 Task: Set up alerts for new listings in Lincoln, Nebraska, that have a home gym or fitness room, and track the availability of properties that meet this criterion.
Action: Mouse moved to (452, 234)
Screenshot: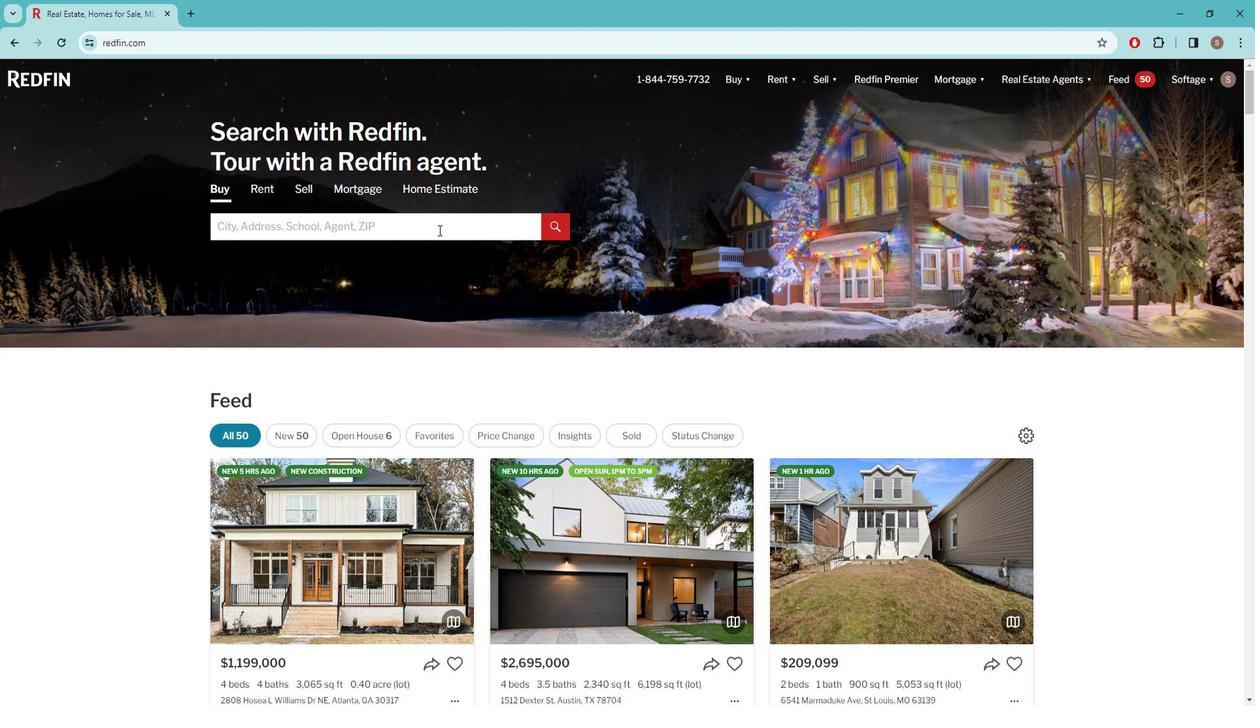 
Action: Mouse pressed left at (452, 234)
Screenshot: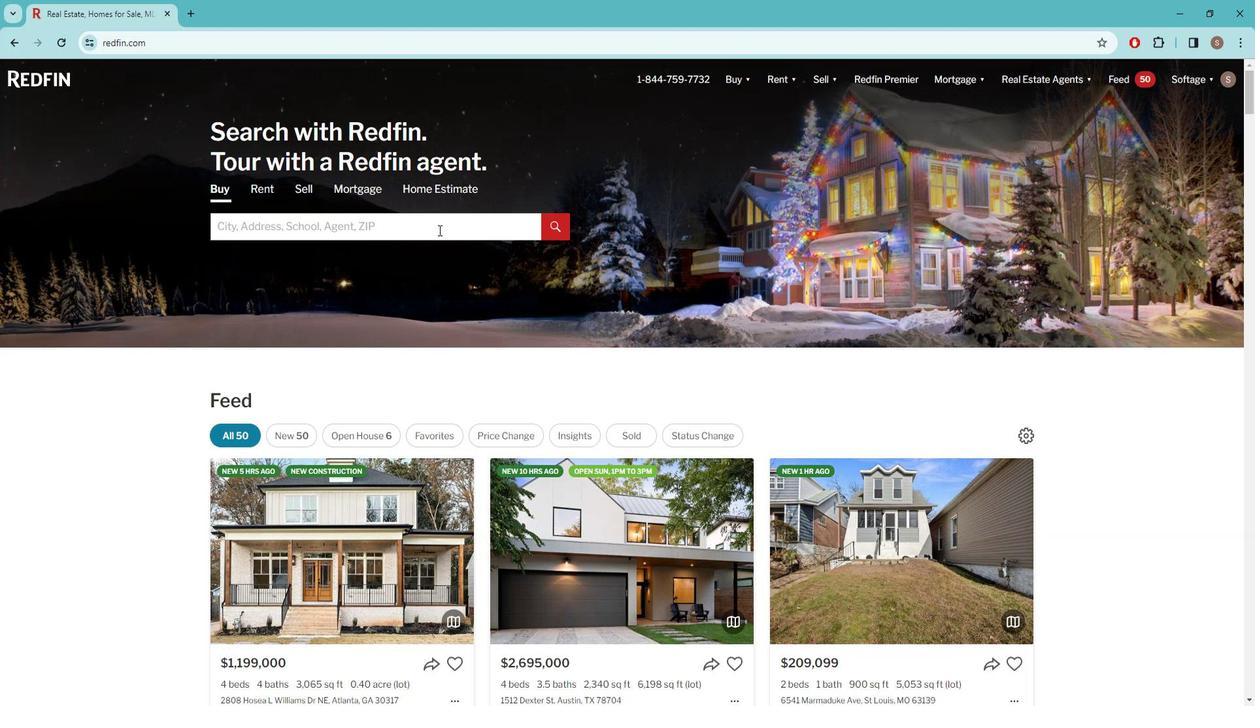 
Action: Key pressed l<Key.caps_lock>INCOLN,<Key.space><Key.caps_lock>n<Key.caps_lock>EBRASKA
Screenshot: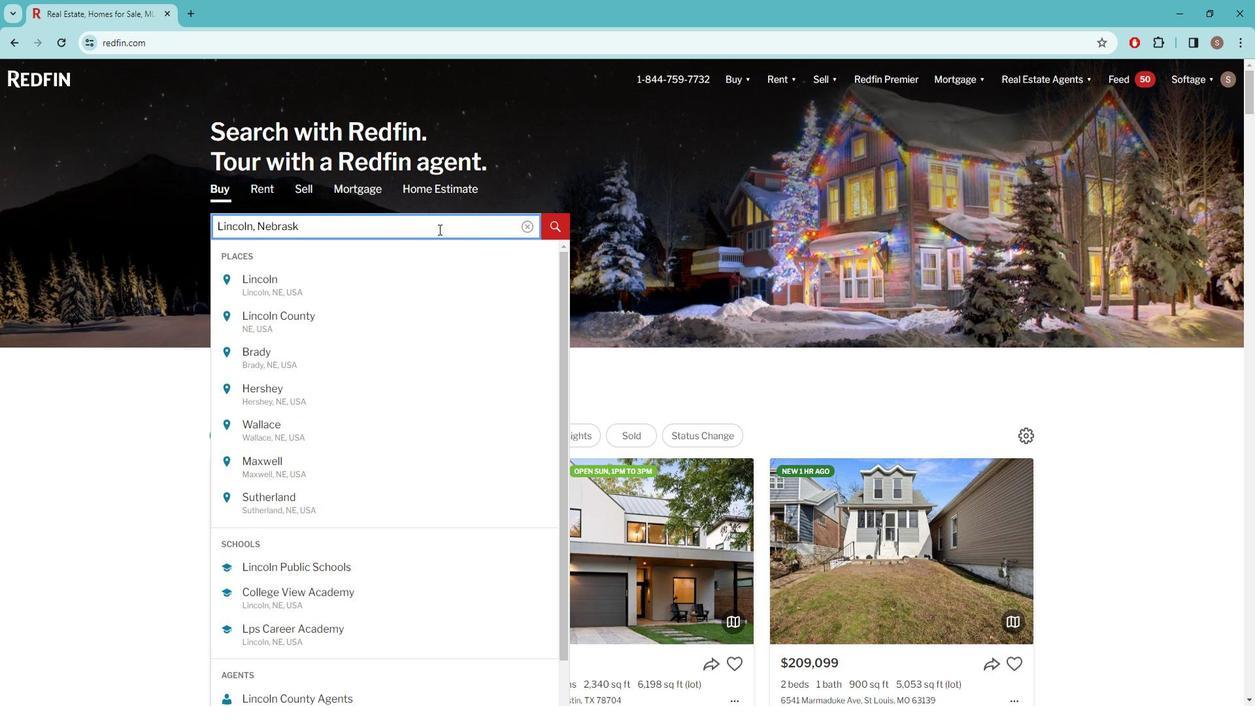 
Action: Mouse moved to (424, 283)
Screenshot: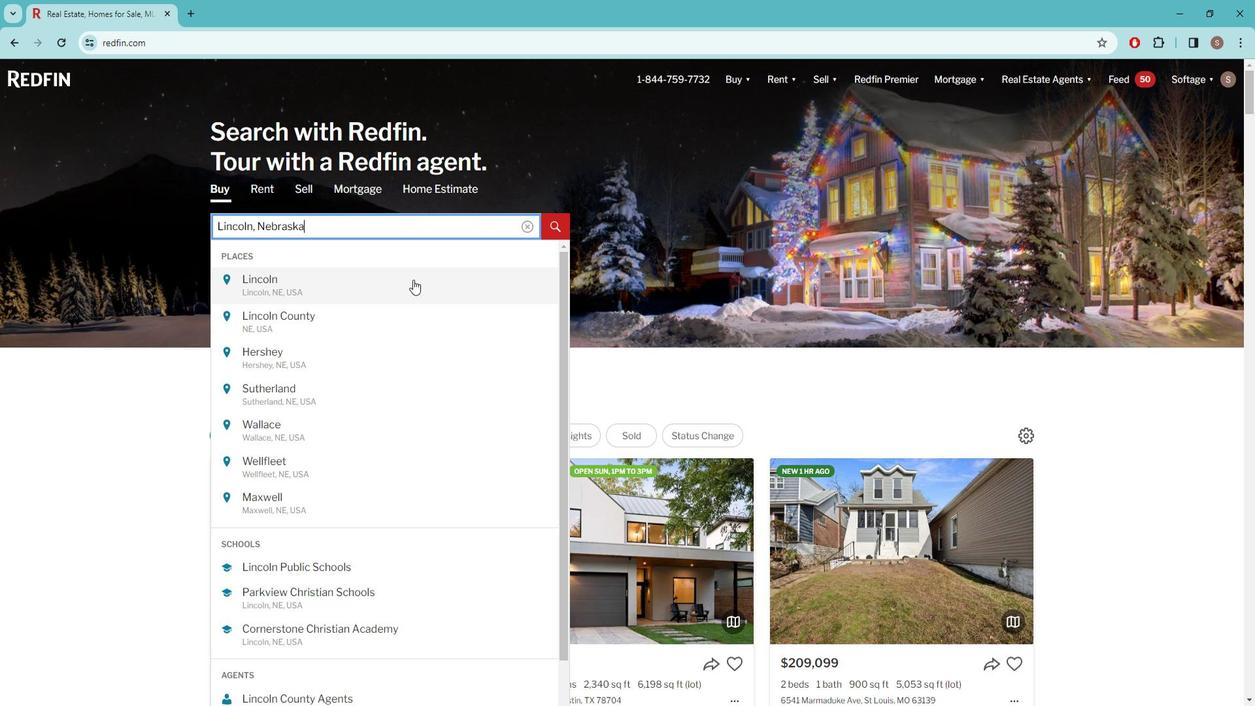 
Action: Mouse pressed left at (424, 283)
Screenshot: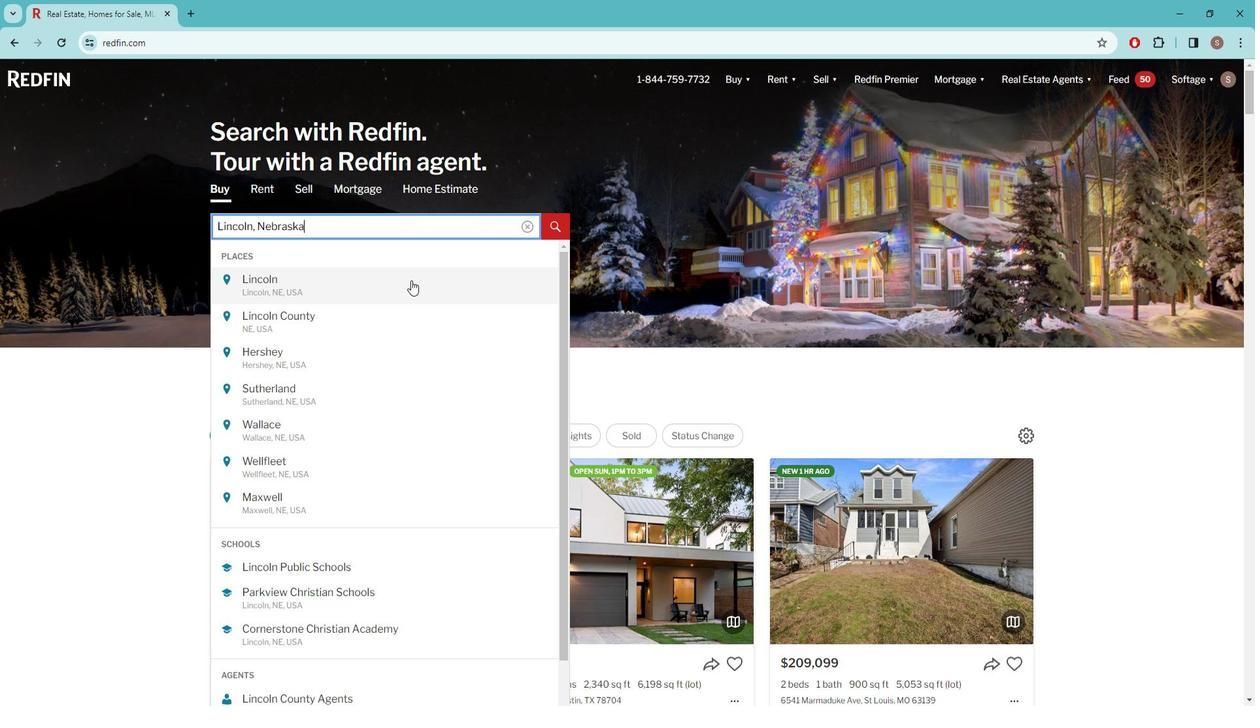
Action: Mouse moved to (1110, 171)
Screenshot: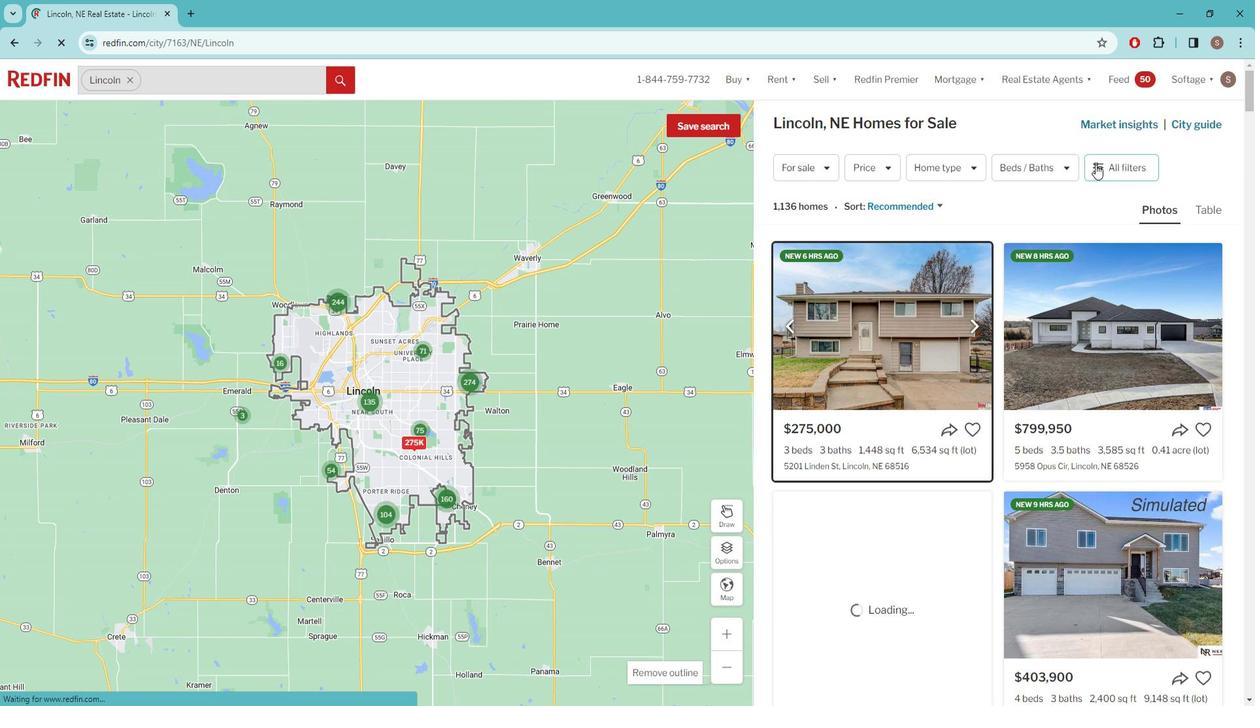
Action: Mouse pressed left at (1110, 171)
Screenshot: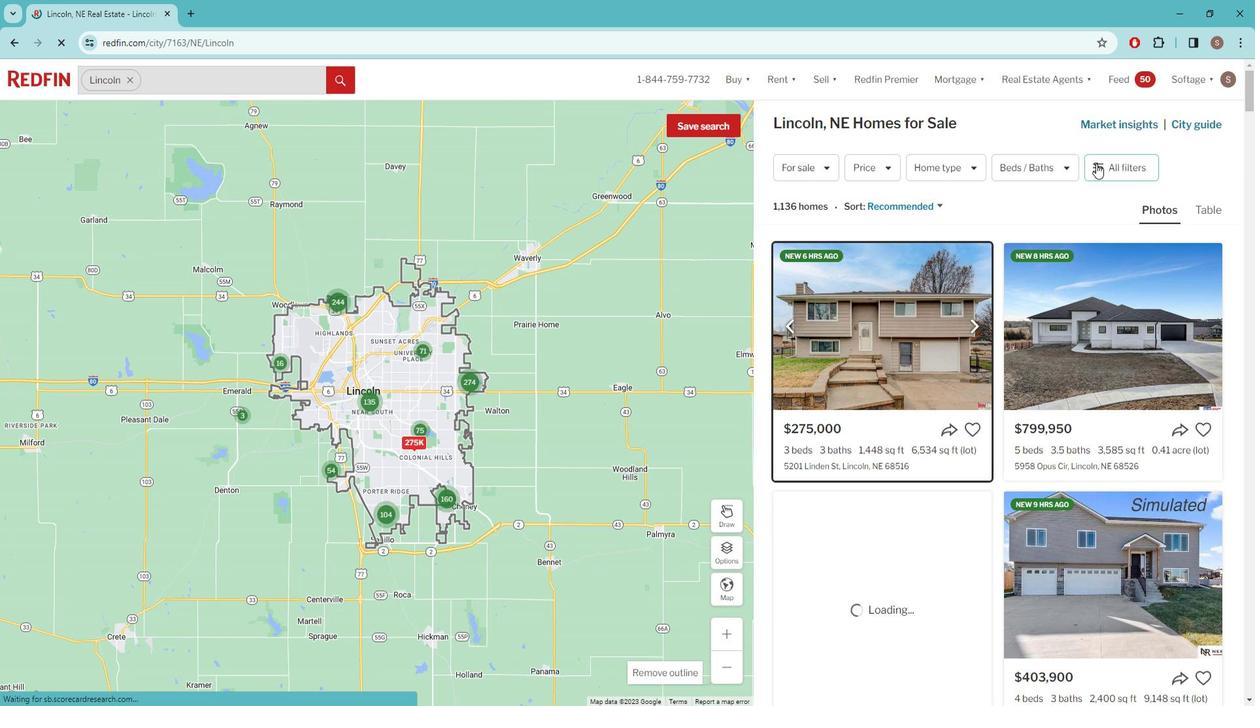 
Action: Mouse pressed left at (1110, 171)
Screenshot: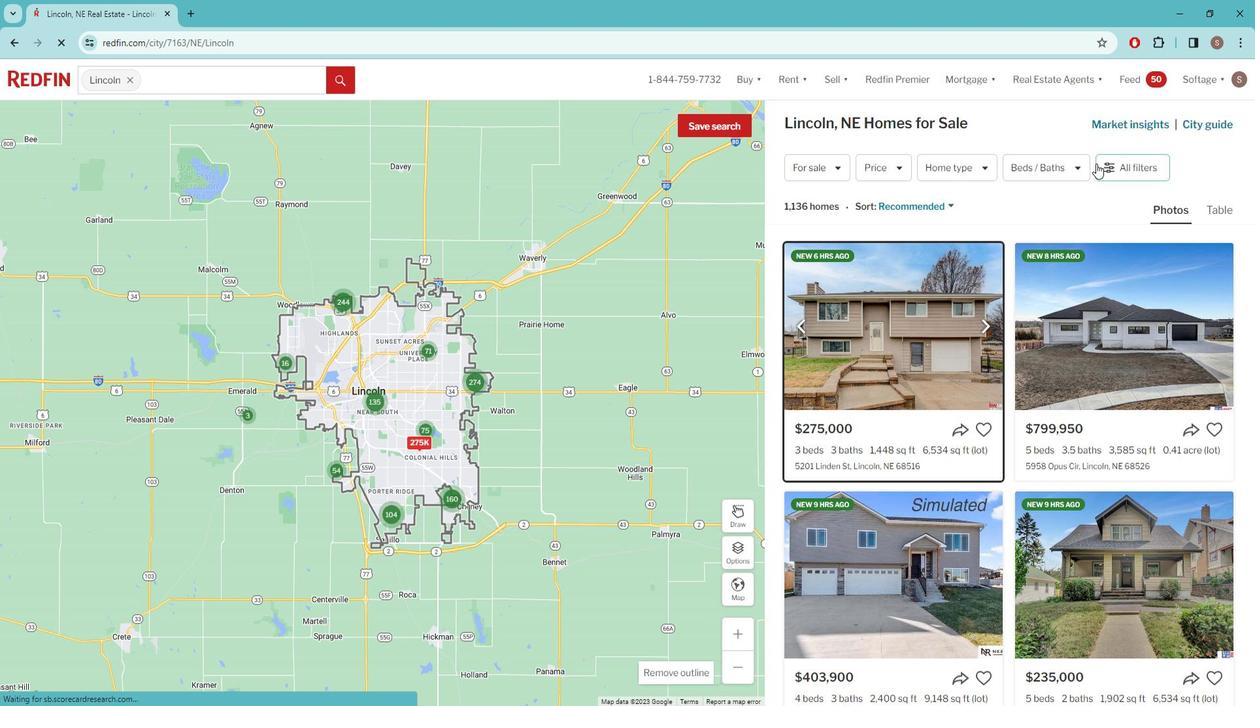 
Action: Mouse moved to (1119, 170)
Screenshot: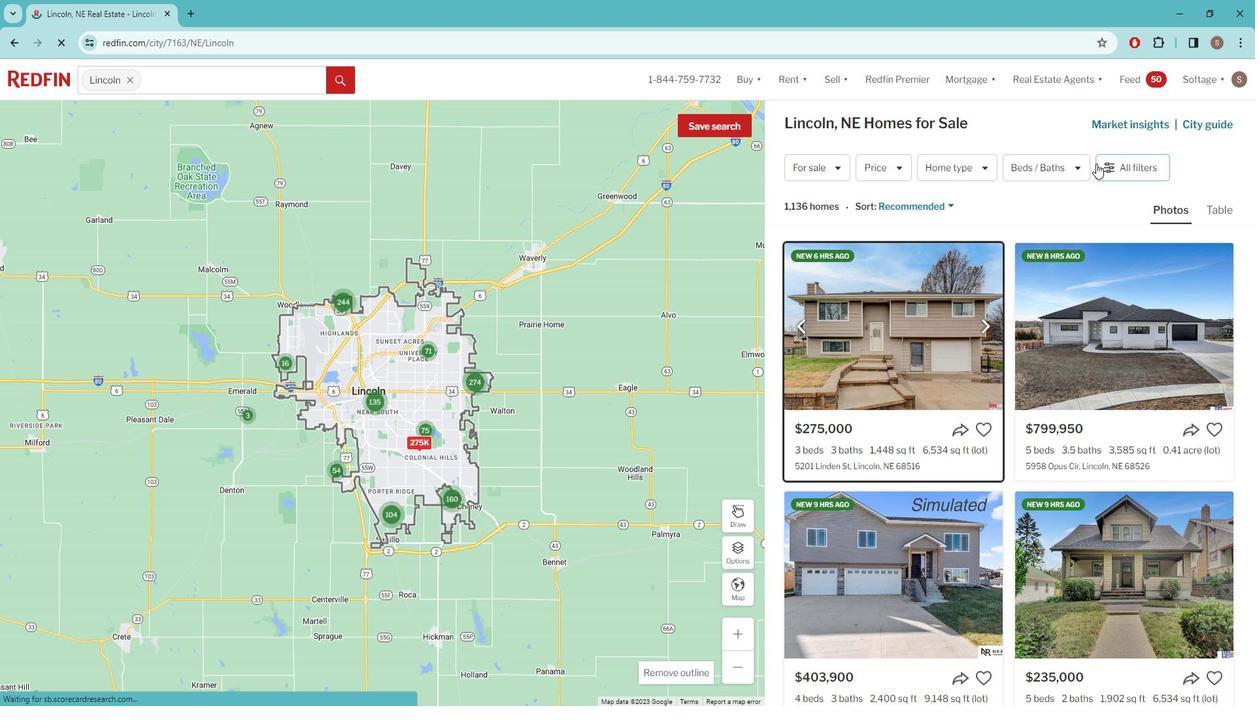 
Action: Mouse pressed left at (1119, 170)
Screenshot: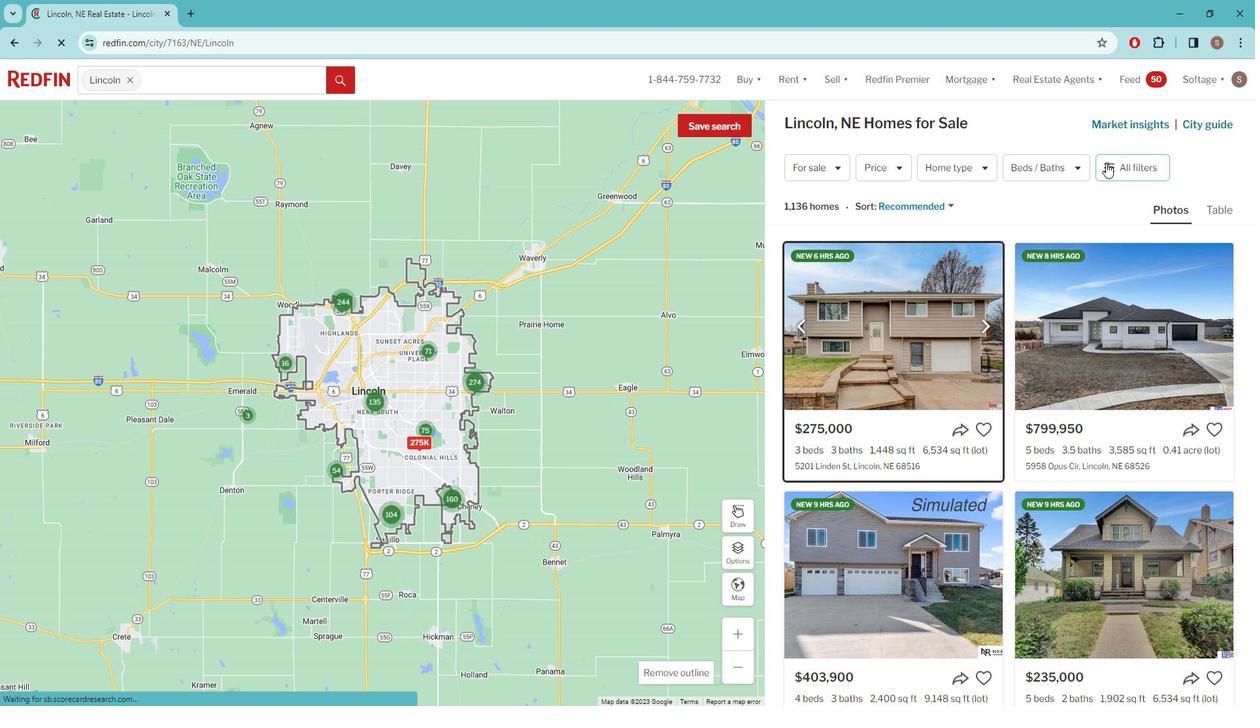 
Action: Mouse moved to (1121, 171)
Screenshot: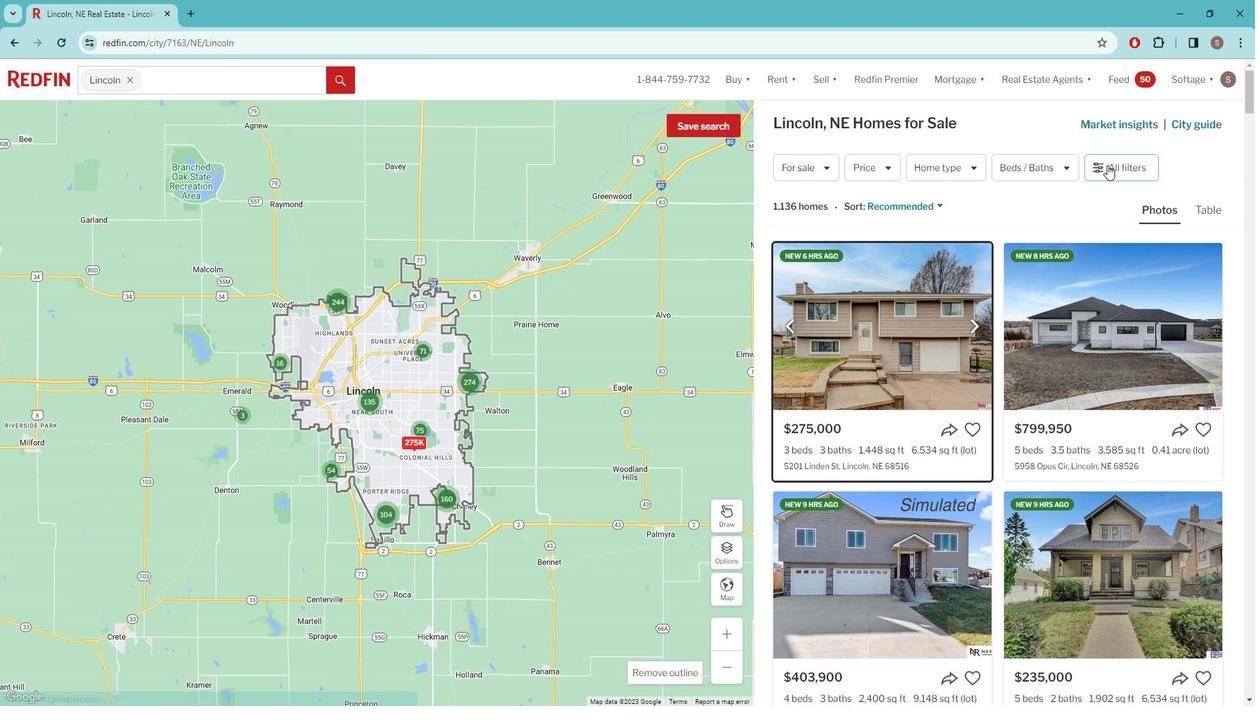 
Action: Mouse pressed left at (1121, 171)
Screenshot: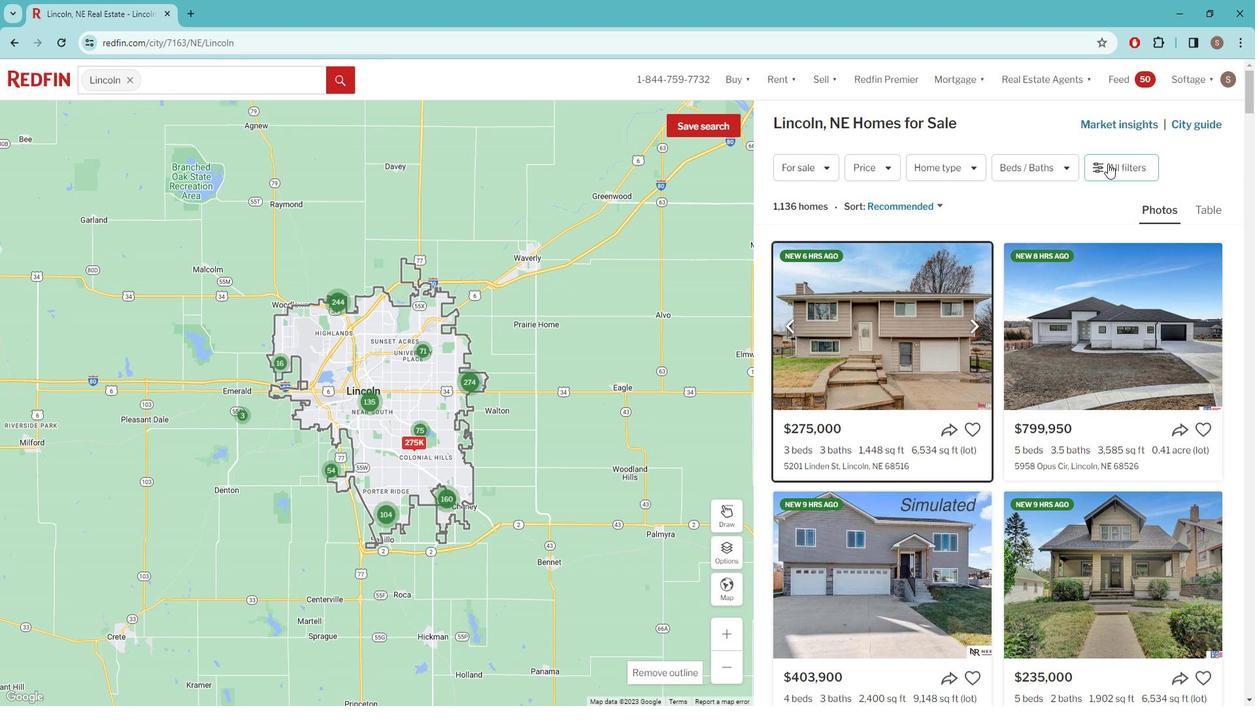 
Action: Mouse moved to (1119, 170)
Screenshot: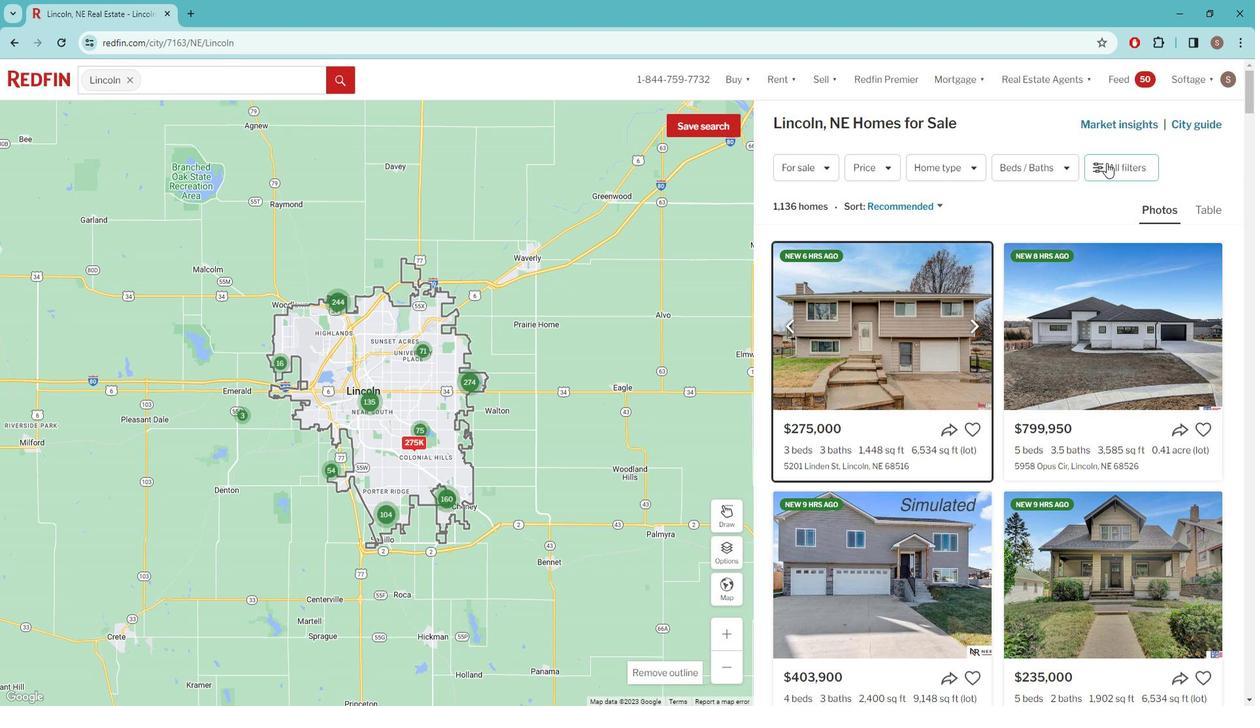 
Action: Mouse pressed left at (1119, 170)
Screenshot: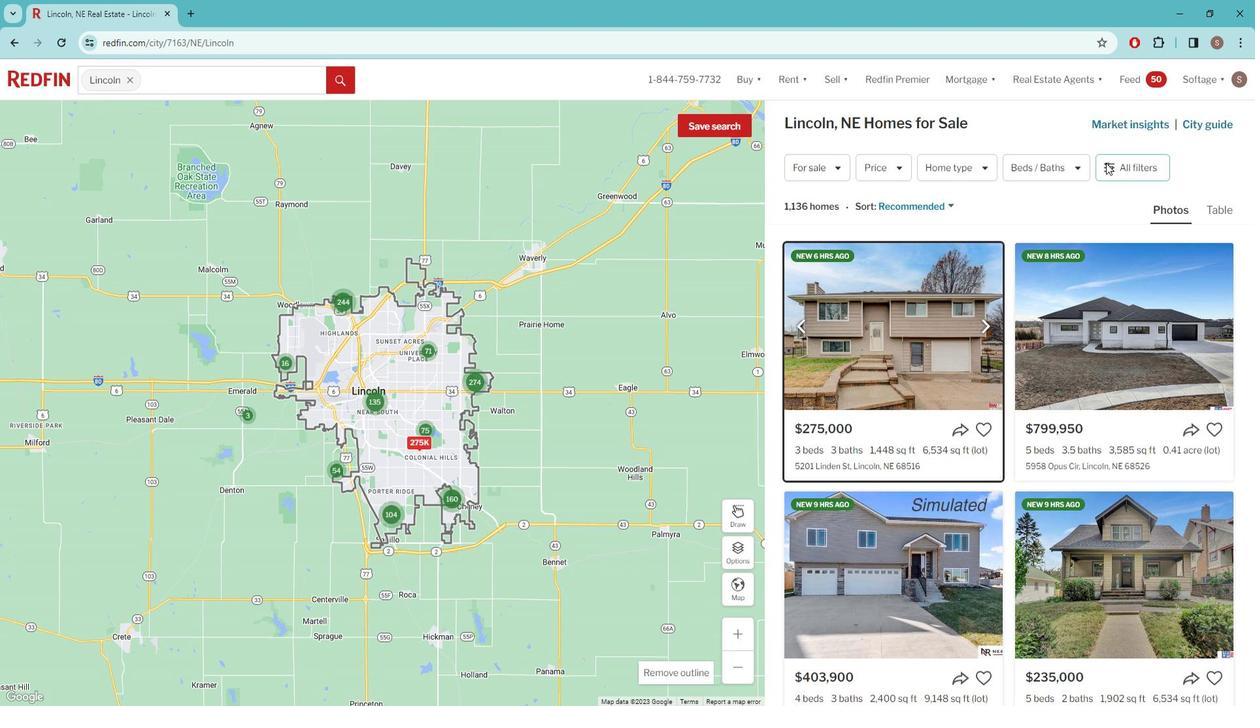 
Action: Mouse moved to (1086, 232)
Screenshot: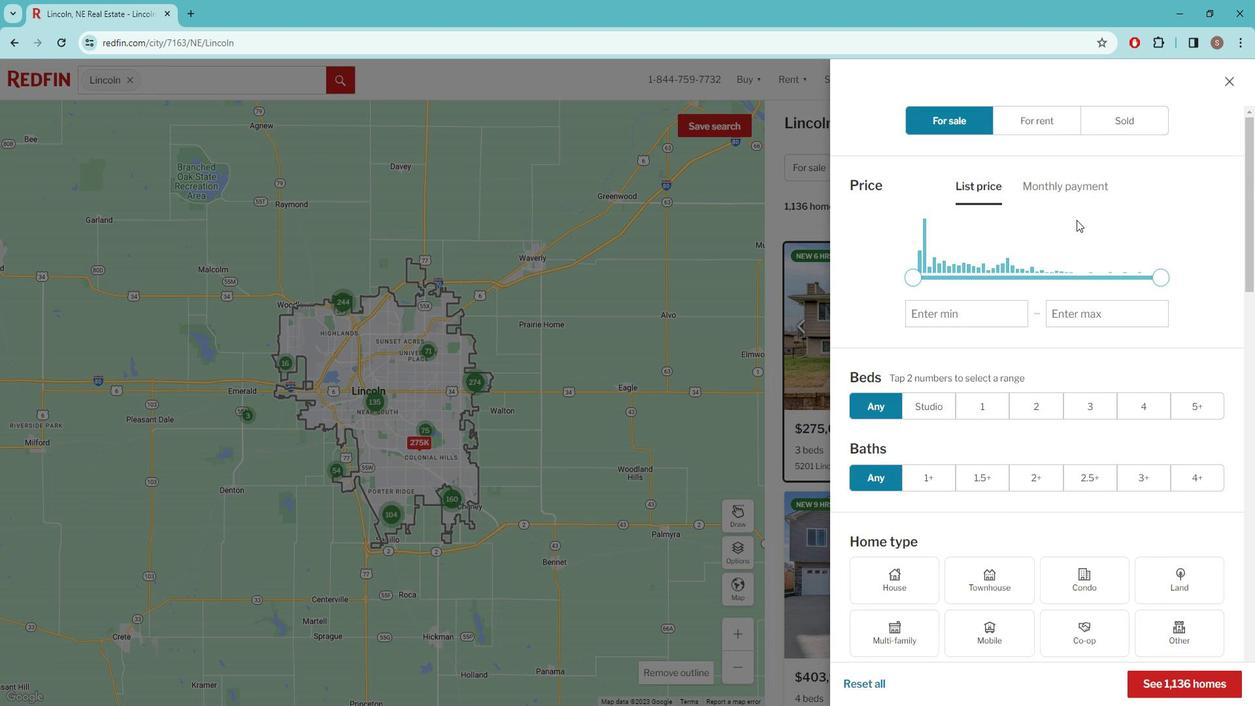 
Action: Mouse scrolled (1086, 231) with delta (0, 0)
Screenshot: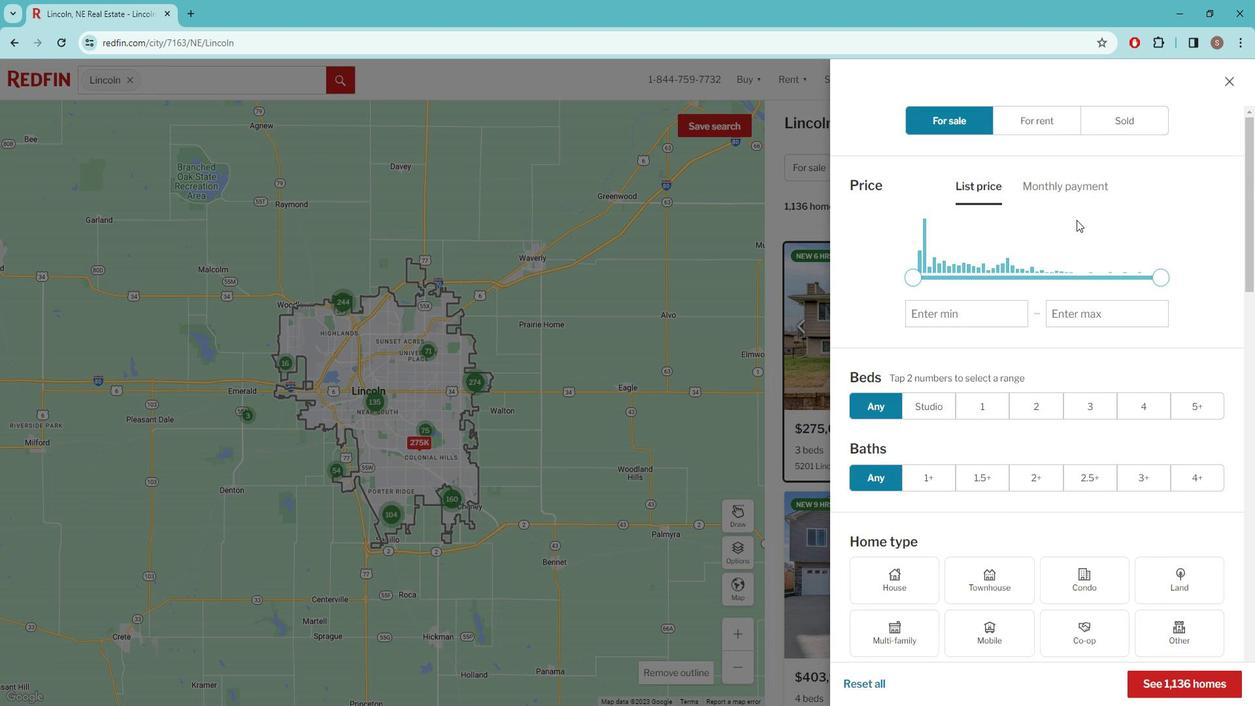 
Action: Mouse moved to (1085, 232)
Screenshot: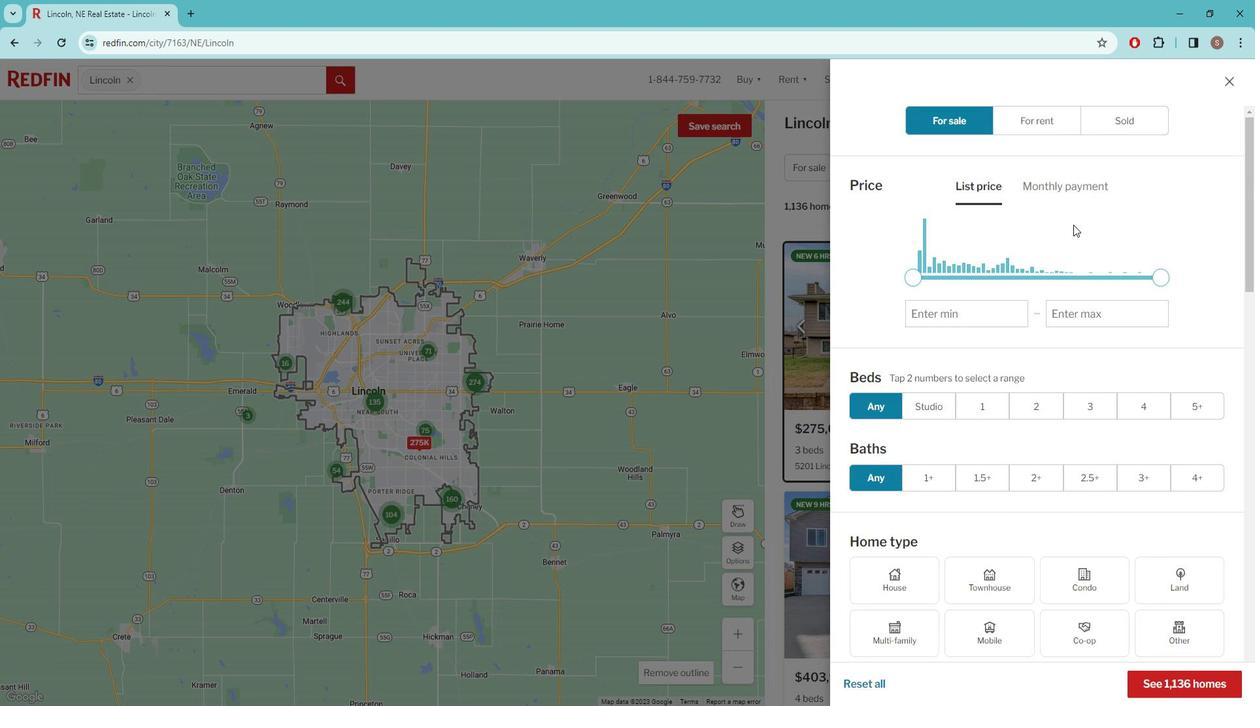 
Action: Mouse scrolled (1085, 232) with delta (0, 0)
Screenshot: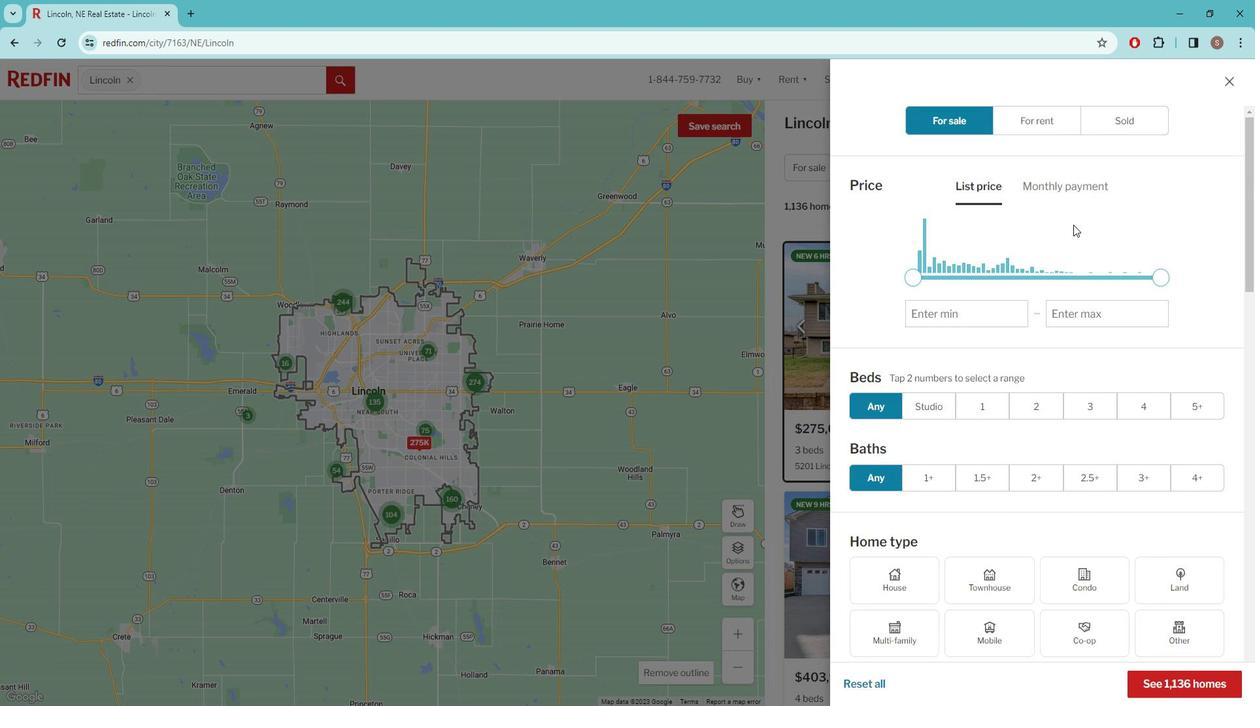 
Action: Mouse moved to (1056, 243)
Screenshot: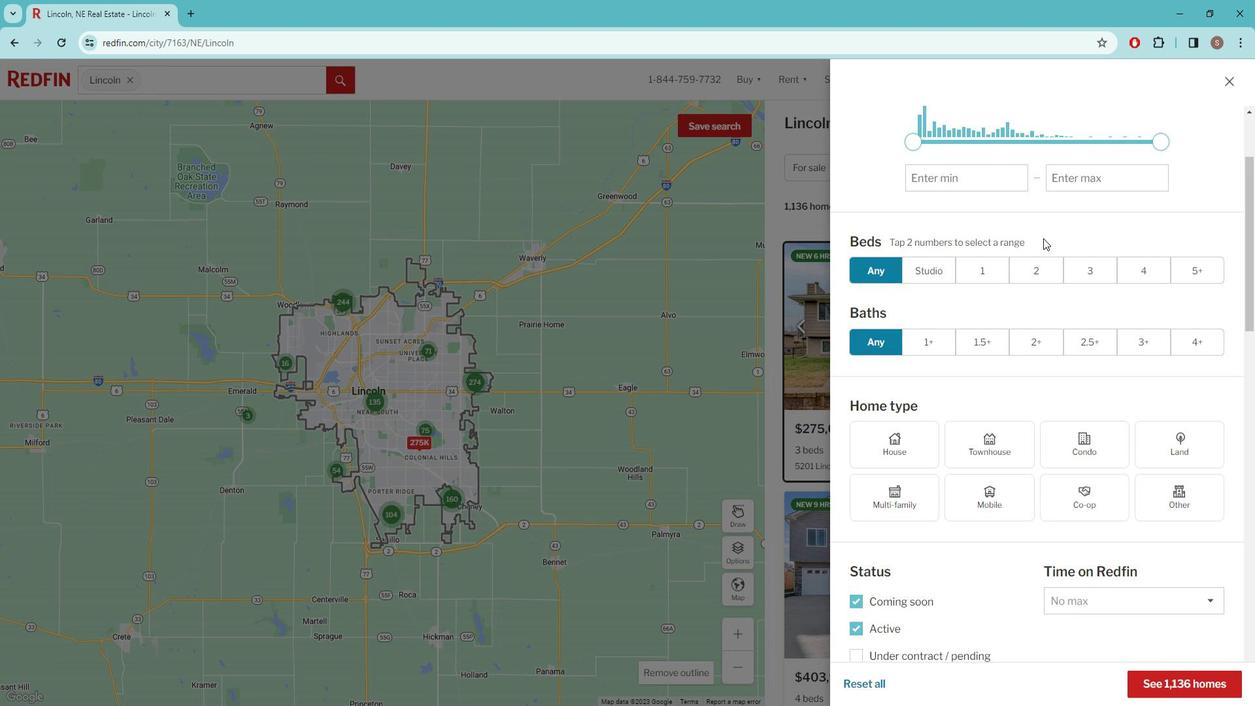 
Action: Mouse scrolled (1056, 242) with delta (0, 0)
Screenshot: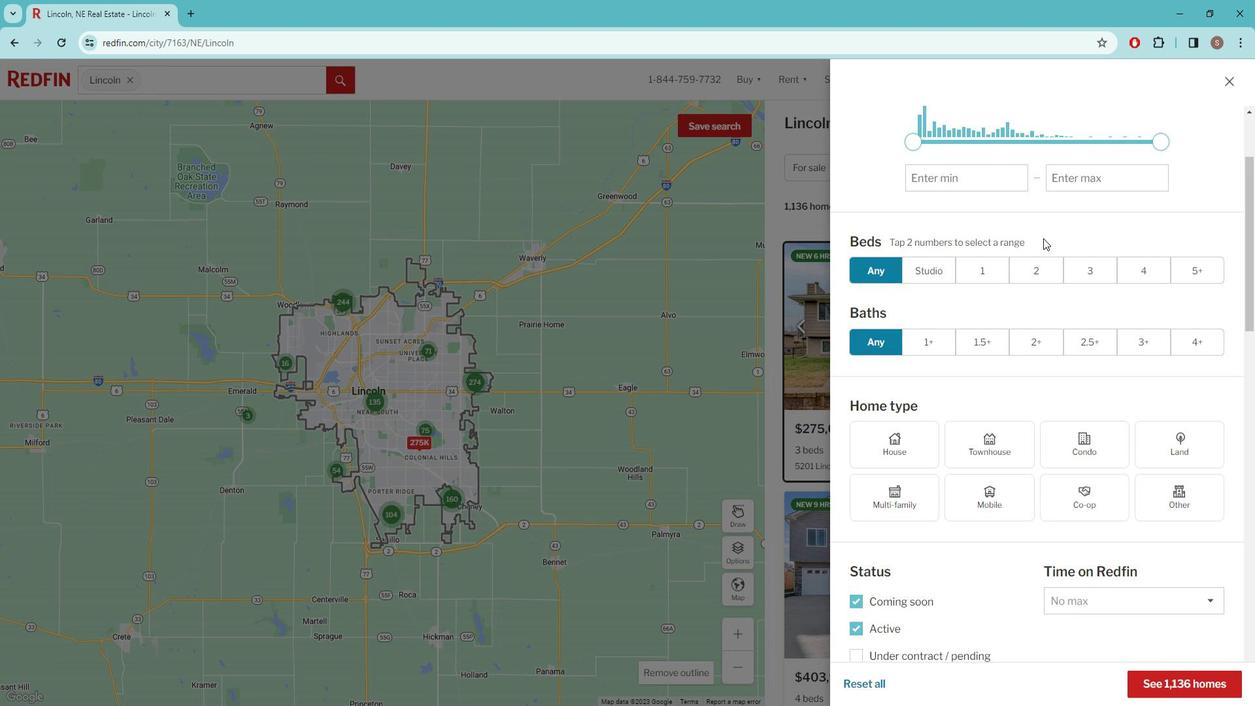 
Action: Mouse moved to (1039, 243)
Screenshot: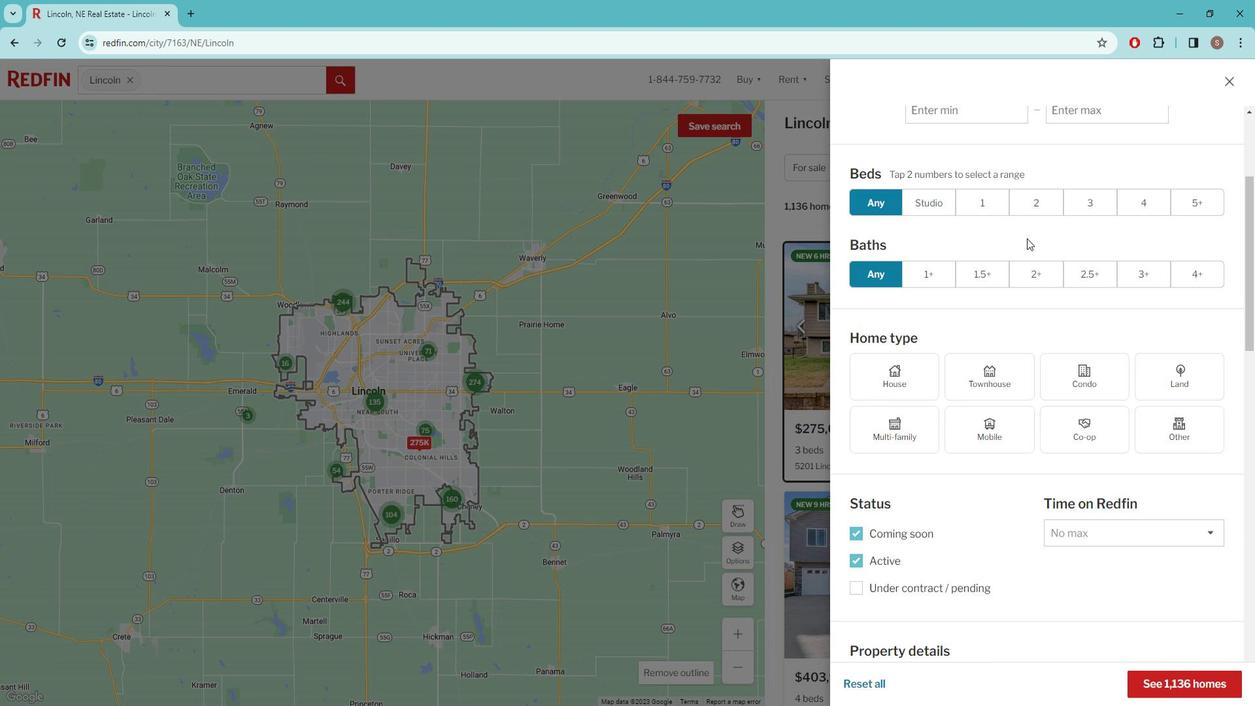 
Action: Mouse scrolled (1039, 242) with delta (0, 0)
Screenshot: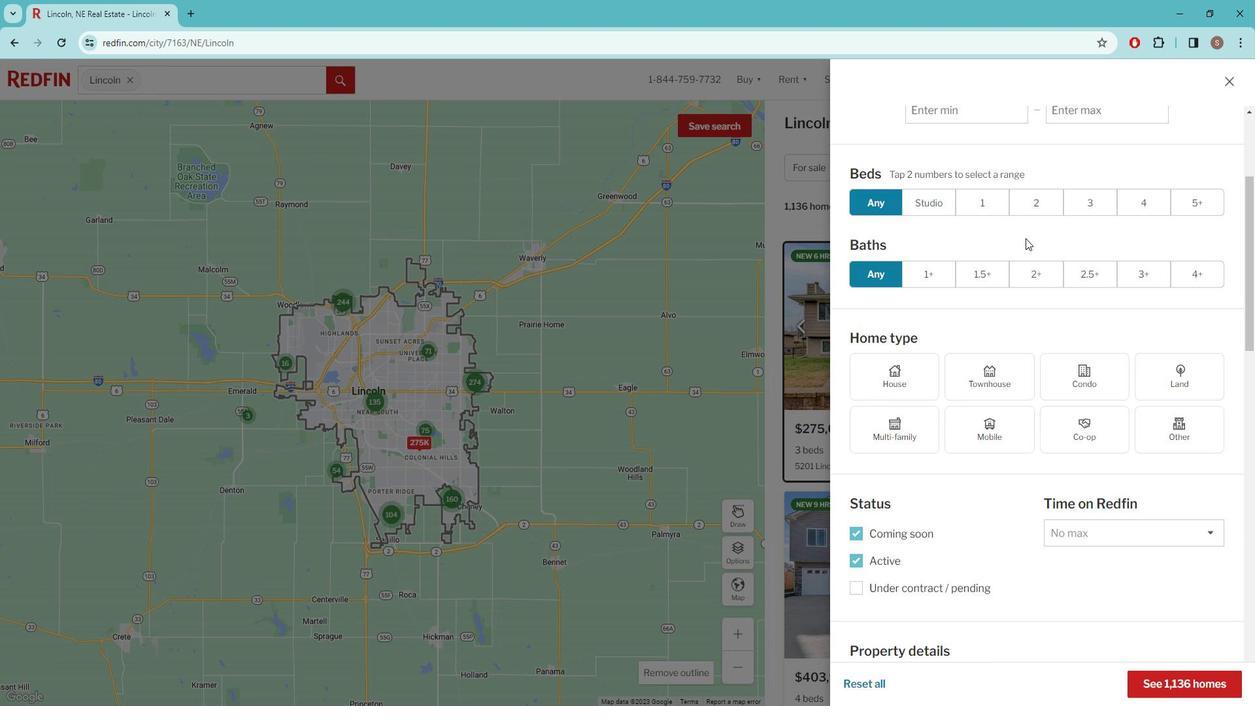 
Action: Mouse scrolled (1039, 242) with delta (0, 0)
Screenshot: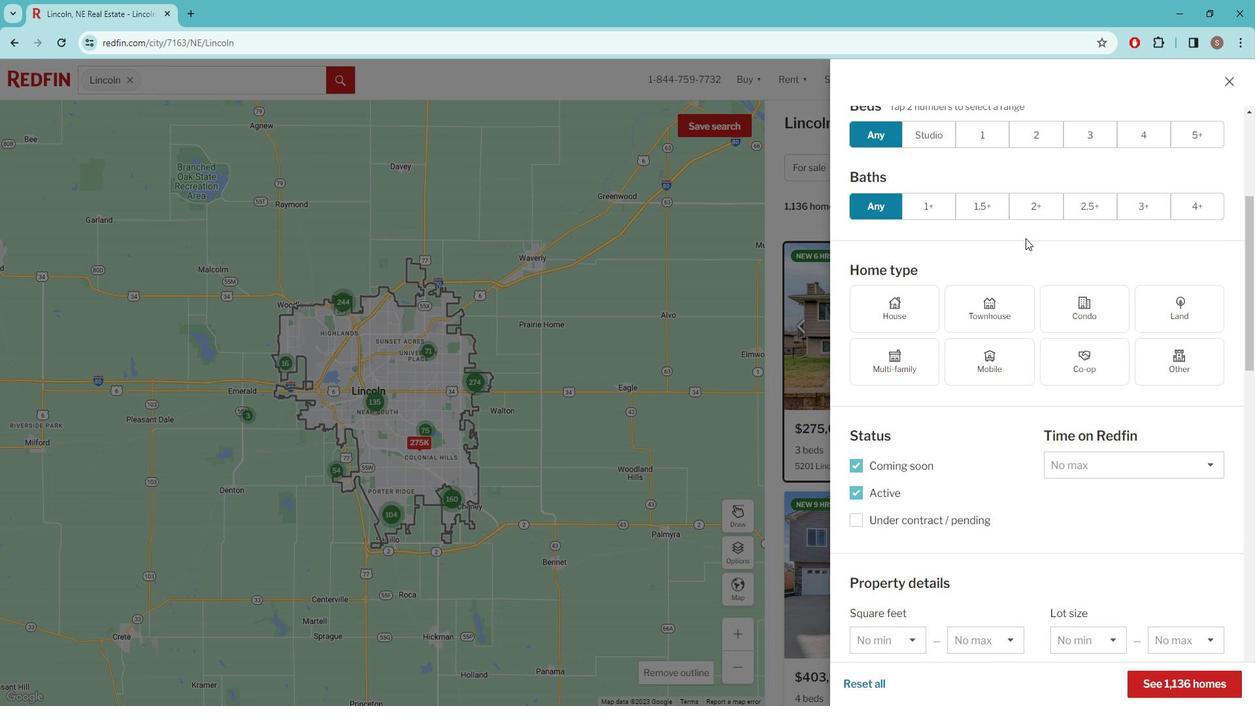 
Action: Mouse scrolled (1039, 242) with delta (0, 0)
Screenshot: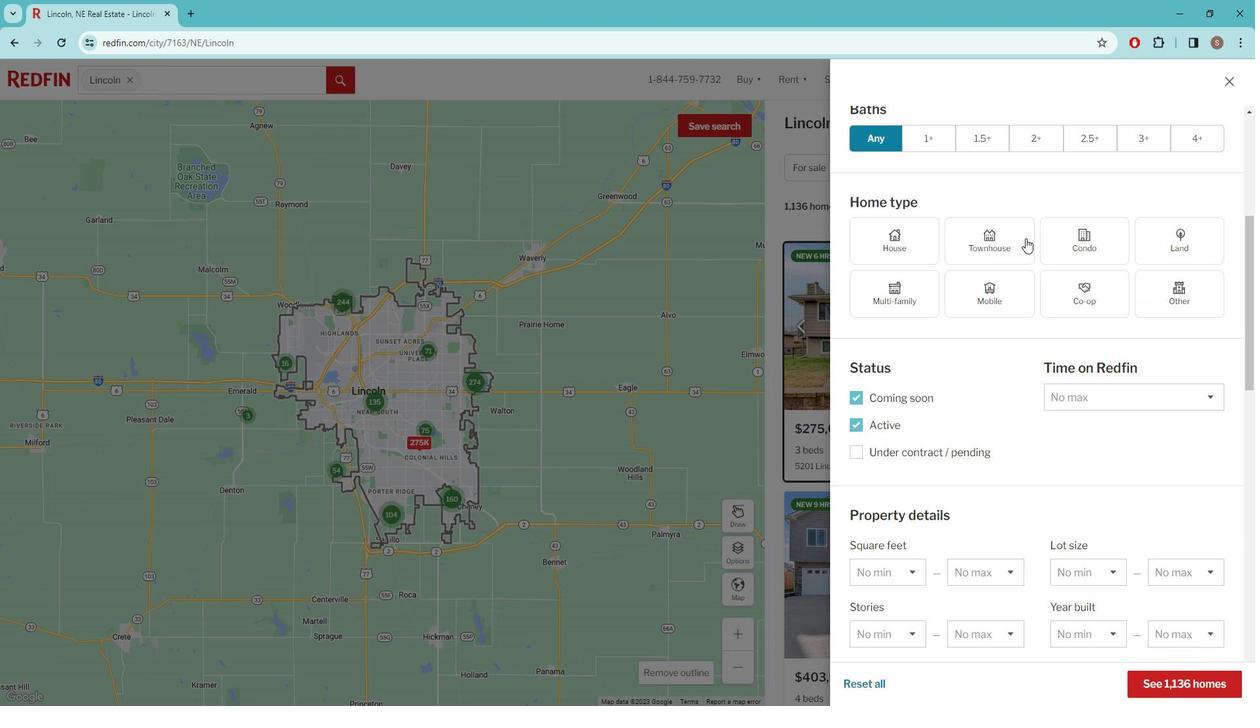 
Action: Mouse scrolled (1039, 242) with delta (0, 0)
Screenshot: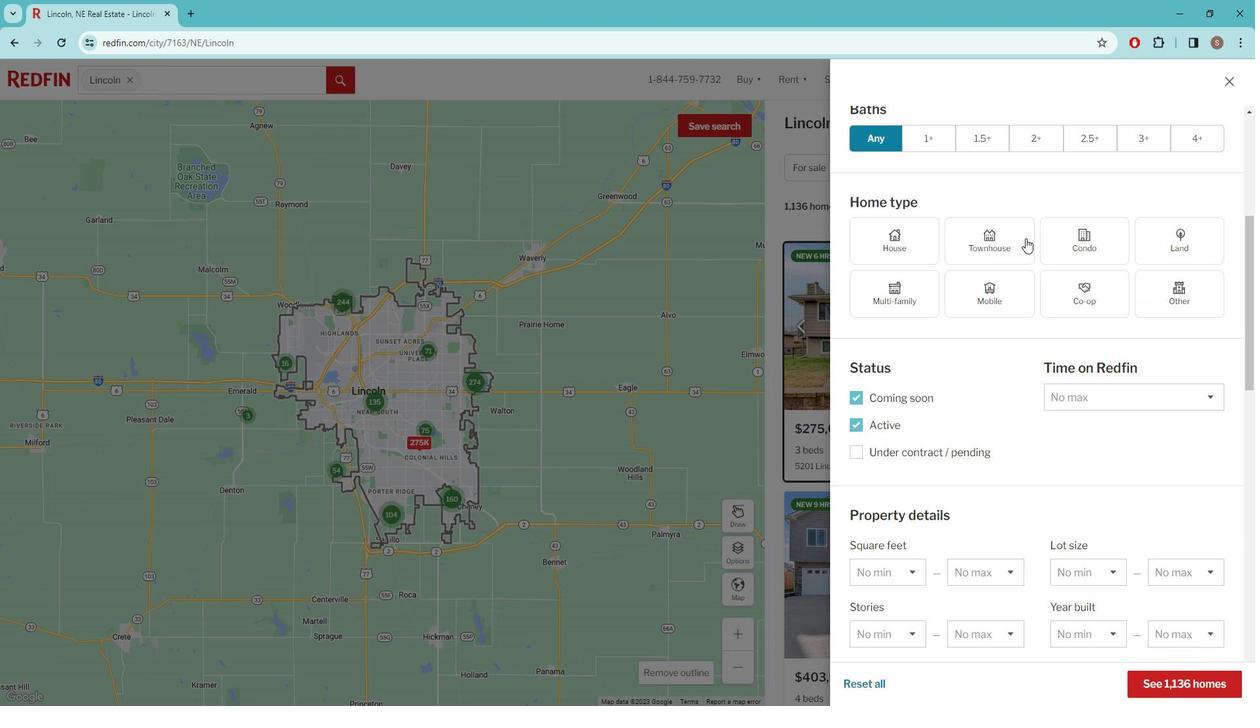 
Action: Mouse scrolled (1039, 242) with delta (0, 0)
Screenshot: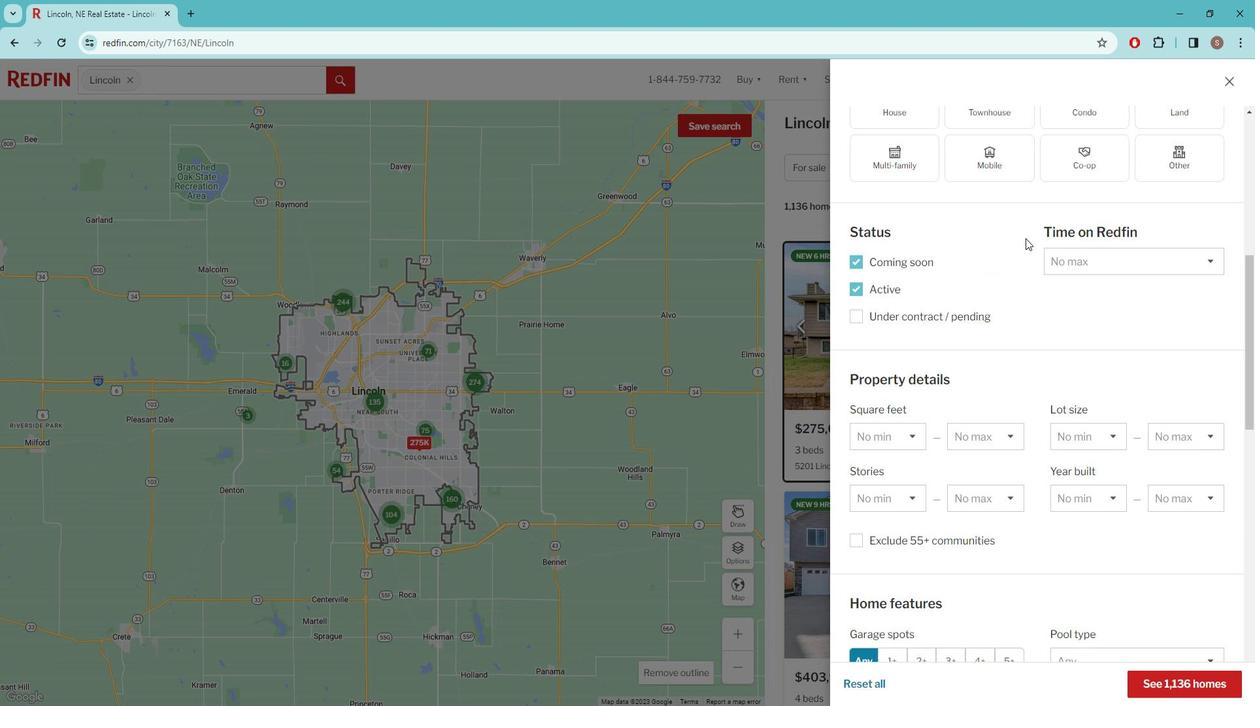 
Action: Mouse scrolled (1039, 242) with delta (0, 0)
Screenshot: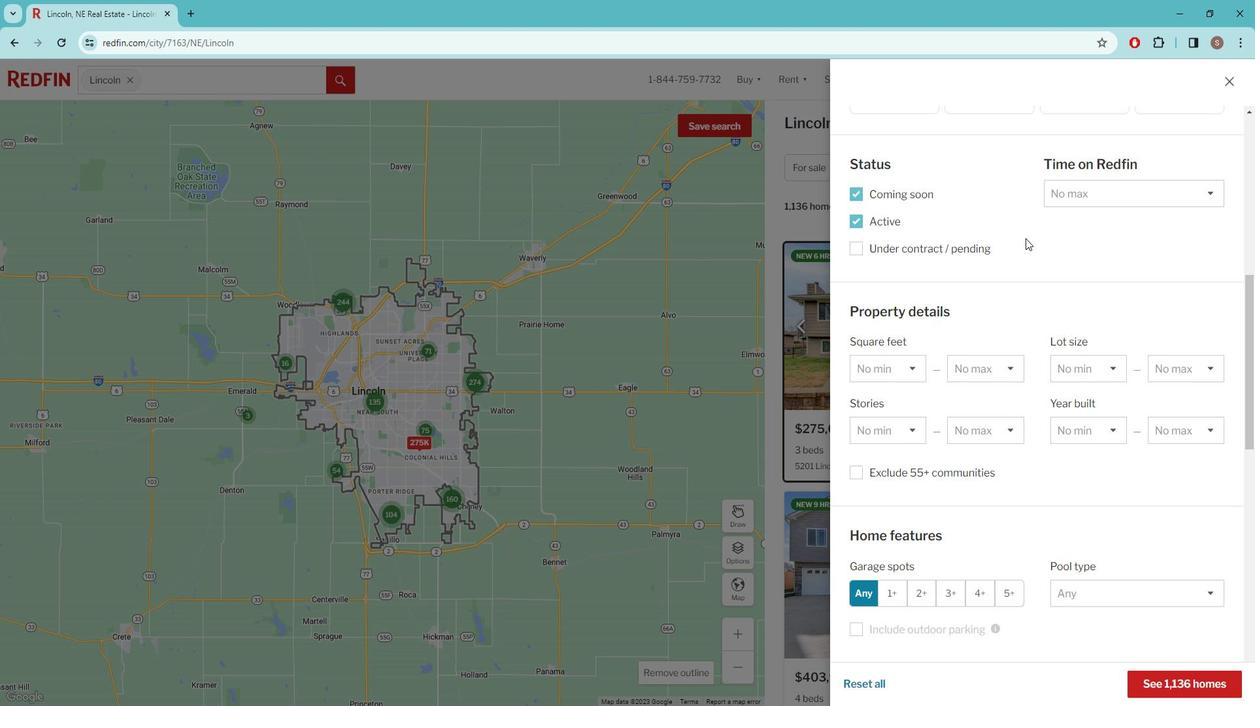 
Action: Mouse scrolled (1039, 242) with delta (0, 0)
Screenshot: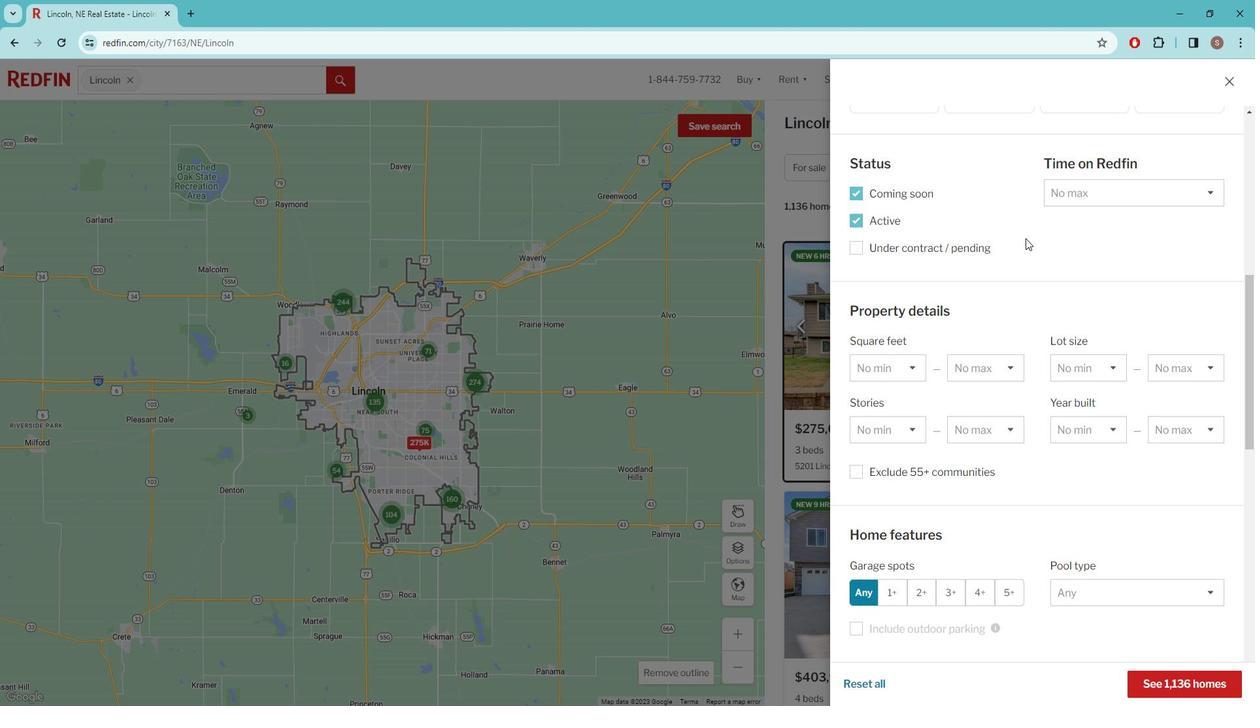 
Action: Mouse scrolled (1039, 243) with delta (0, 0)
Screenshot: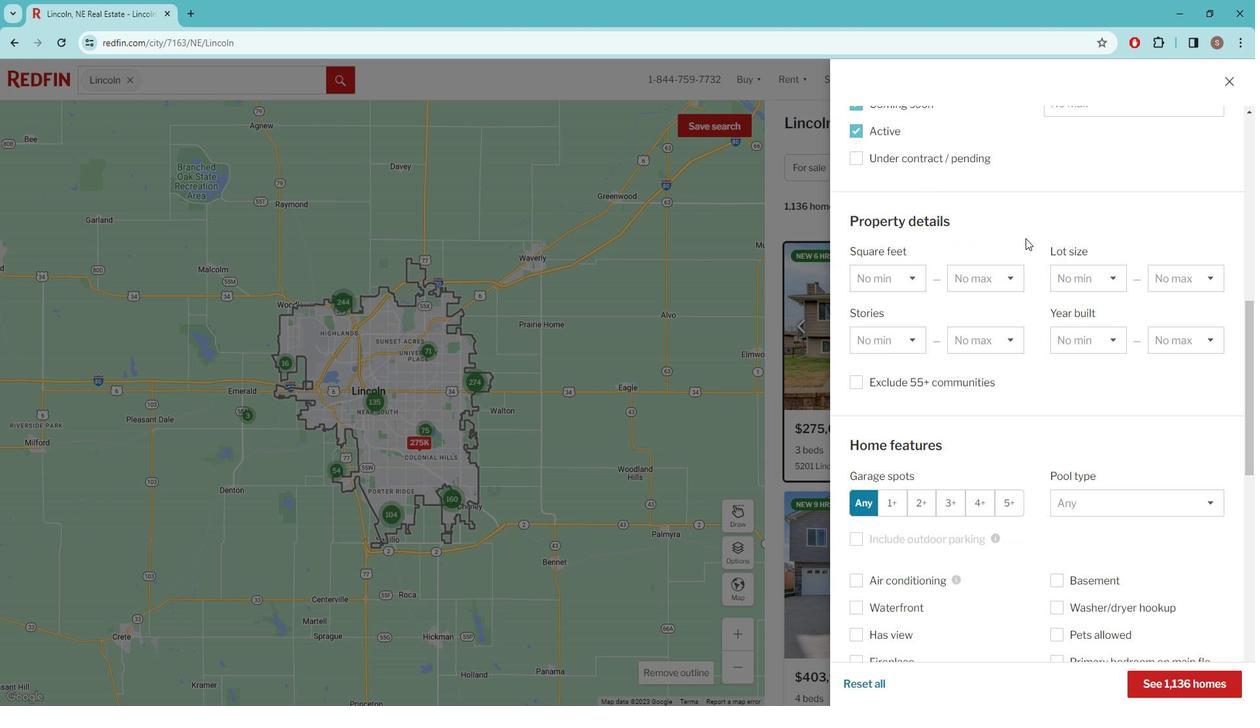 
Action: Mouse scrolled (1039, 242) with delta (0, 0)
Screenshot: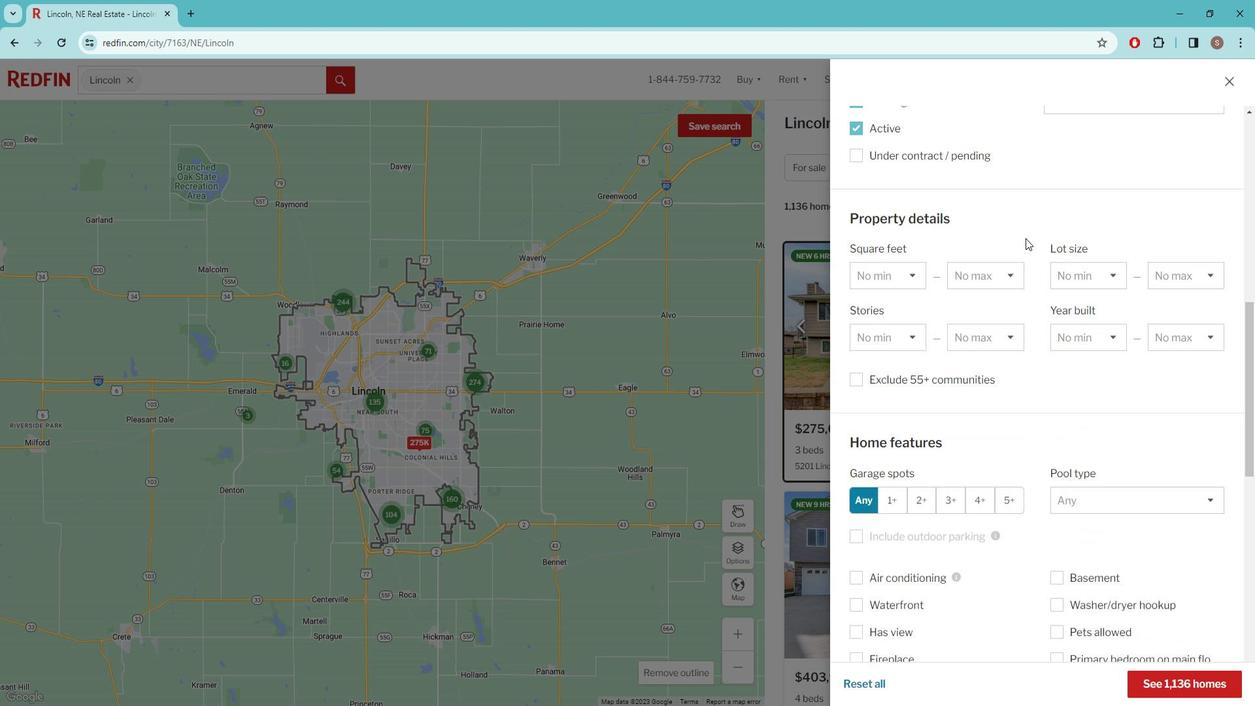 
Action: Mouse moved to (1018, 297)
Screenshot: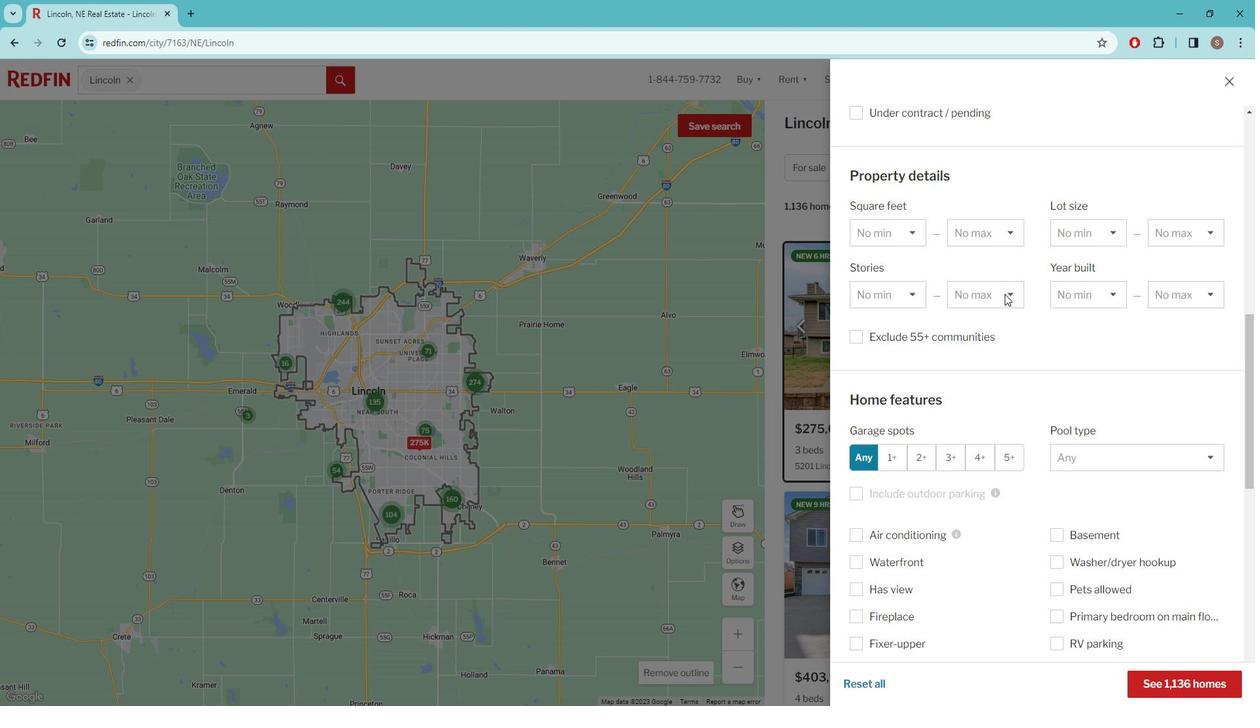 
Action: Mouse scrolled (1018, 296) with delta (0, 0)
Screenshot: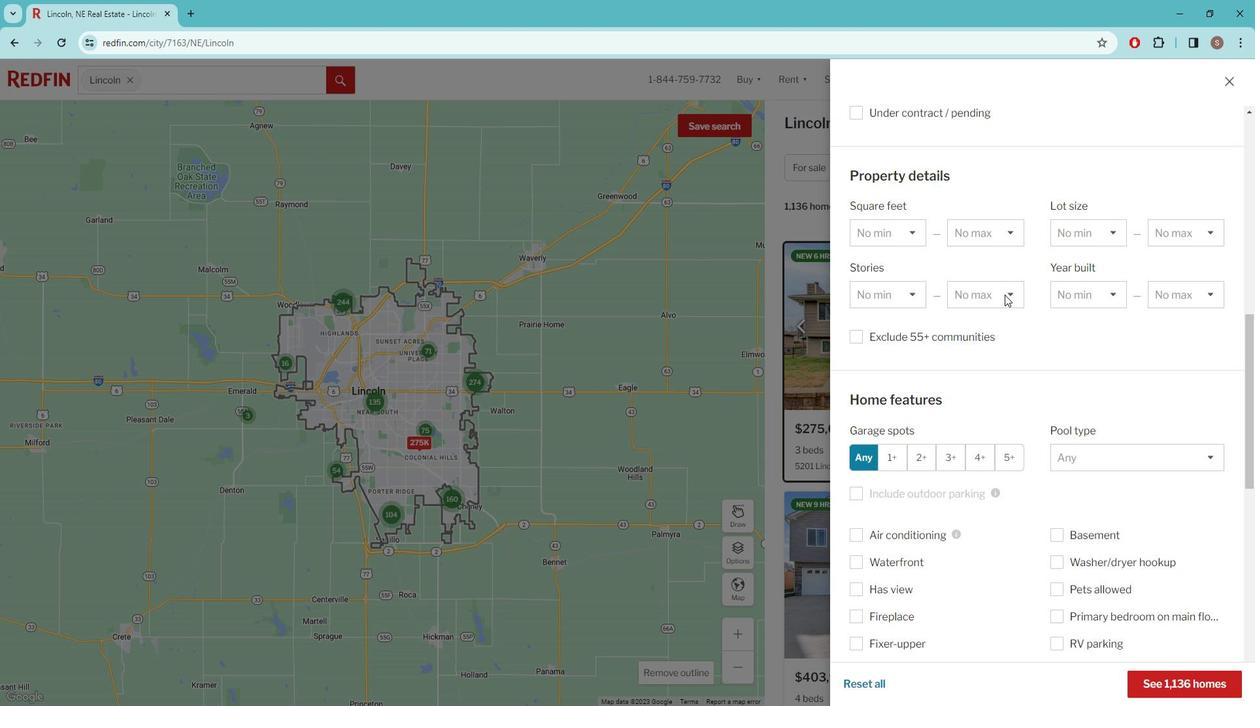 
Action: Mouse scrolled (1018, 296) with delta (0, 0)
Screenshot: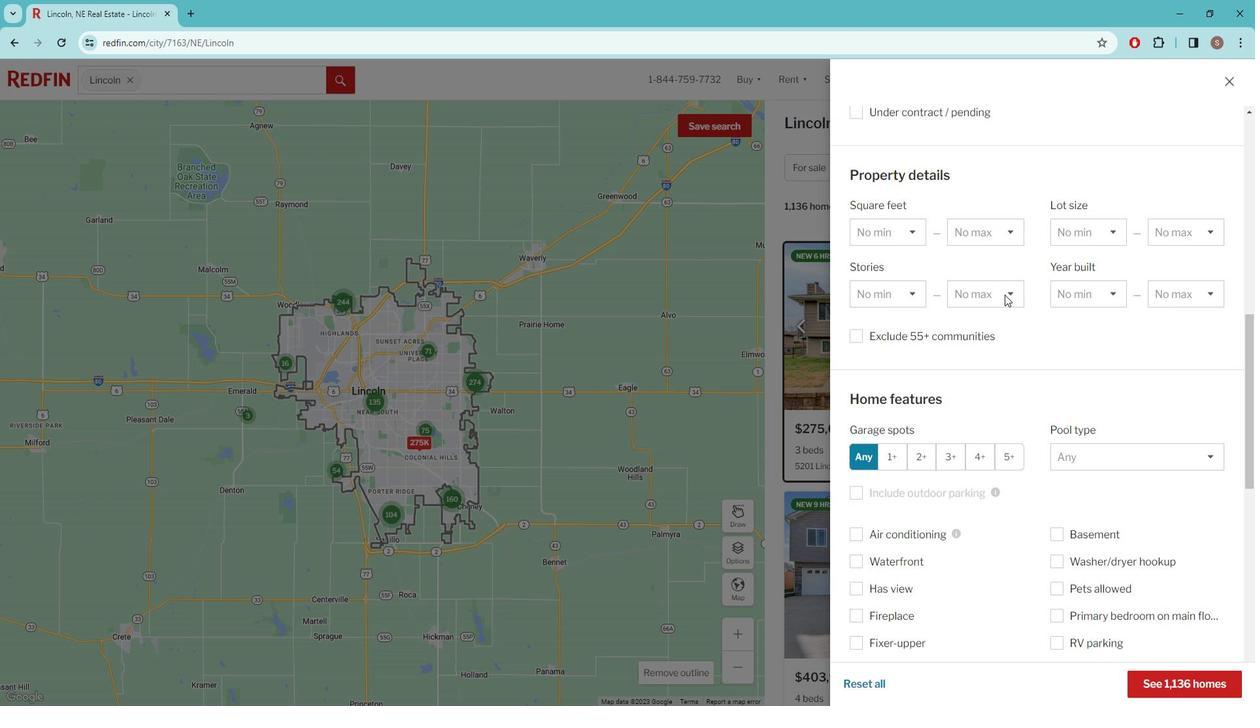 
Action: Mouse scrolled (1018, 296) with delta (0, 0)
Screenshot: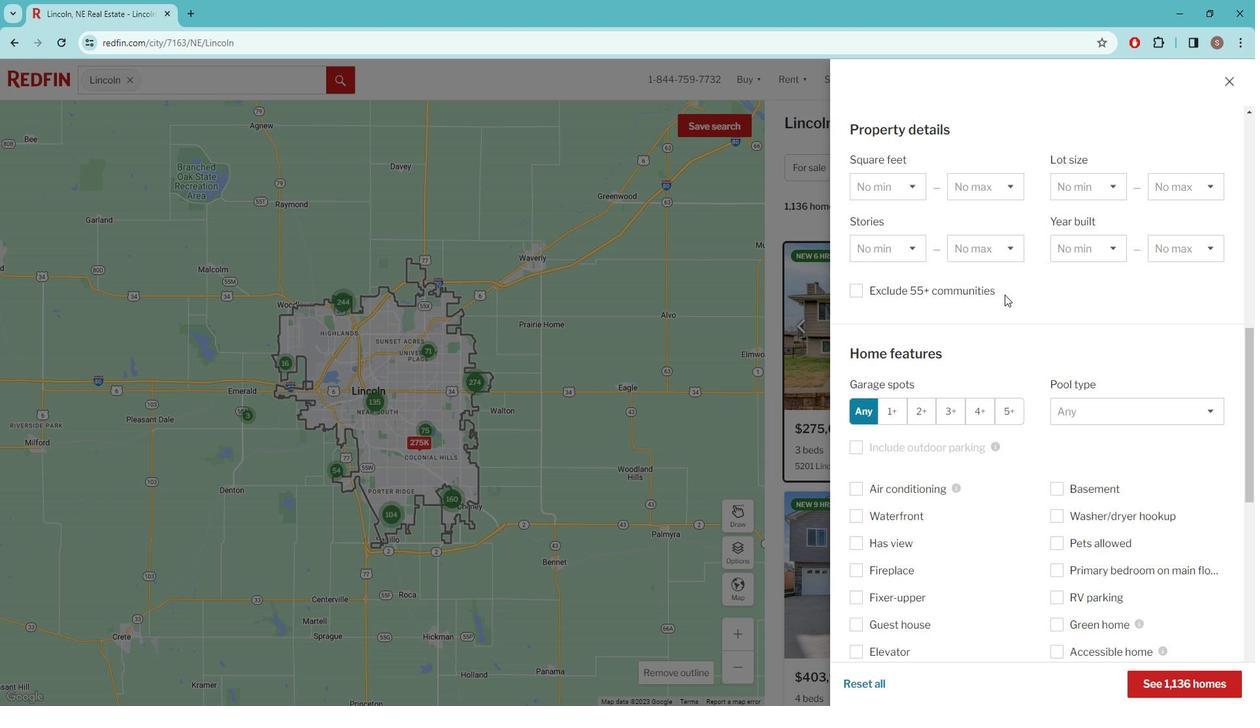 
Action: Mouse moved to (1018, 321)
Screenshot: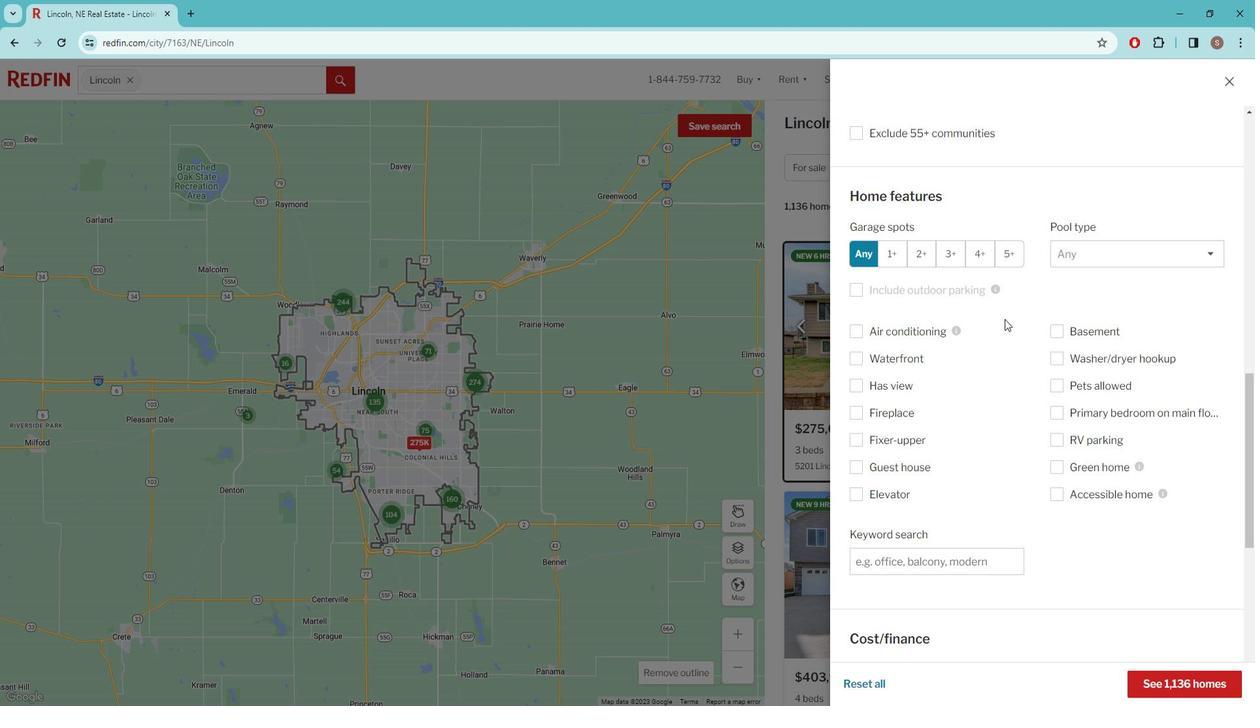 
Action: Mouse scrolled (1018, 320) with delta (0, 0)
Screenshot: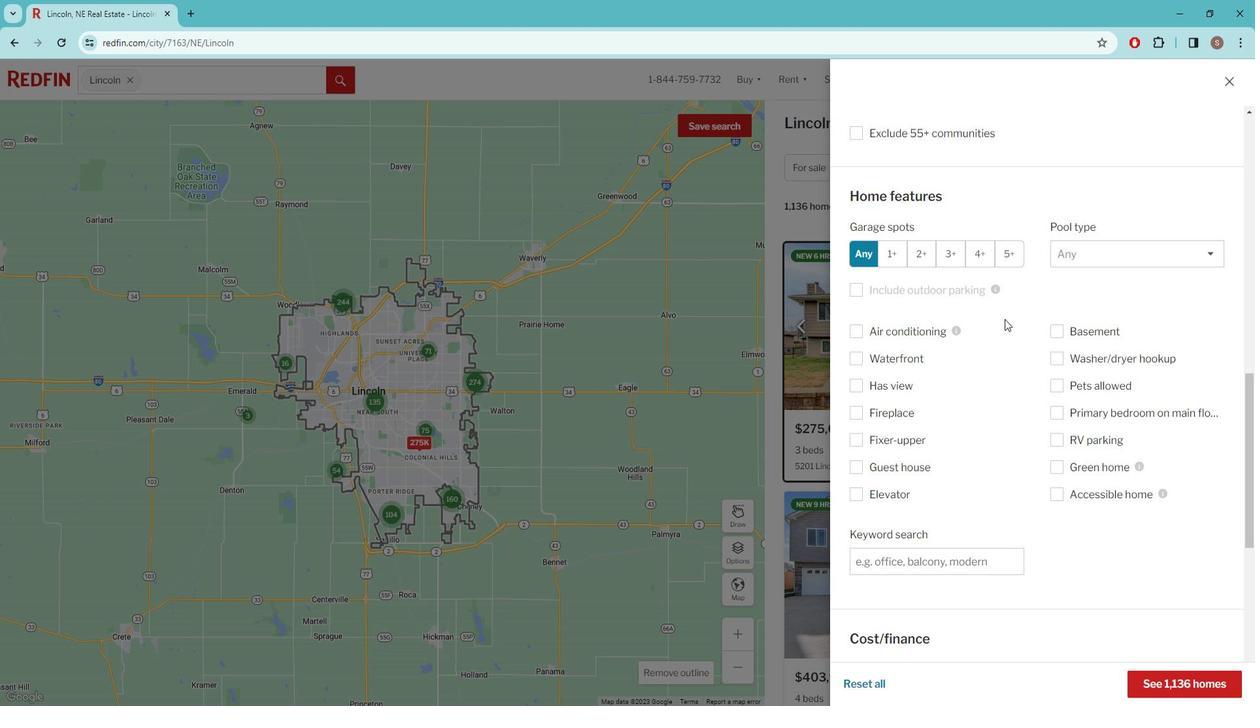 
Action: Mouse moved to (946, 490)
Screenshot: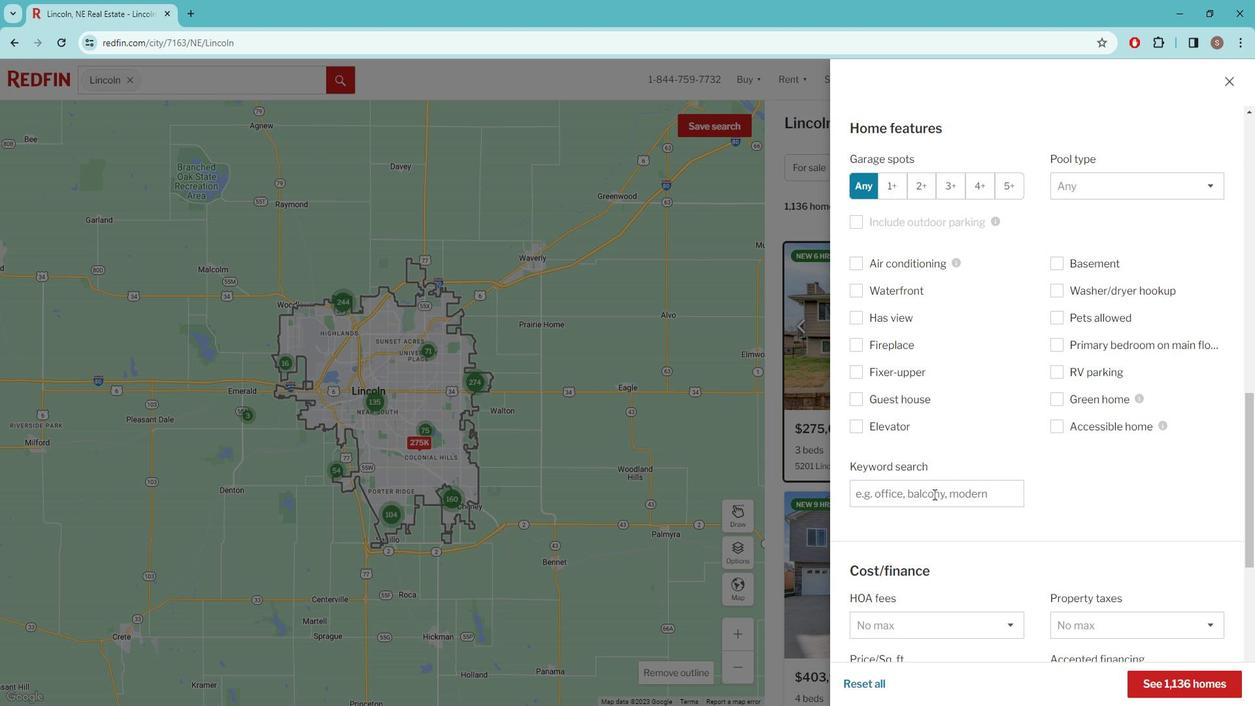
Action: Mouse pressed left at (946, 490)
Screenshot: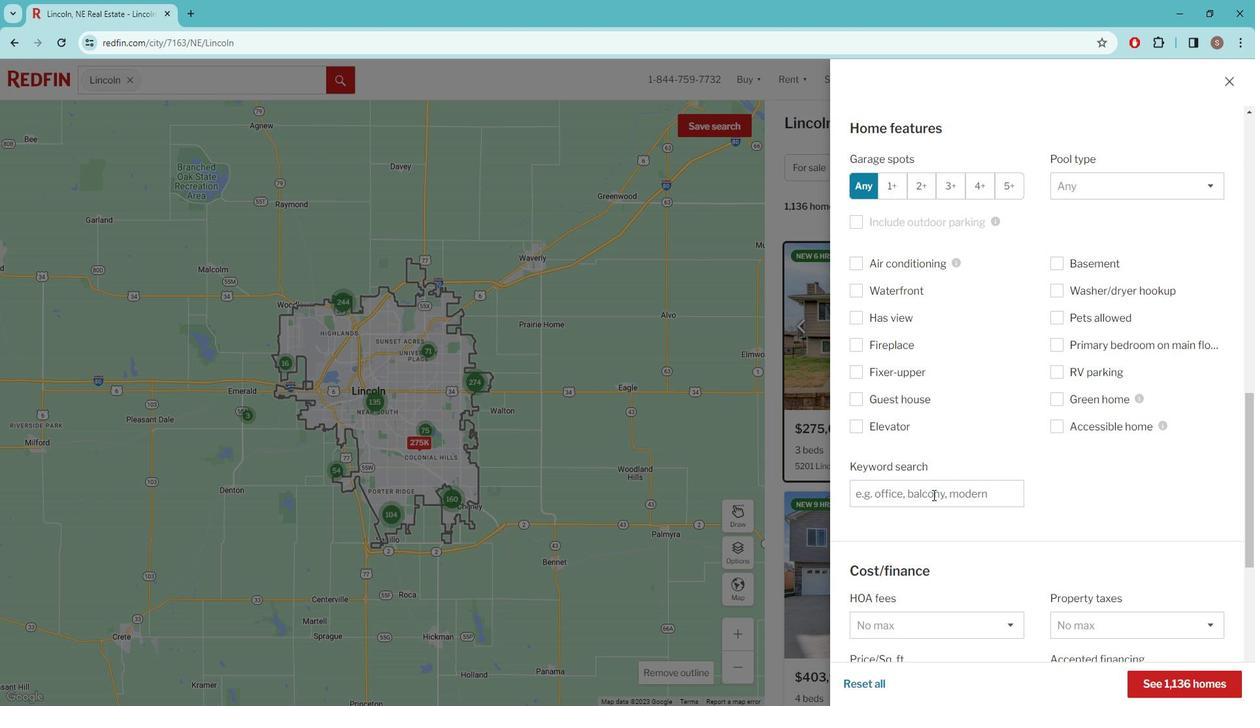 
Action: Key pressed <Key.caps_lock>h<Key.caps_lock>OME<Key.space>GYM<Key.space>
Screenshot: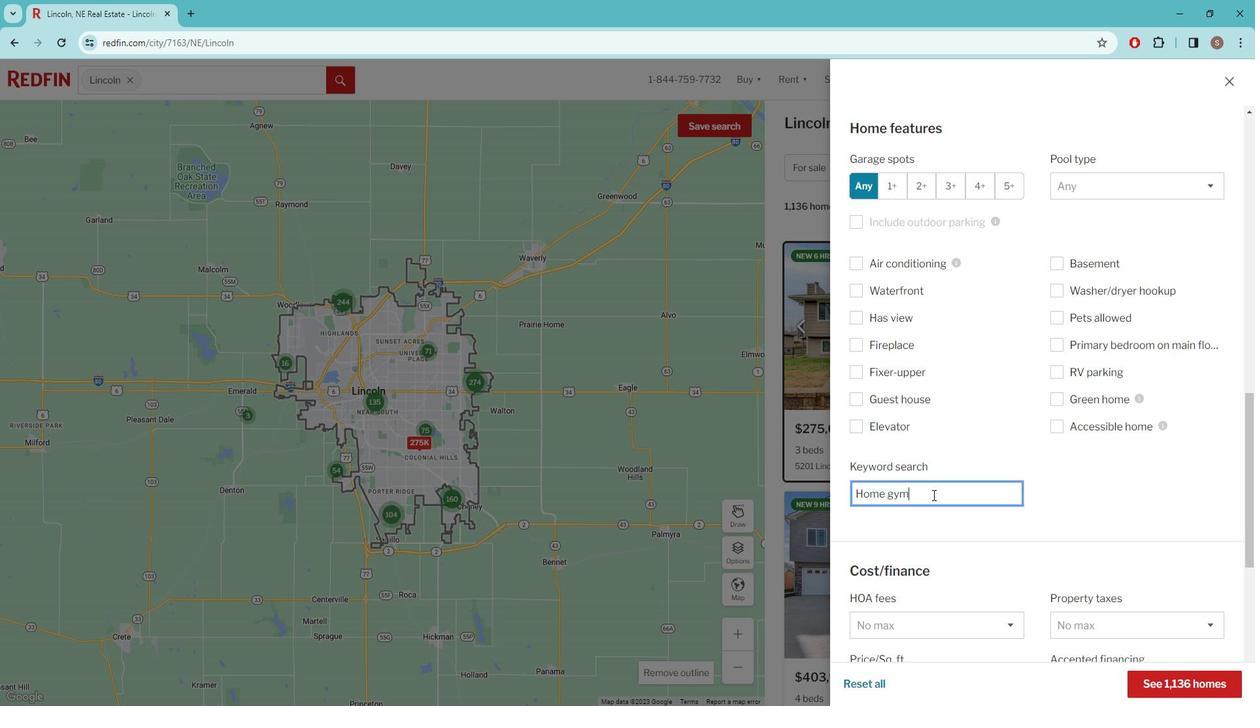 
Action: Mouse scrolled (946, 489) with delta (0, 0)
Screenshot: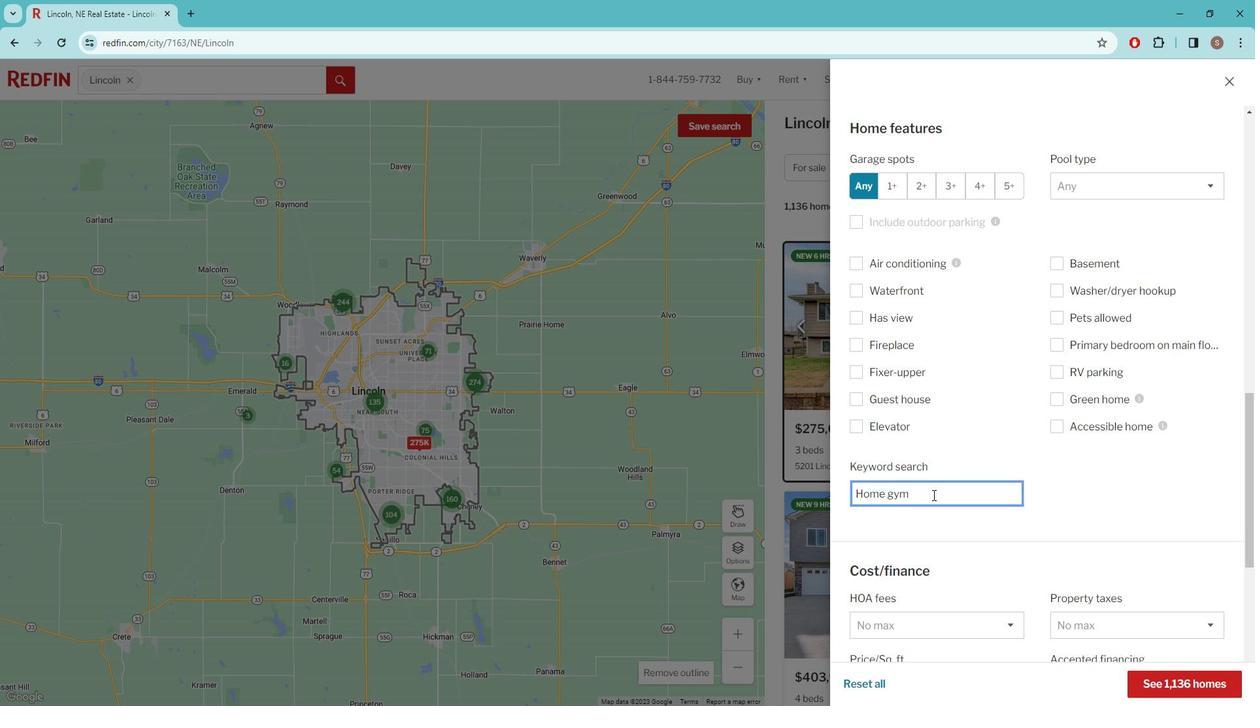 
Action: Mouse scrolled (946, 489) with delta (0, 0)
Screenshot: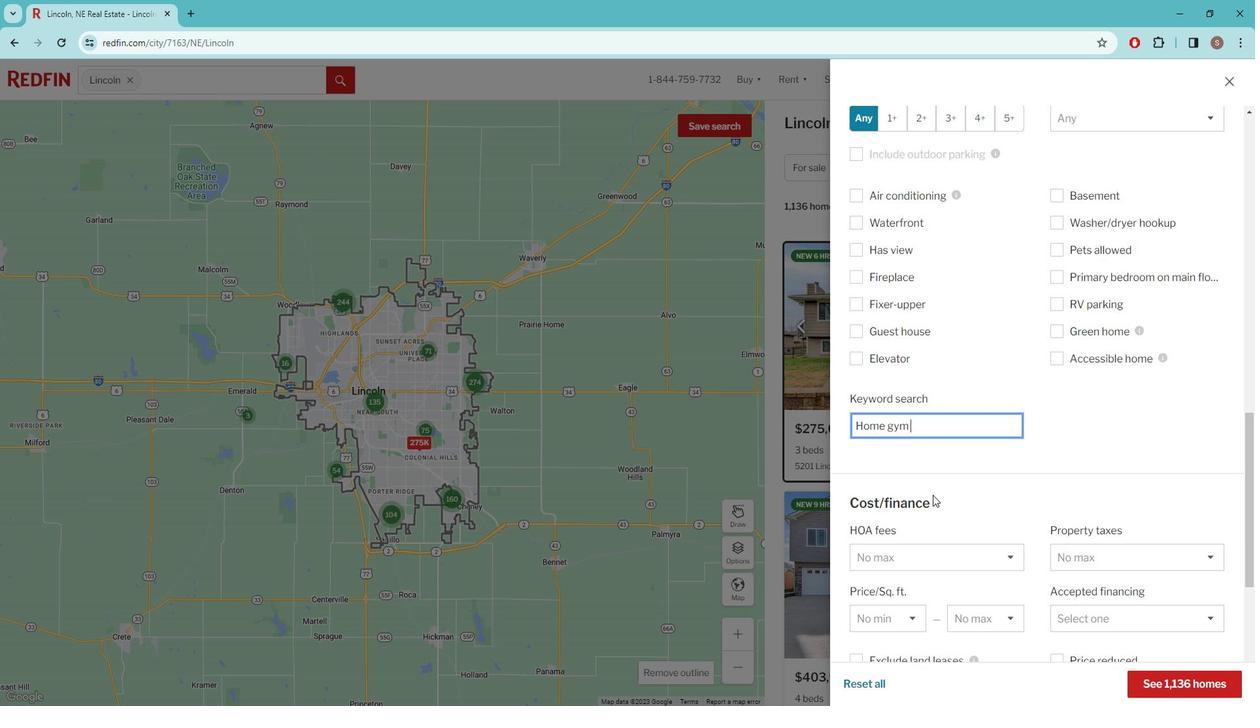 
Action: Mouse scrolled (946, 489) with delta (0, 0)
Screenshot: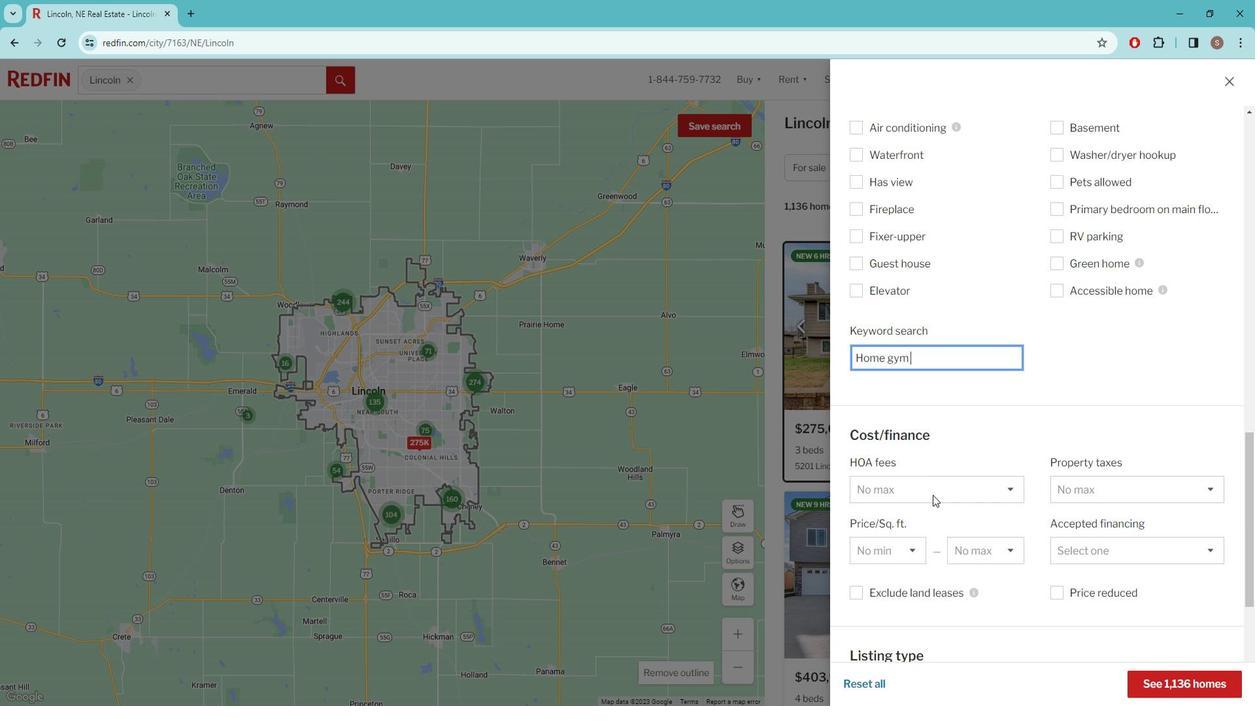
Action: Mouse scrolled (946, 489) with delta (0, 0)
Screenshot: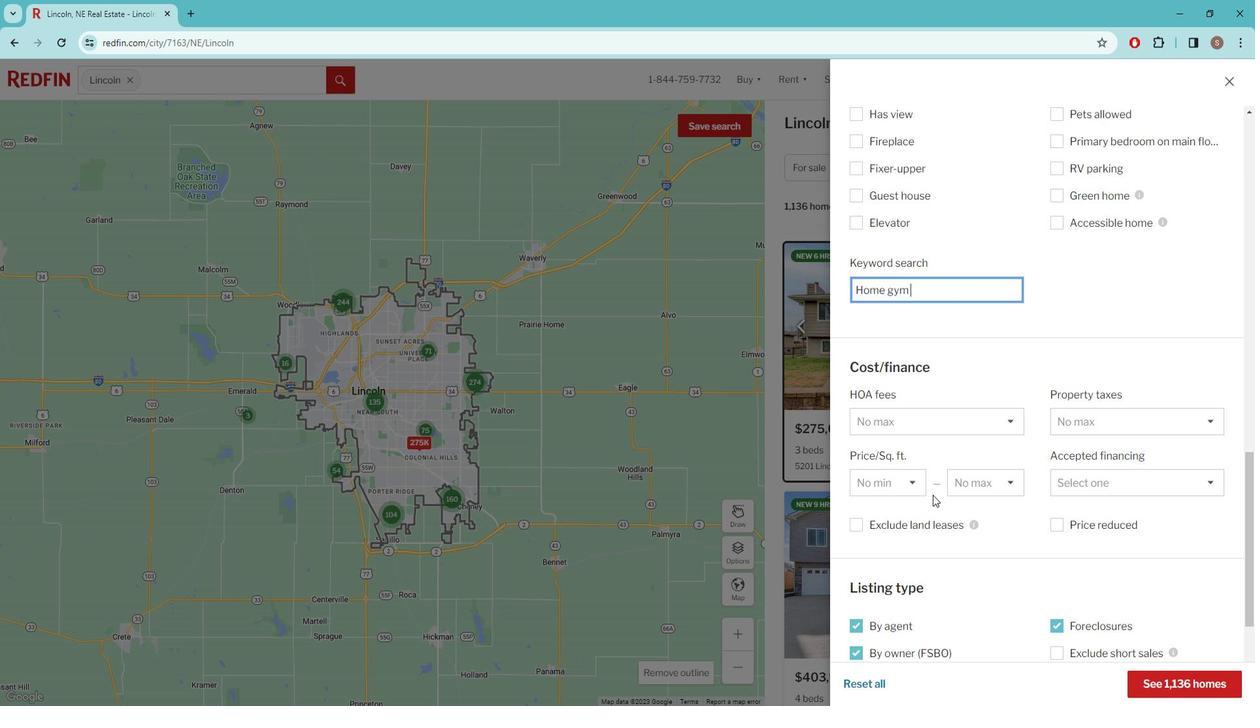 
Action: Mouse scrolled (946, 489) with delta (0, 0)
Screenshot: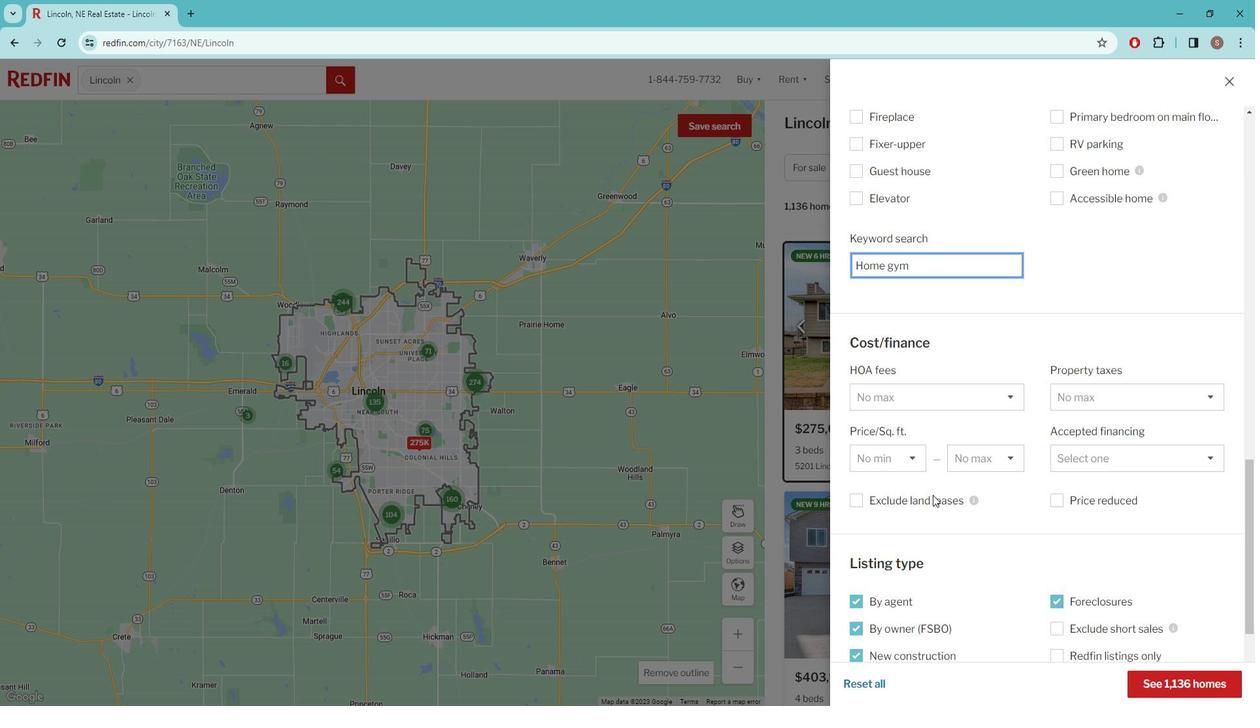 
Action: Mouse scrolled (946, 489) with delta (0, 0)
Screenshot: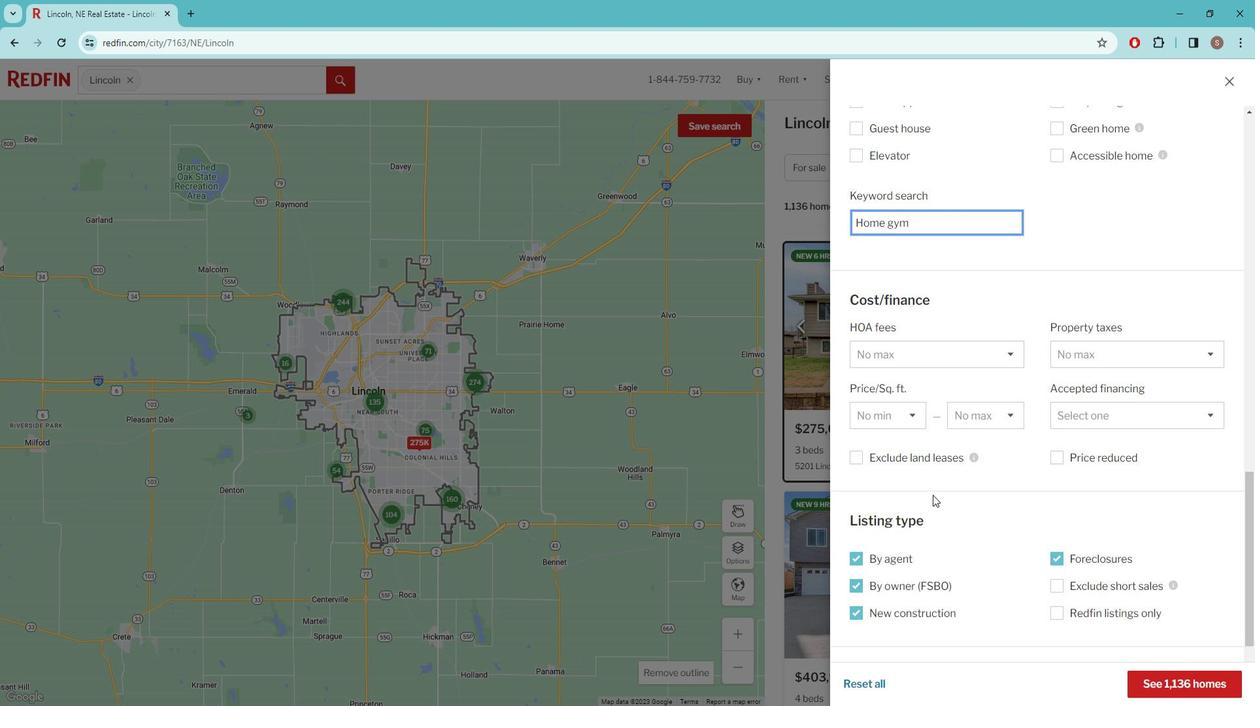 
Action: Mouse scrolled (946, 489) with delta (0, 0)
Screenshot: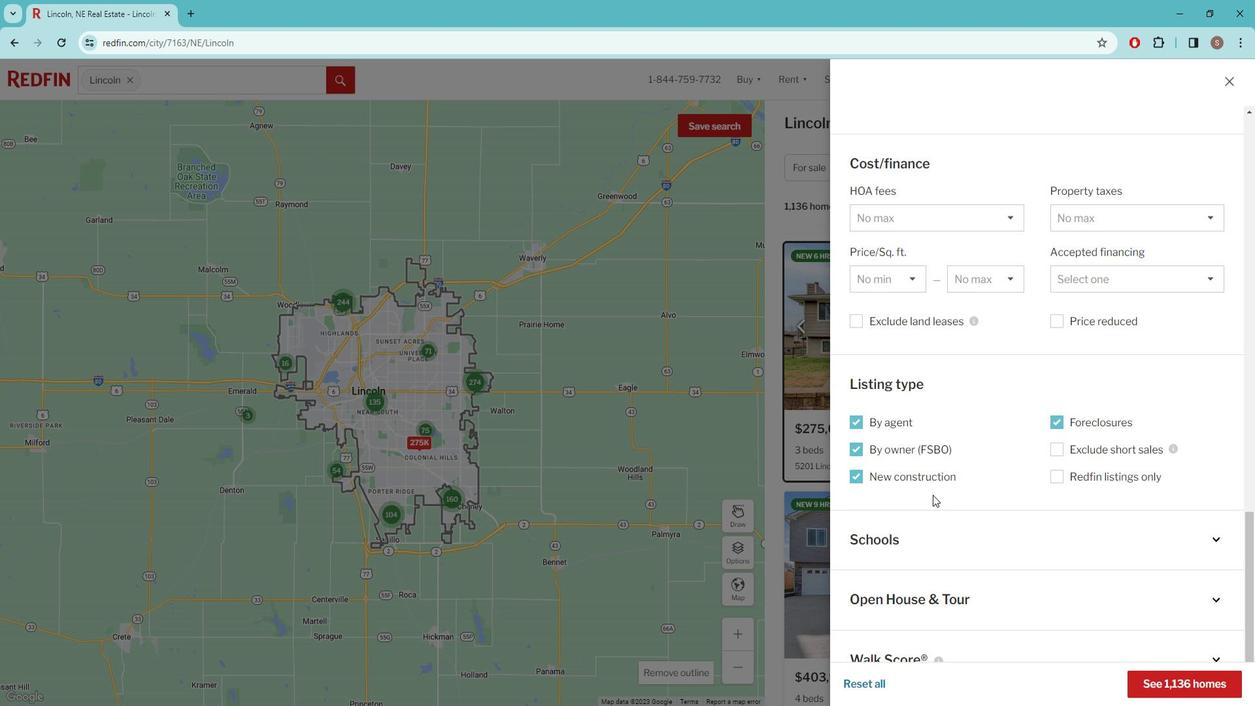 
Action: Mouse scrolled (946, 489) with delta (0, 0)
Screenshot: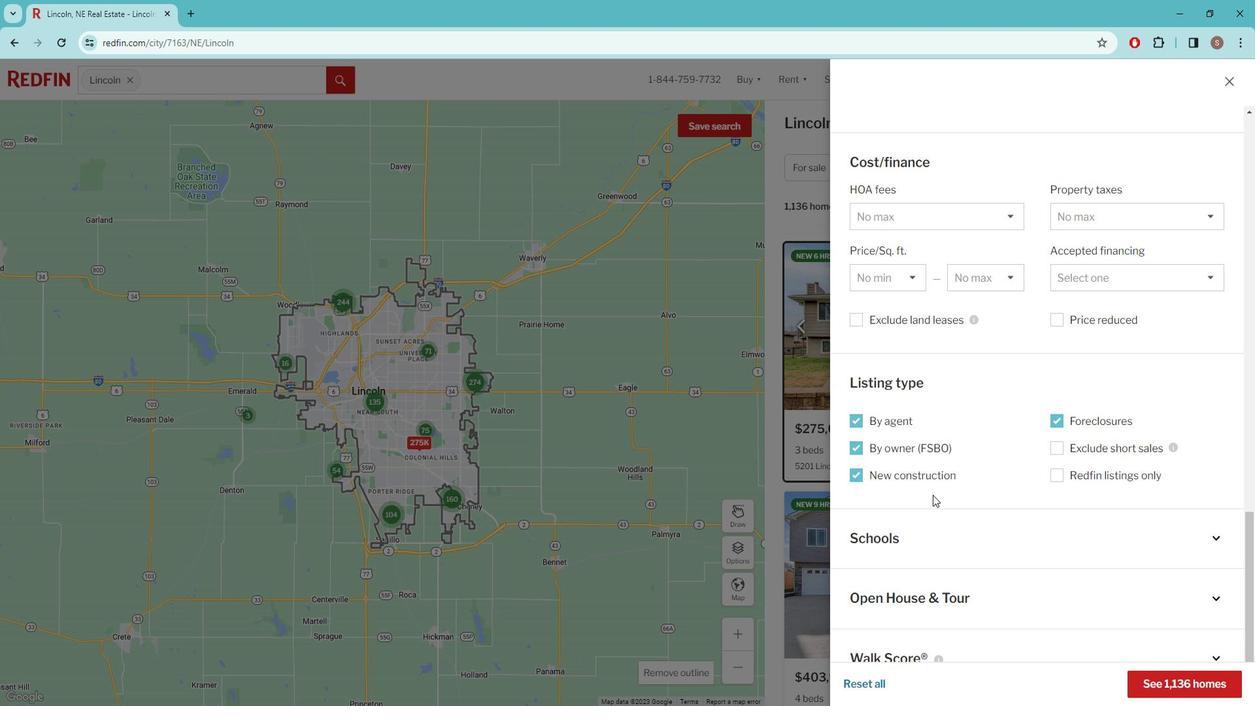 
Action: Mouse scrolled (946, 489) with delta (0, 0)
Screenshot: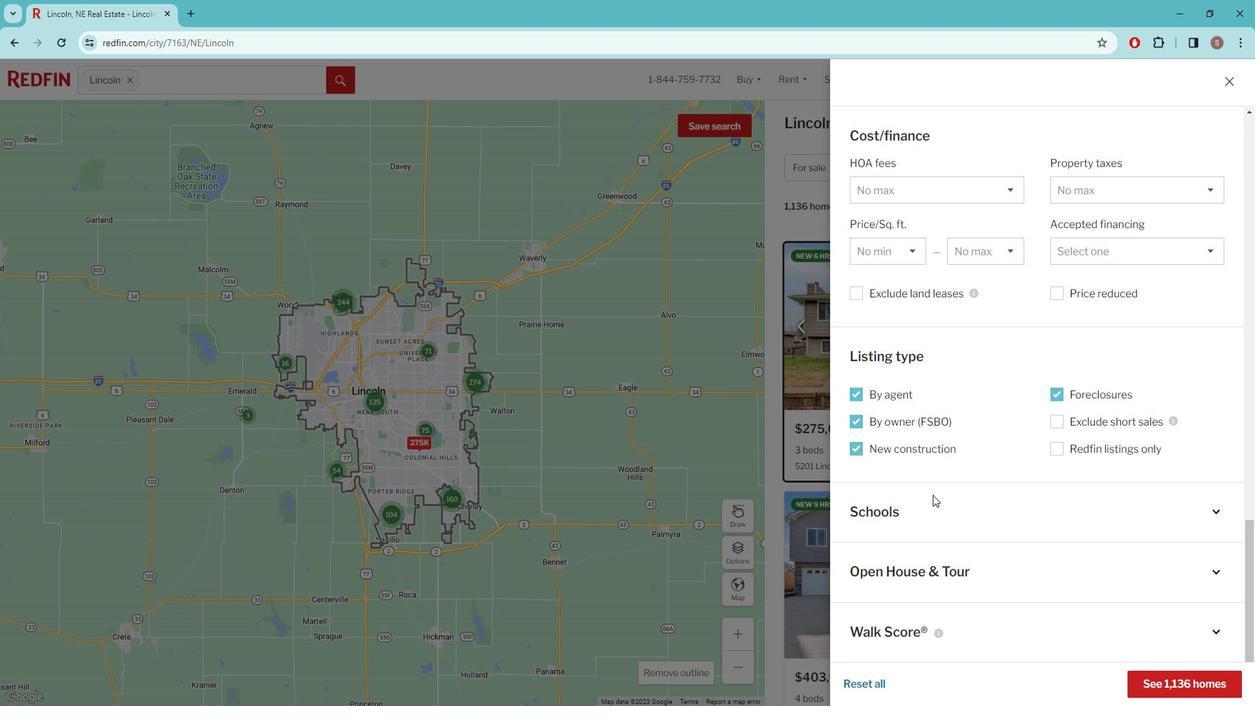
Action: Mouse scrolled (946, 489) with delta (0, 0)
Screenshot: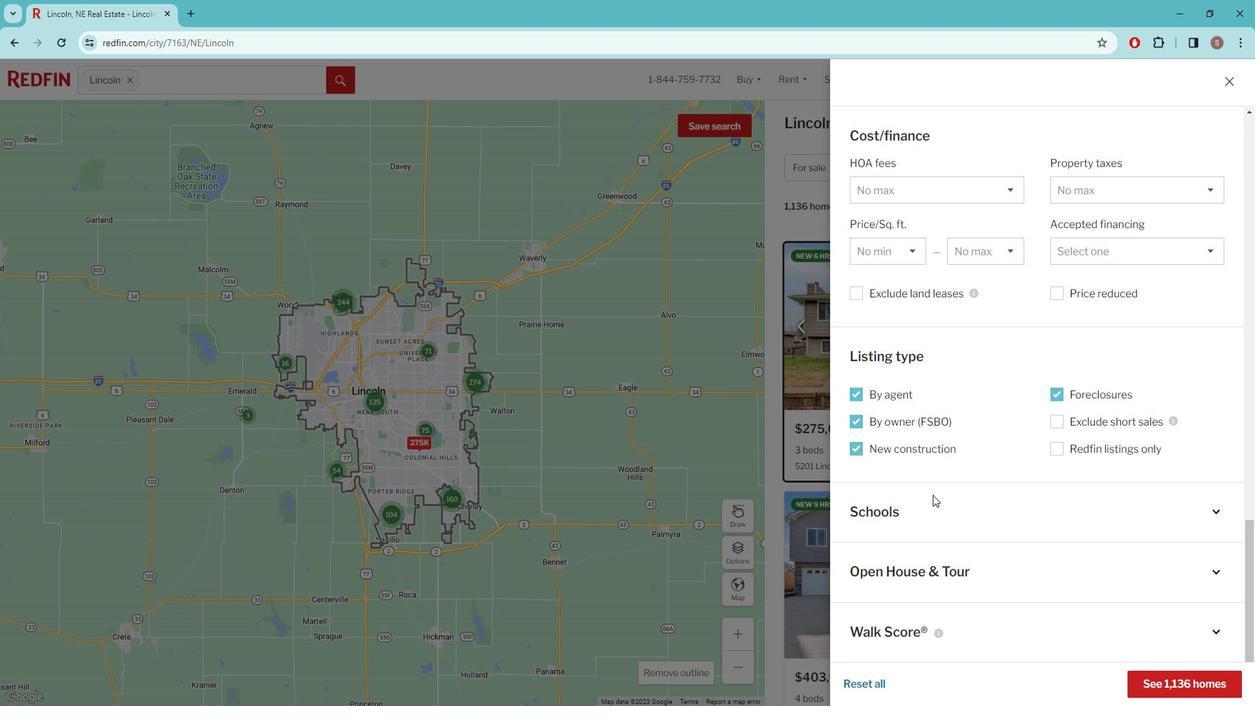 
Action: Mouse moved to (1184, 665)
Screenshot: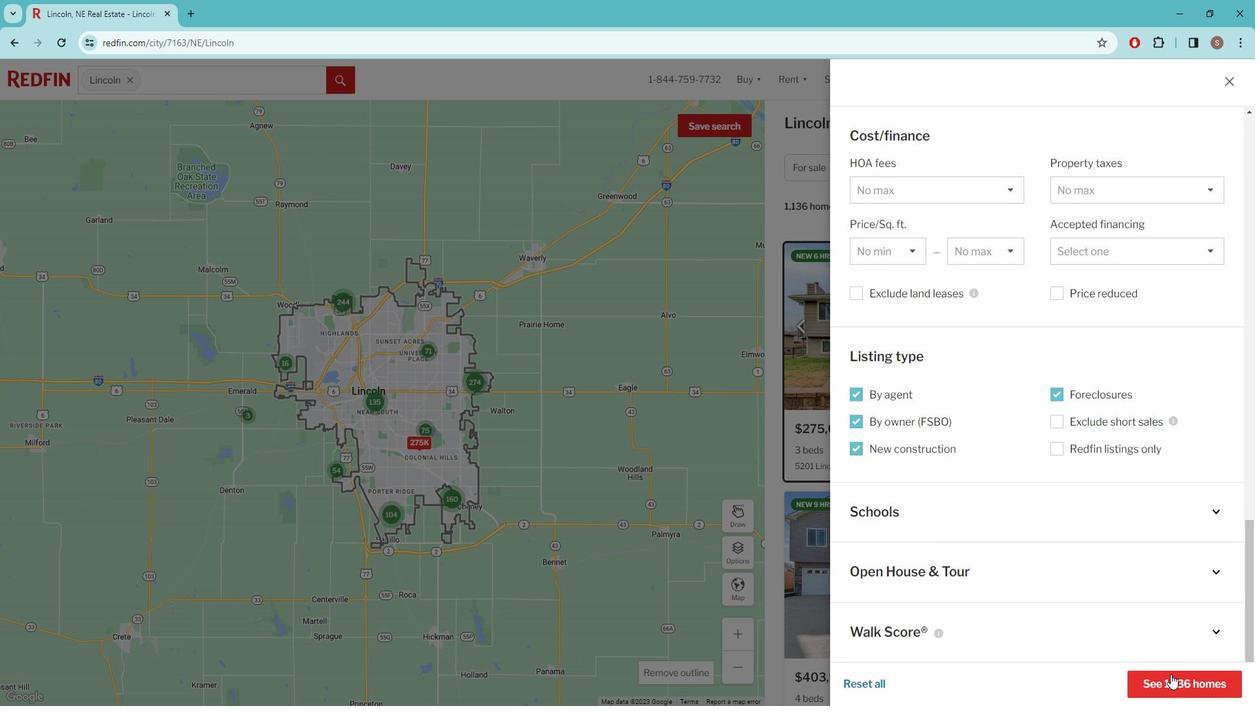 
Action: Mouse pressed left at (1184, 665)
Screenshot: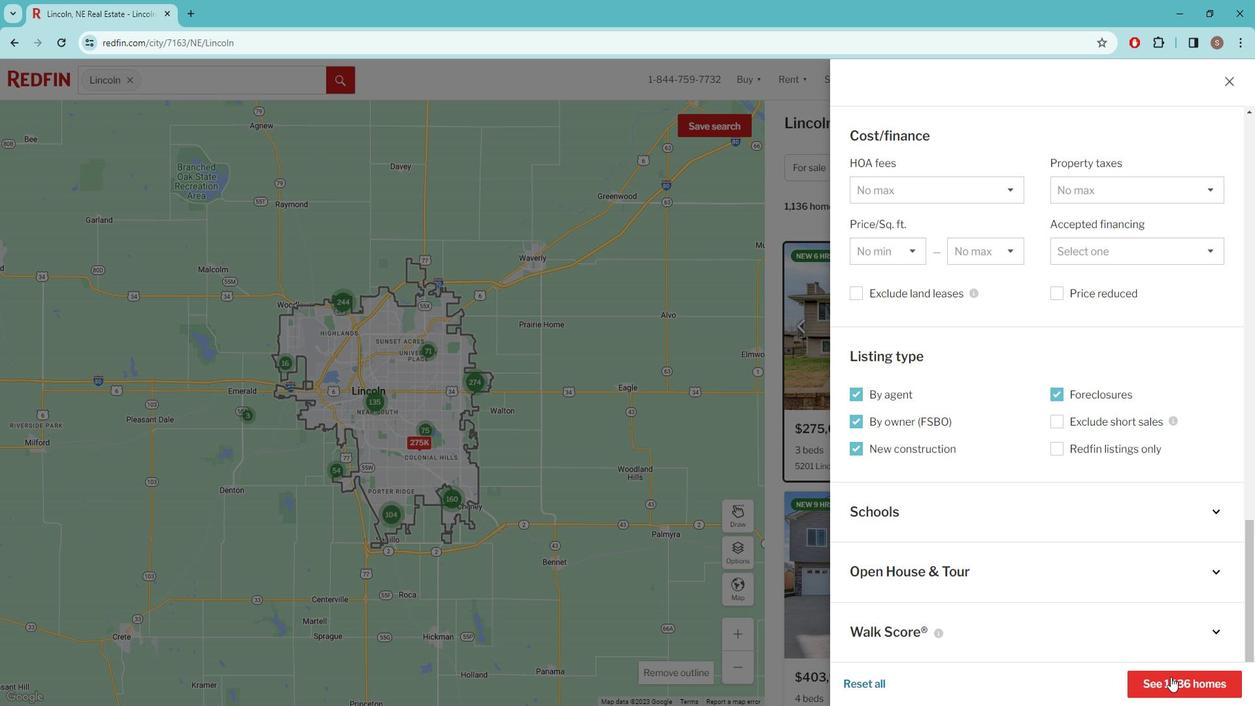 
Action: Mouse moved to (922, 431)
Screenshot: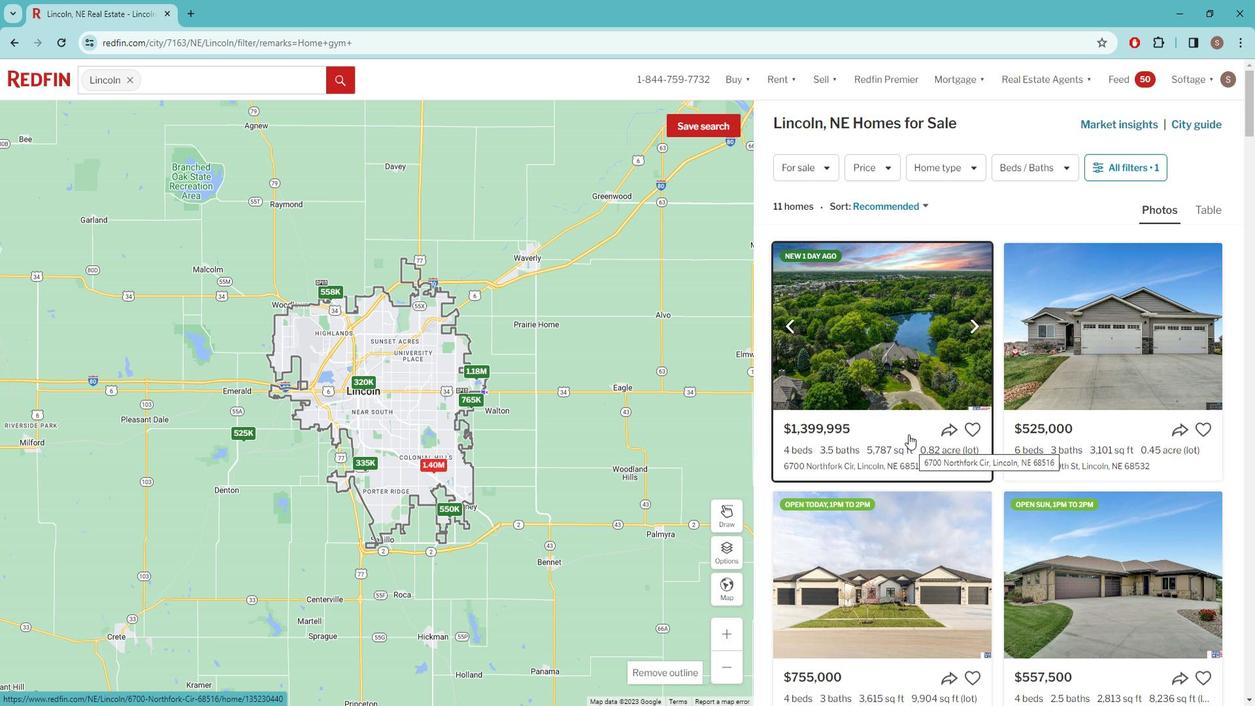 
Action: Mouse pressed left at (922, 431)
Screenshot: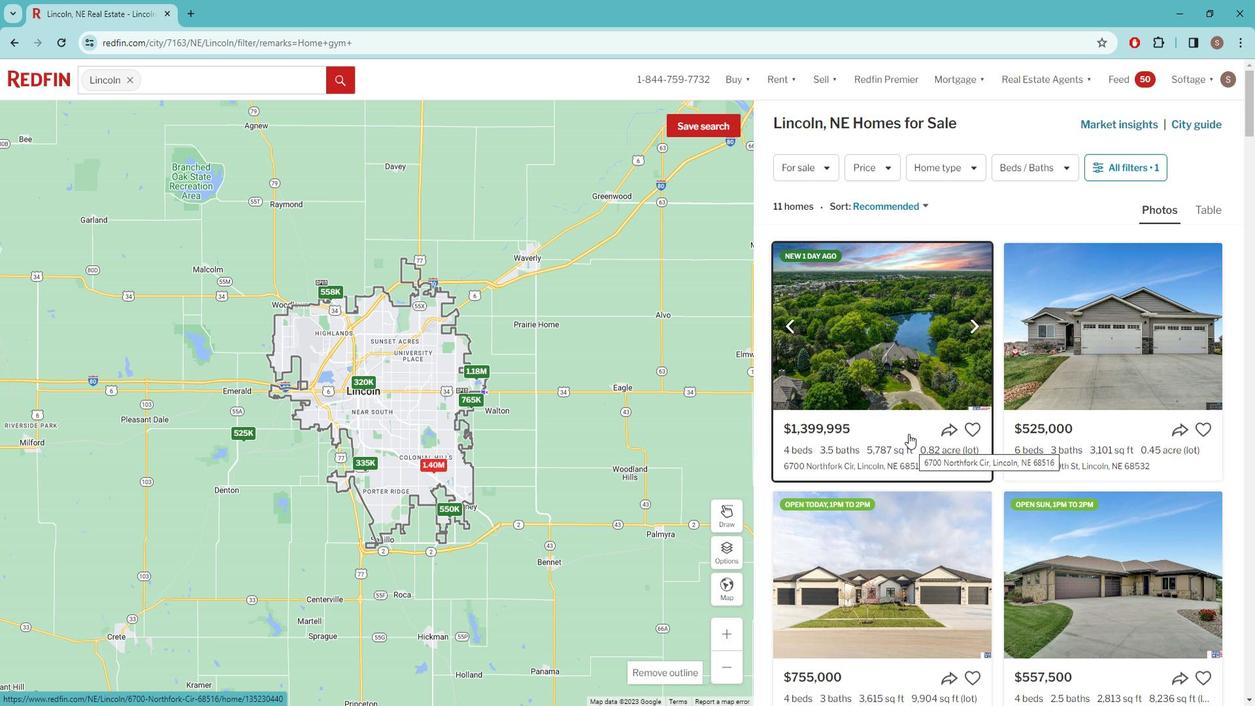 
Action: Mouse moved to (511, 336)
Screenshot: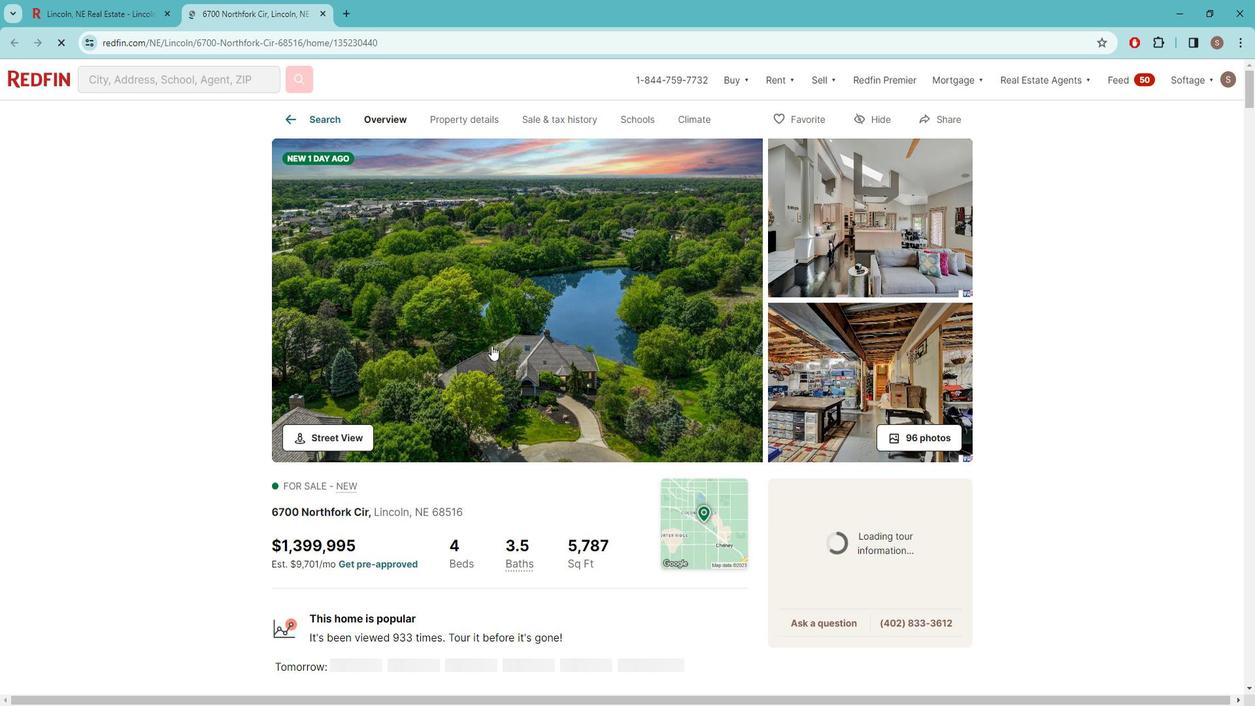 
Action: Mouse pressed left at (511, 336)
Screenshot: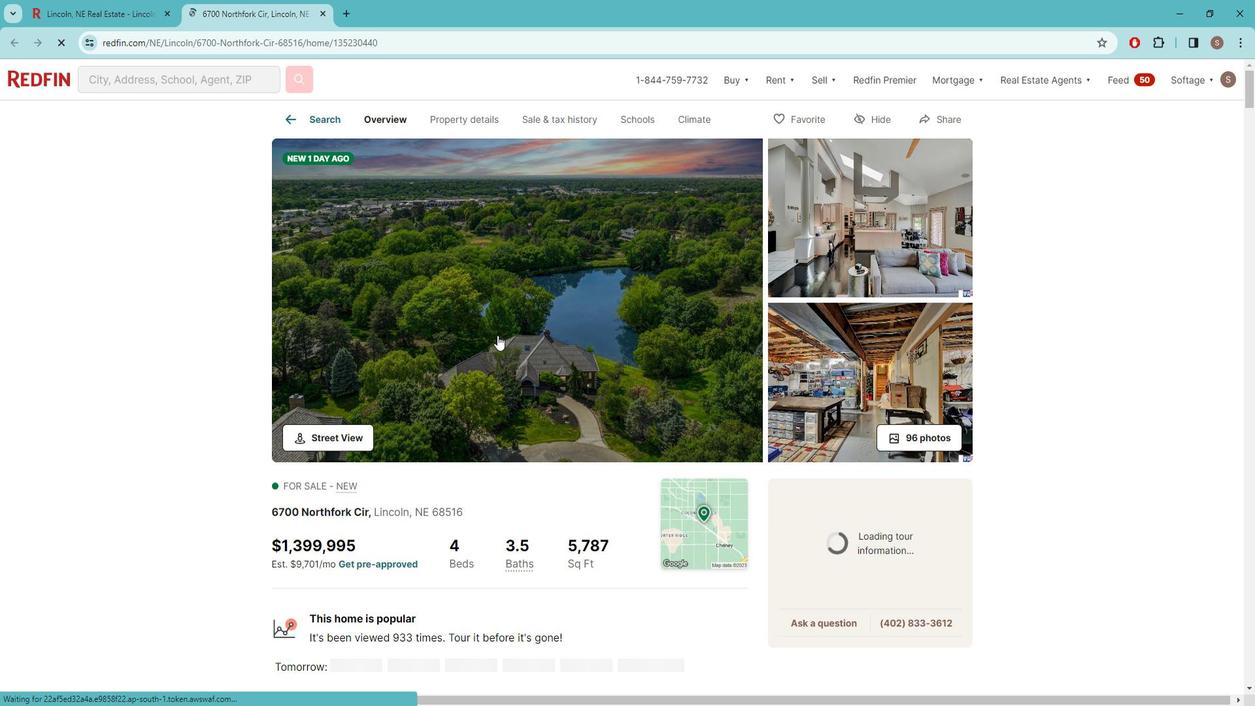 
Action: Mouse moved to (1185, 379)
Screenshot: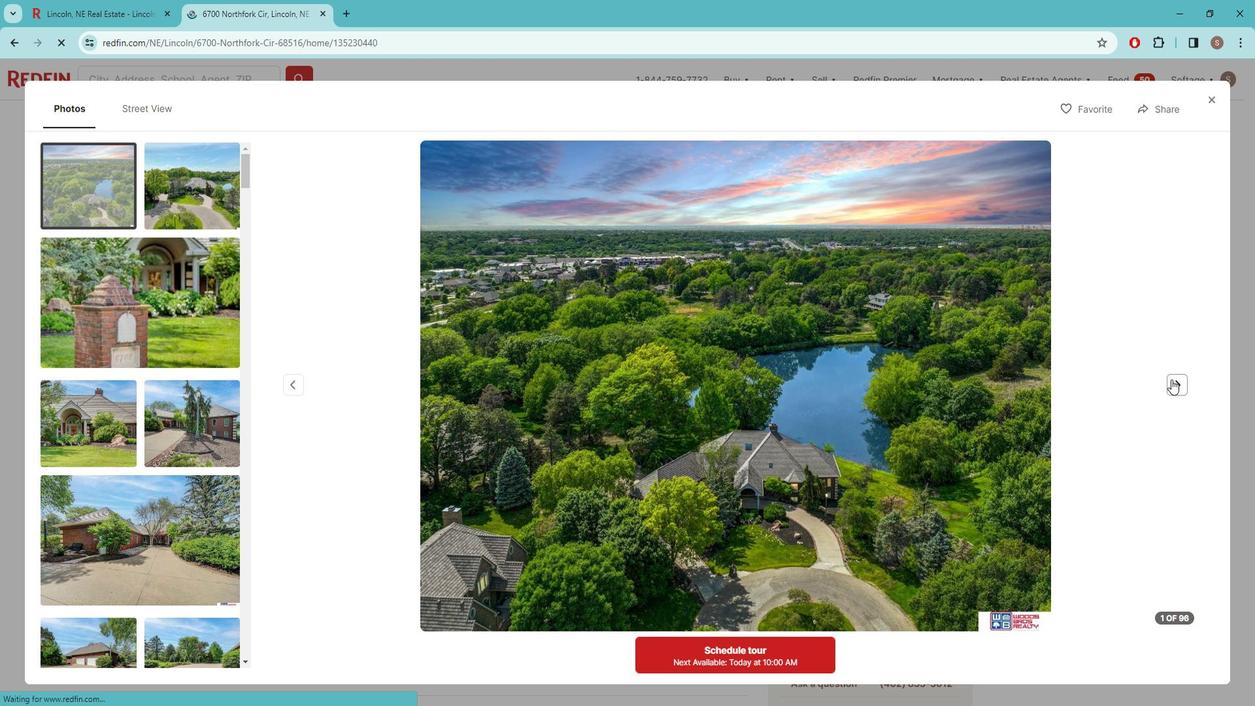 
Action: Mouse pressed left at (1185, 379)
Screenshot: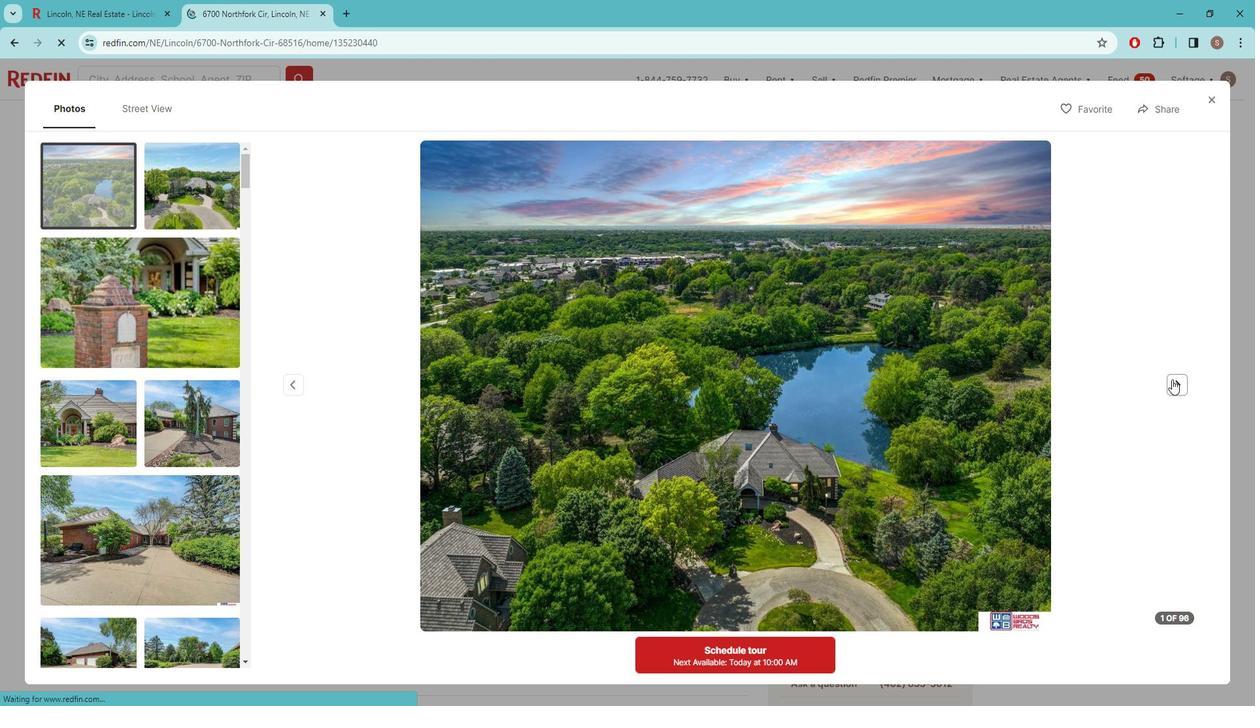 
Action: Mouse moved to (1185, 379)
Screenshot: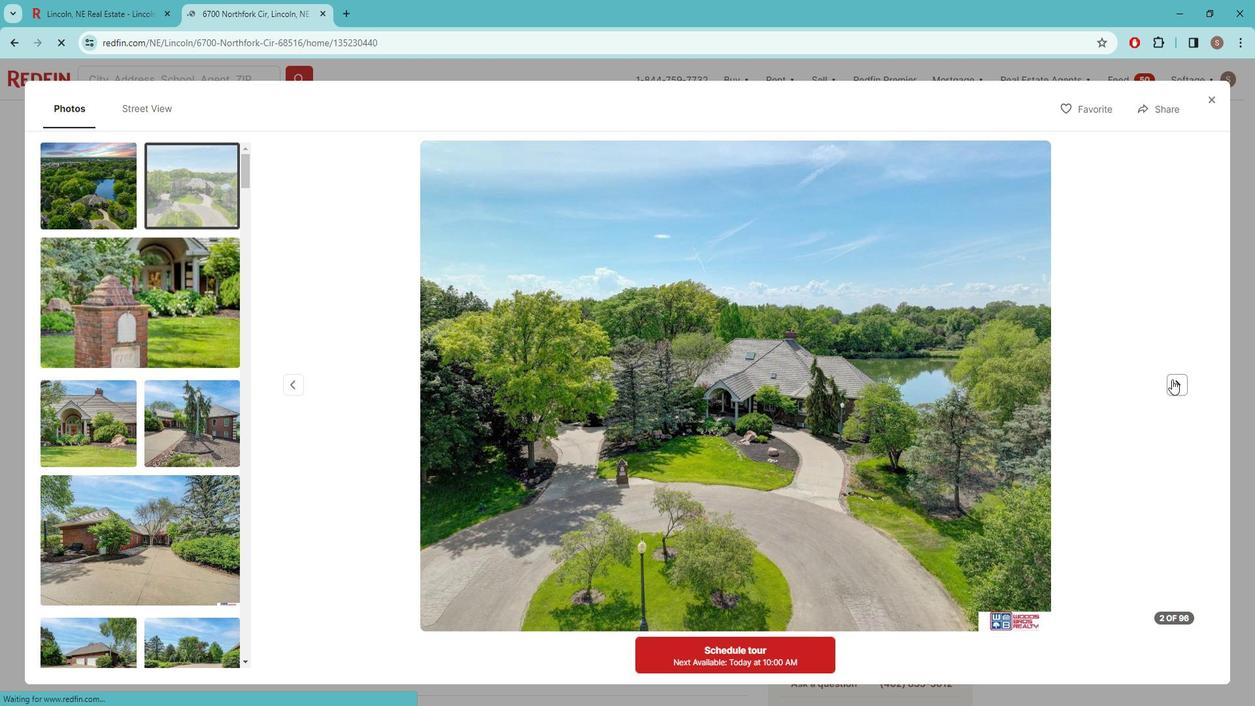
Action: Mouse pressed left at (1185, 379)
Screenshot: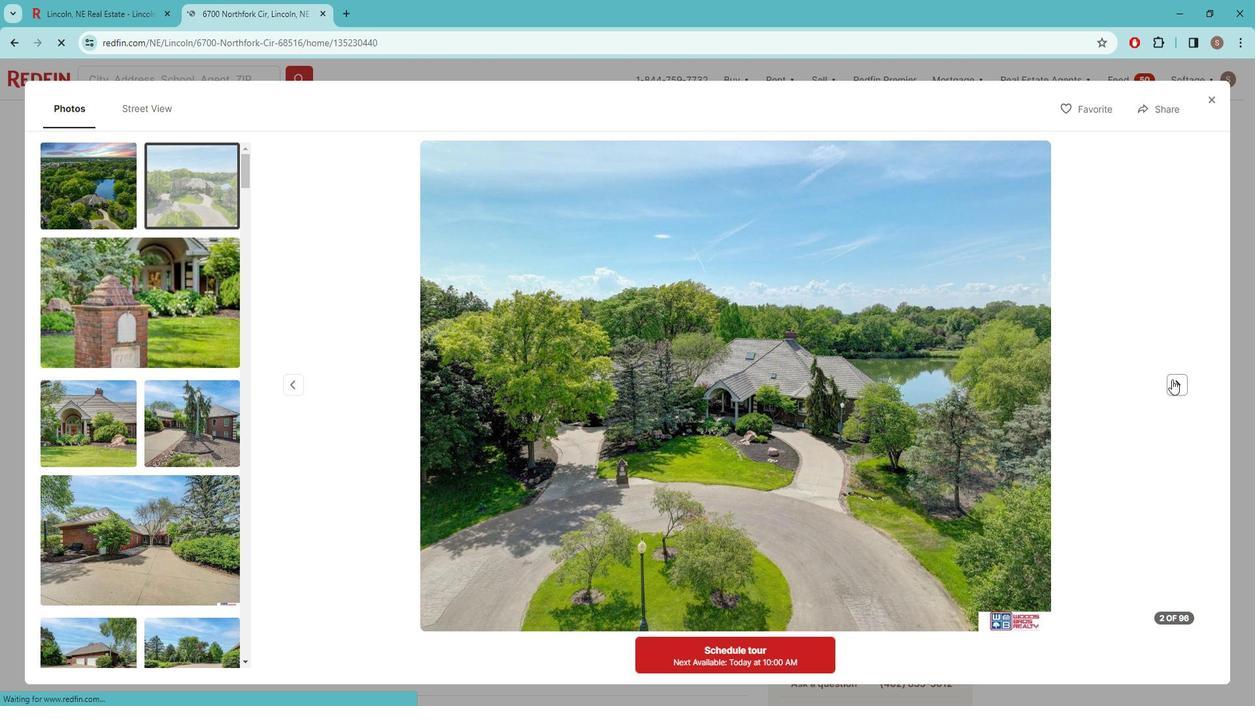
Action: Mouse pressed left at (1185, 379)
Screenshot: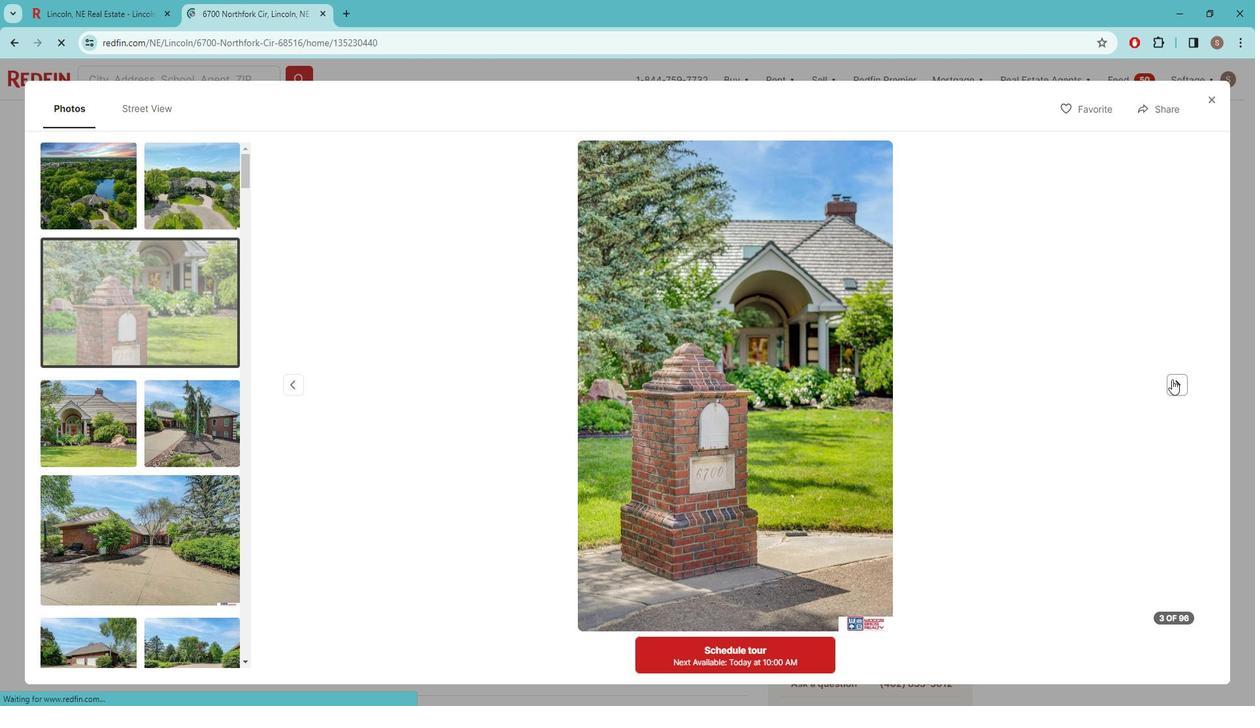 
Action: Mouse pressed left at (1185, 379)
Screenshot: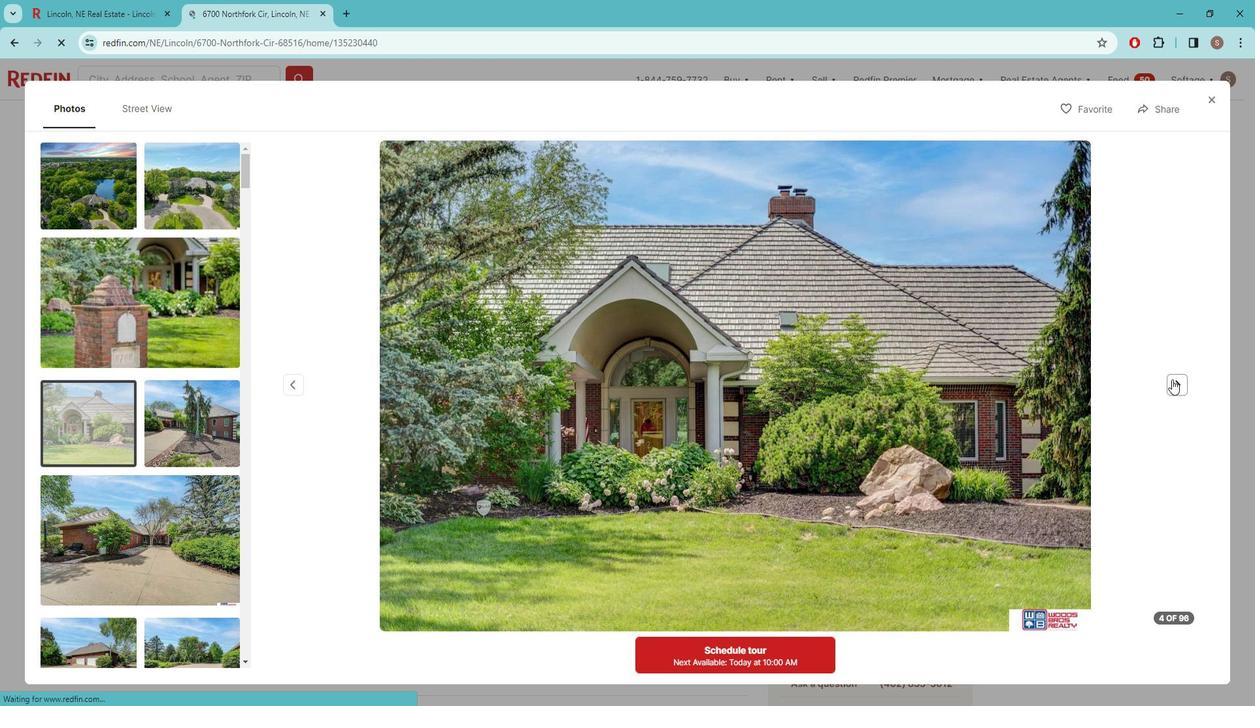 
Action: Mouse pressed left at (1185, 379)
Screenshot: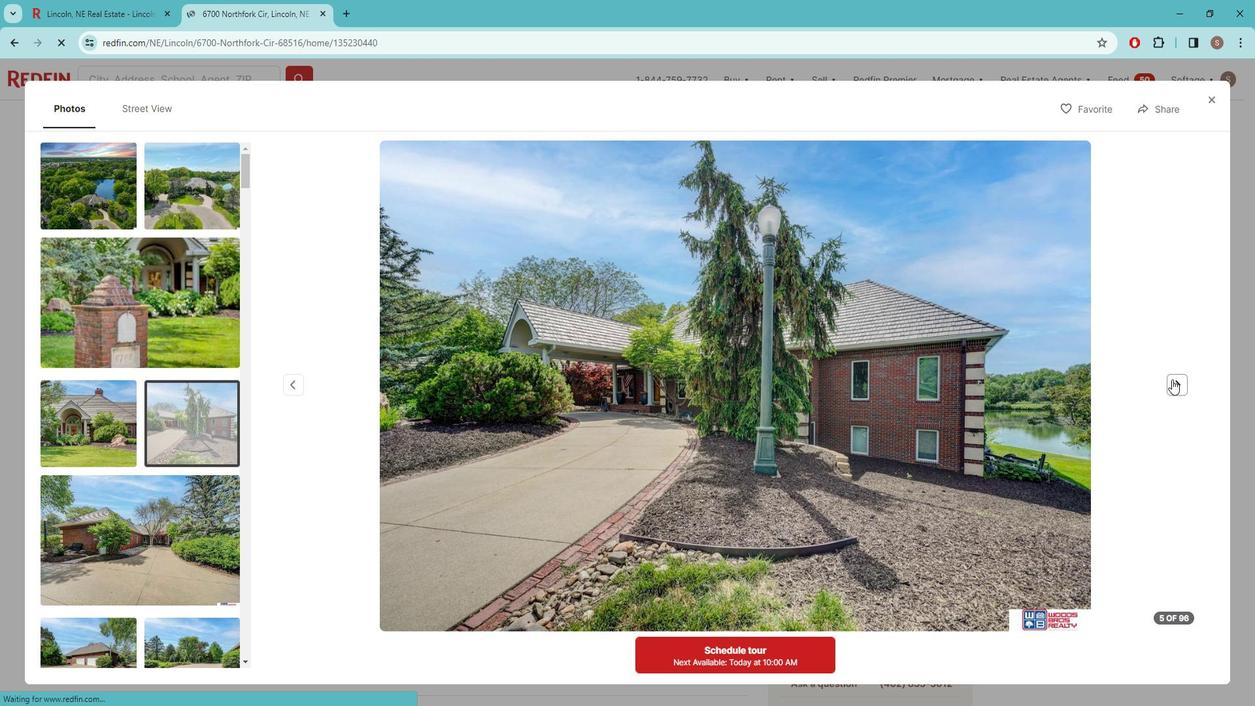 
Action: Mouse pressed left at (1185, 379)
Screenshot: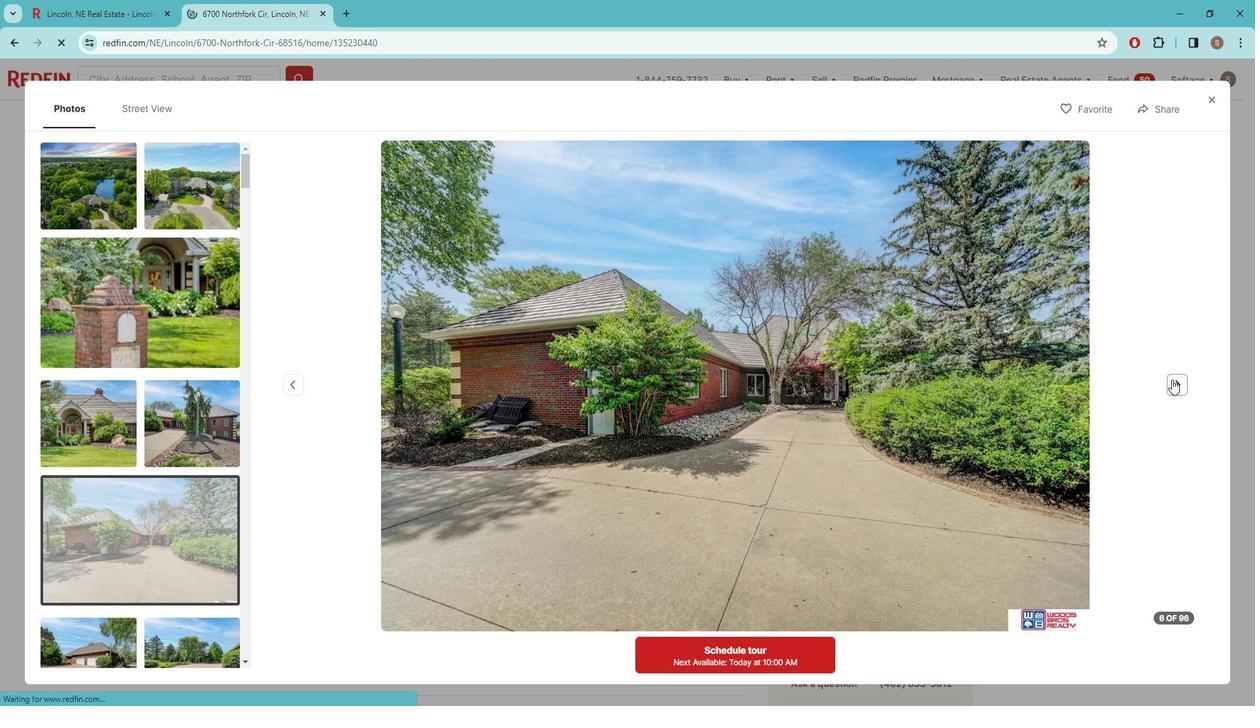
Action: Mouse pressed left at (1185, 379)
Screenshot: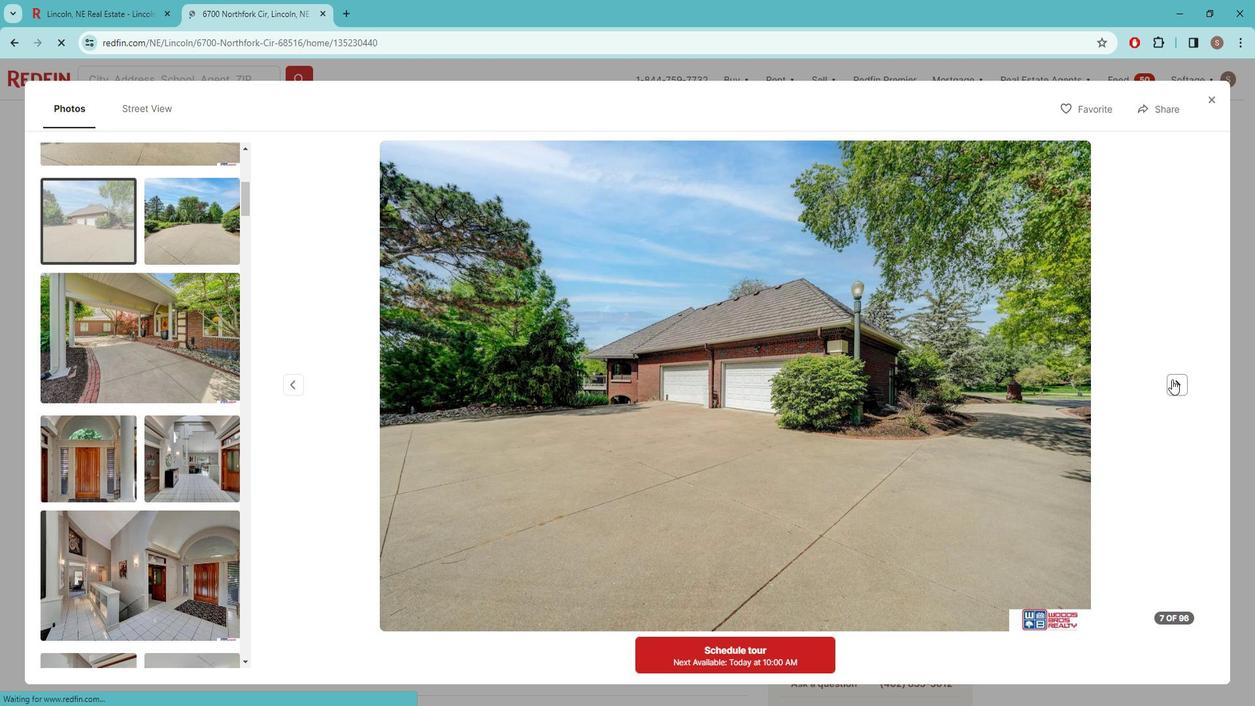 
Action: Mouse pressed left at (1185, 379)
Screenshot: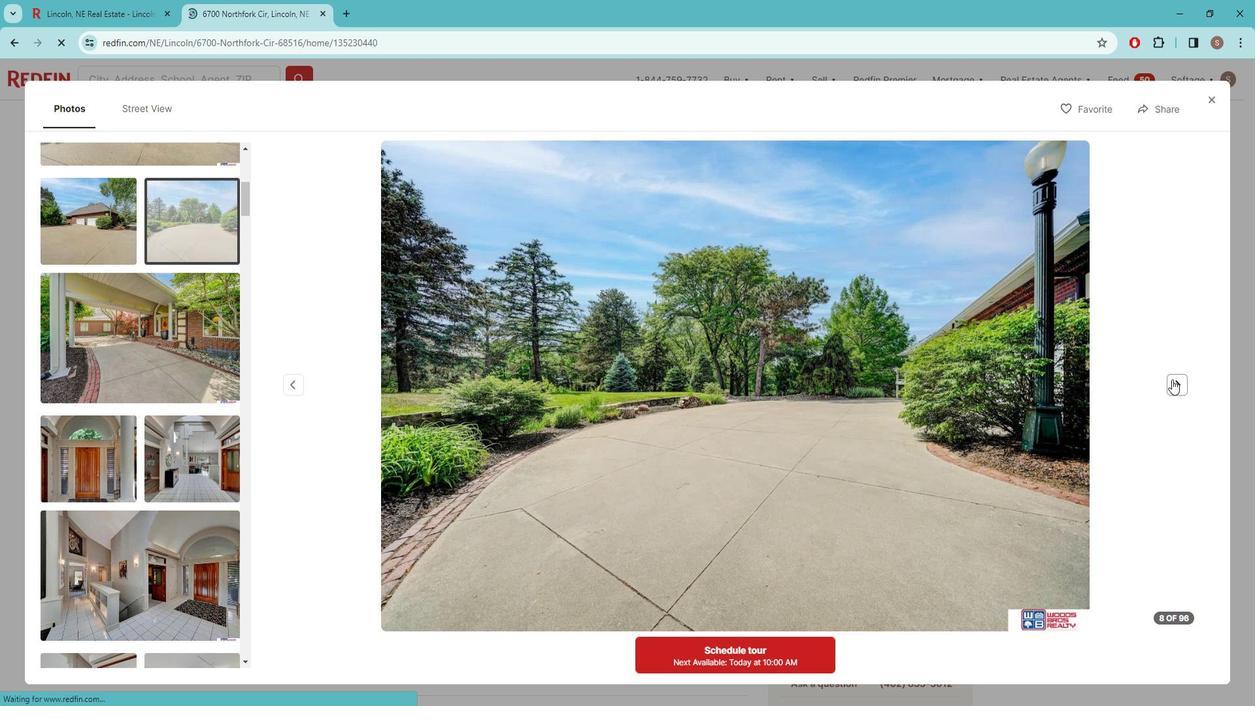 
Action: Mouse pressed left at (1185, 379)
Screenshot: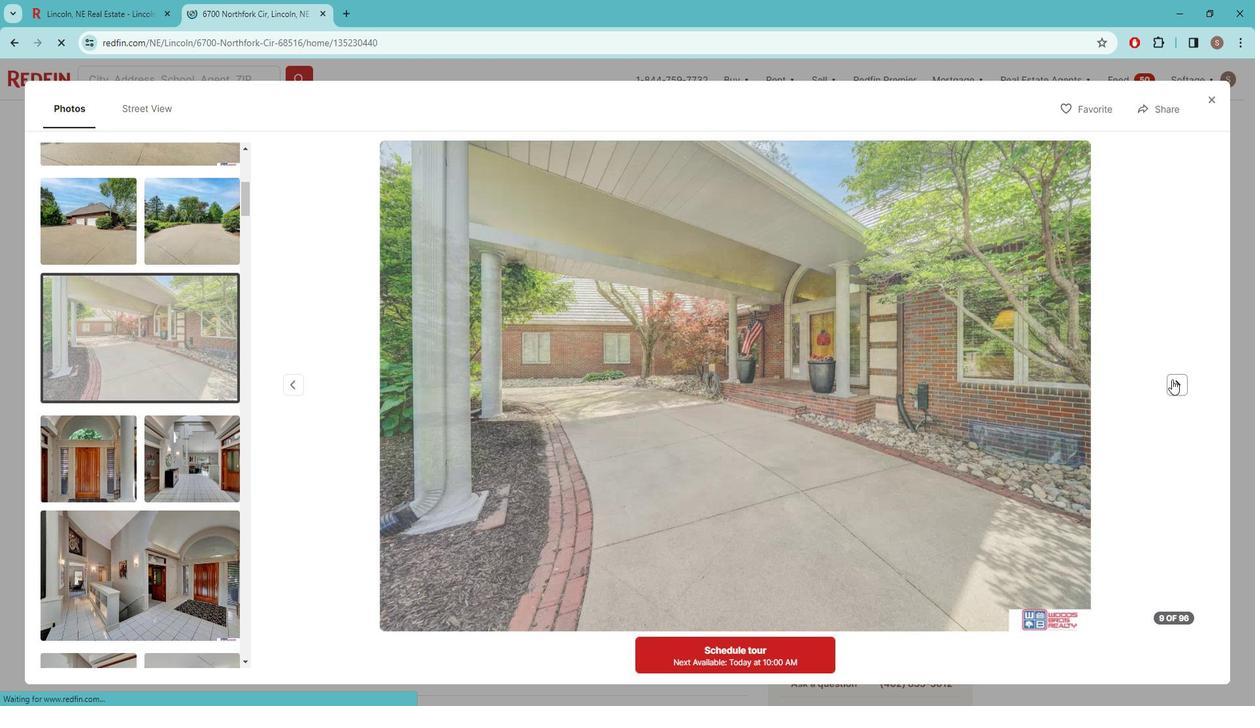 
Action: Mouse pressed left at (1185, 379)
Screenshot: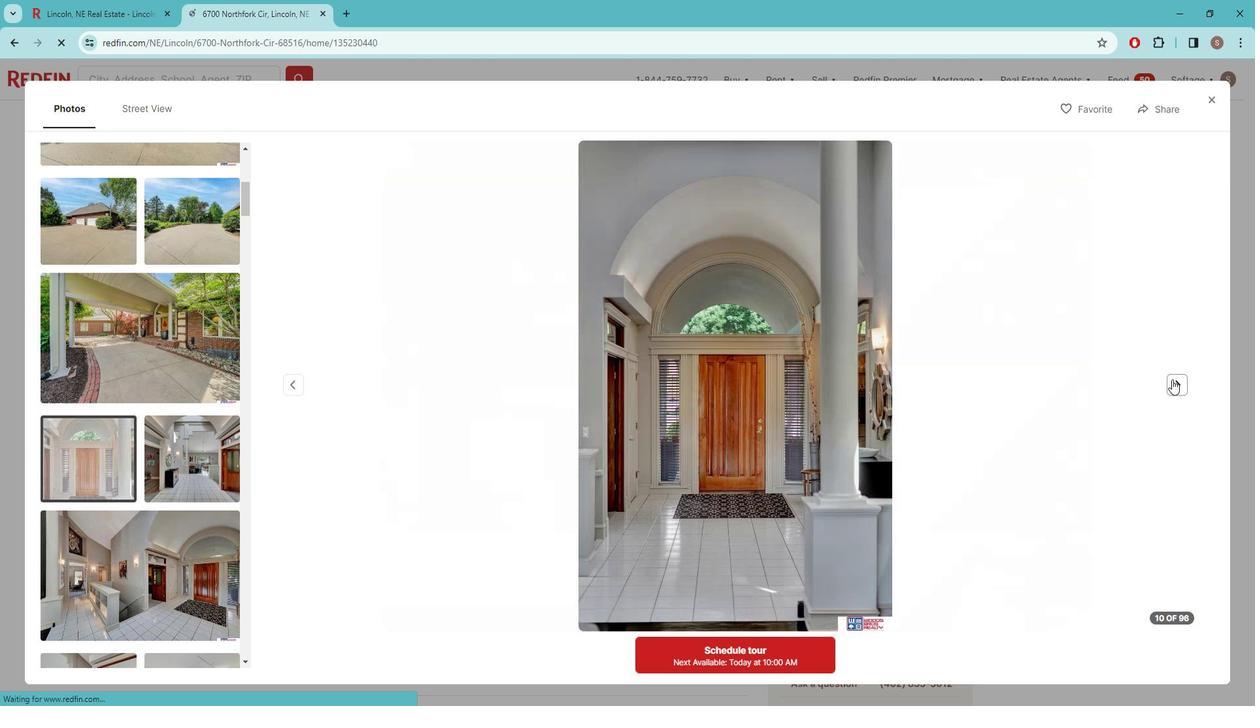 
Action: Mouse pressed left at (1185, 379)
Screenshot: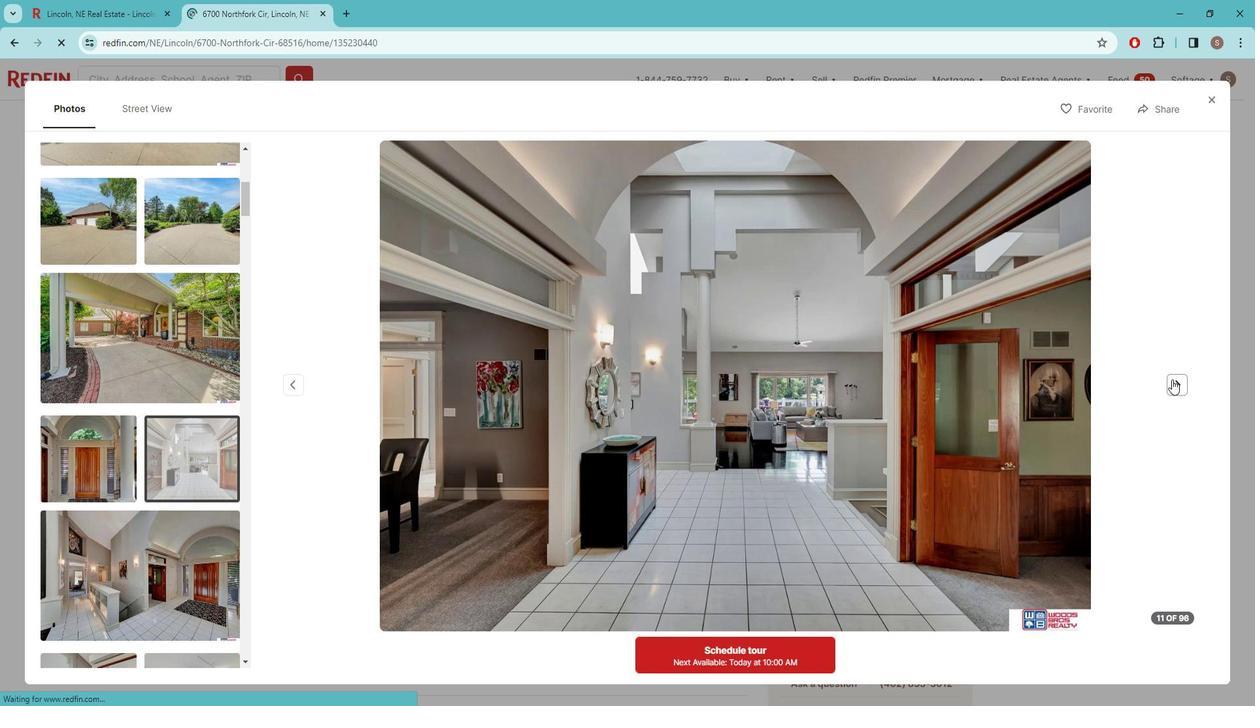 
Action: Mouse pressed left at (1185, 379)
Screenshot: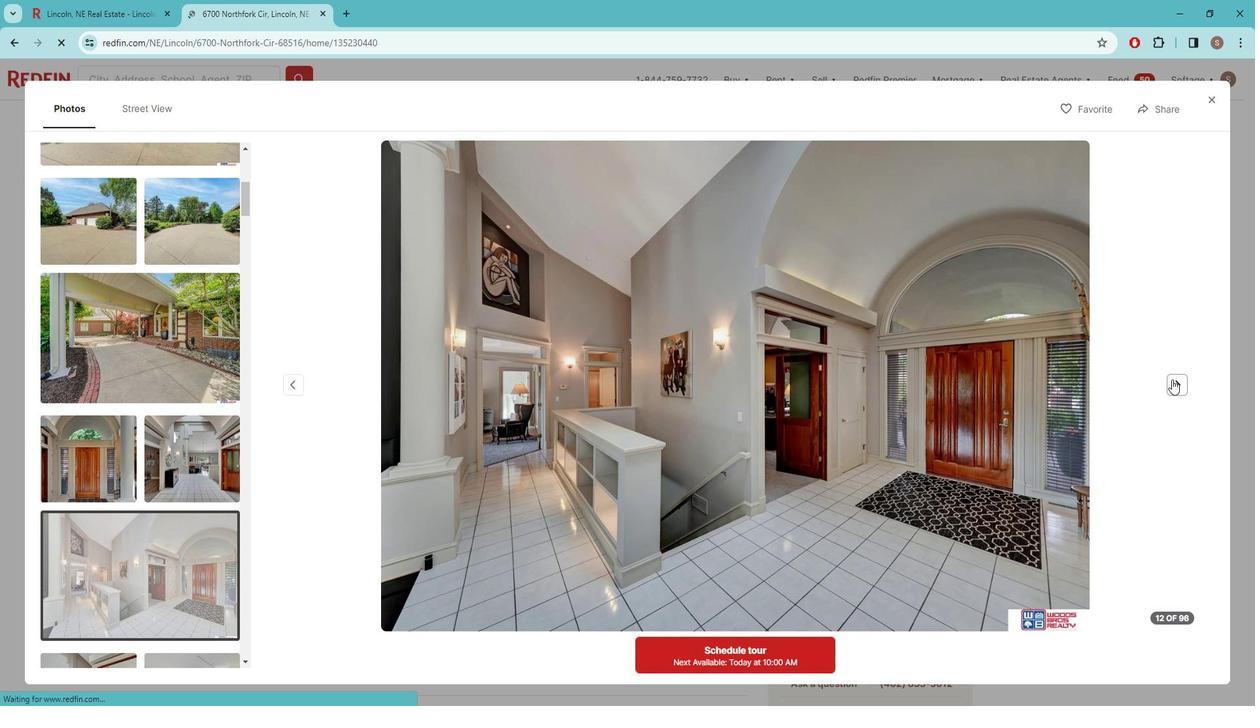 
Action: Mouse pressed left at (1185, 379)
Screenshot: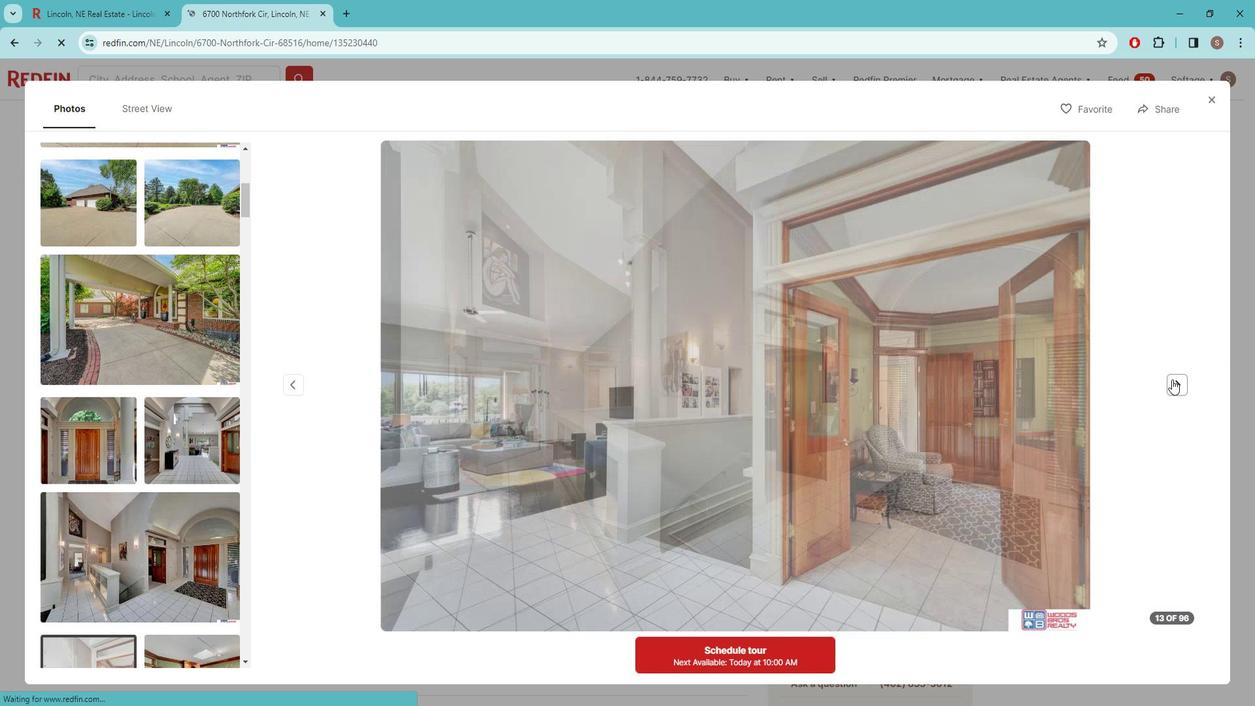 
Action: Mouse pressed left at (1185, 379)
Screenshot: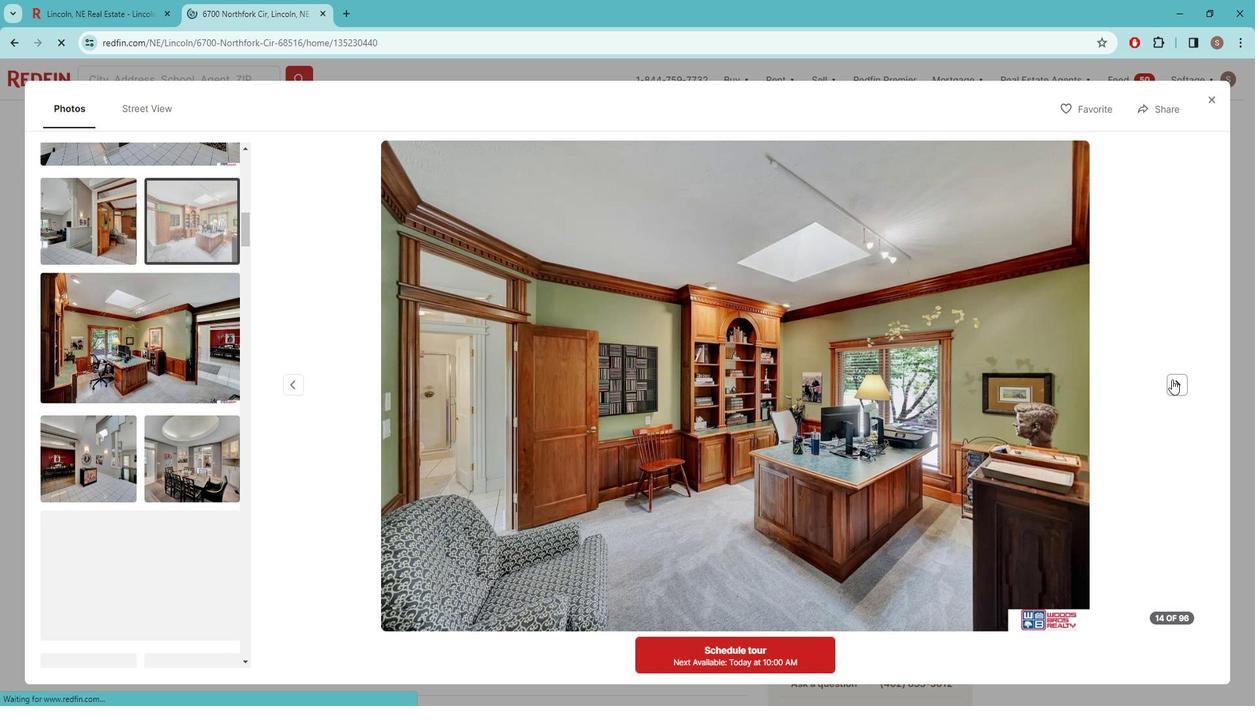 
Action: Mouse pressed left at (1185, 379)
Screenshot: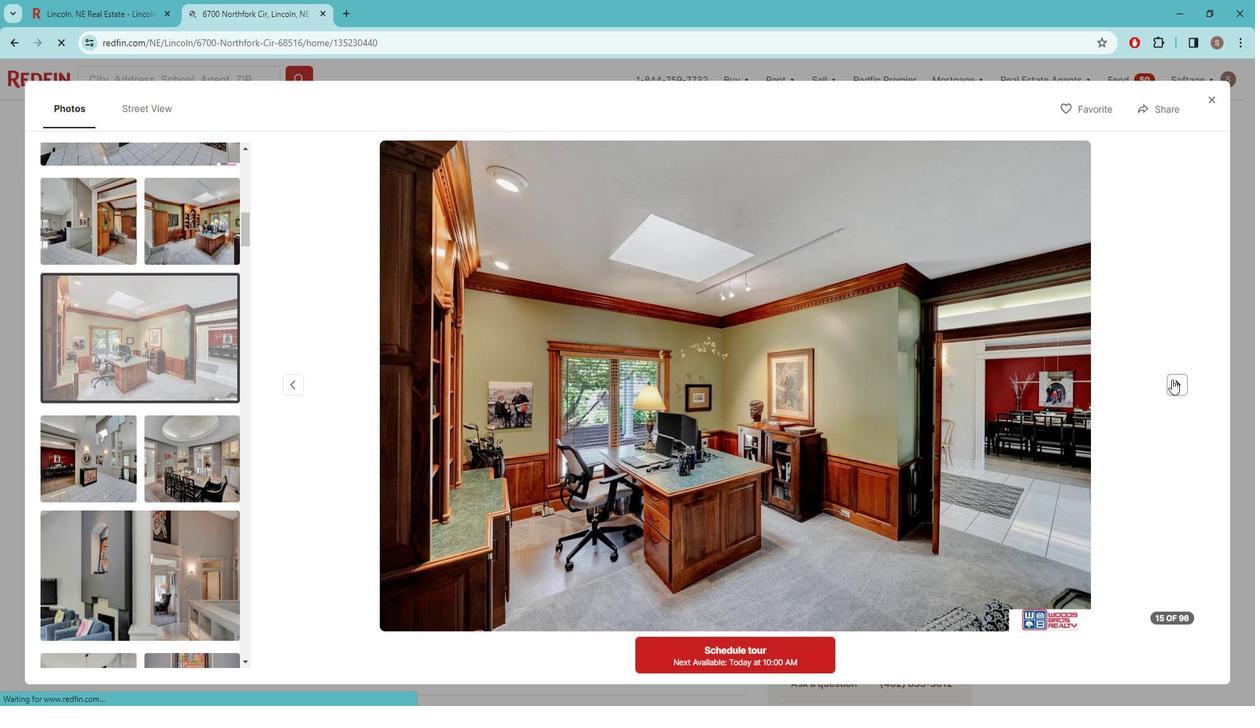
Action: Mouse pressed left at (1185, 379)
Screenshot: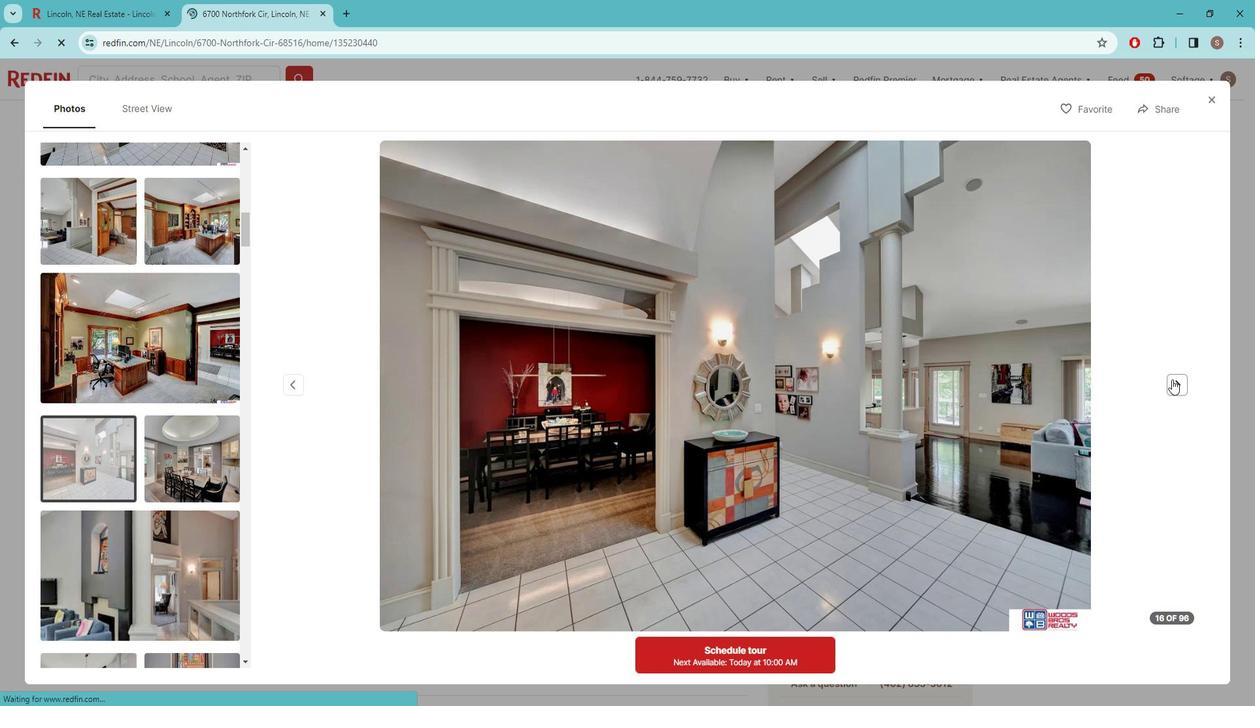 
Action: Mouse pressed left at (1185, 379)
Screenshot: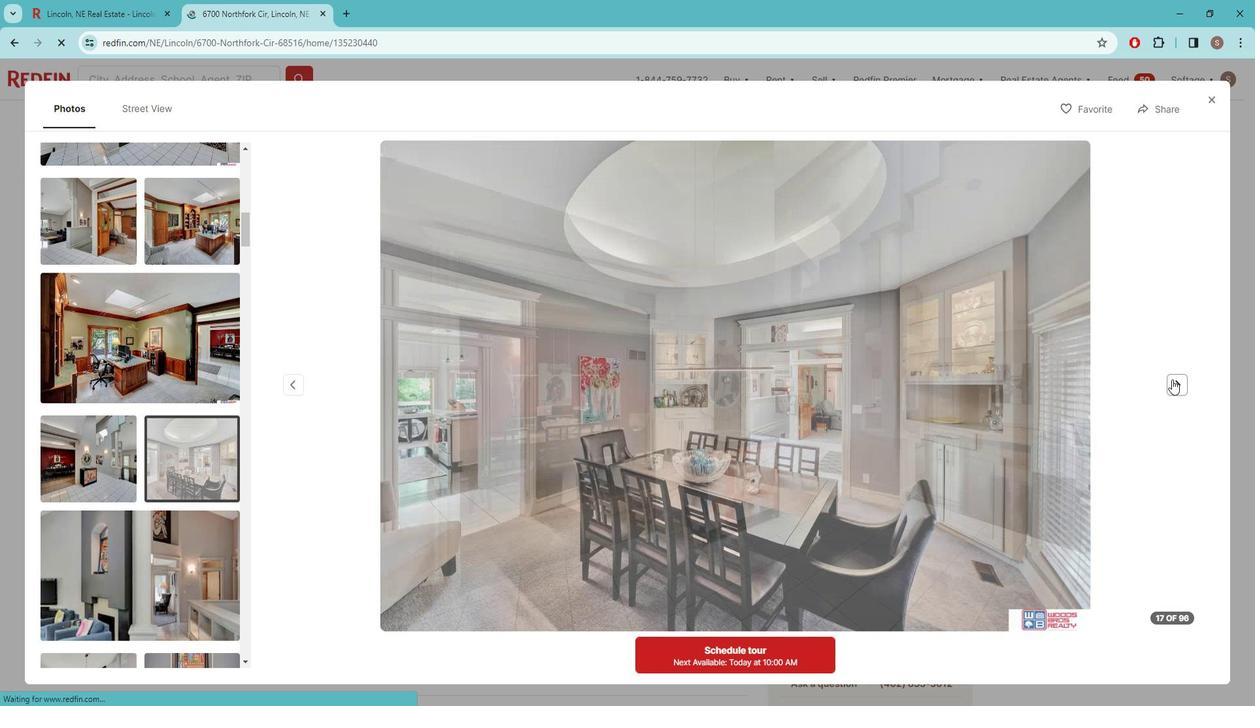 
Action: Mouse pressed left at (1185, 379)
Screenshot: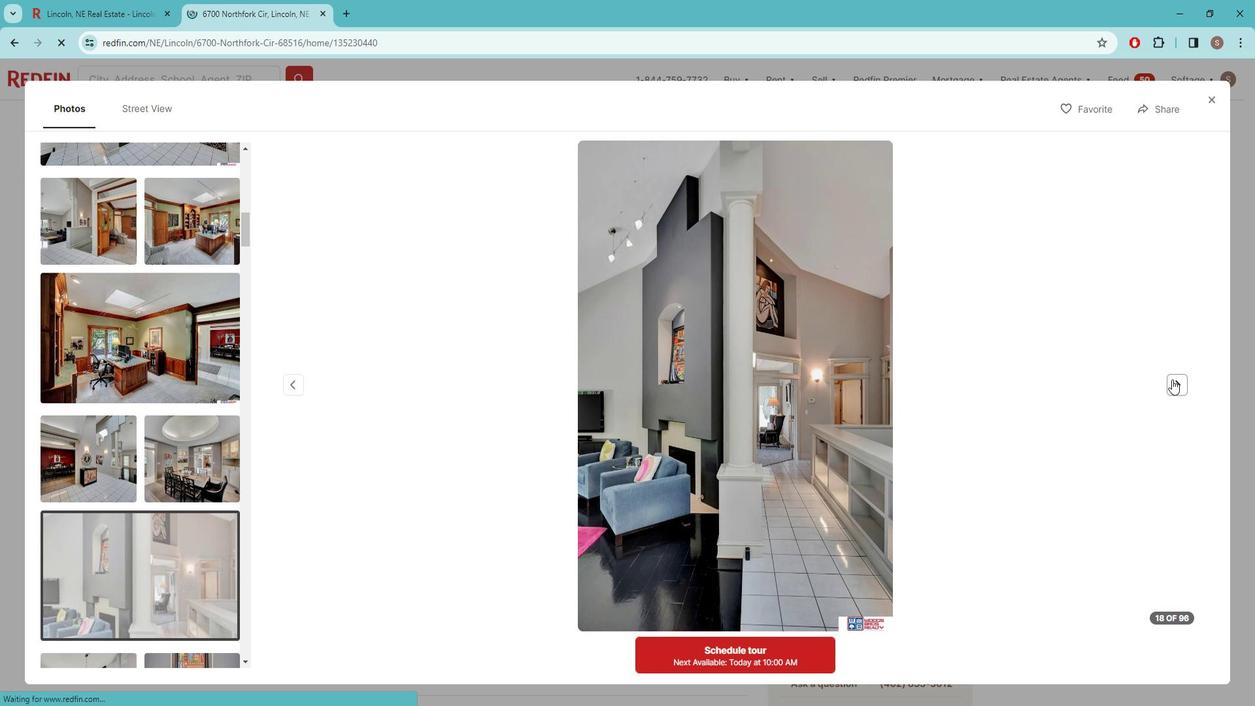 
Action: Mouse pressed left at (1185, 379)
Screenshot: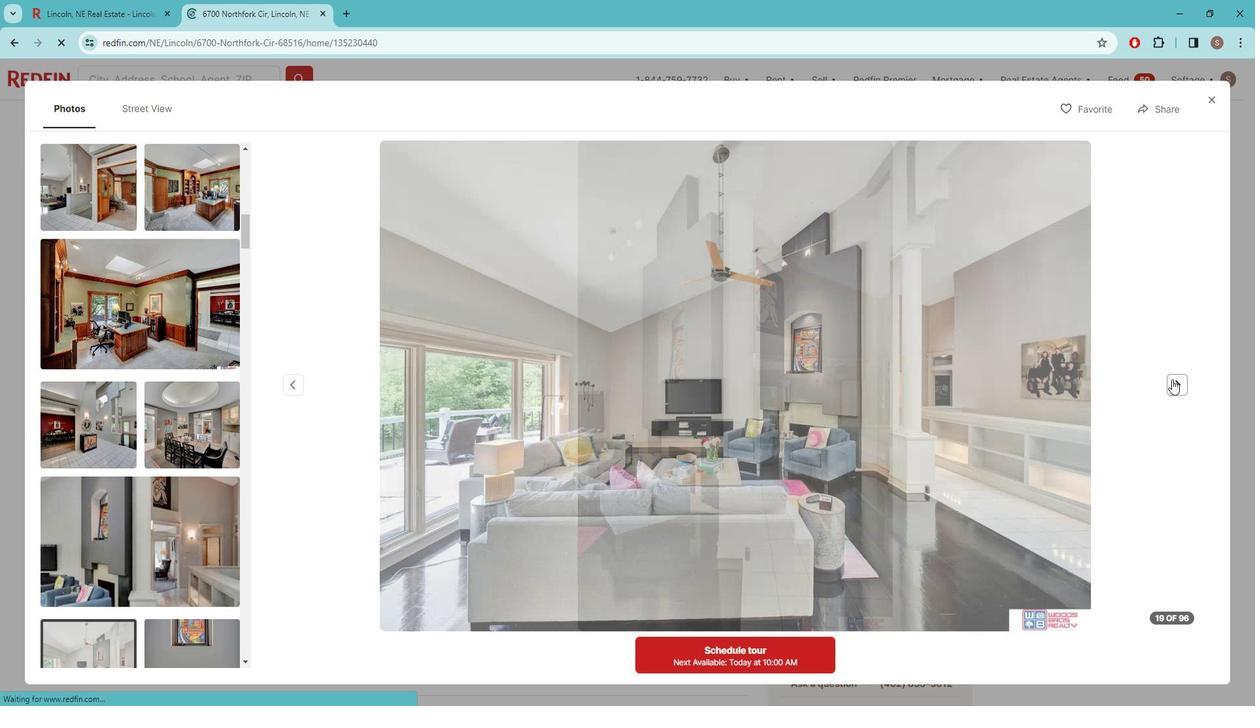 
Action: Mouse pressed left at (1185, 379)
Screenshot: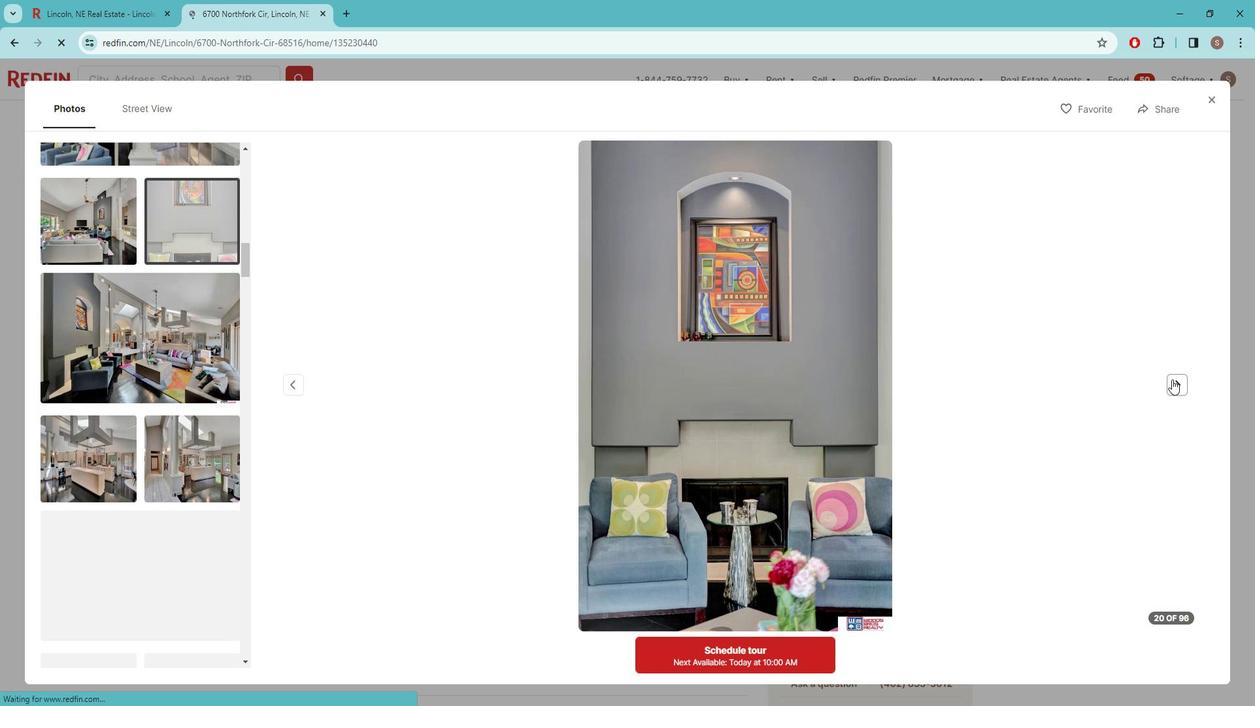
Action: Mouse pressed left at (1185, 379)
Screenshot: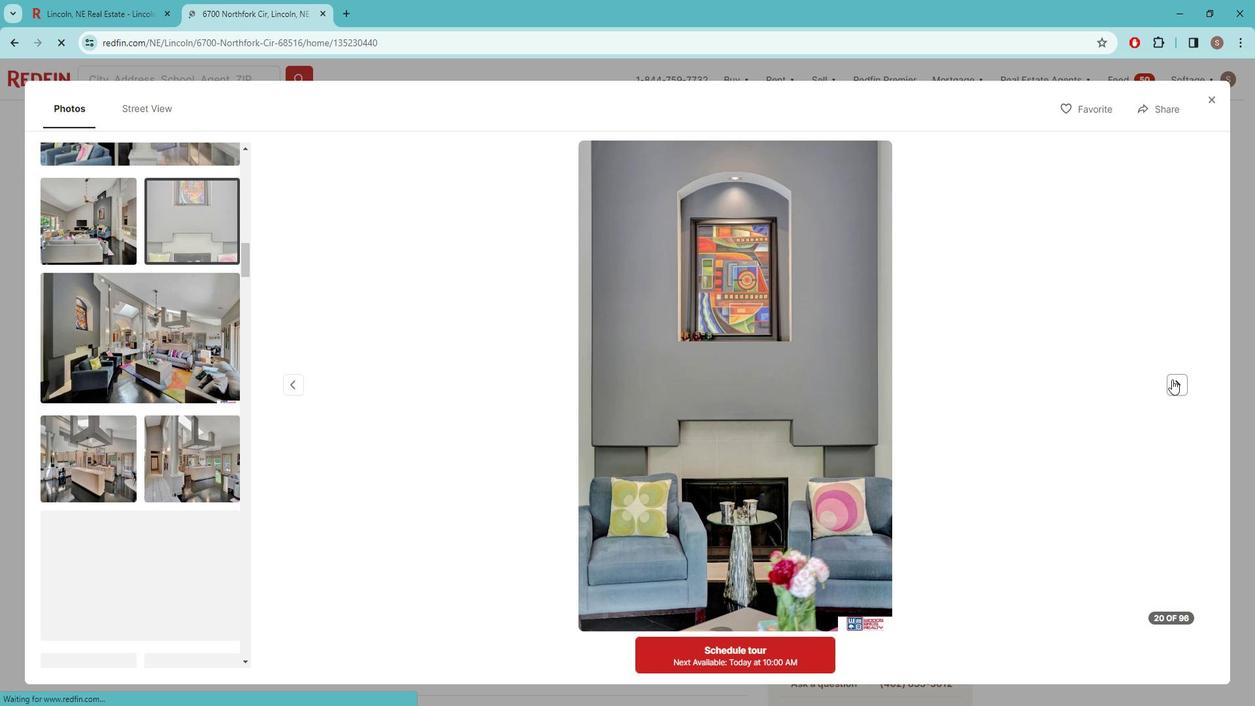 
Action: Mouse pressed left at (1185, 379)
Screenshot: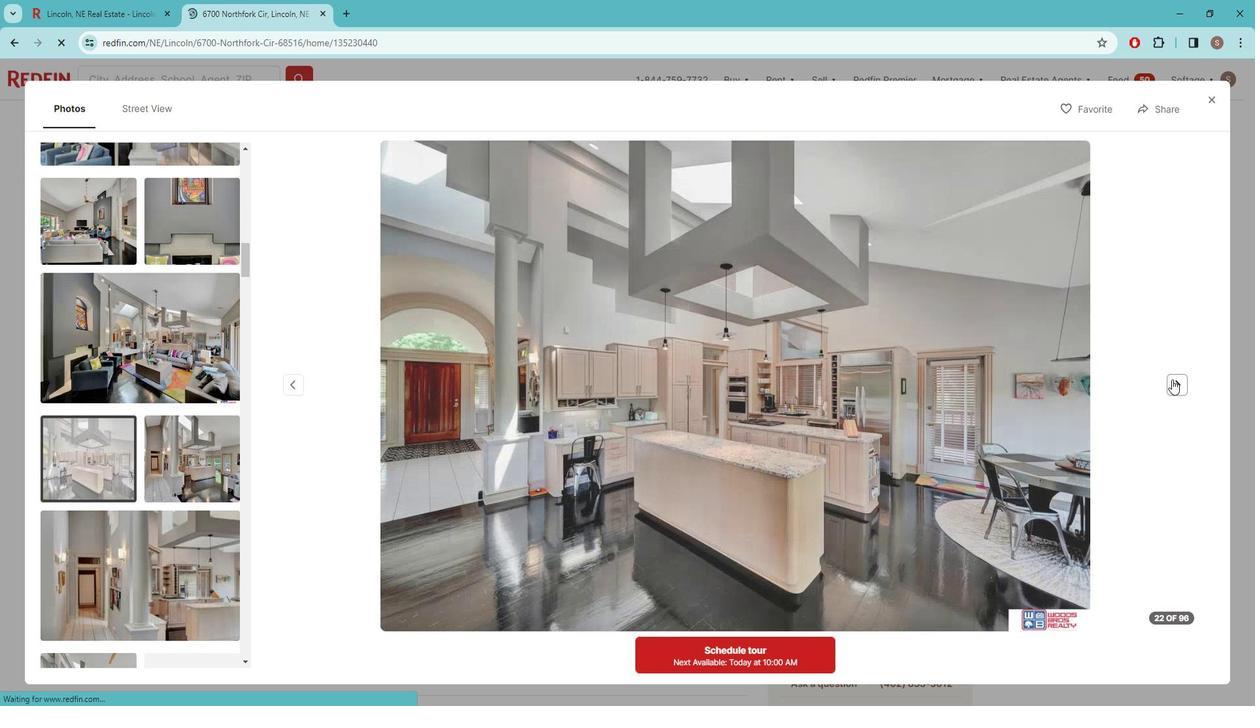 
Action: Mouse pressed left at (1185, 379)
Screenshot: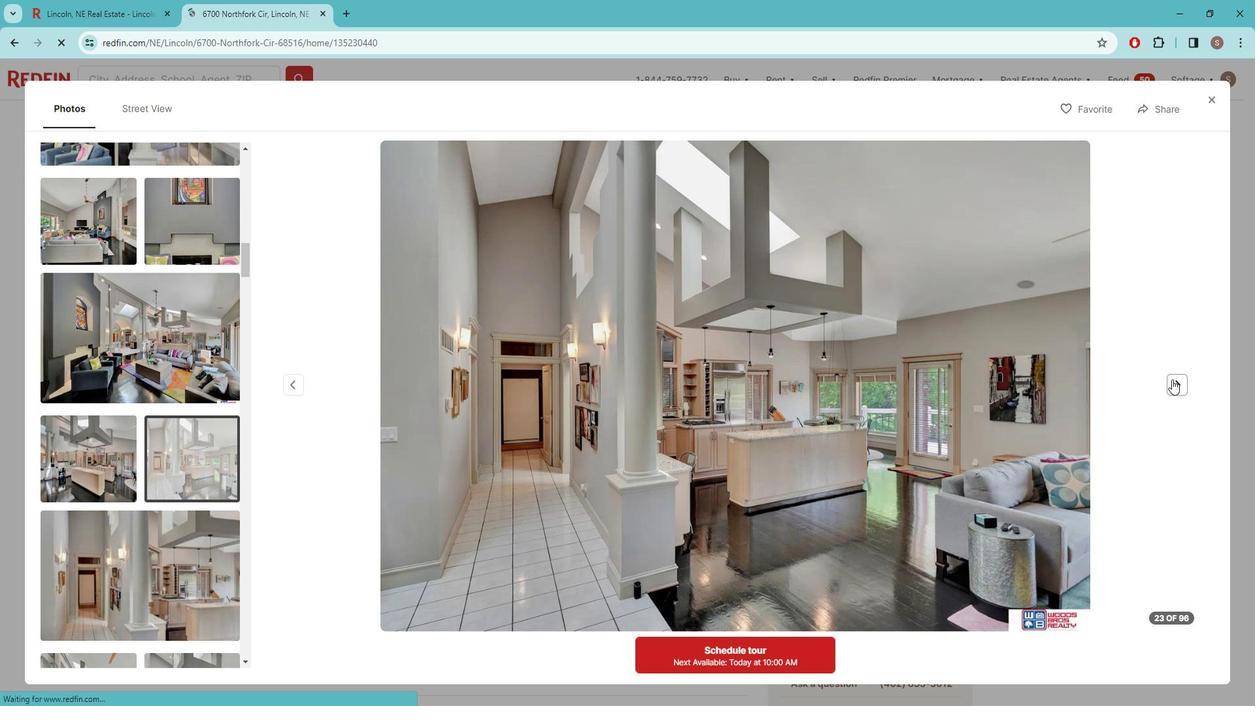 
Action: Mouse pressed left at (1185, 379)
Screenshot: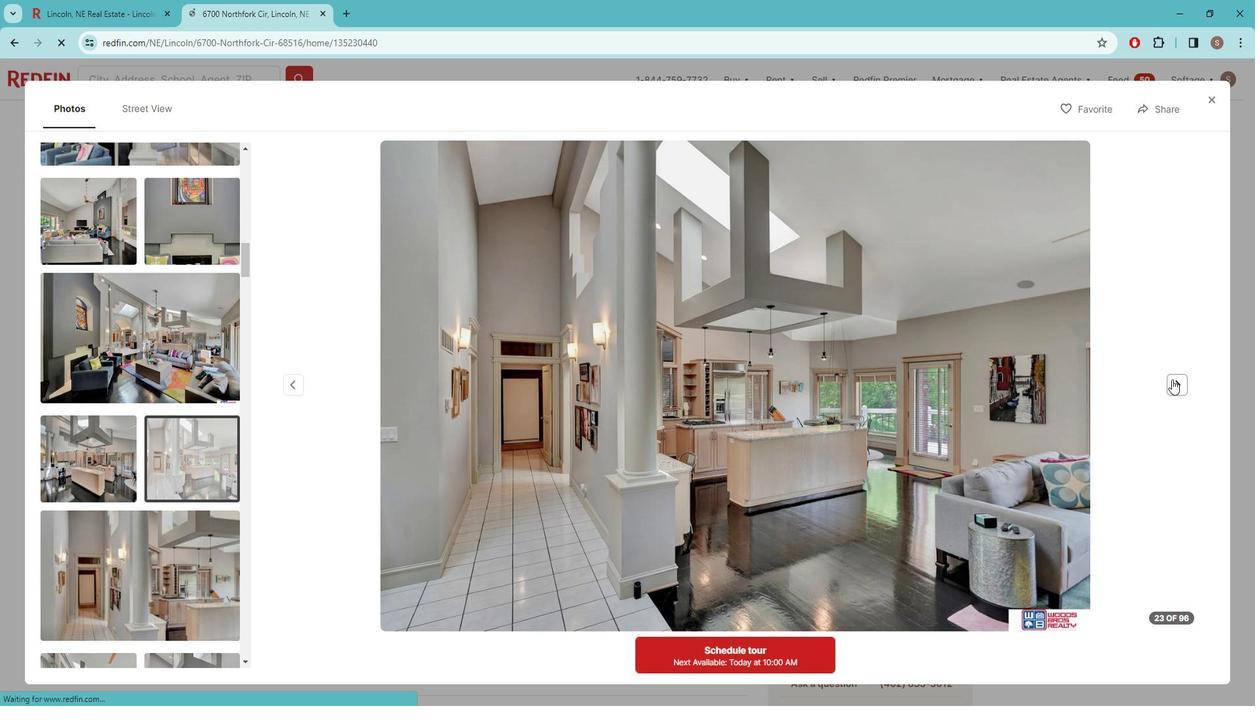 
Action: Mouse pressed left at (1185, 379)
Screenshot: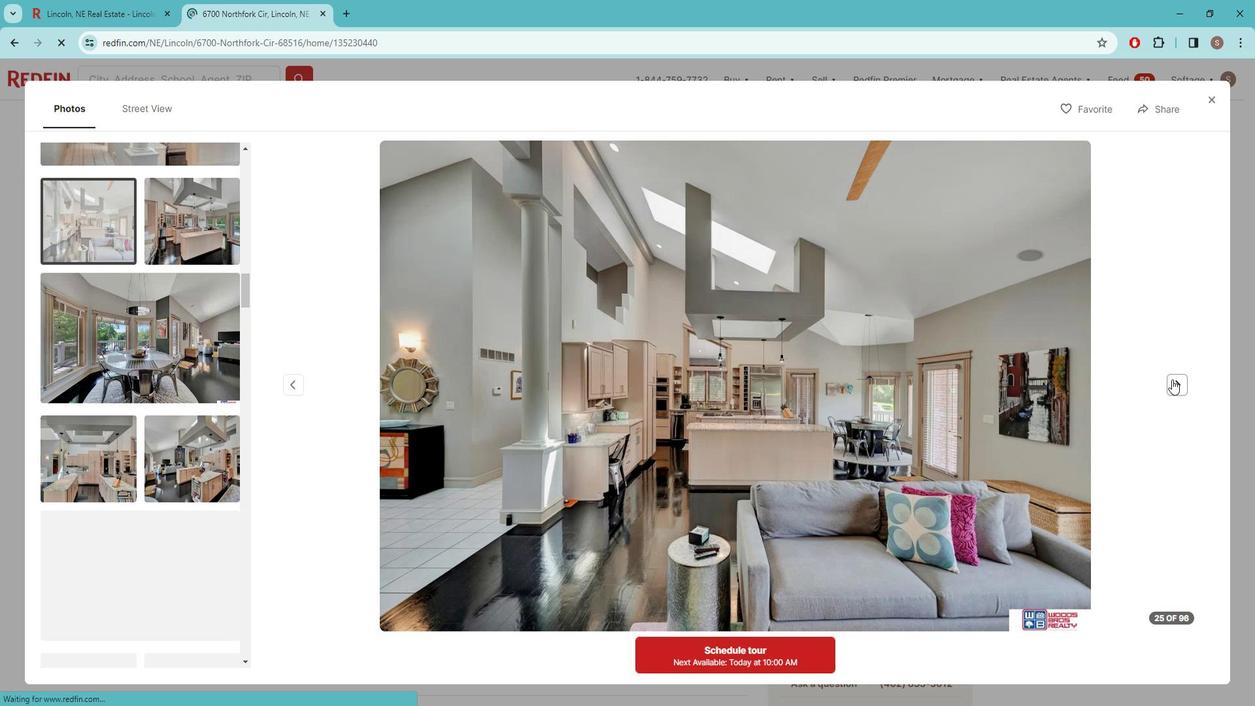 
Action: Mouse pressed left at (1185, 379)
Screenshot: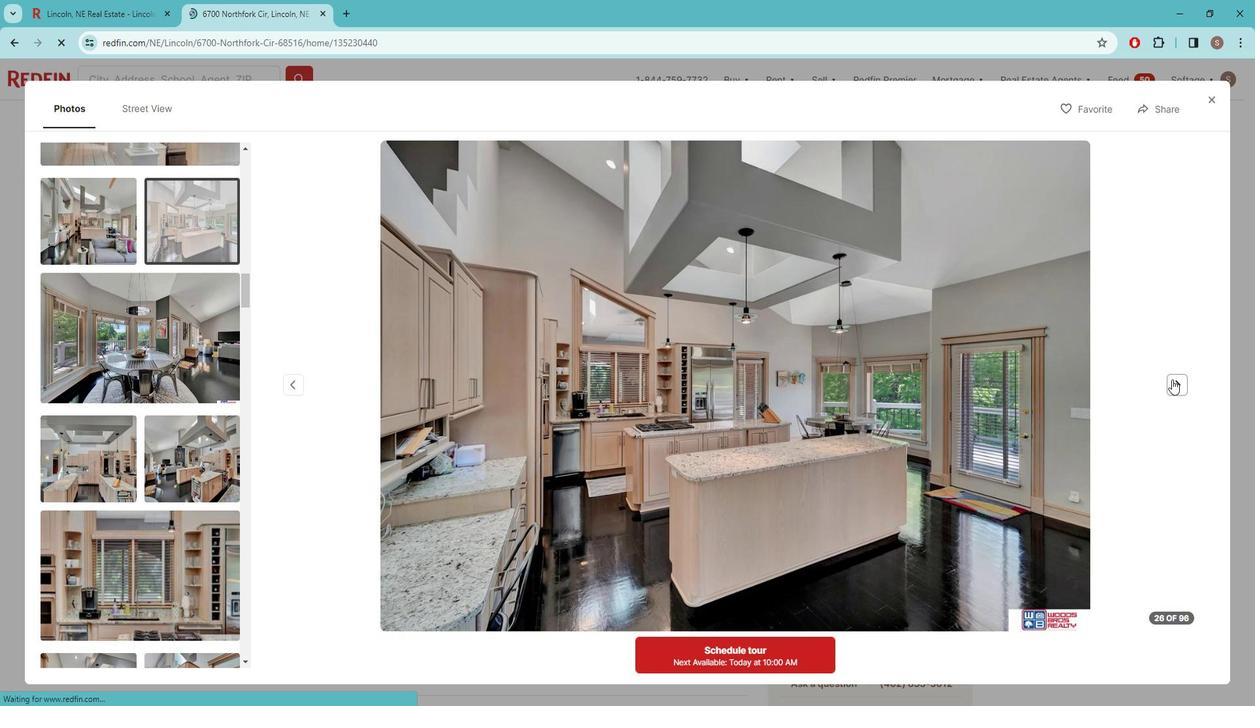 
Action: Mouse pressed left at (1185, 379)
Screenshot: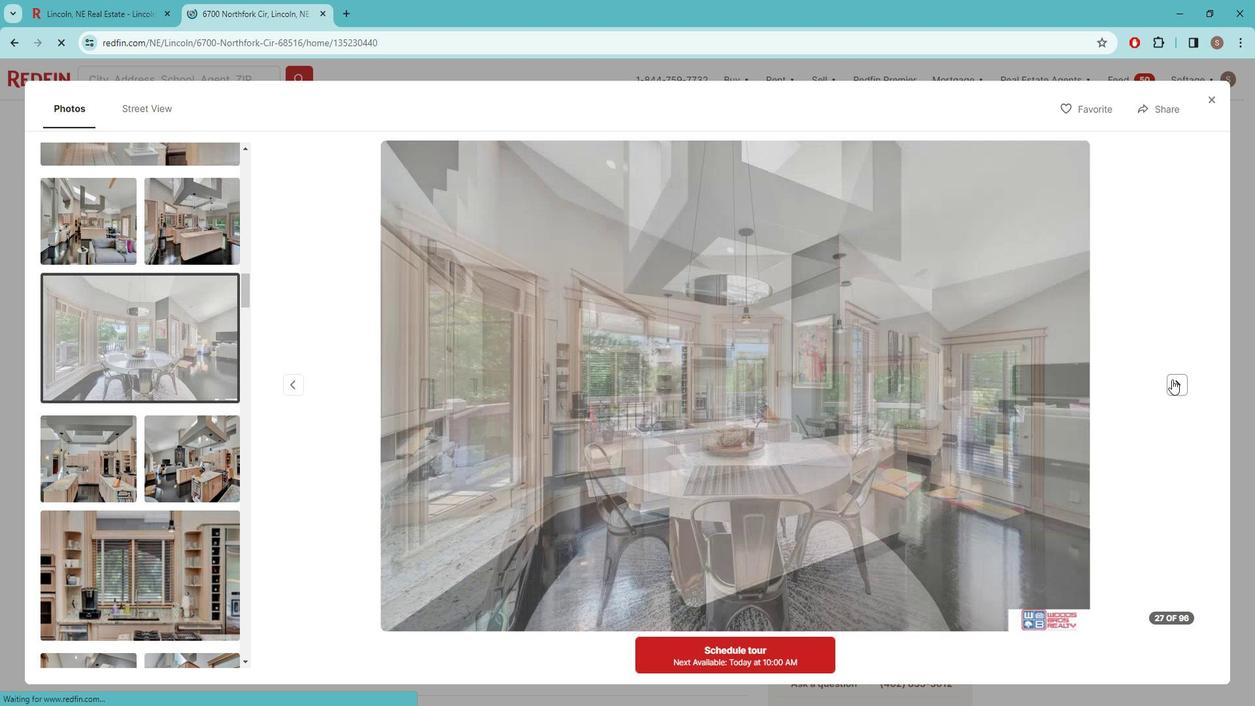 
Action: Mouse pressed left at (1185, 379)
Screenshot: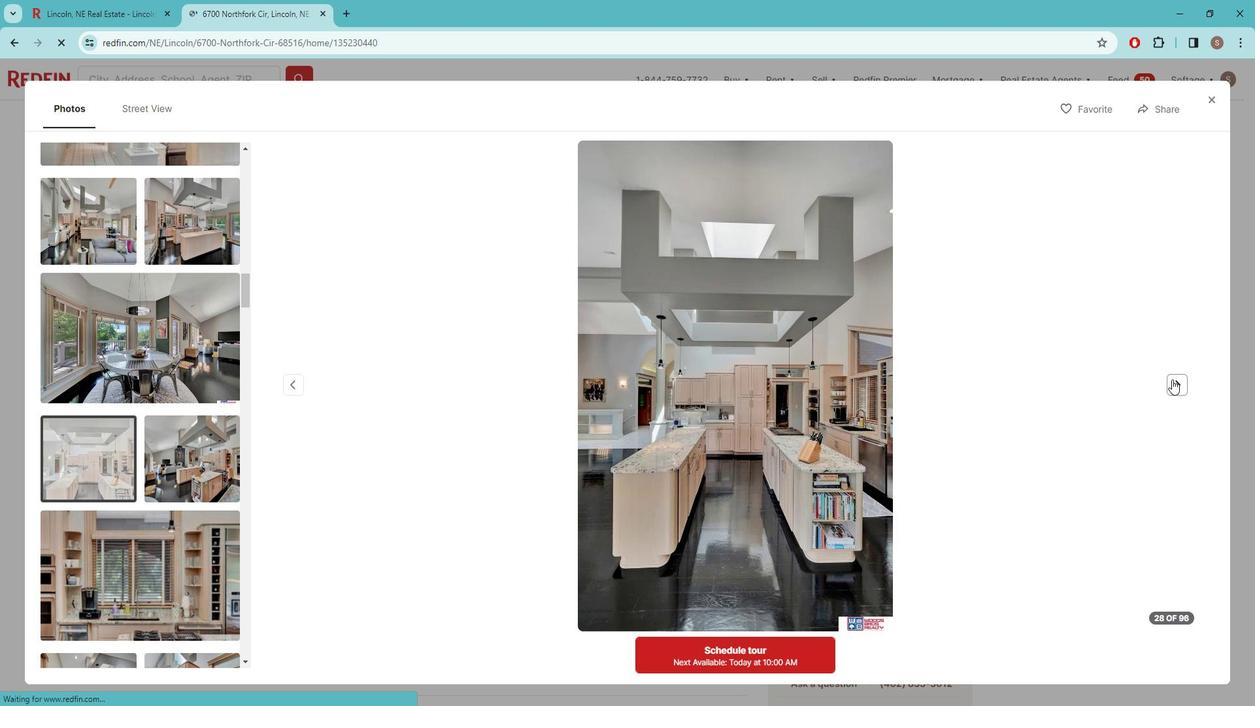 
Action: Mouse pressed left at (1185, 379)
Screenshot: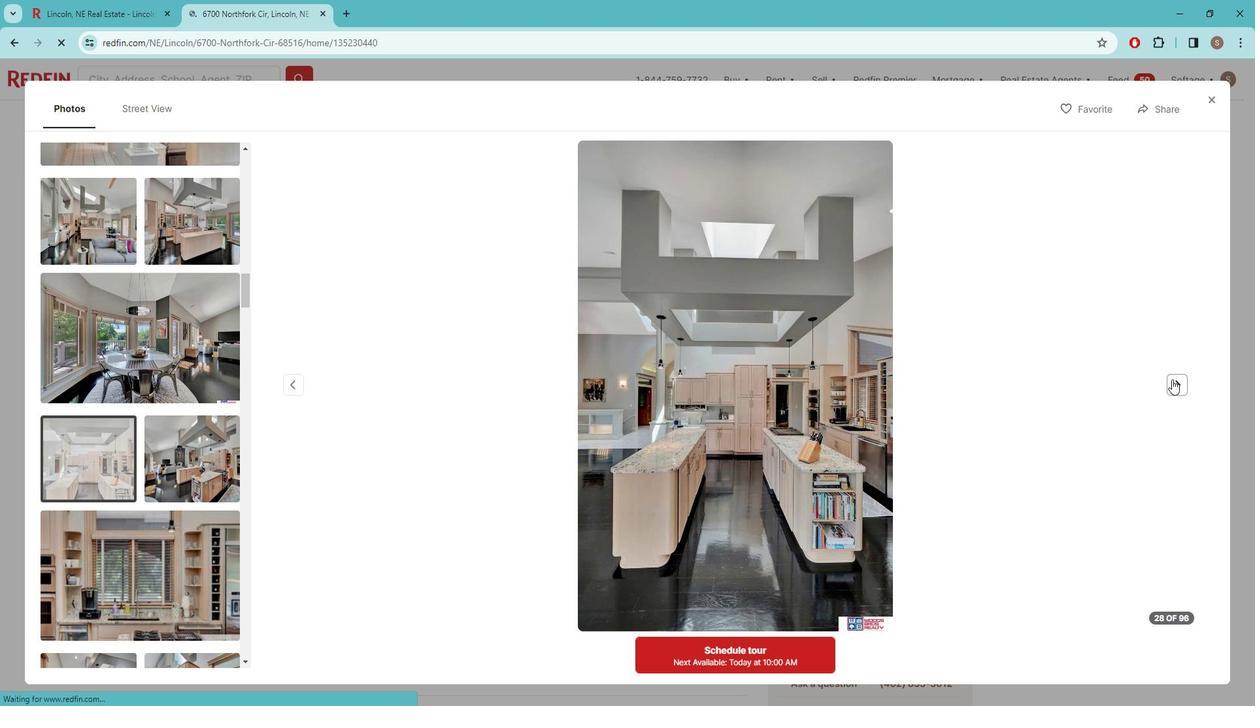 
Action: Mouse pressed left at (1185, 379)
Screenshot: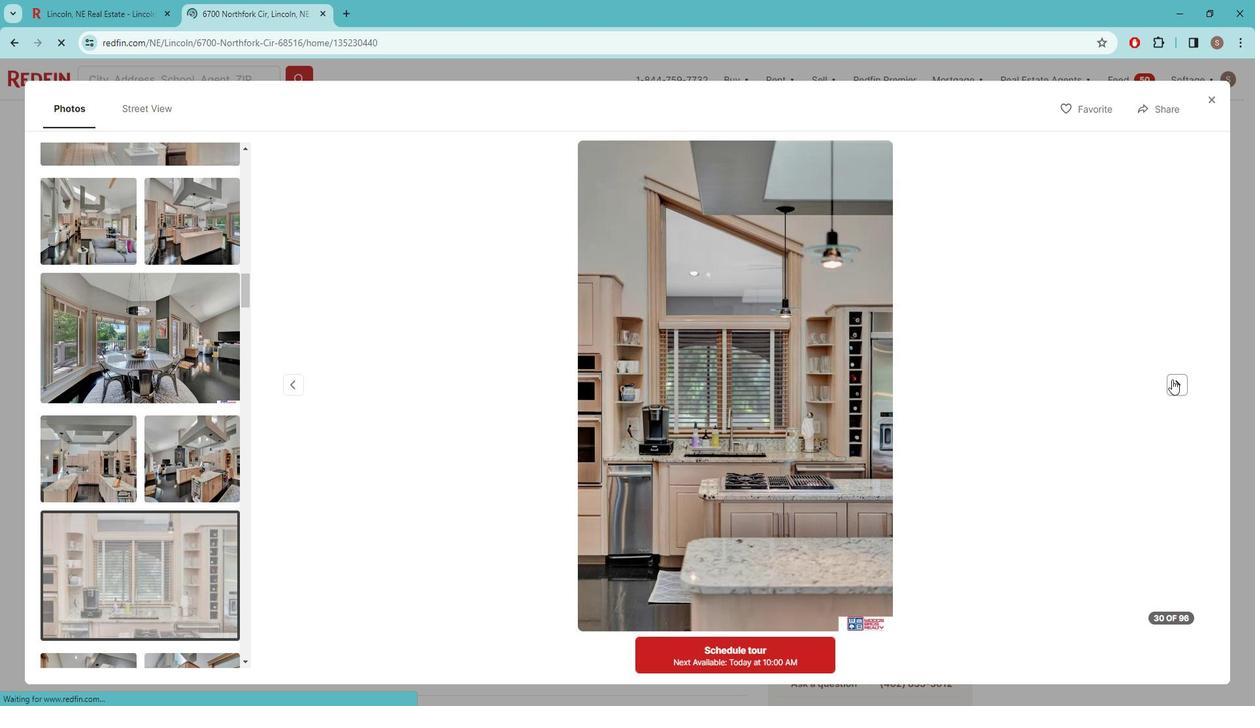 
Action: Mouse pressed left at (1185, 379)
Screenshot: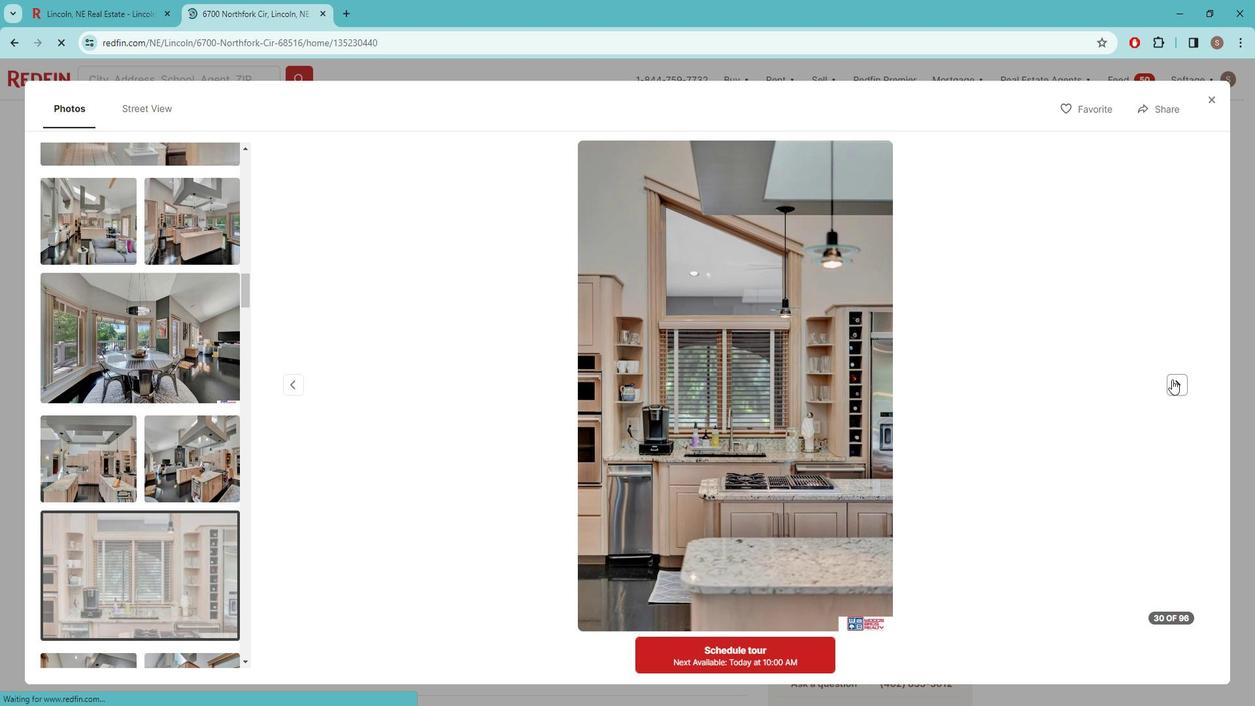 
Action: Mouse pressed left at (1185, 379)
Screenshot: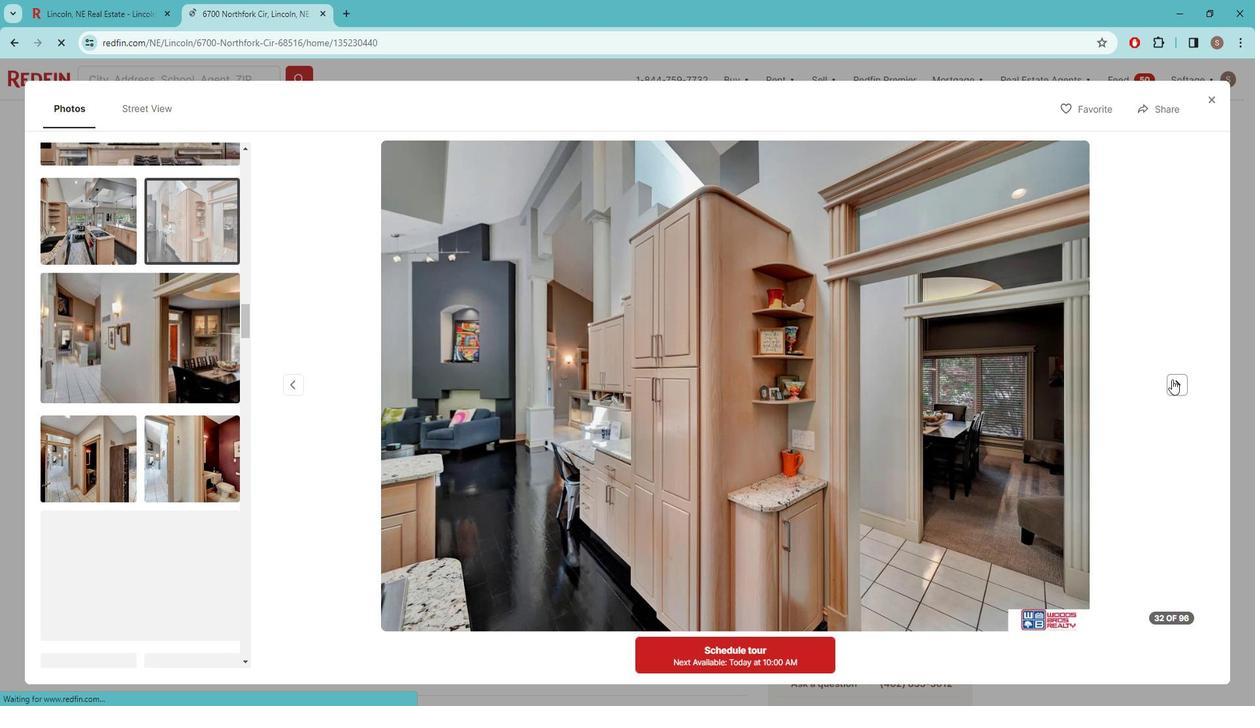 
Action: Mouse pressed left at (1185, 379)
Screenshot: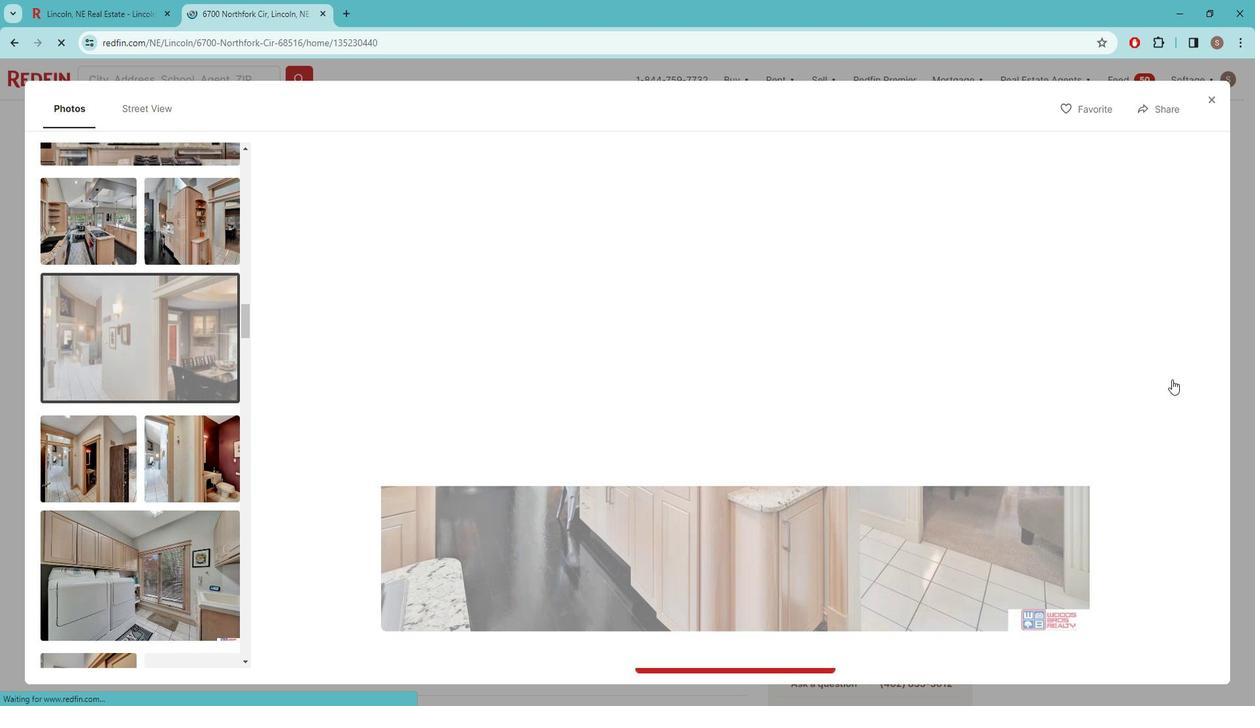 
Action: Mouse pressed left at (1185, 379)
Screenshot: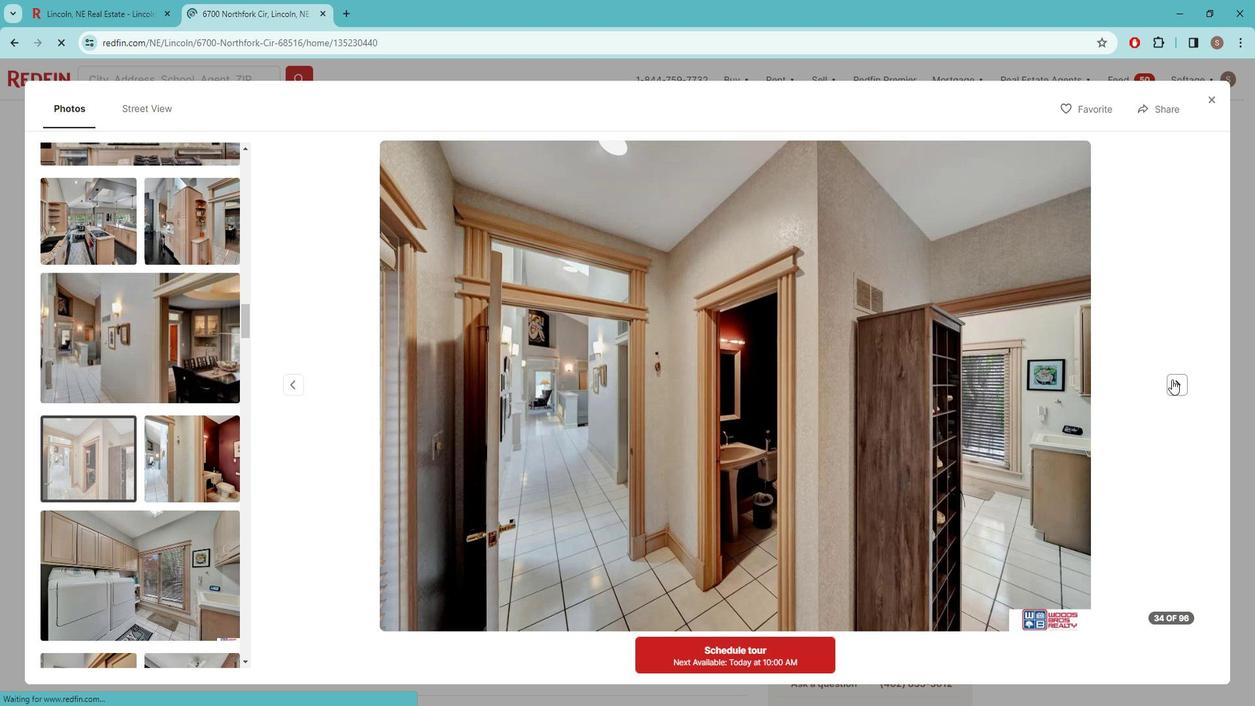 
Action: Mouse pressed left at (1185, 379)
Screenshot: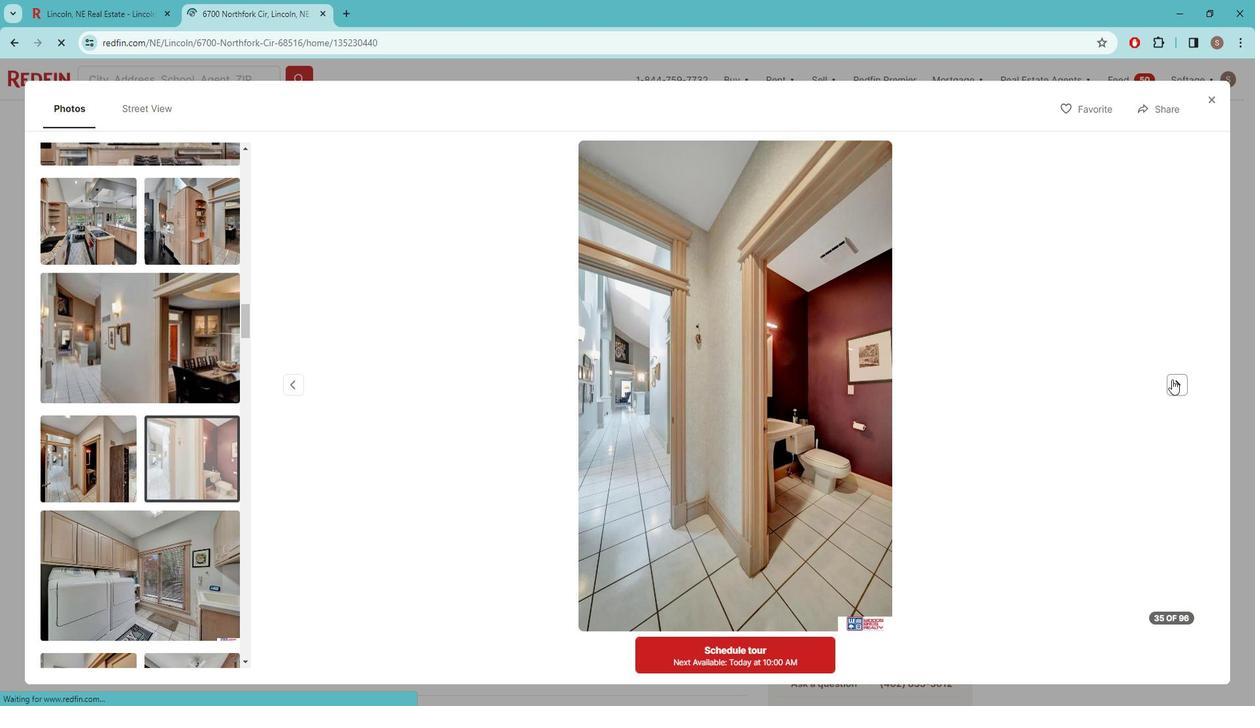 
Action: Mouse pressed left at (1185, 379)
Screenshot: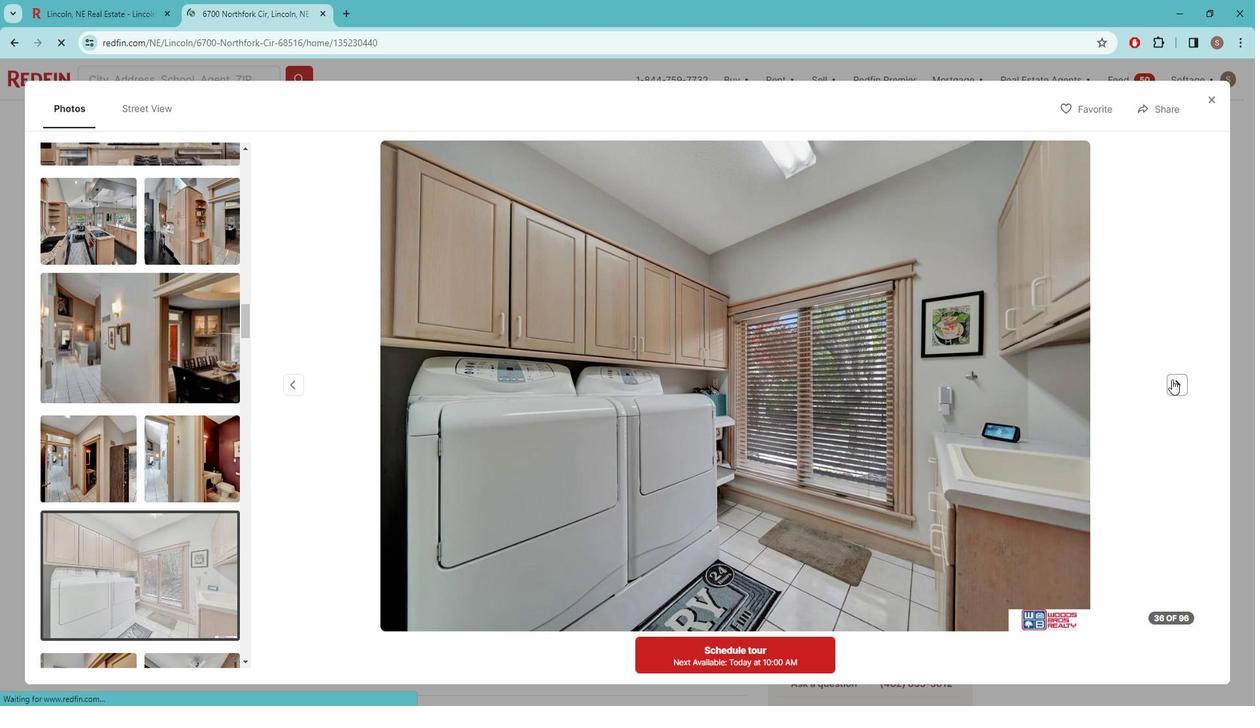 
Action: Mouse pressed left at (1185, 379)
Screenshot: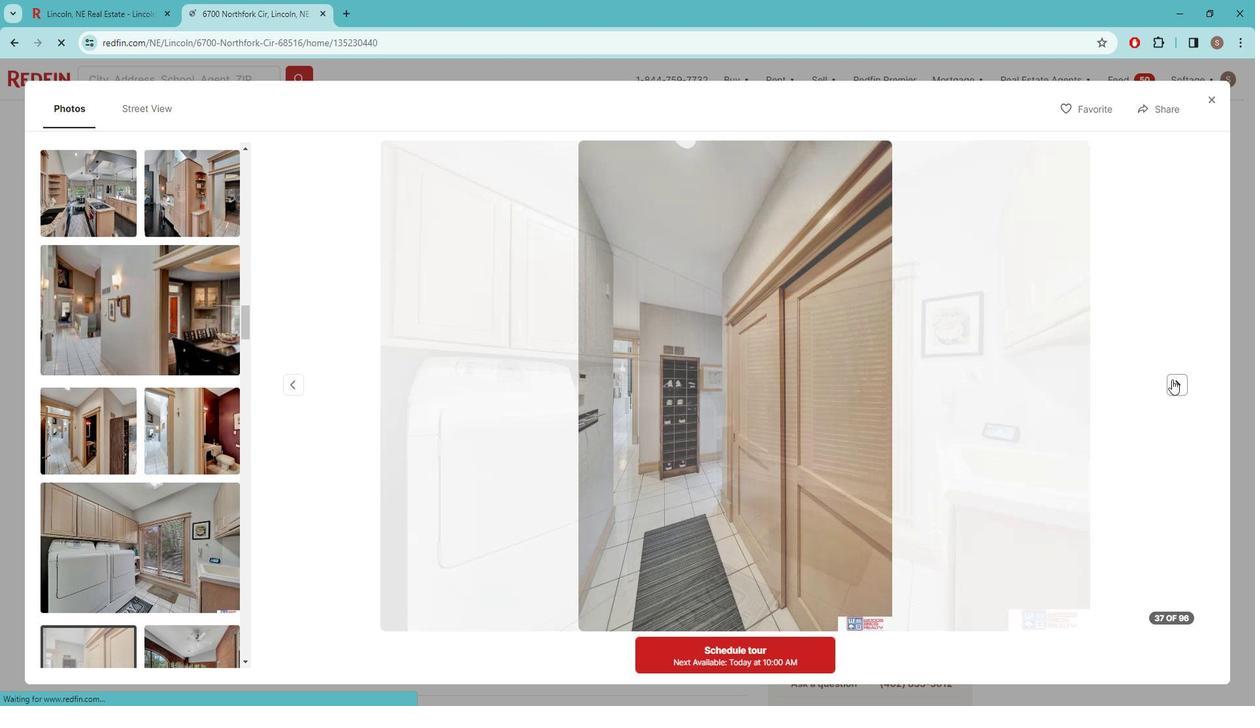 
Action: Mouse pressed left at (1185, 379)
Screenshot: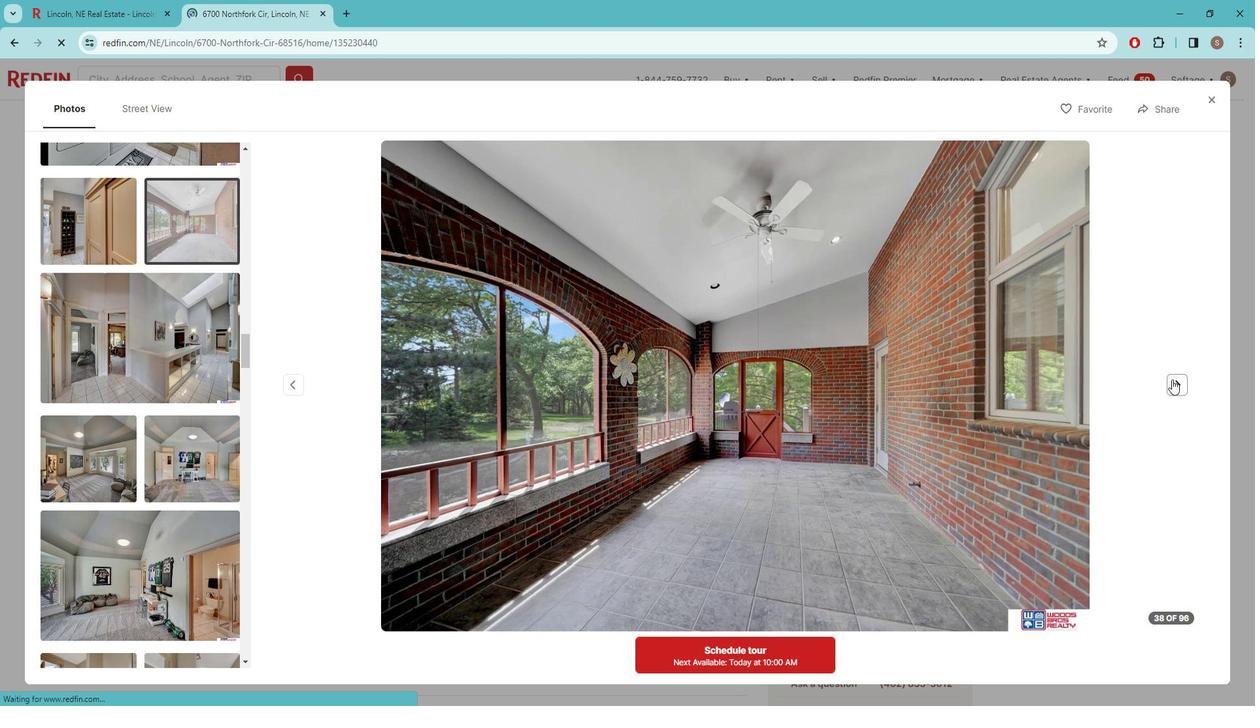 
Action: Mouse pressed left at (1185, 379)
Screenshot: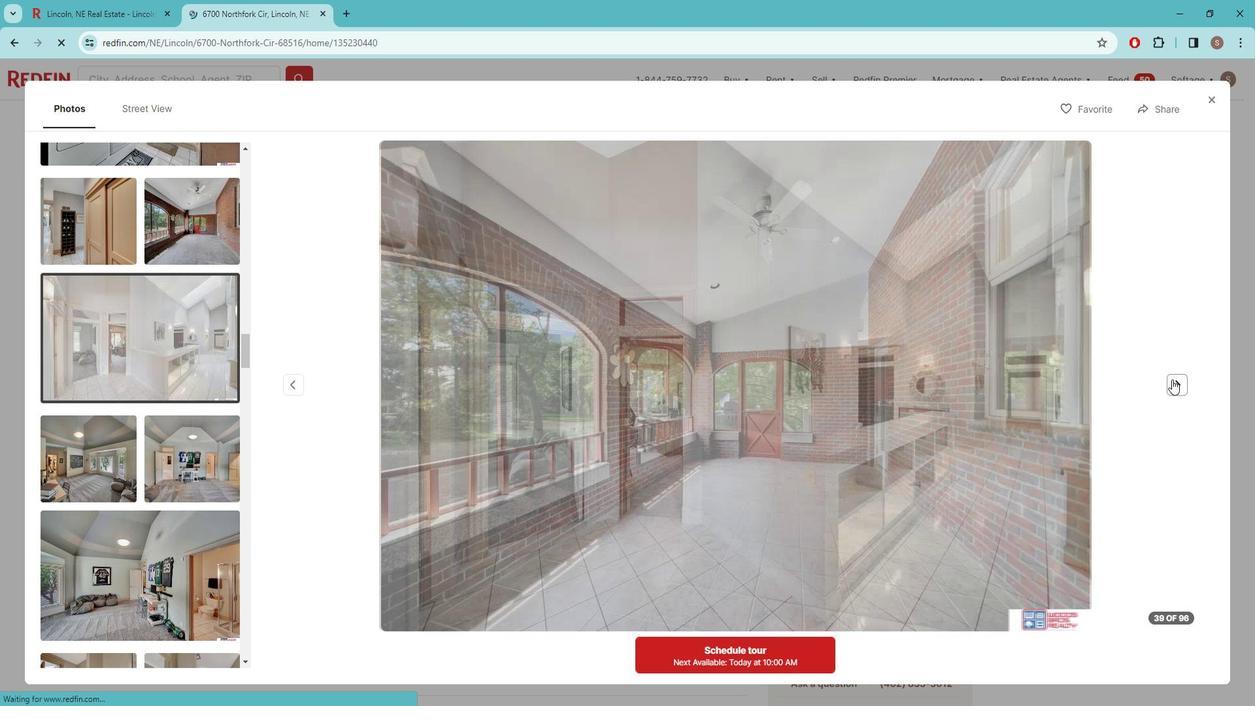 
Action: Mouse pressed left at (1185, 379)
Screenshot: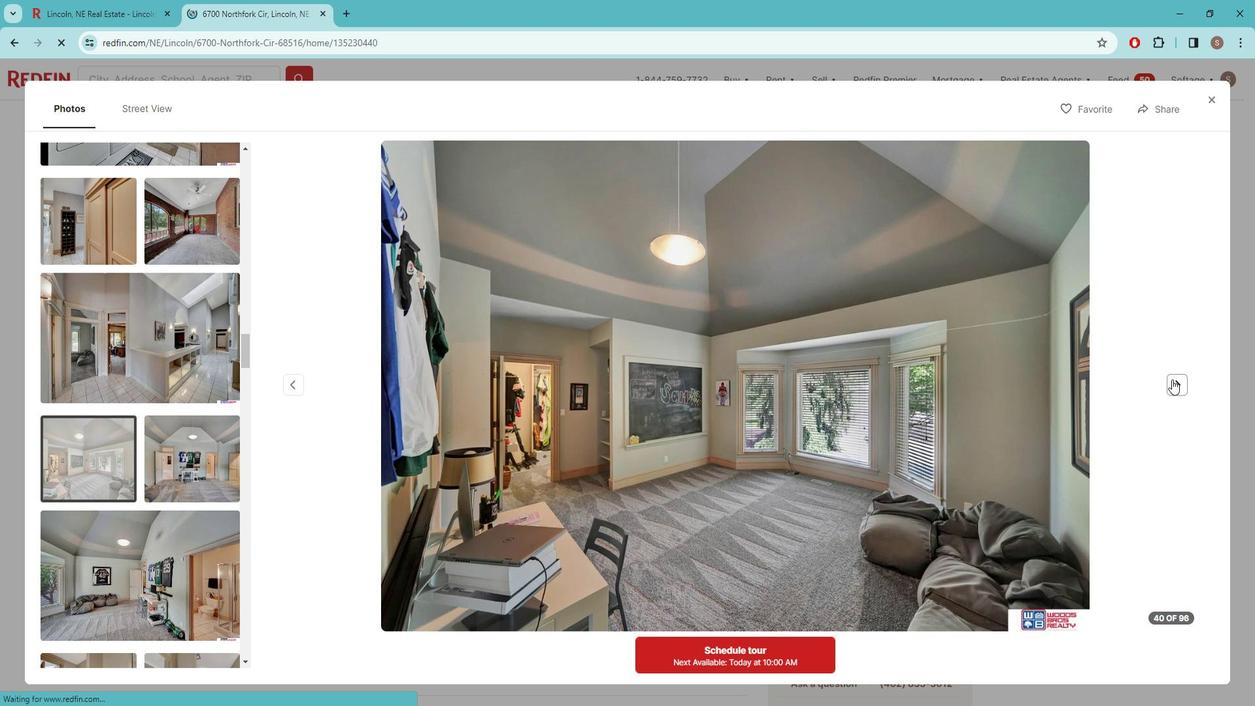 
Action: Mouse pressed left at (1185, 379)
Screenshot: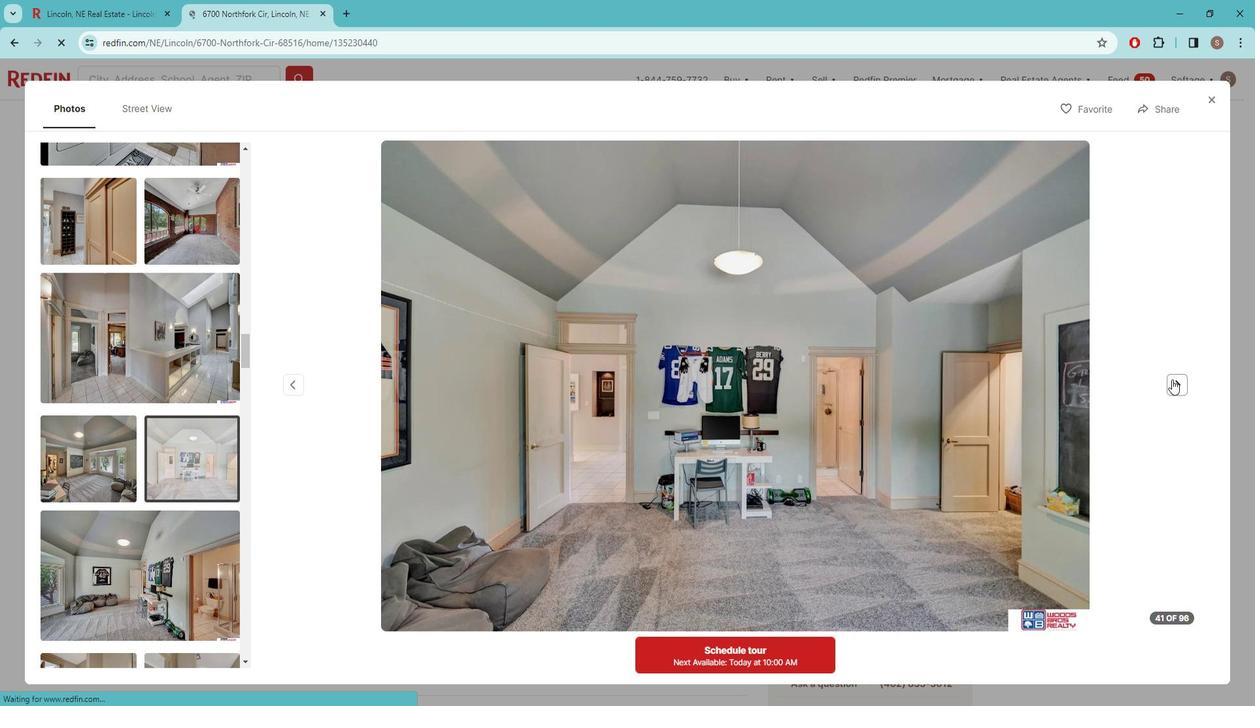 
Action: Mouse pressed left at (1185, 379)
Screenshot: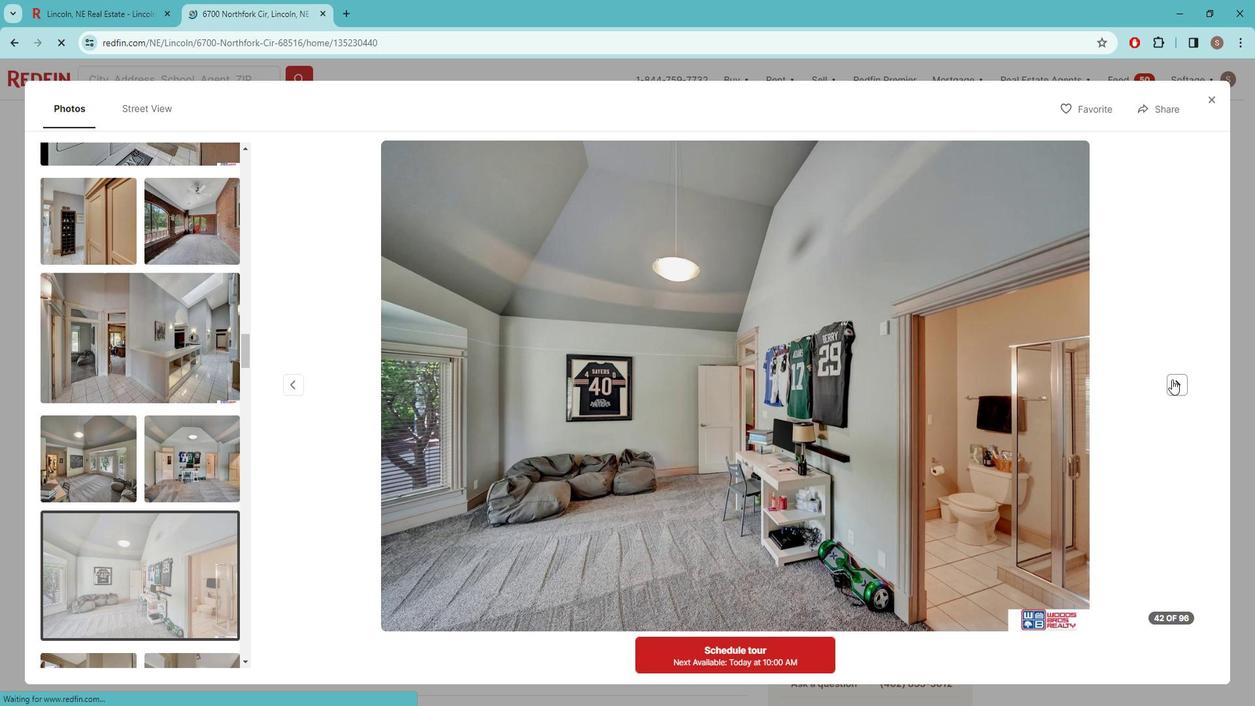 
Action: Mouse pressed left at (1185, 379)
Screenshot: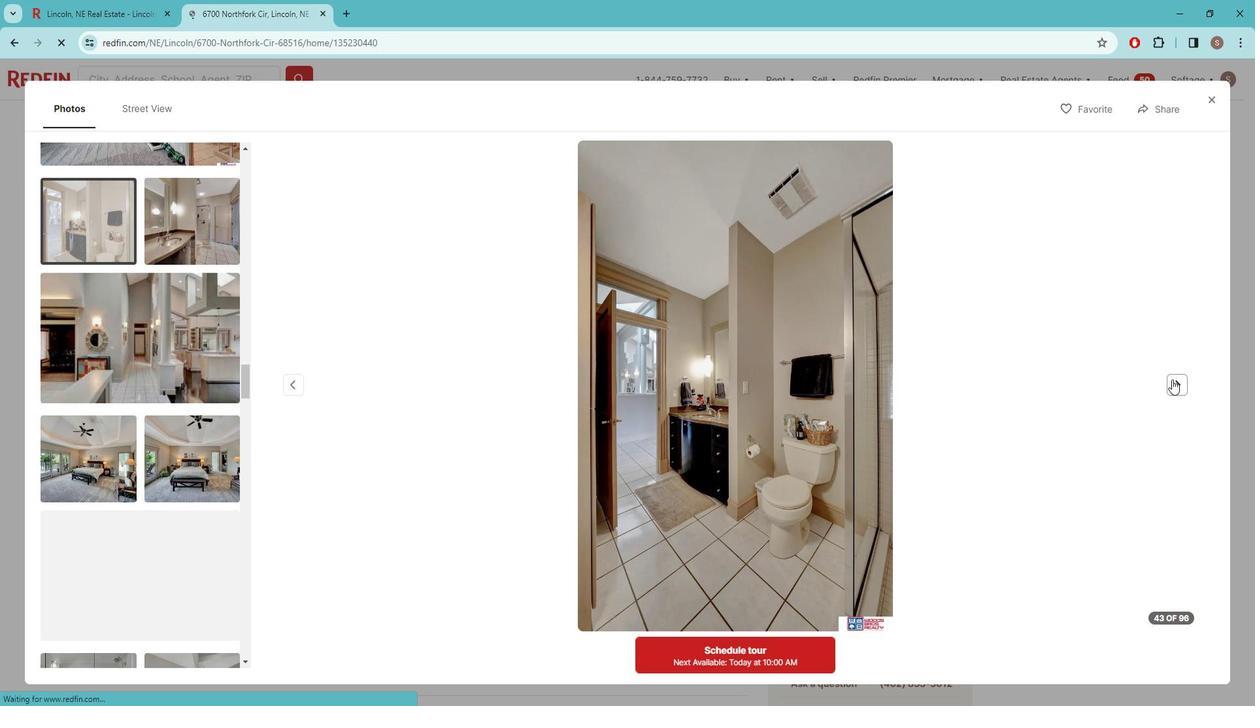 
Action: Mouse pressed left at (1185, 379)
Screenshot: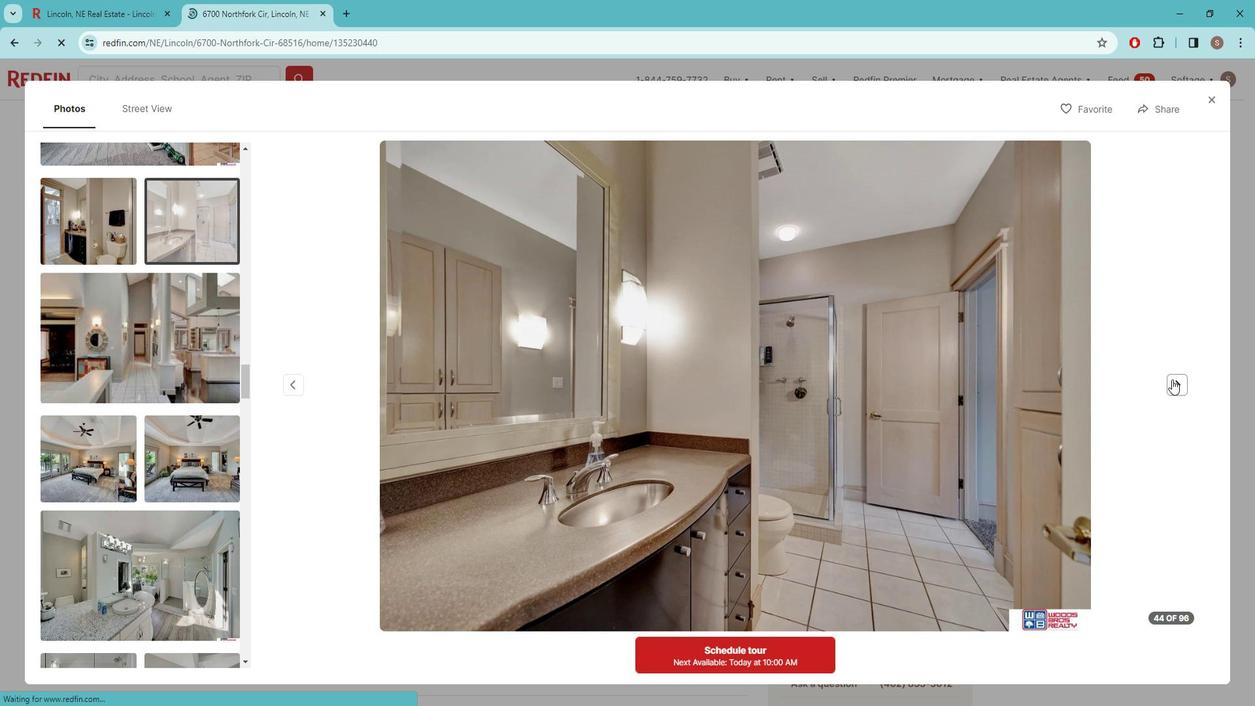
Action: Mouse pressed left at (1185, 379)
Screenshot: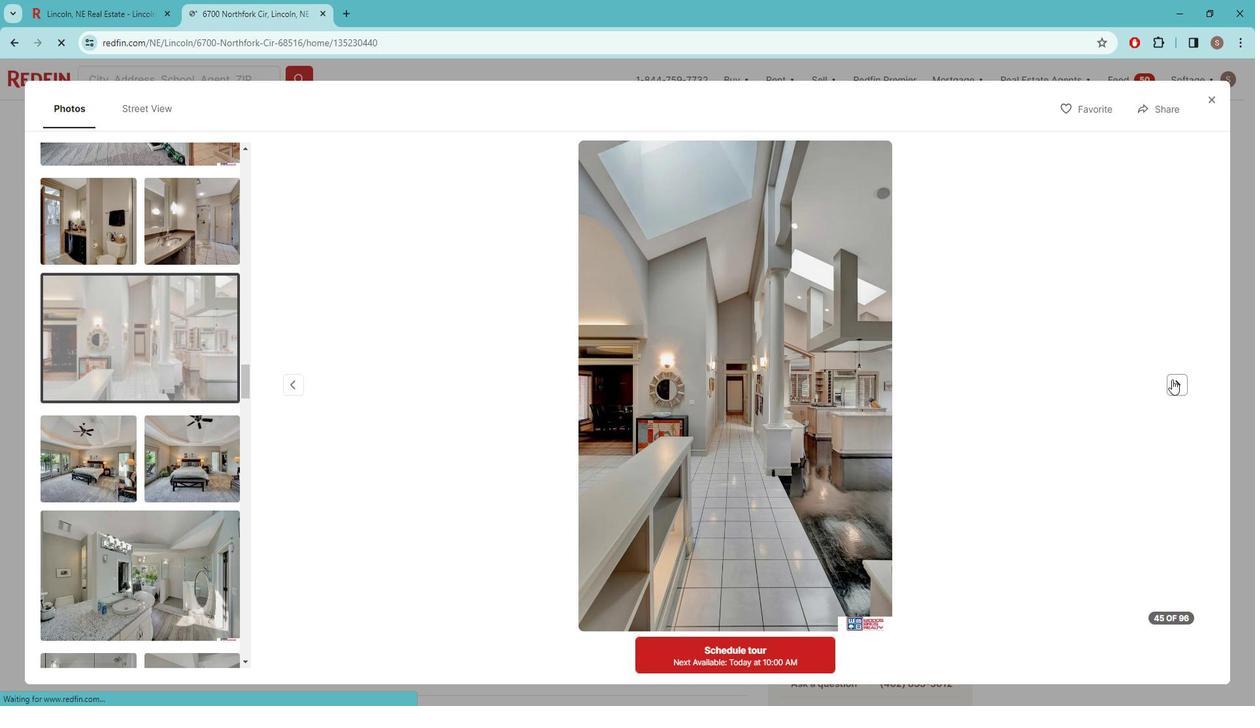 
Action: Mouse pressed left at (1185, 379)
Screenshot: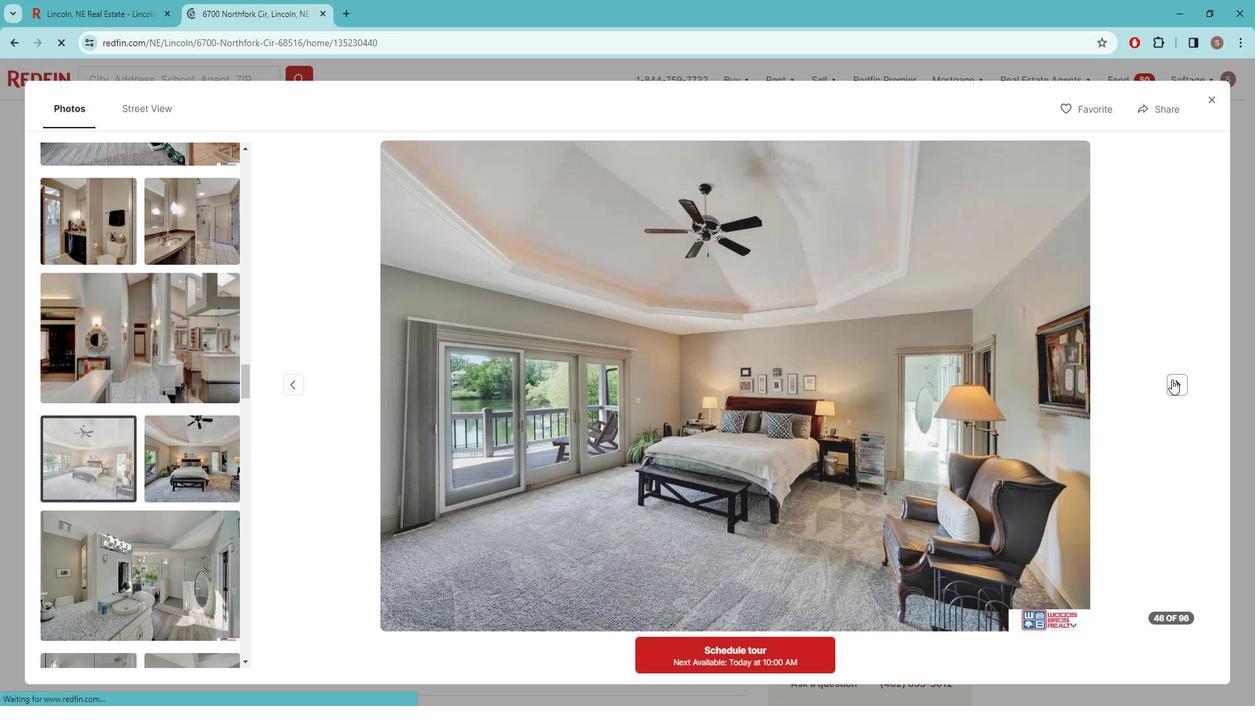 
Action: Mouse pressed left at (1185, 379)
Screenshot: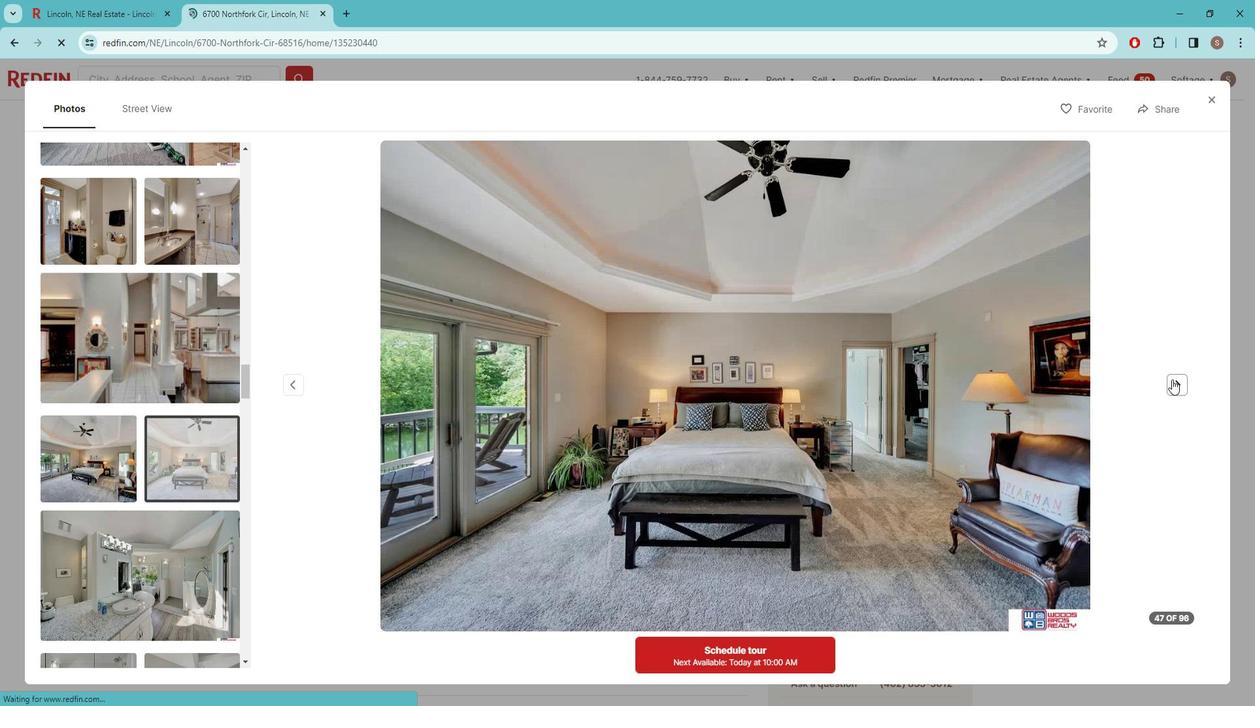 
Action: Mouse pressed left at (1185, 379)
Screenshot: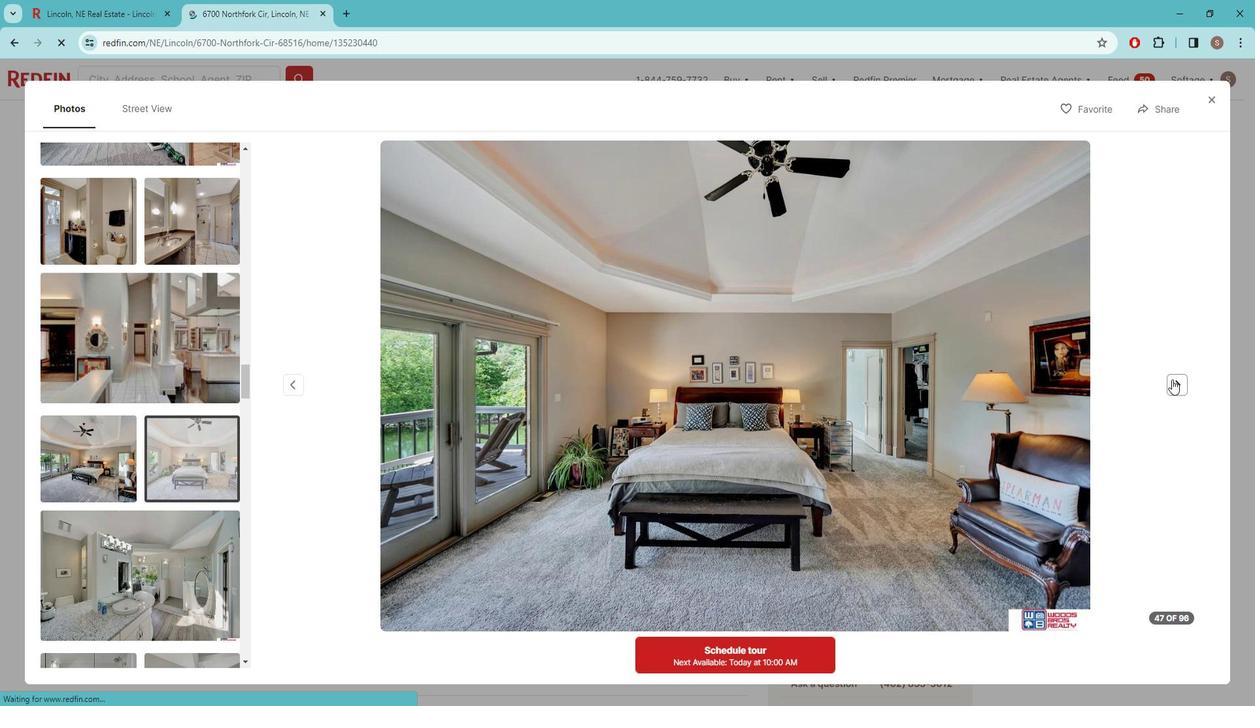 
Action: Mouse pressed left at (1185, 379)
Screenshot: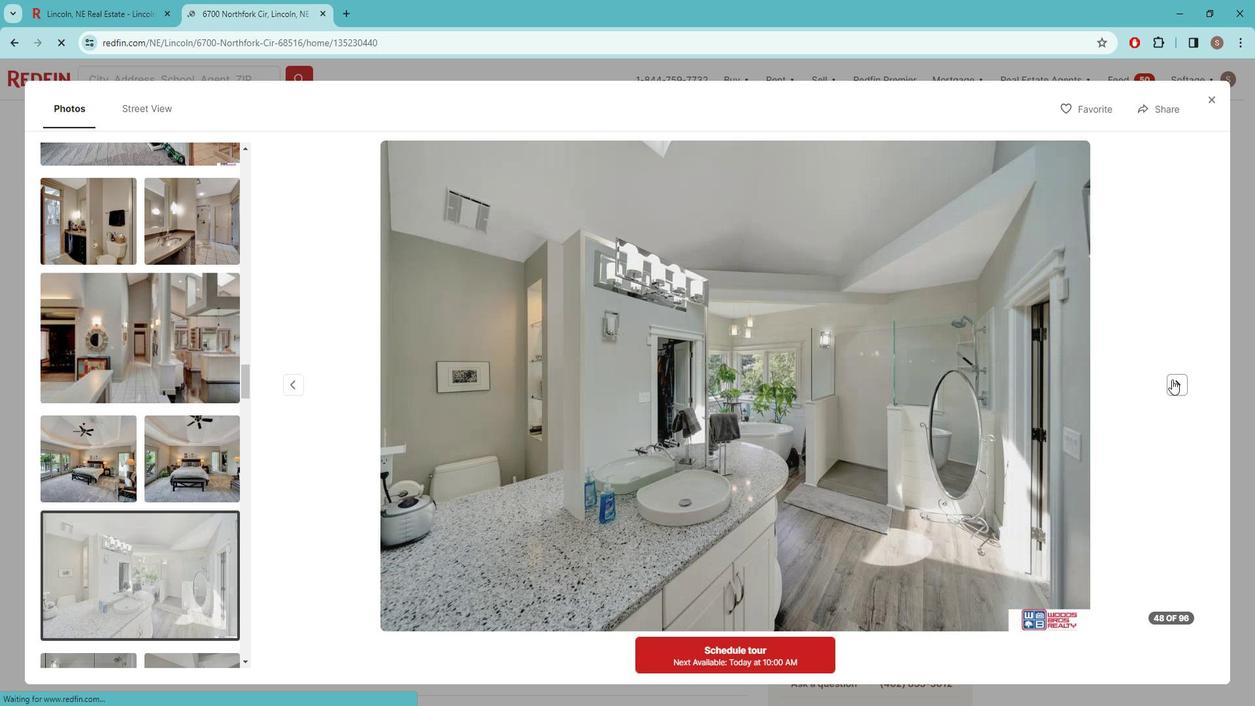 
Action: Mouse pressed left at (1185, 379)
Screenshot: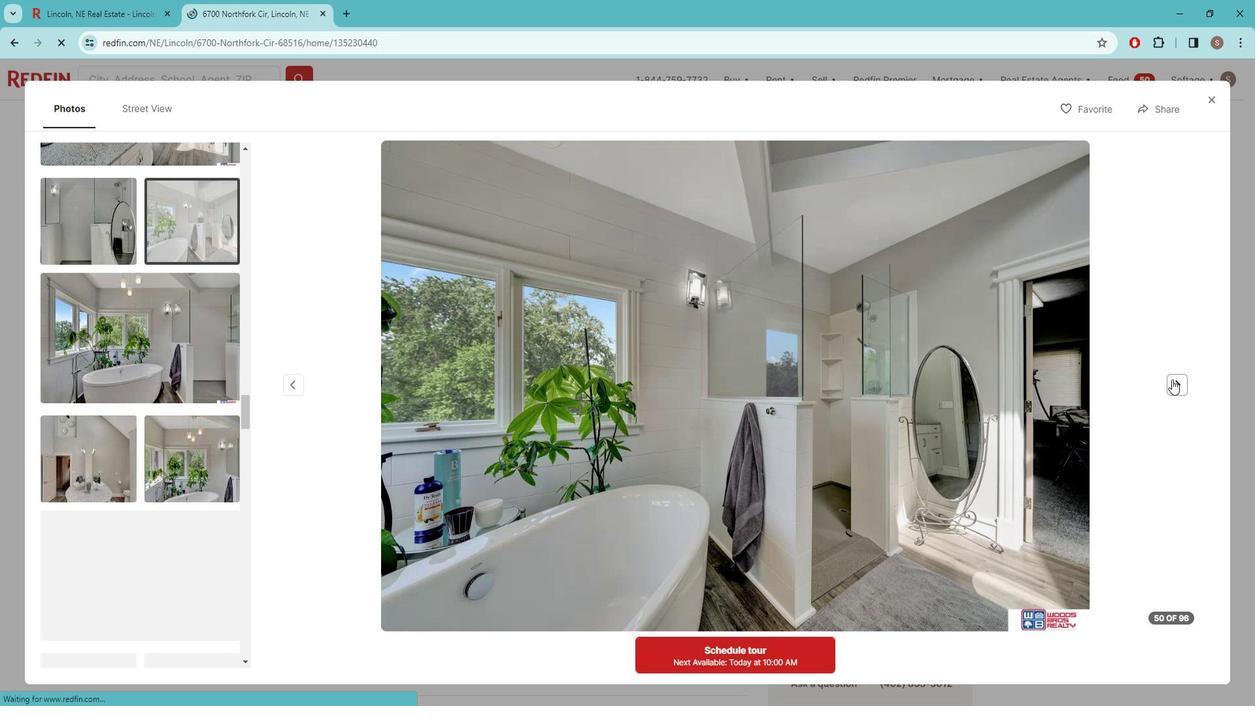 
Action: Mouse pressed left at (1185, 379)
Screenshot: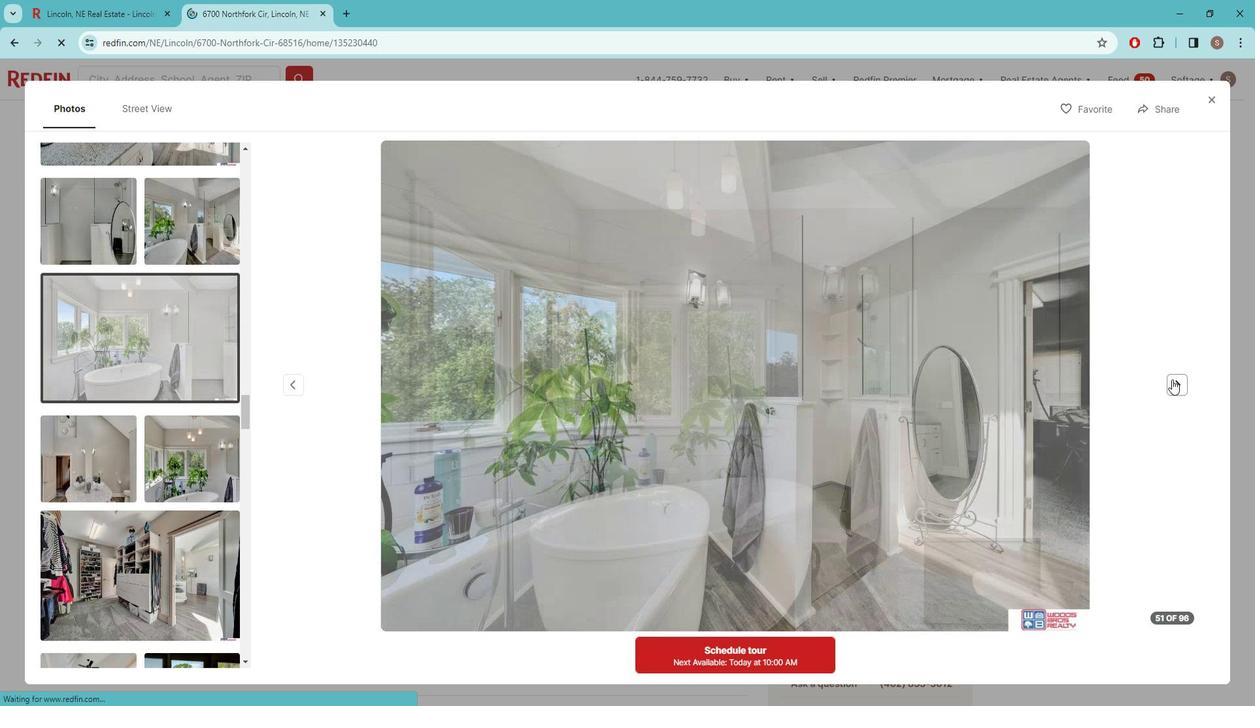 
Action: Mouse pressed left at (1185, 379)
Screenshot: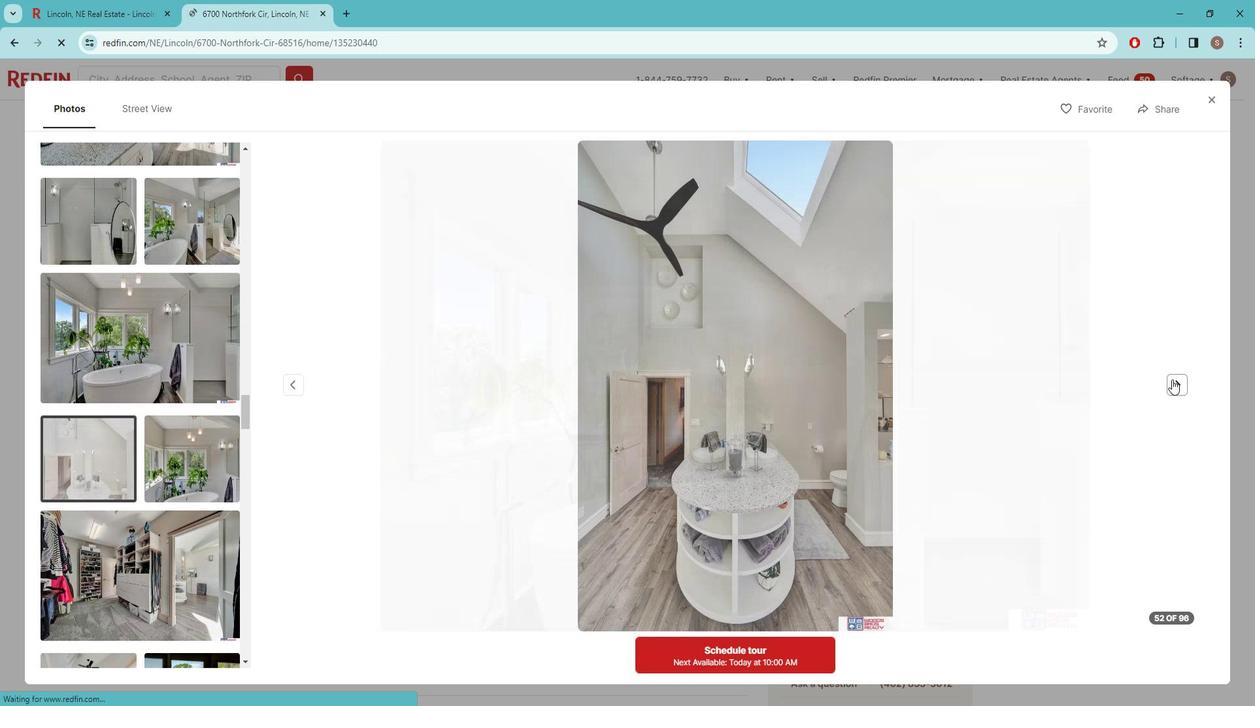 
Action: Mouse pressed left at (1185, 379)
Screenshot: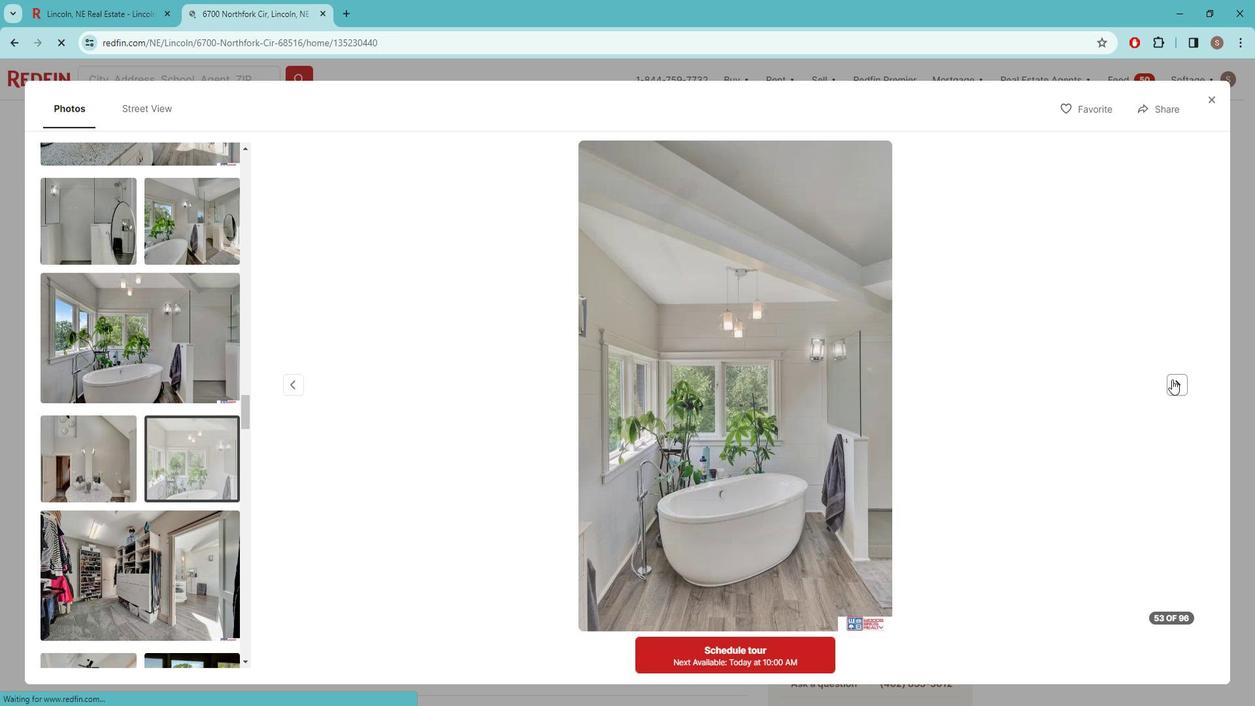 
Action: Mouse pressed left at (1185, 379)
Screenshot: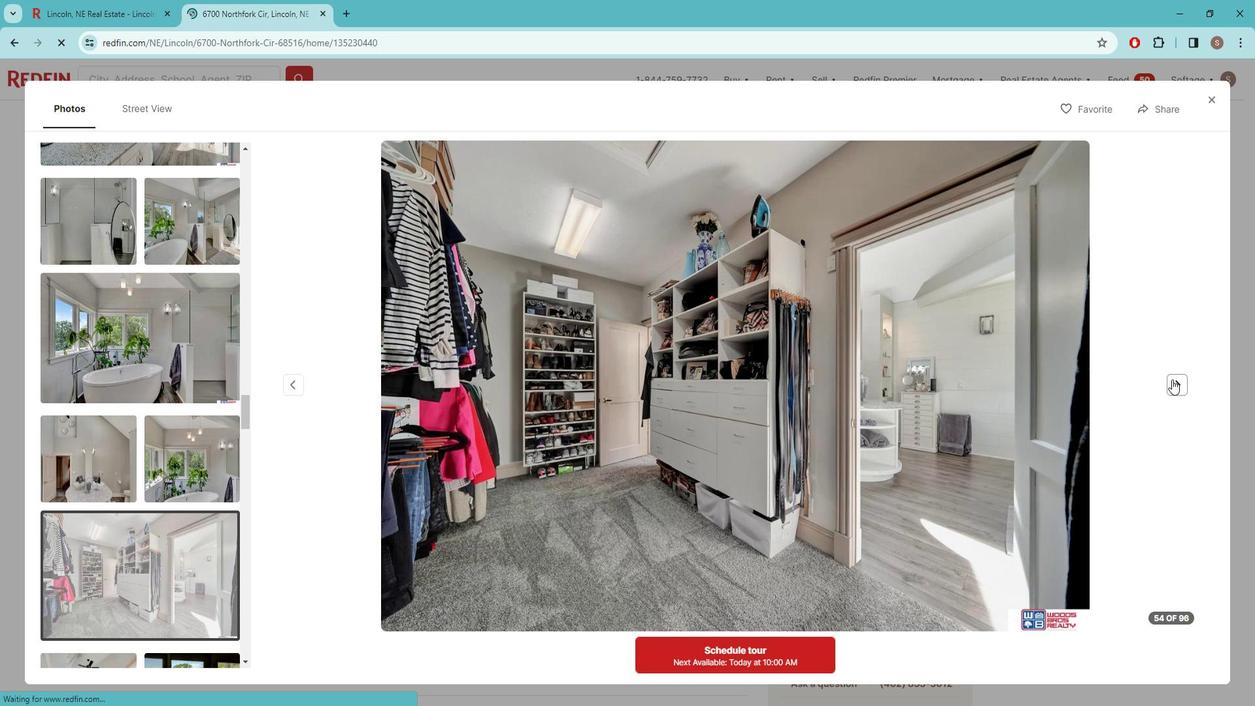 
Action: Mouse pressed left at (1185, 379)
Screenshot: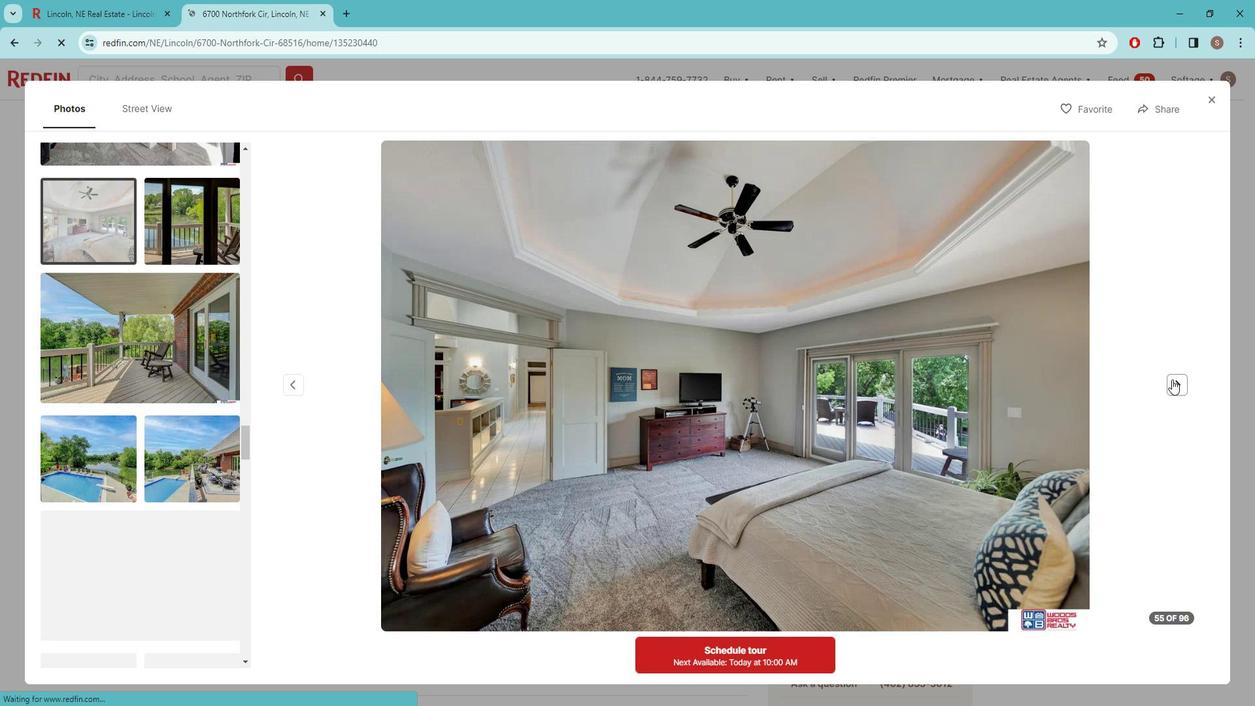 
Action: Mouse pressed left at (1185, 379)
Screenshot: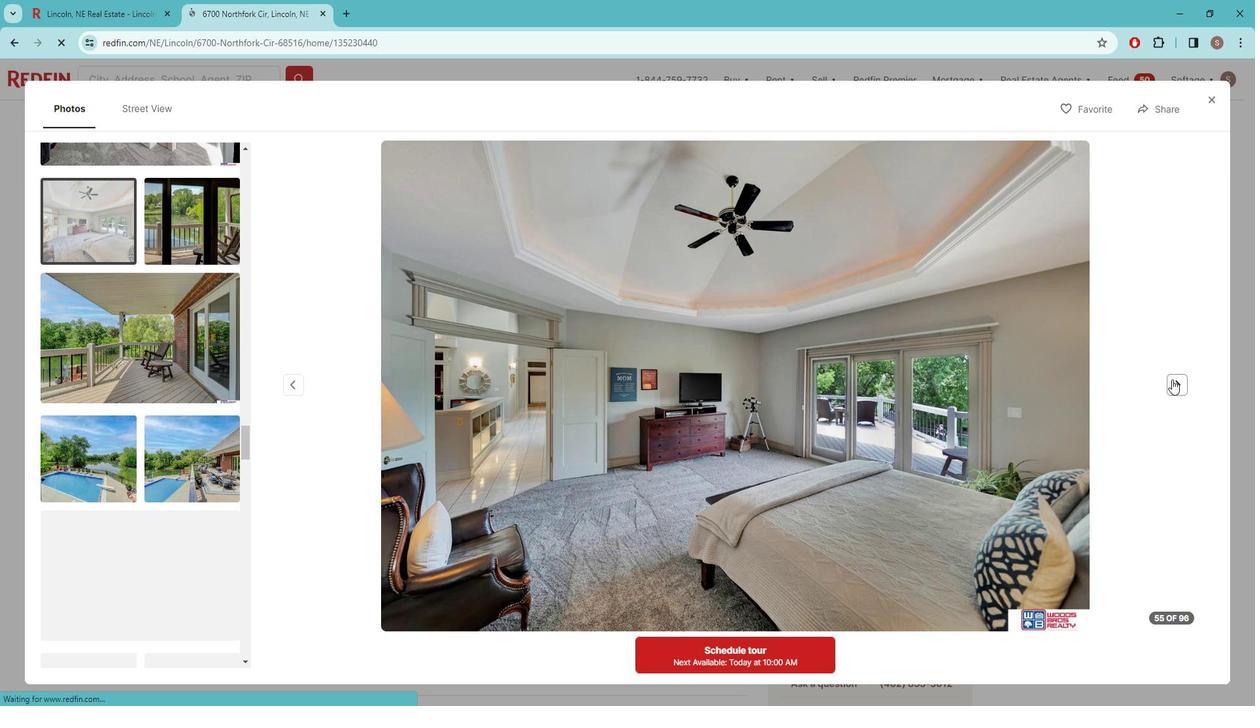 
Action: Mouse pressed left at (1185, 379)
Screenshot: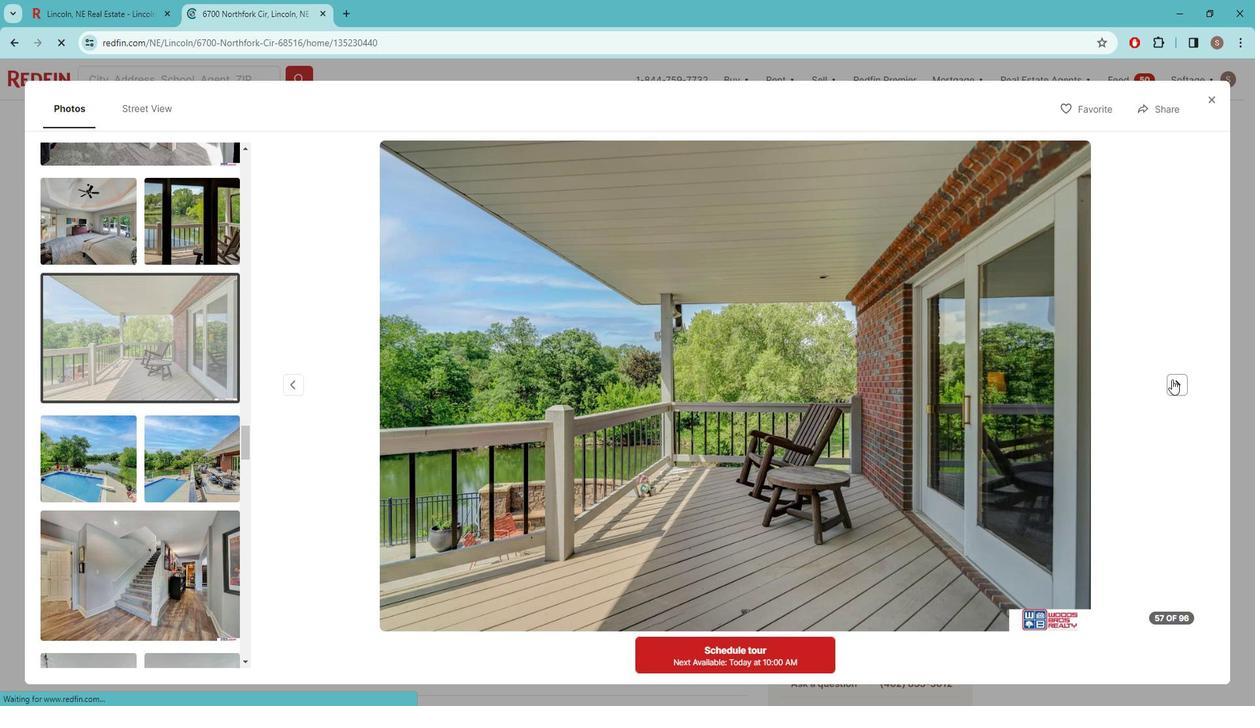 
Action: Mouse pressed left at (1185, 379)
Screenshot: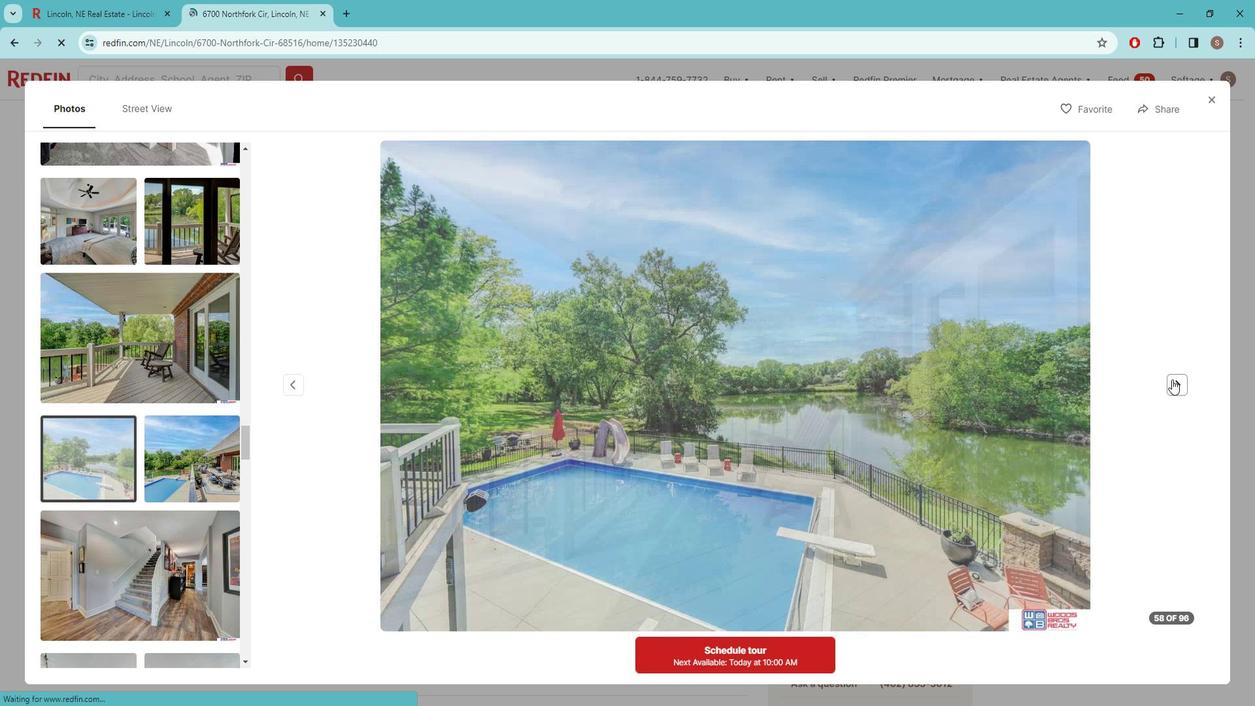 
Action: Mouse pressed left at (1185, 379)
Screenshot: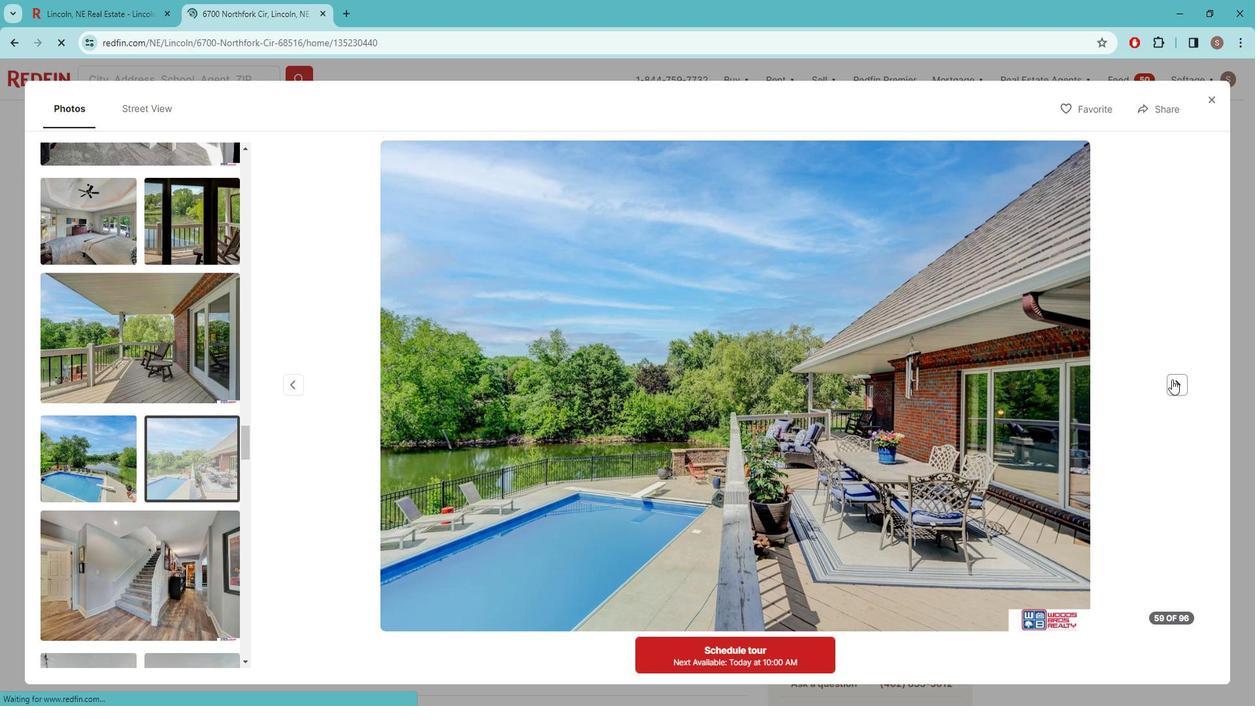
Action: Mouse pressed left at (1185, 379)
Screenshot: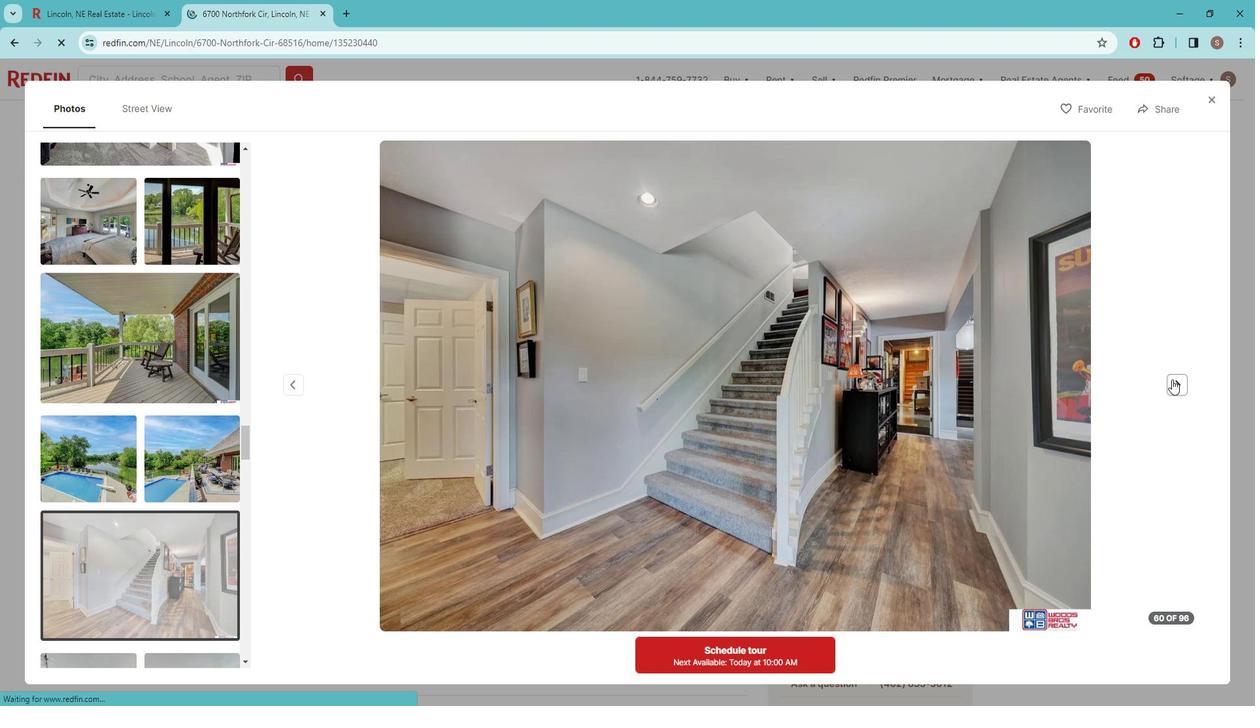 
Action: Mouse pressed left at (1185, 379)
Screenshot: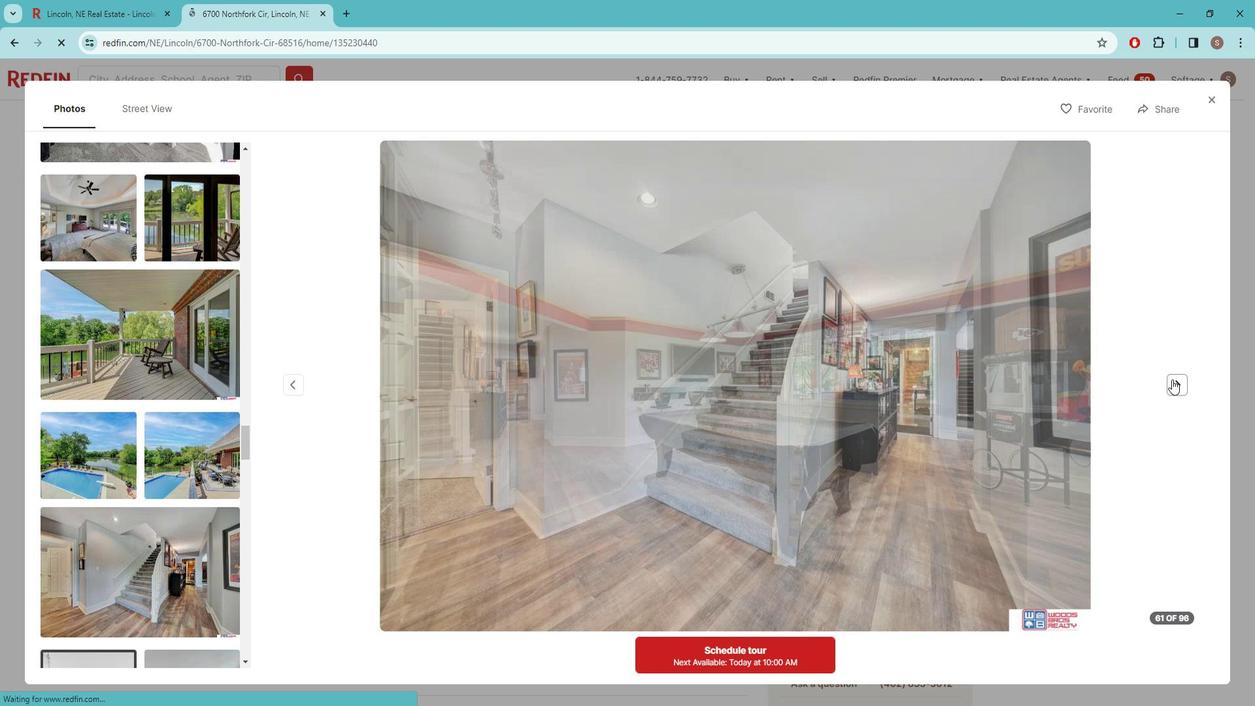 
Action: Mouse pressed left at (1185, 379)
Screenshot: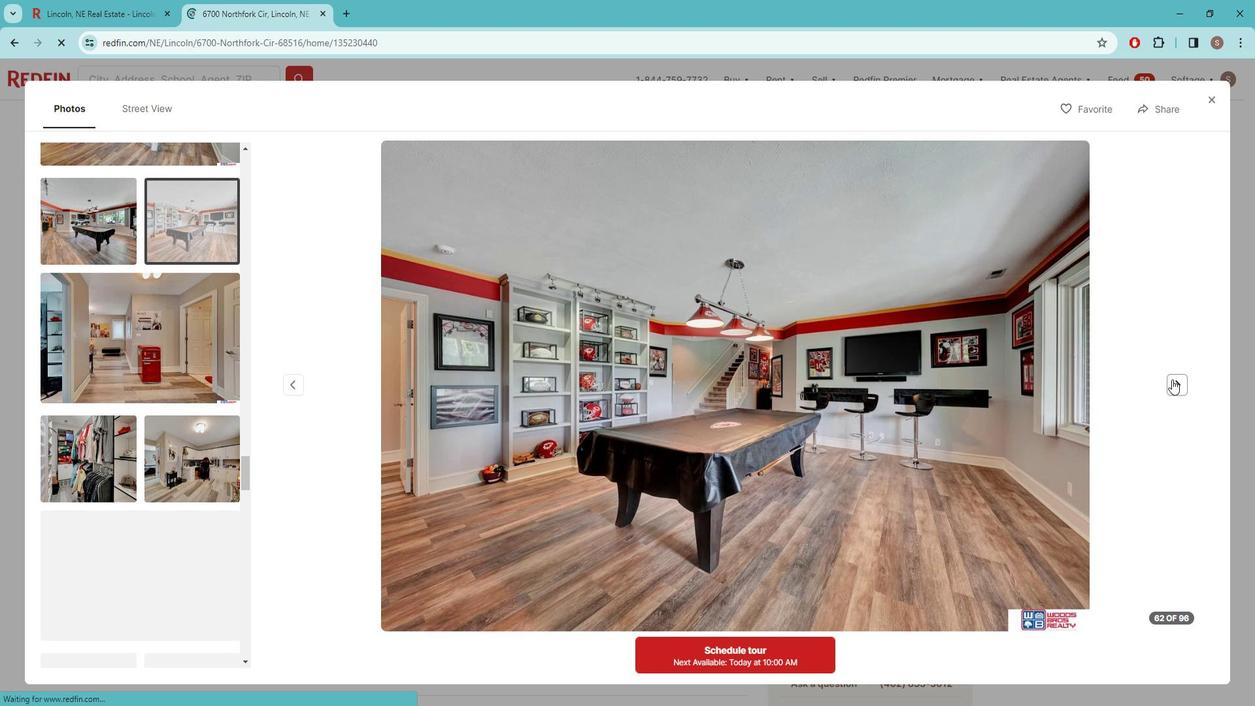 
Action: Mouse pressed left at (1185, 379)
Screenshot: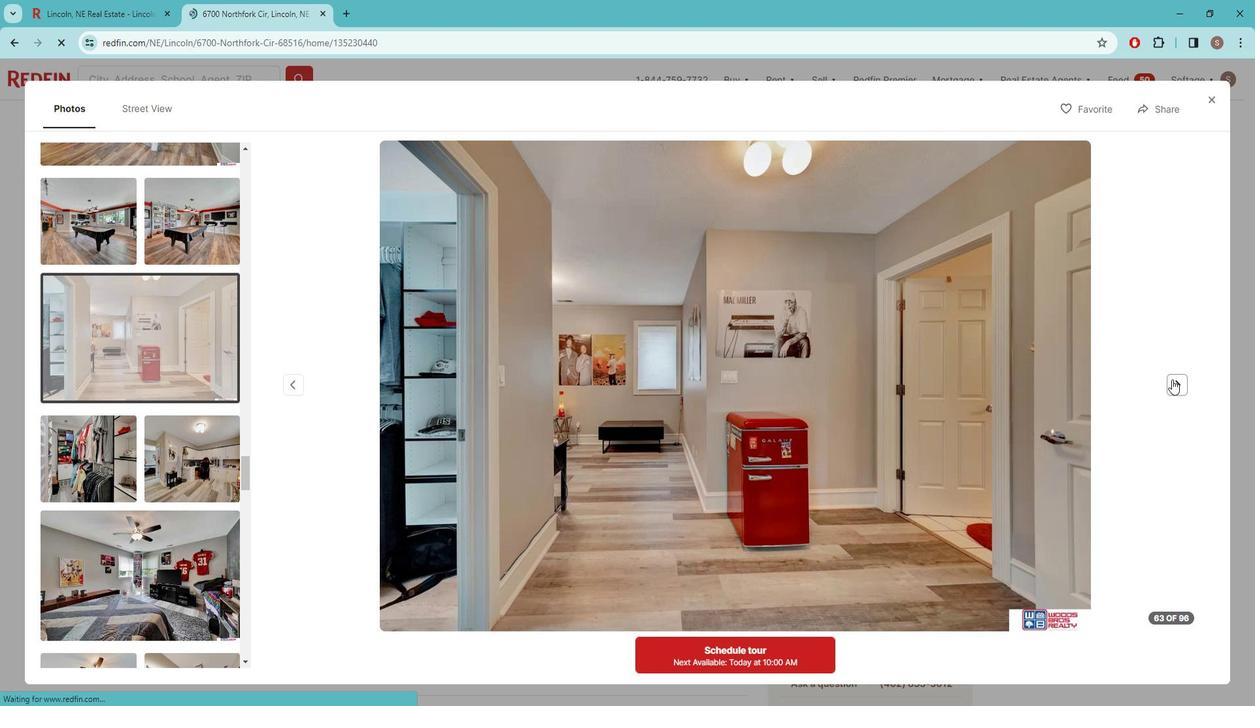 
Action: Mouse pressed left at (1185, 379)
Screenshot: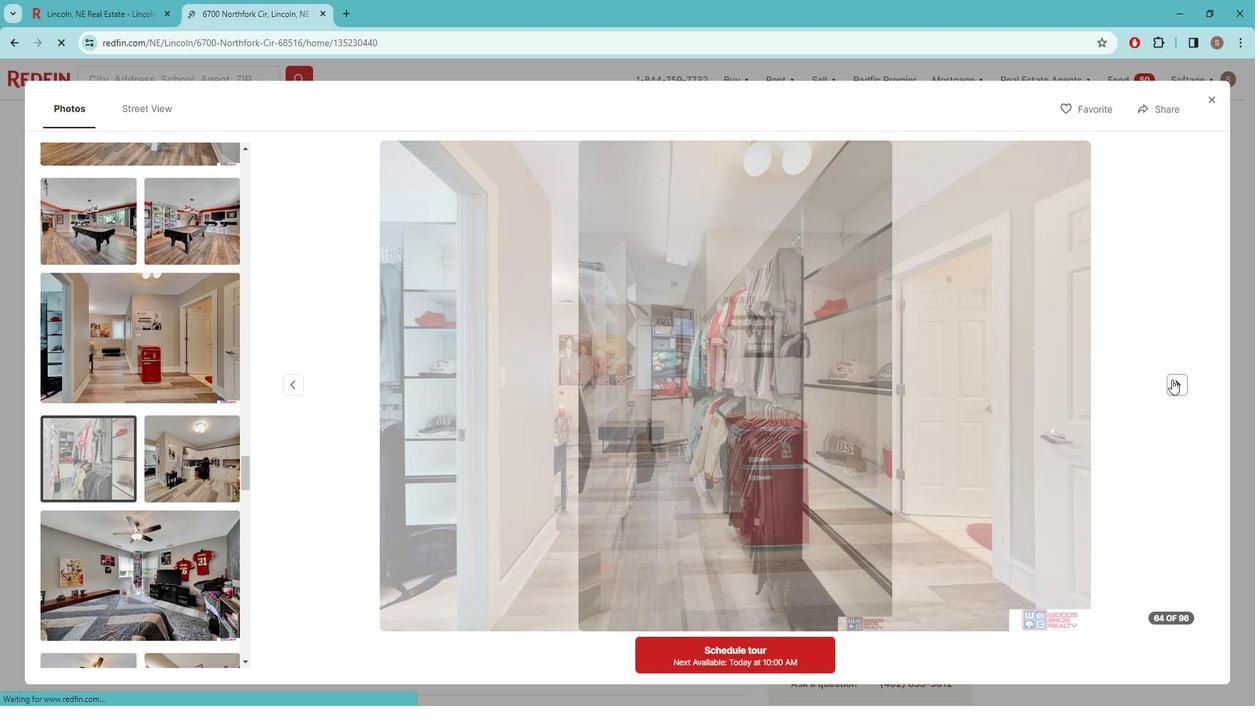 
Action: Mouse pressed left at (1185, 379)
Screenshot: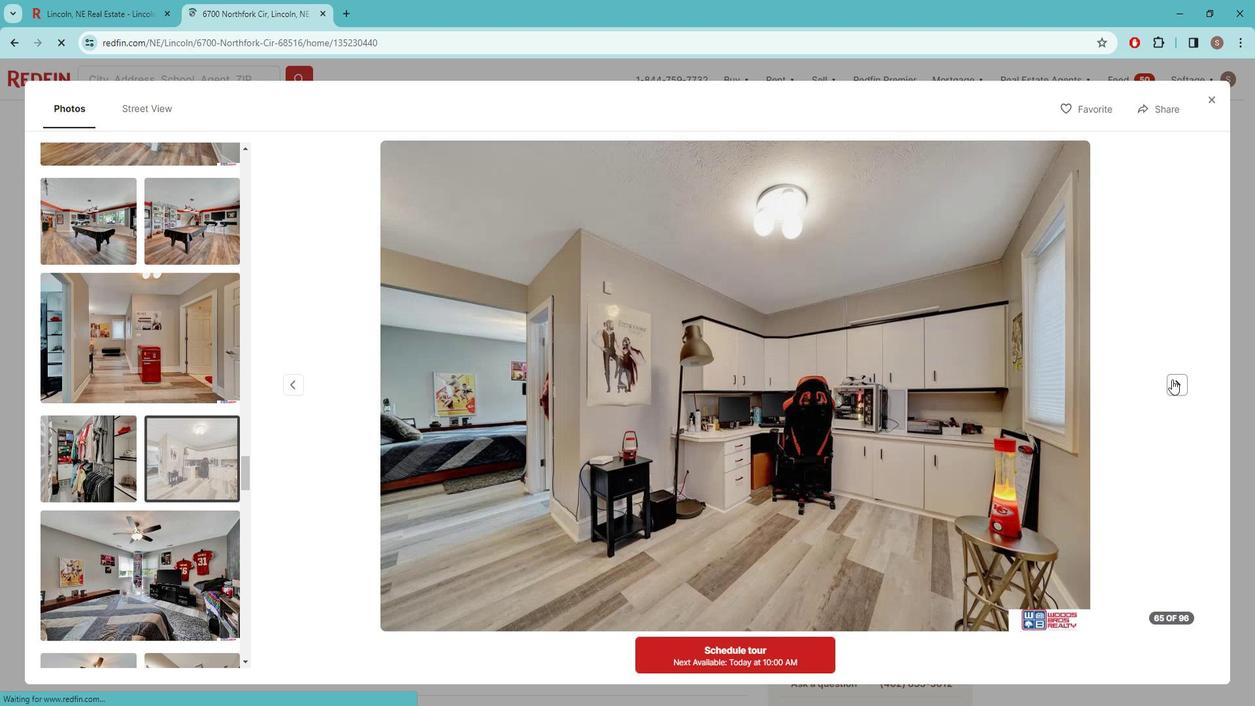 
Action: Mouse pressed left at (1185, 379)
Screenshot: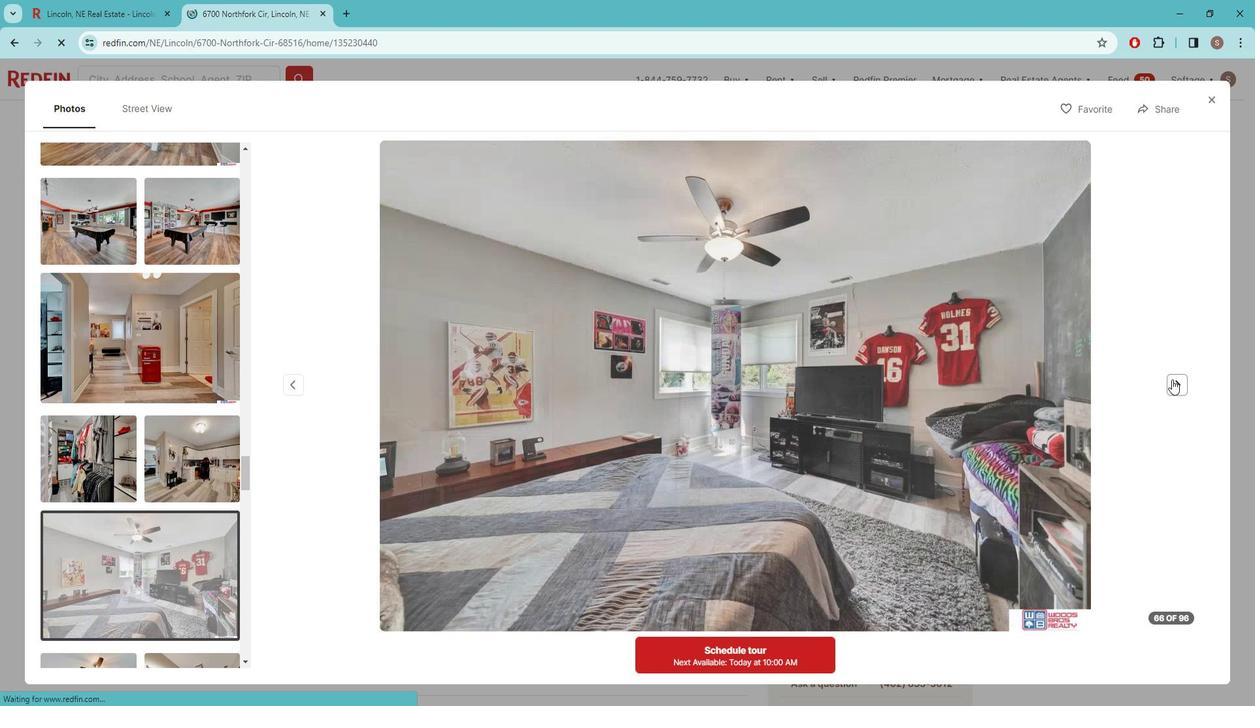 
Action: Mouse pressed left at (1185, 379)
Screenshot: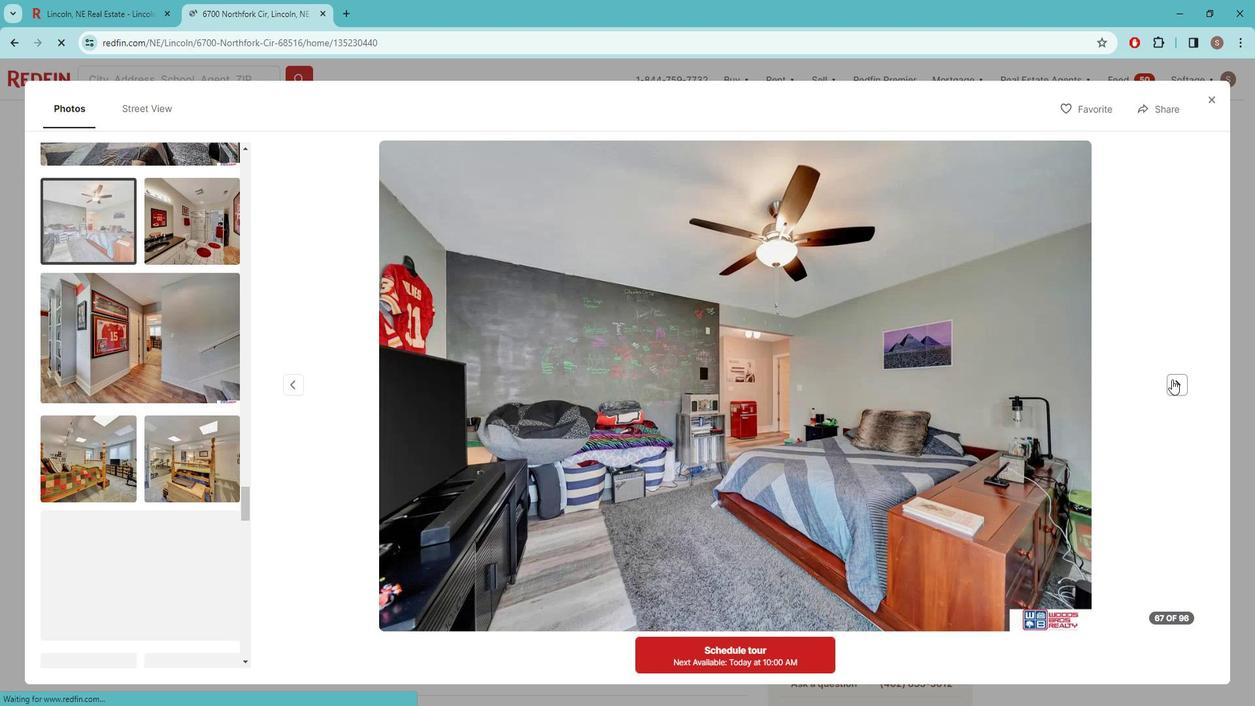 
Action: Mouse pressed left at (1185, 379)
Screenshot: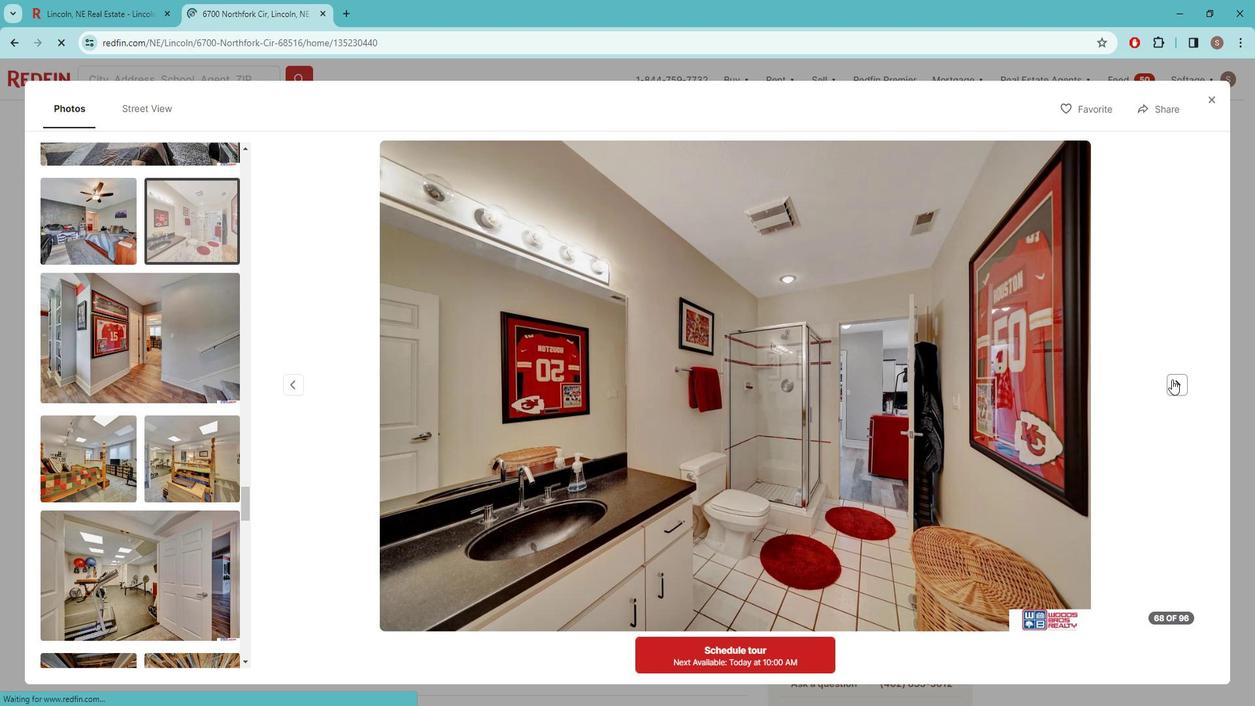 
Action: Mouse pressed left at (1185, 379)
Screenshot: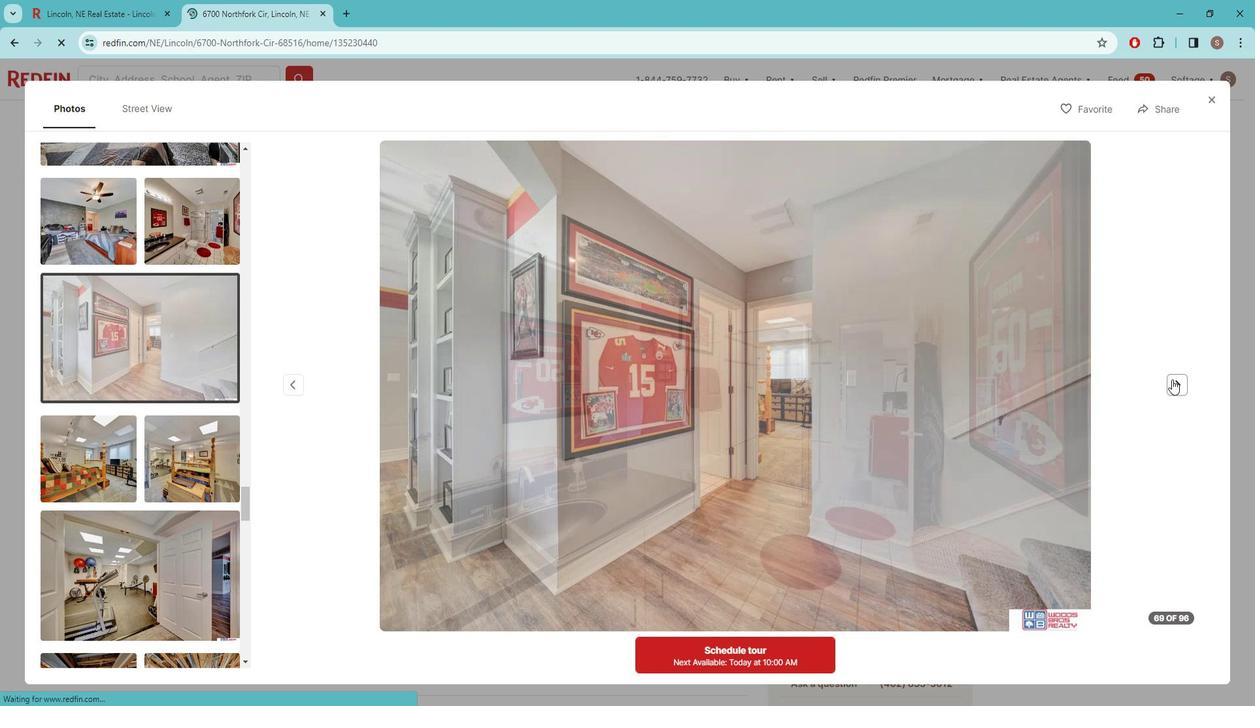 
Action: Mouse pressed left at (1185, 379)
Screenshot: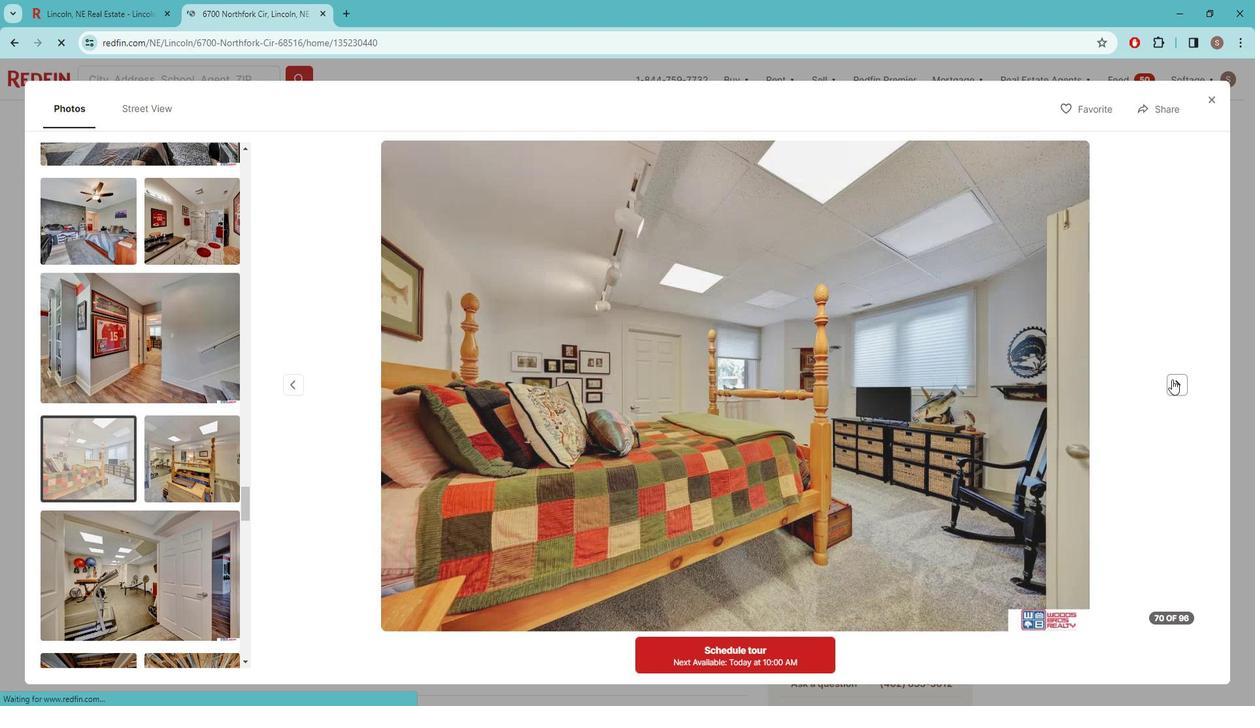 
Action: Mouse pressed left at (1185, 379)
Screenshot: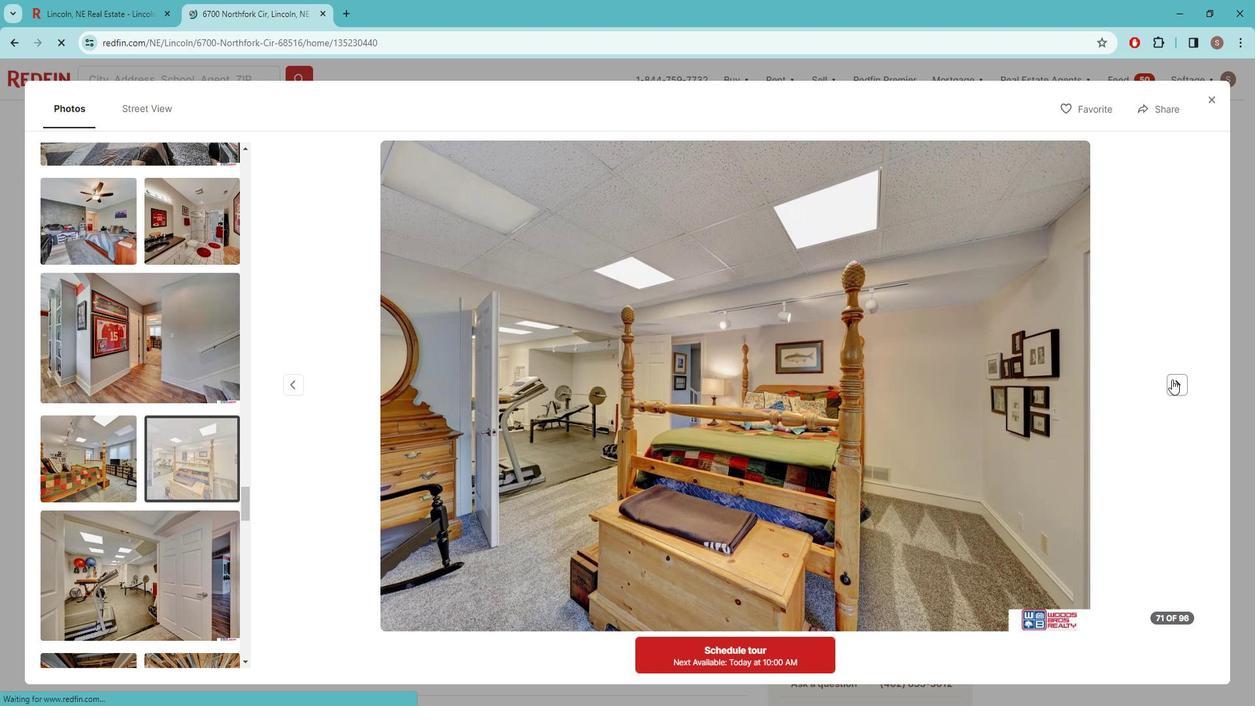 
Action: Mouse pressed left at (1185, 379)
Screenshot: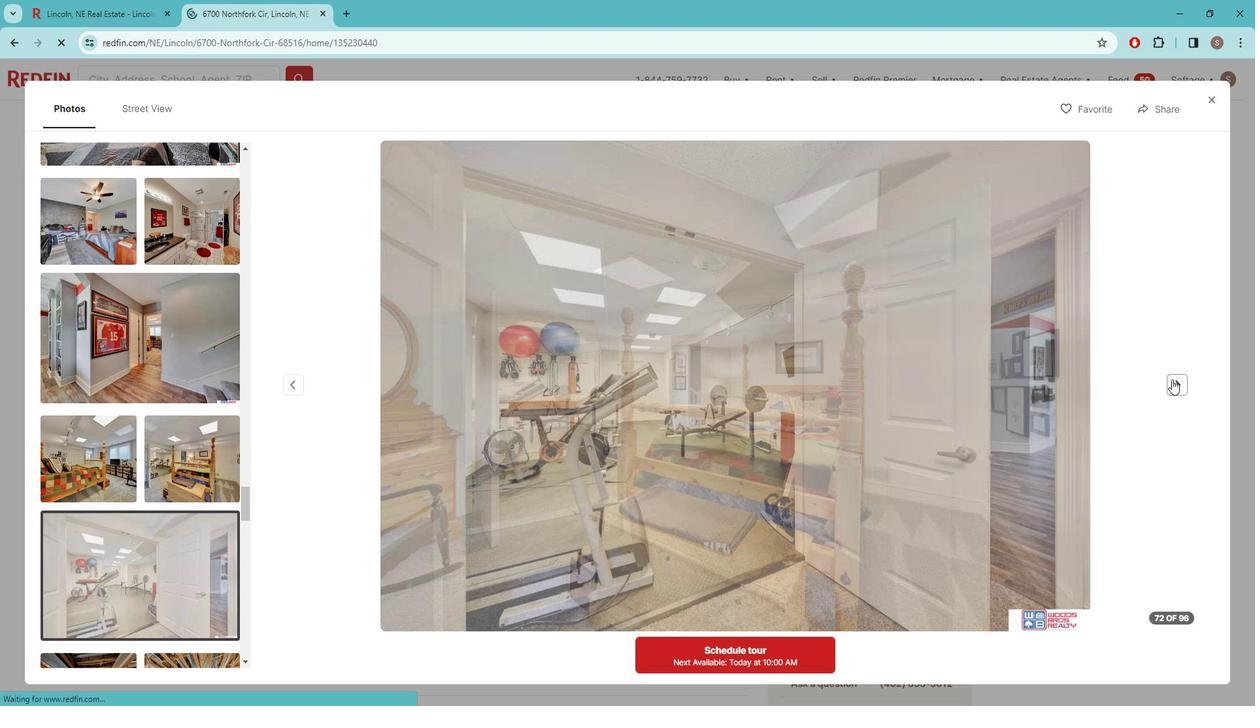 
Action: Mouse moved to (302, 377)
Screenshot: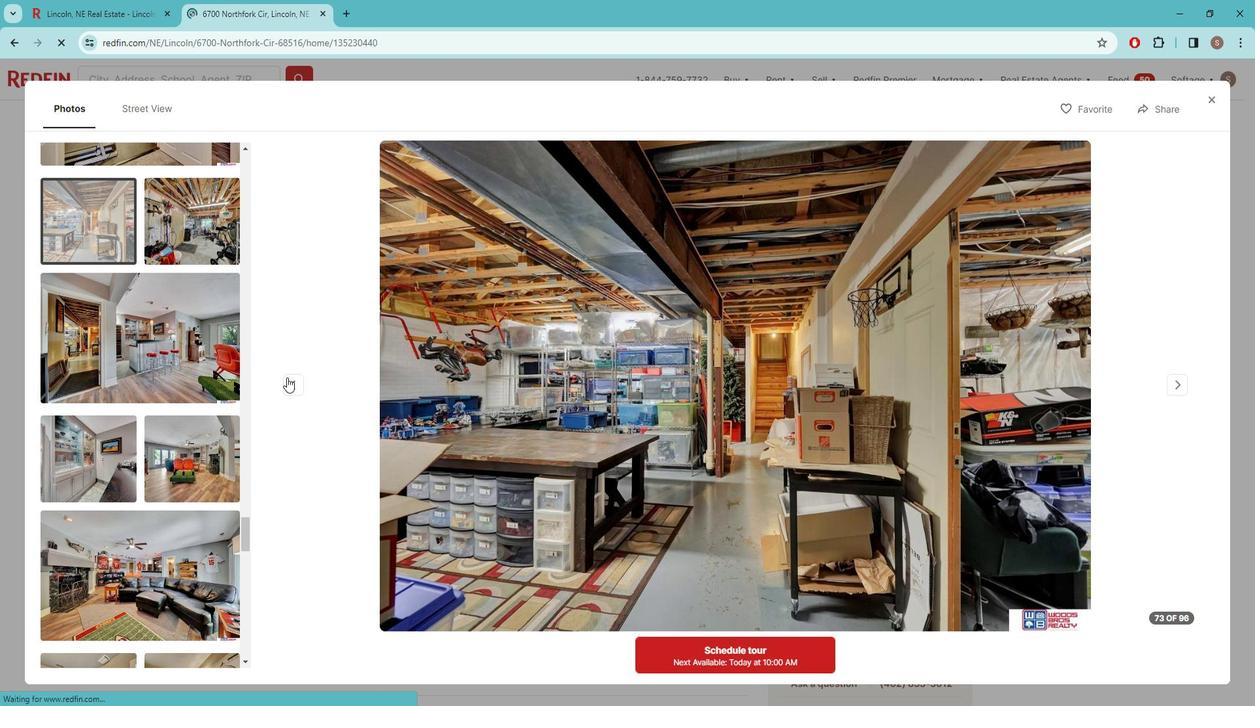 
Action: Mouse pressed left at (302, 377)
Screenshot: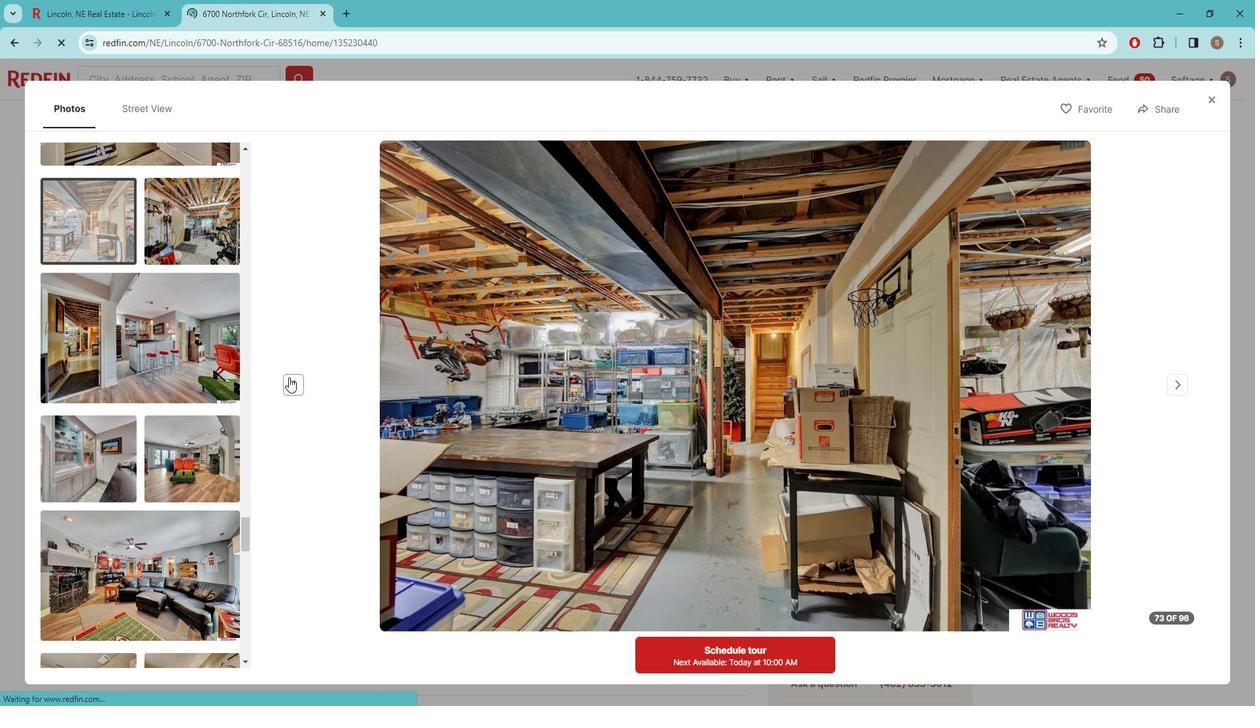 
Action: Mouse moved to (1183, 381)
Screenshot: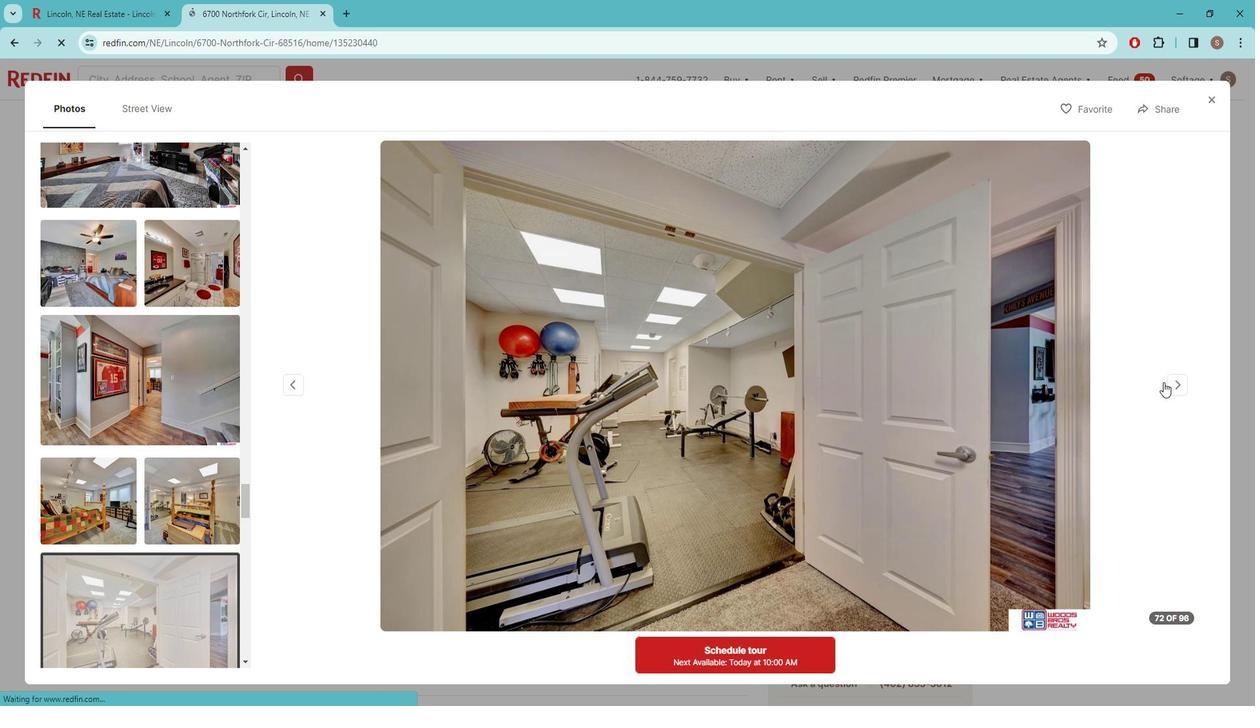 
Action: Mouse pressed left at (1183, 381)
Screenshot: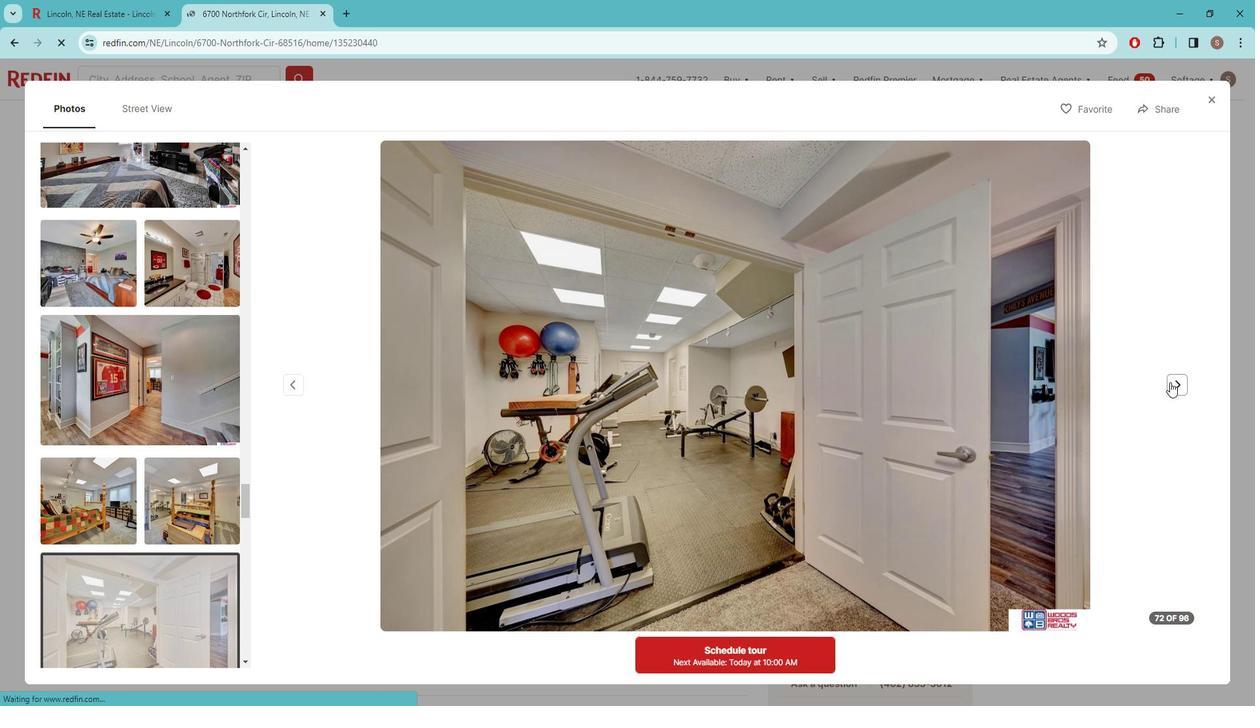 
Action: Mouse pressed left at (1183, 381)
Screenshot: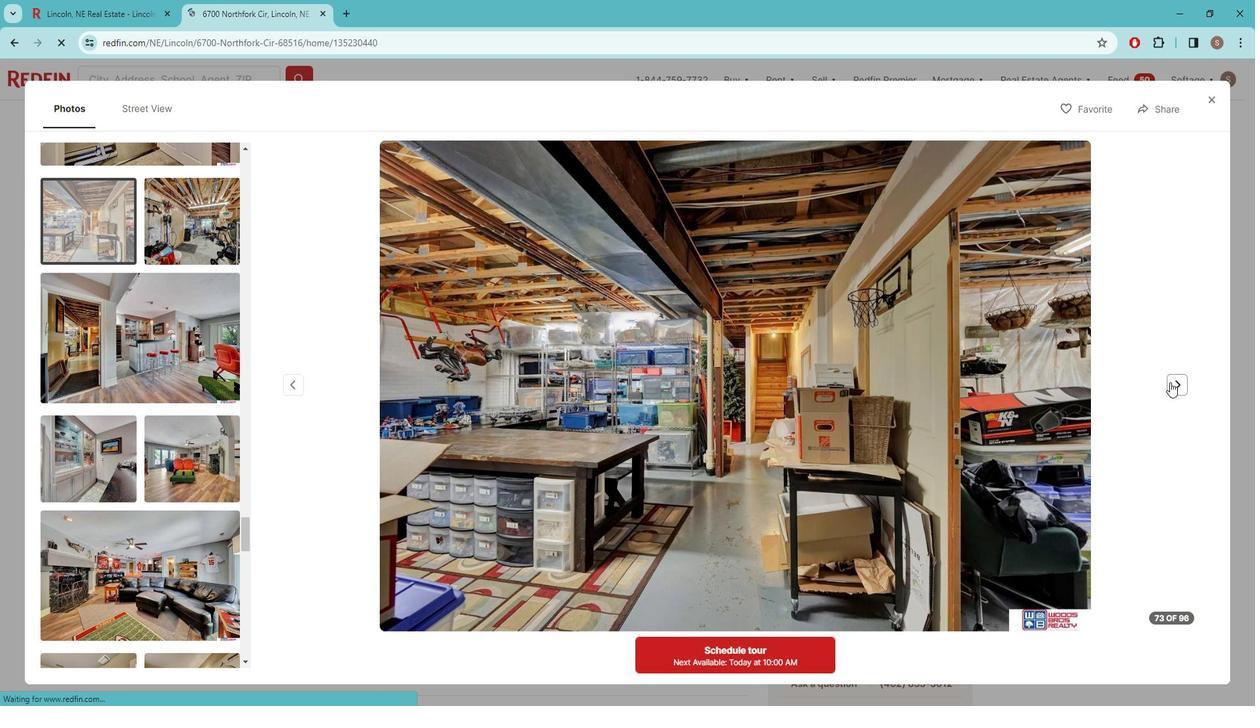 
Action: Mouse pressed left at (1183, 381)
Screenshot: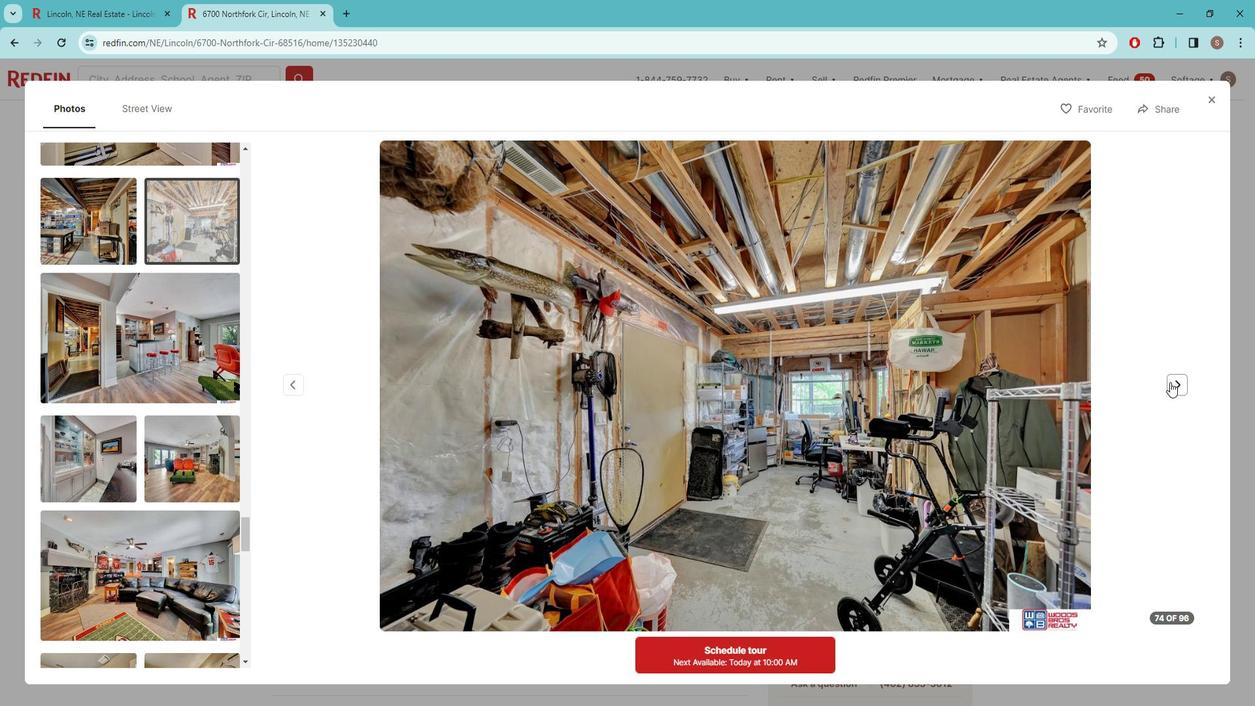 
Action: Mouse pressed left at (1183, 381)
Screenshot: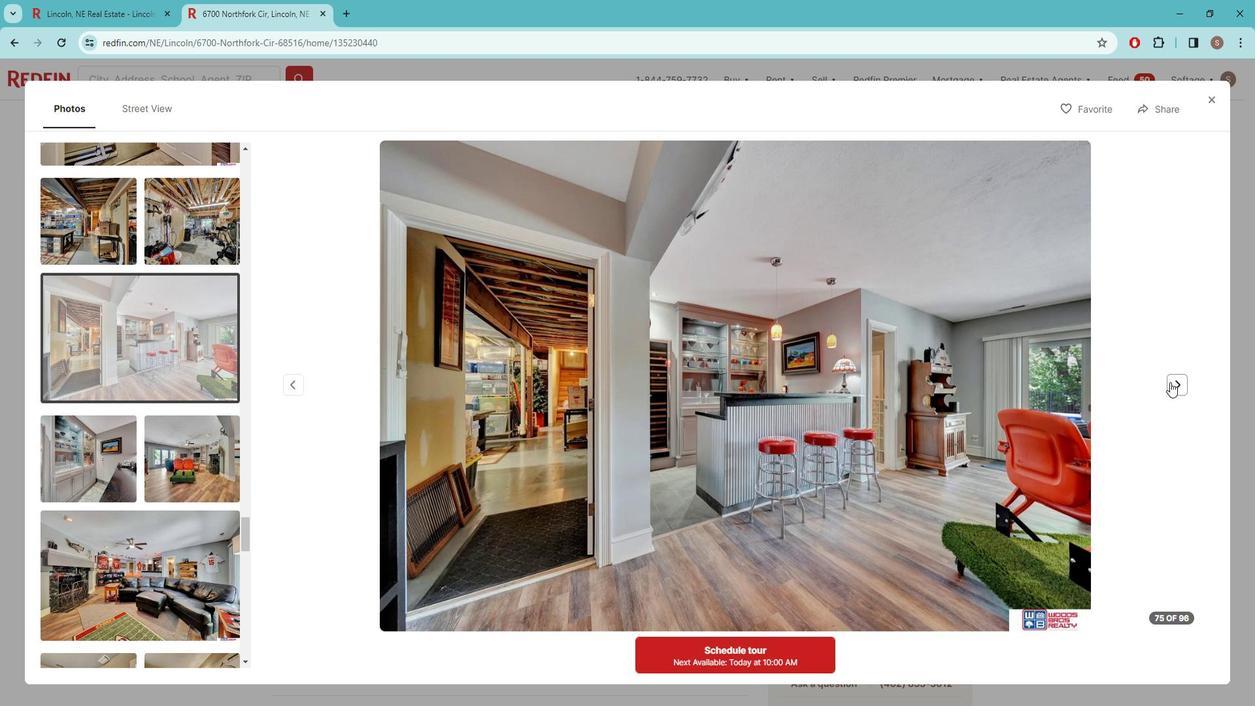 
Action: Mouse pressed left at (1183, 381)
Screenshot: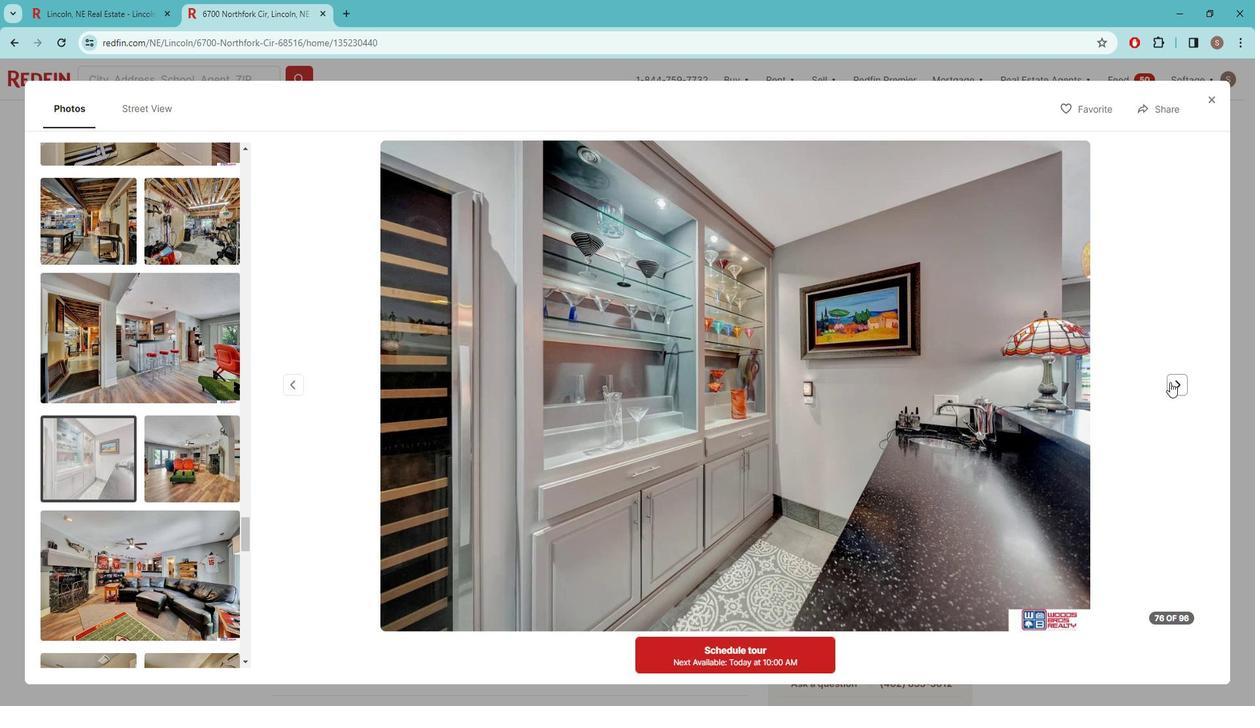 
Action: Mouse pressed left at (1183, 381)
Screenshot: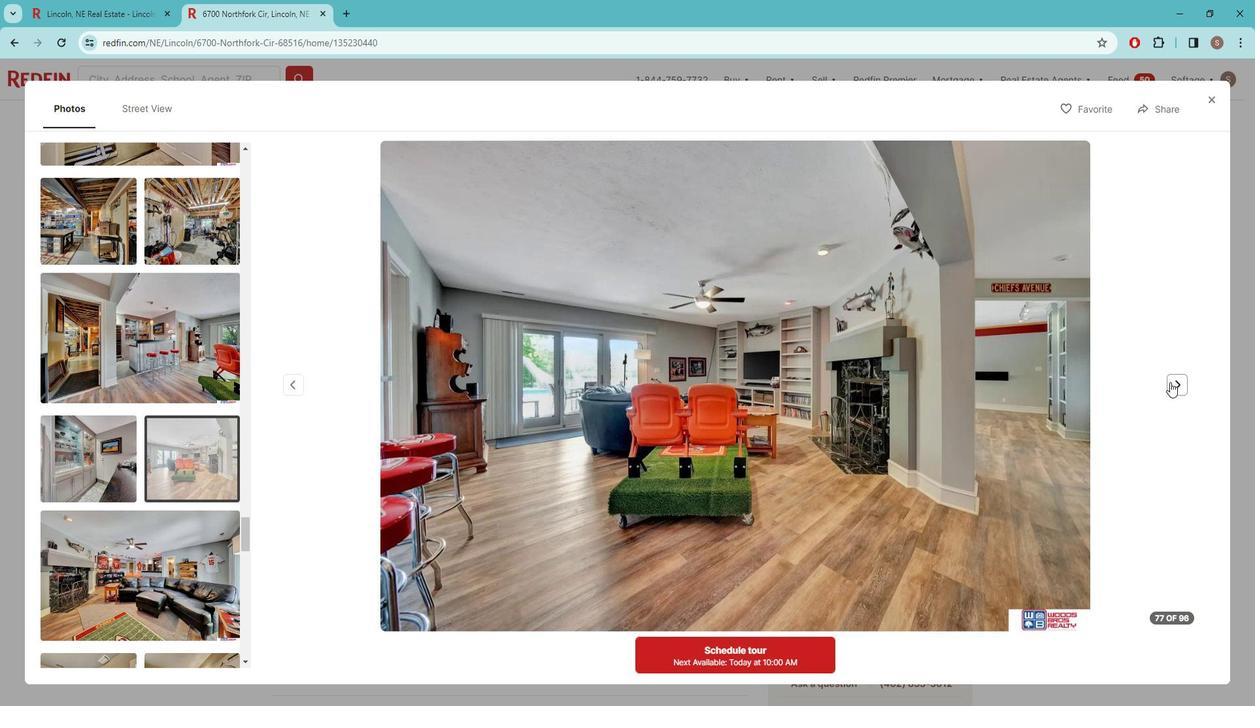 
Action: Mouse pressed left at (1183, 381)
Screenshot: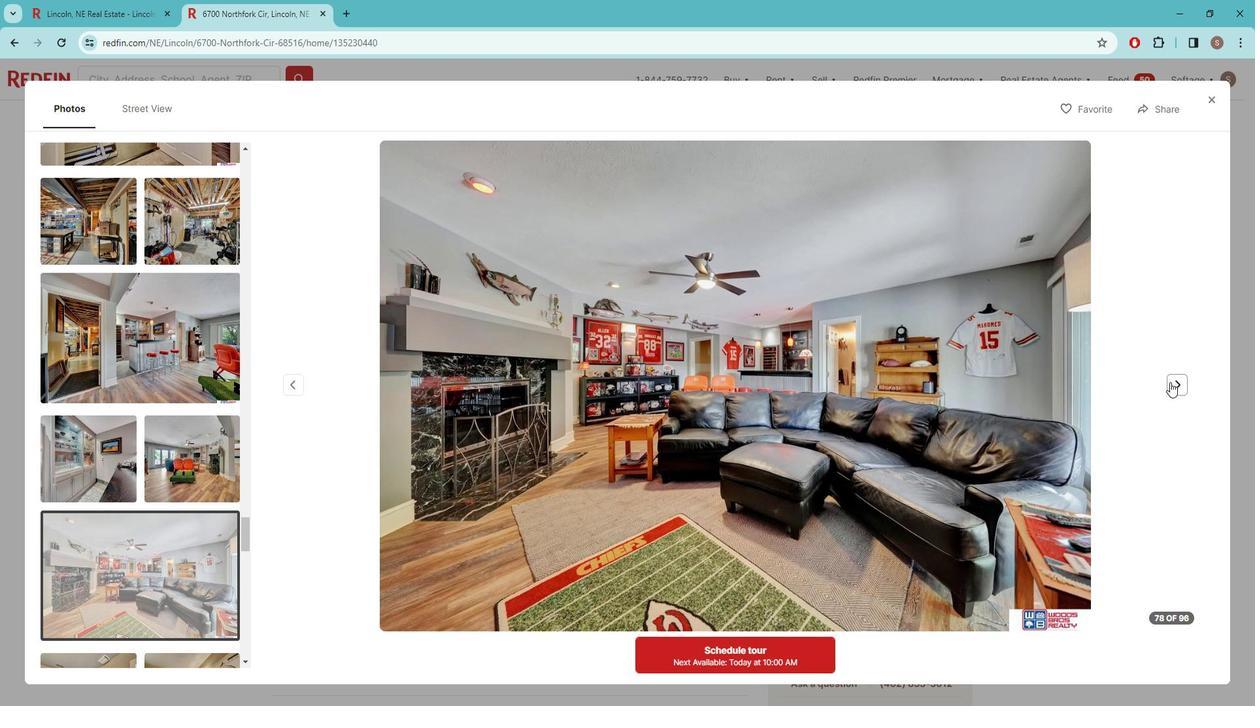 
Action: Mouse pressed left at (1183, 381)
Screenshot: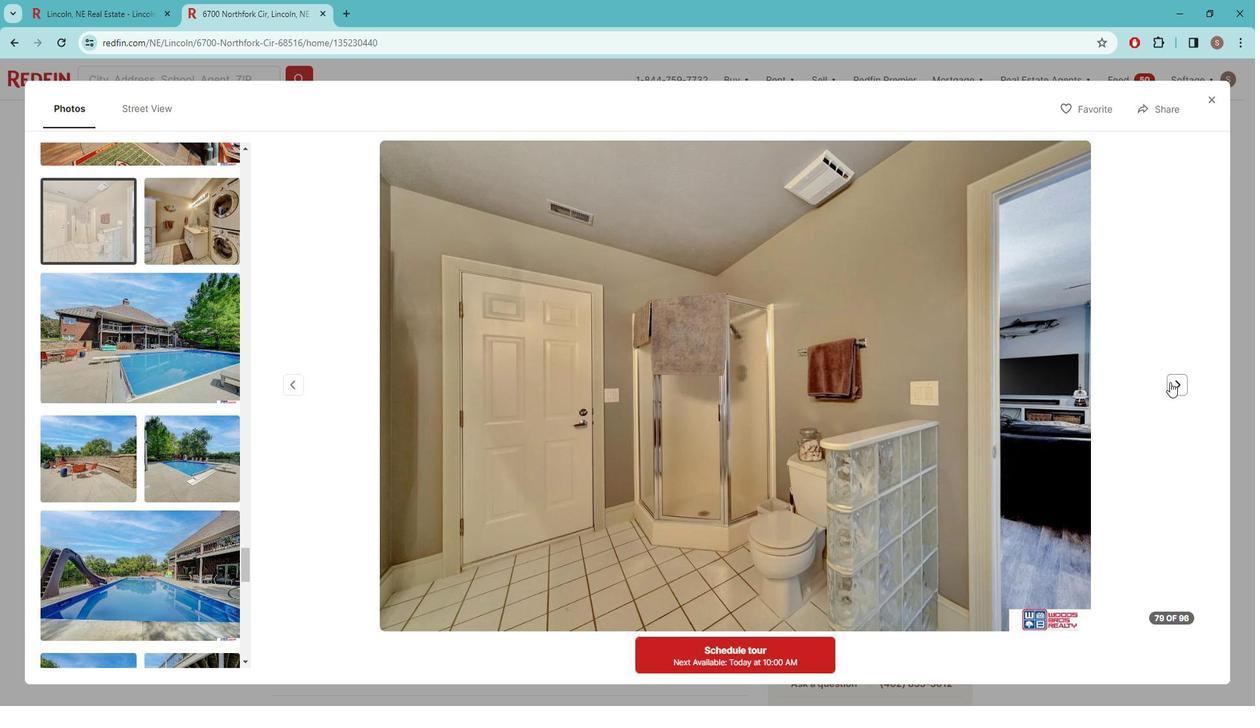 
Action: Mouse pressed left at (1183, 381)
Screenshot: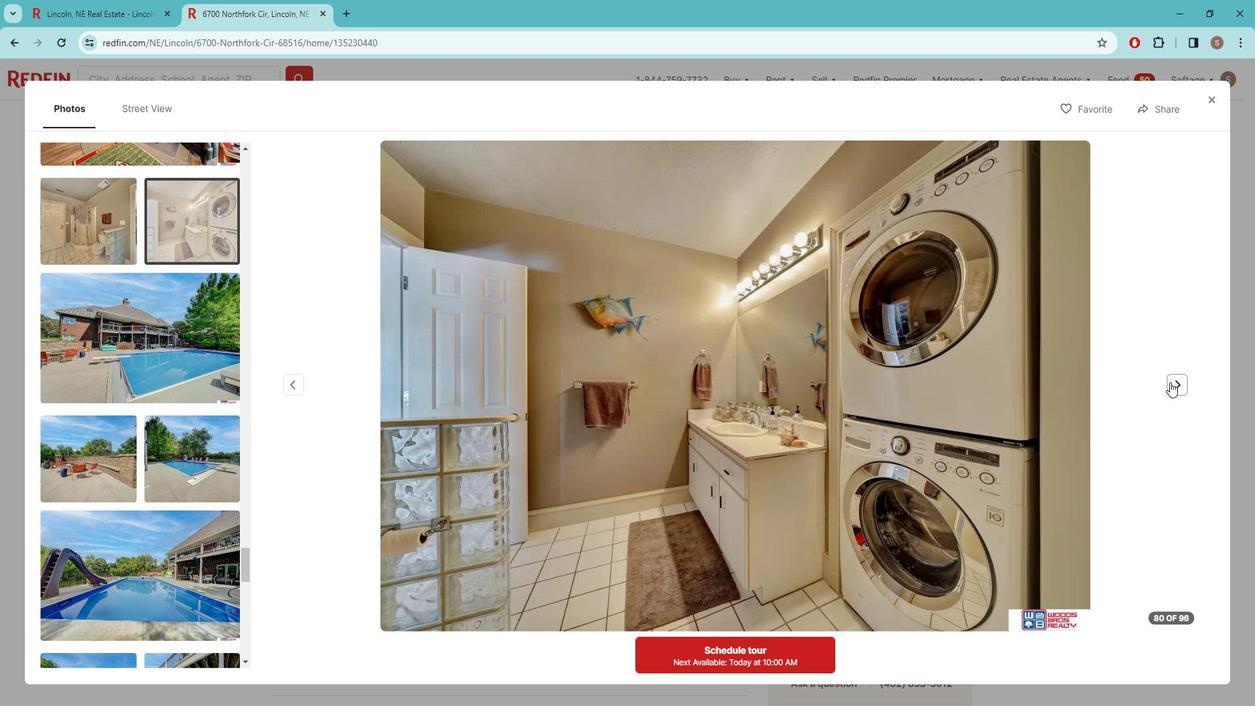 
Action: Mouse pressed left at (1183, 381)
Screenshot: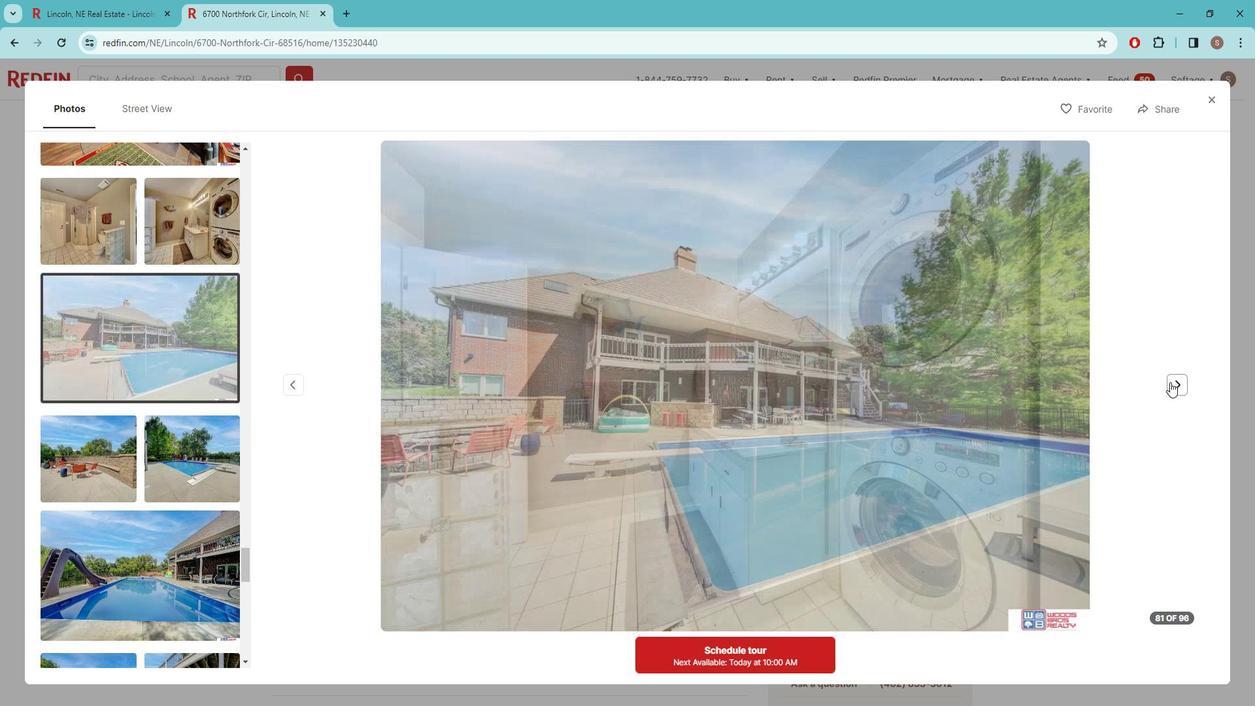 
Action: Mouse pressed left at (1183, 381)
Screenshot: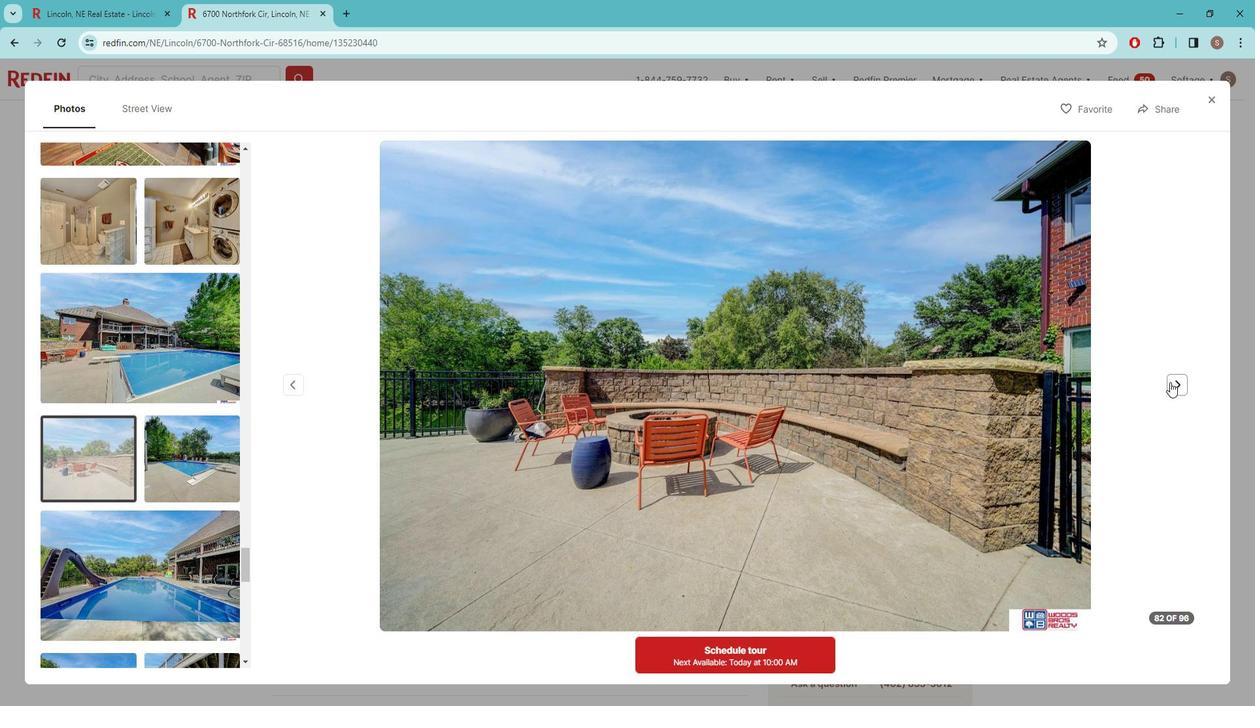 
Action: Mouse pressed left at (1183, 381)
Screenshot: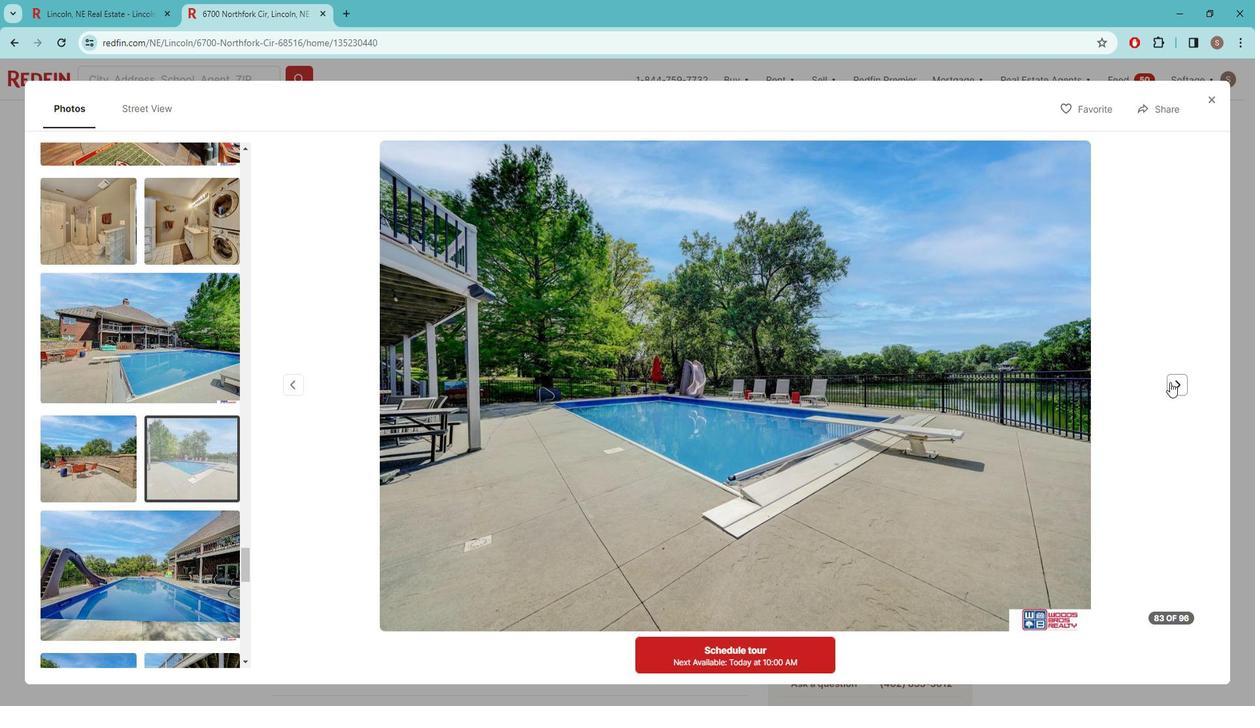 
Action: Mouse pressed left at (1183, 381)
Screenshot: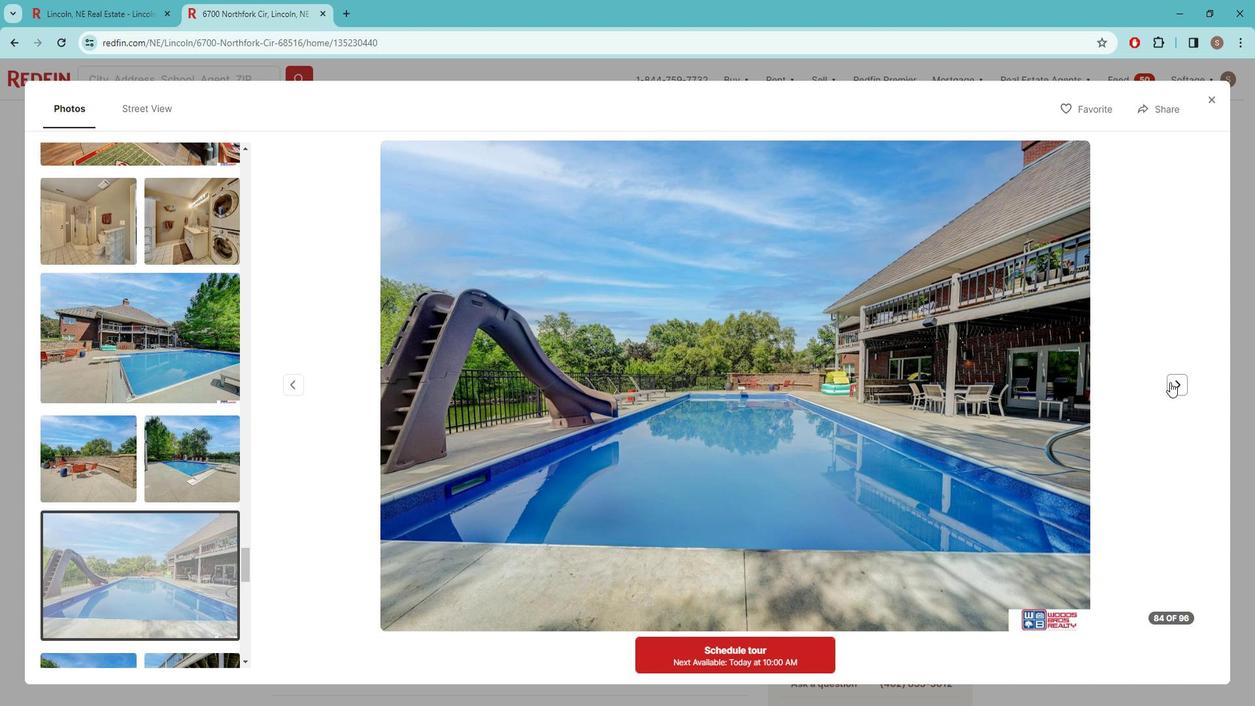 
Action: Mouse pressed left at (1183, 381)
Screenshot: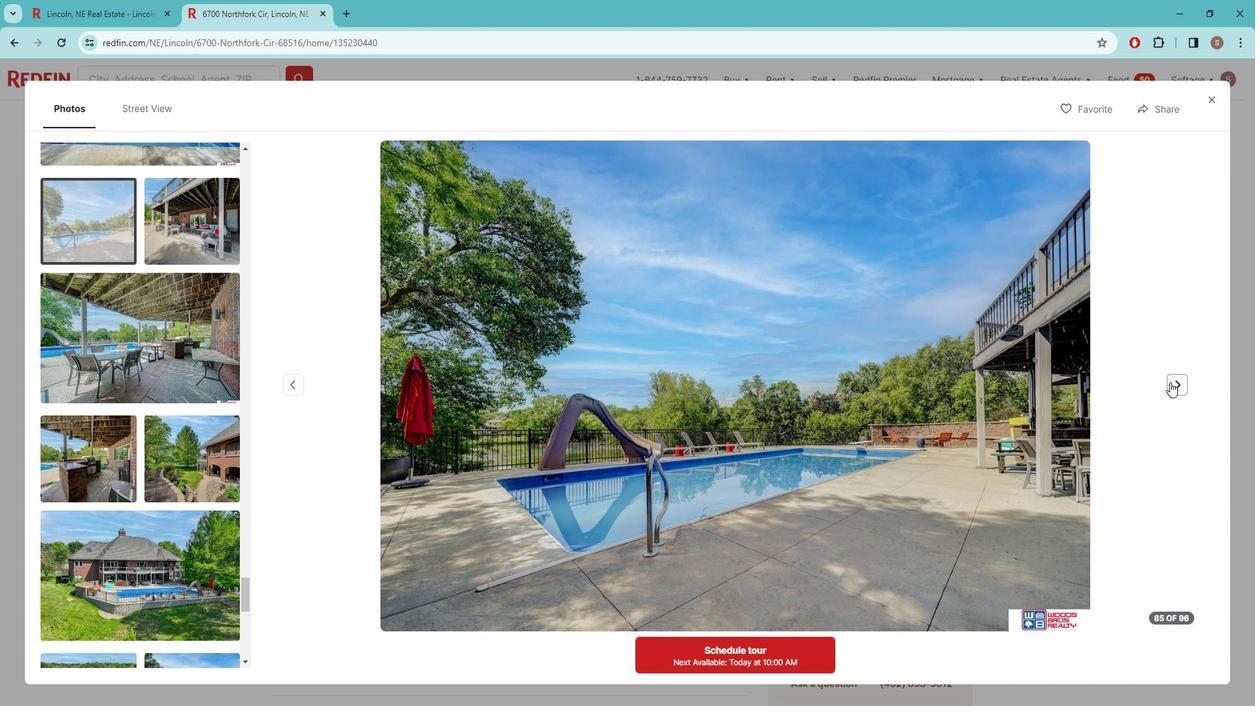 
Action: Mouse moved to (1226, 107)
Screenshot: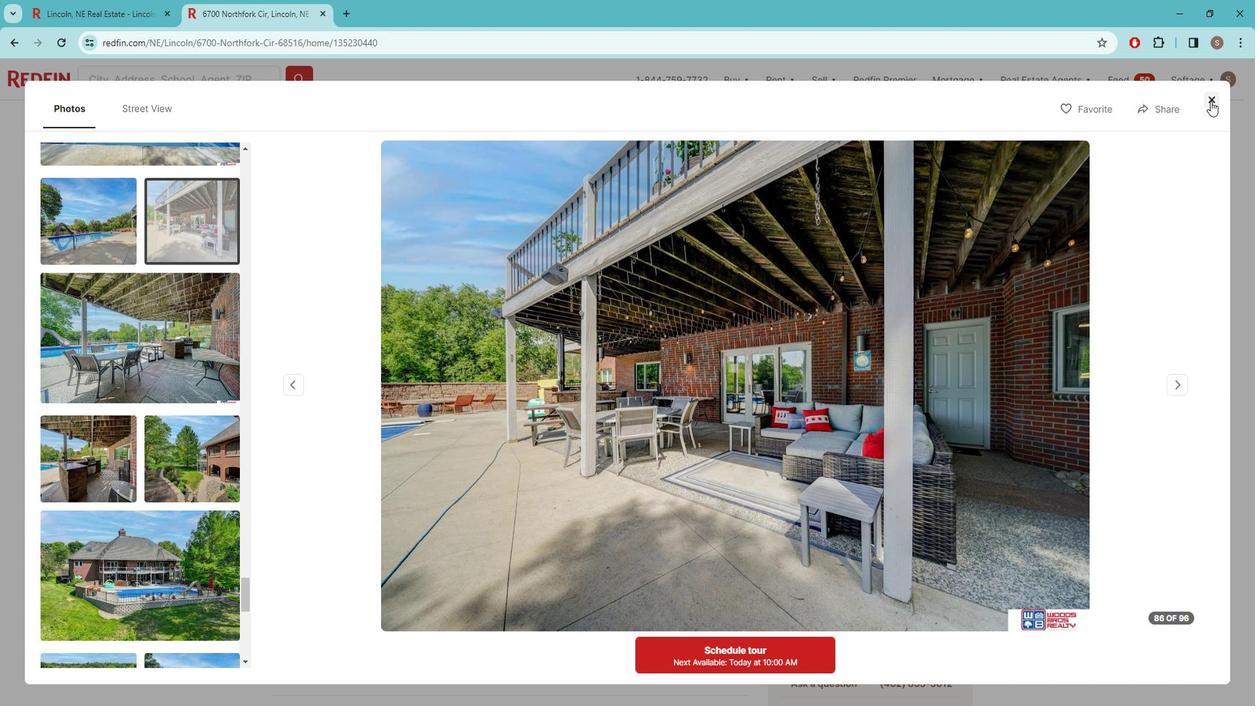 
Action: Mouse pressed left at (1226, 107)
Screenshot: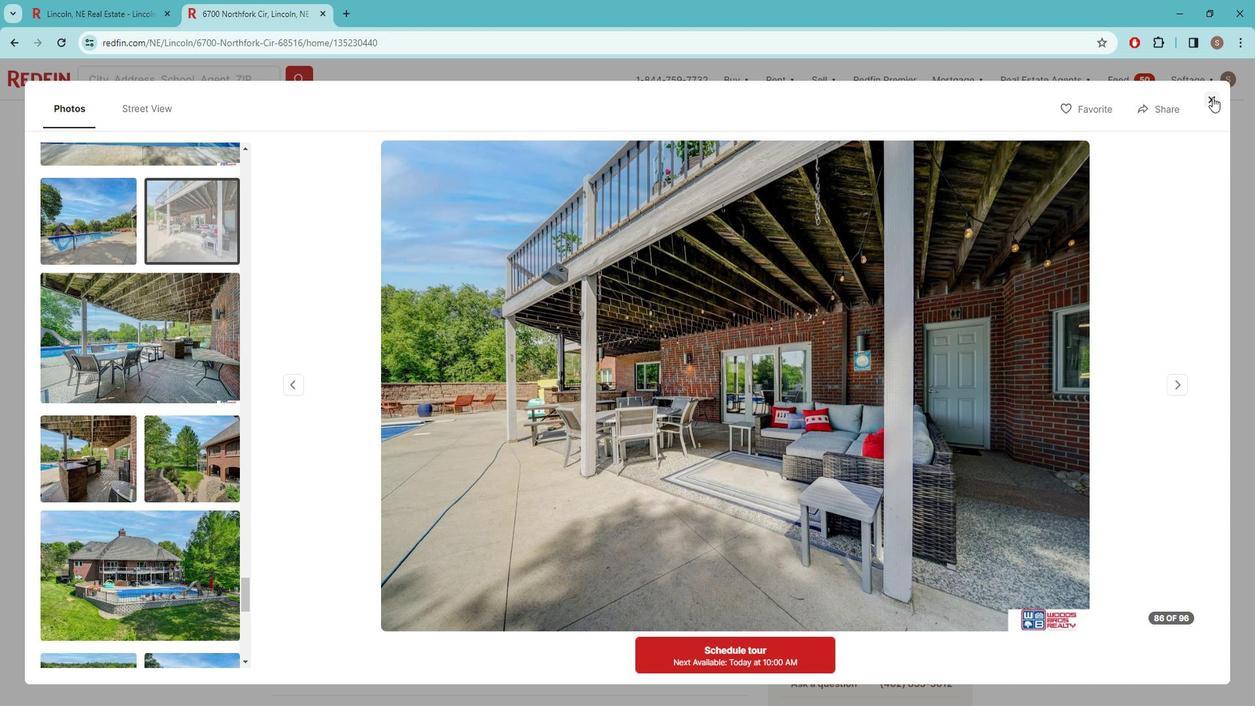 
Action: Mouse moved to (503, 424)
Screenshot: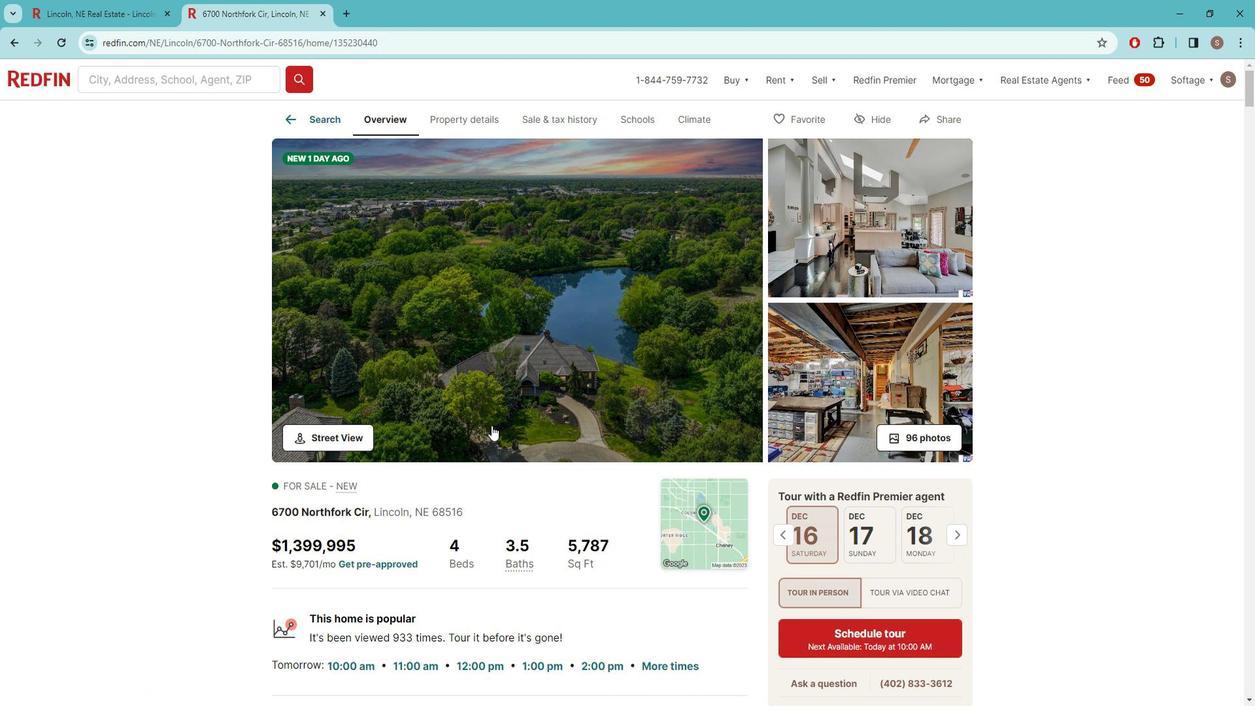 
Action: Mouse scrolled (503, 423) with delta (0, 0)
Screenshot: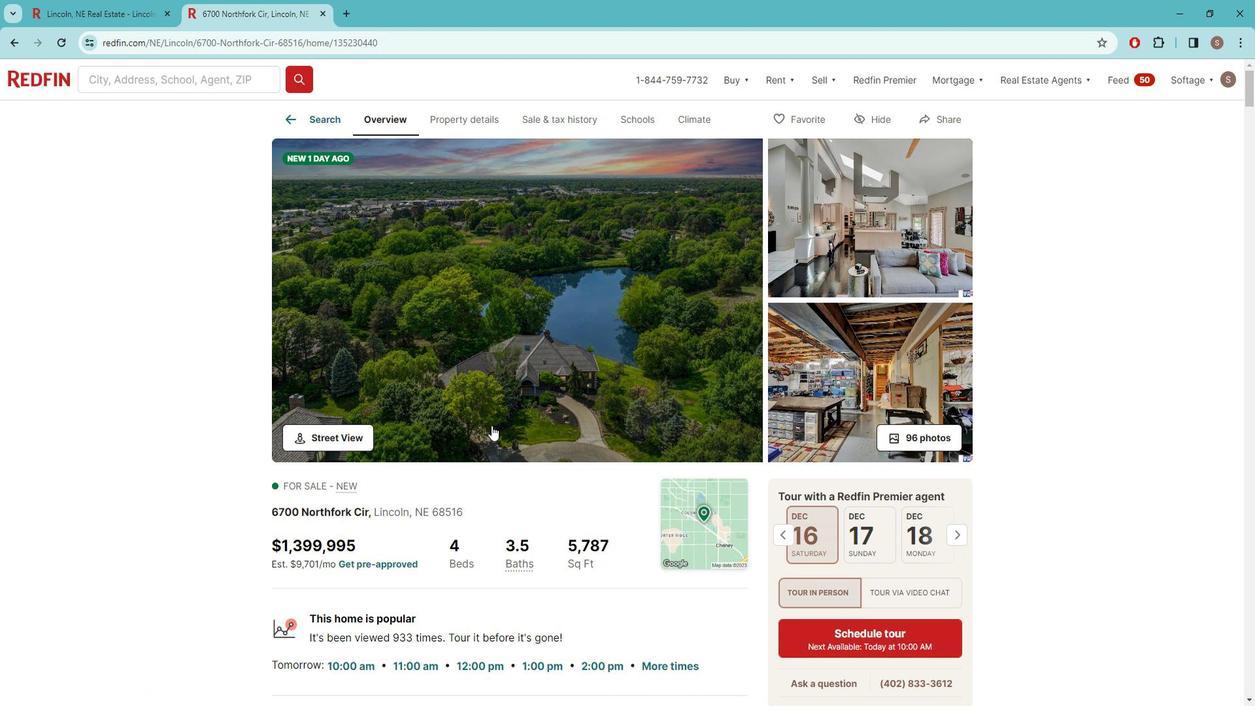 
Action: Mouse moved to (492, 431)
Screenshot: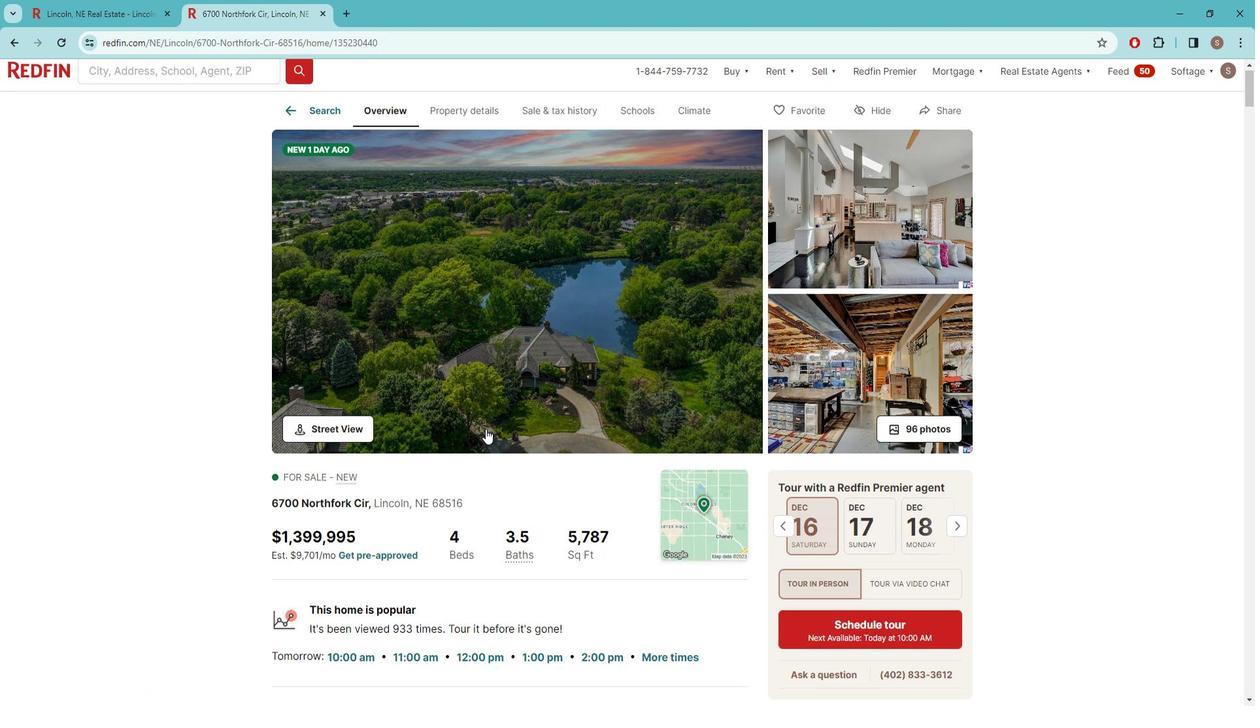 
Action: Mouse scrolled (492, 430) with delta (0, 0)
Screenshot: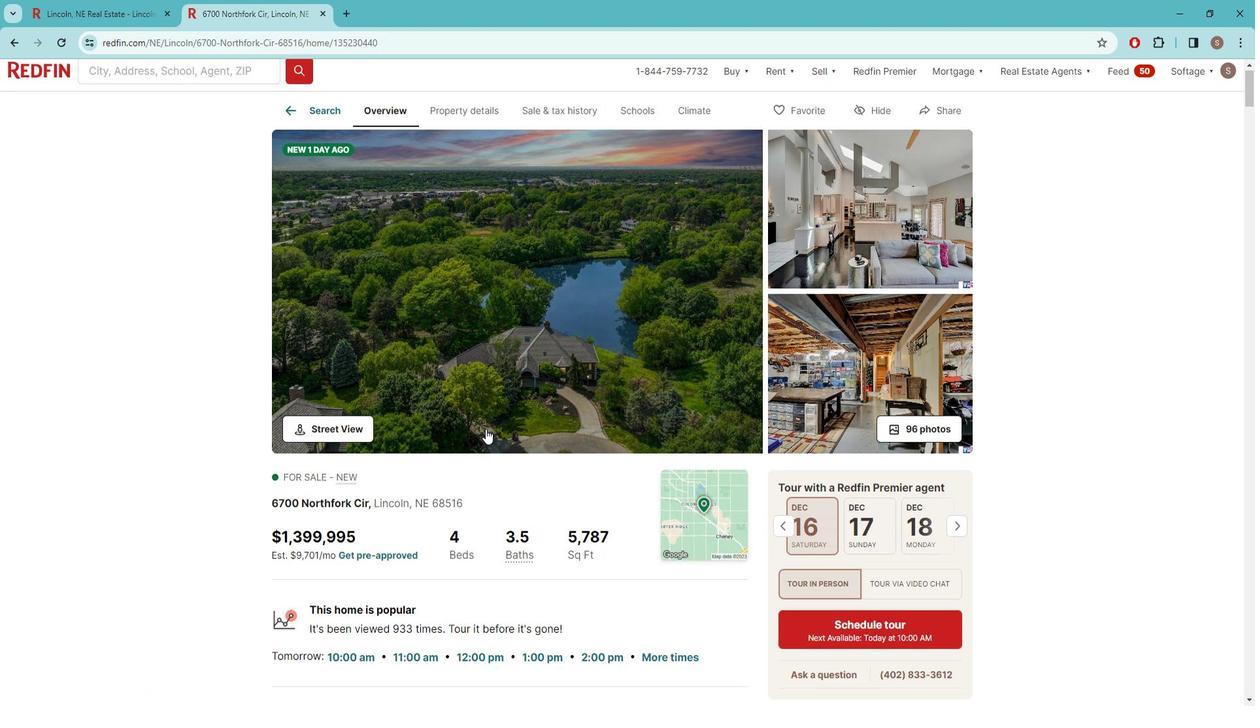 
Action: Mouse moved to (490, 432)
Screenshot: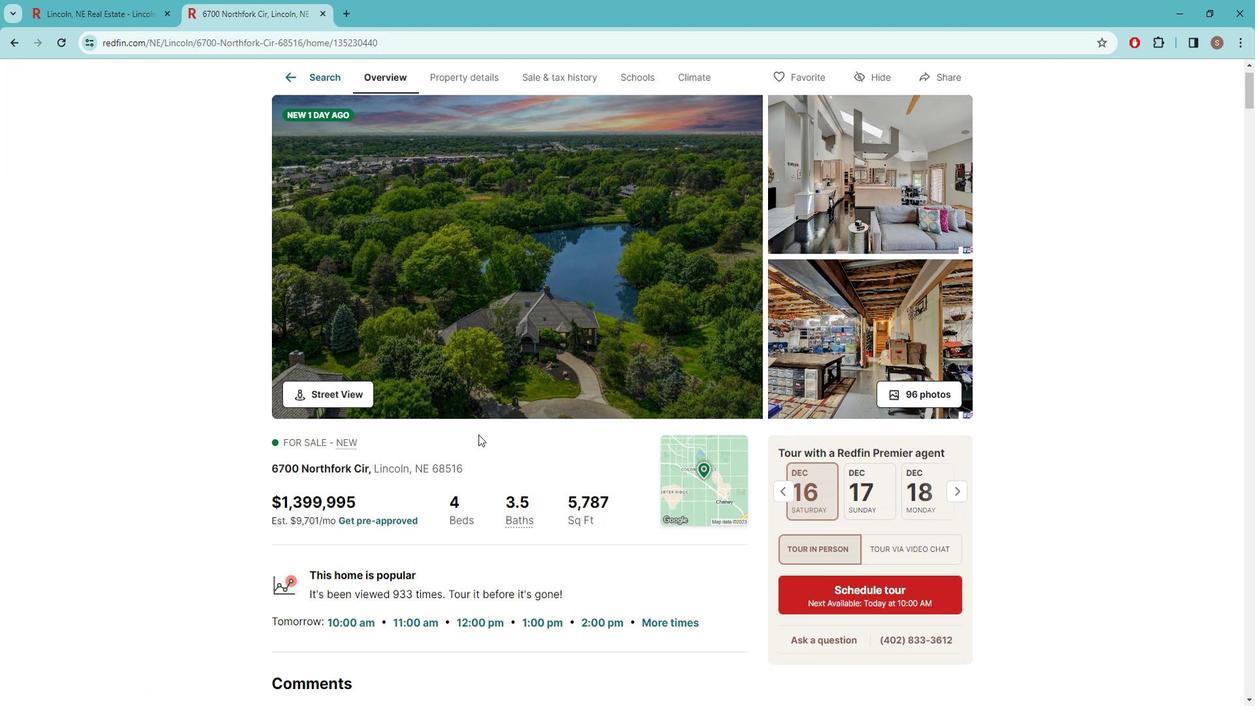 
Action: Mouse scrolled (490, 431) with delta (0, 0)
Screenshot: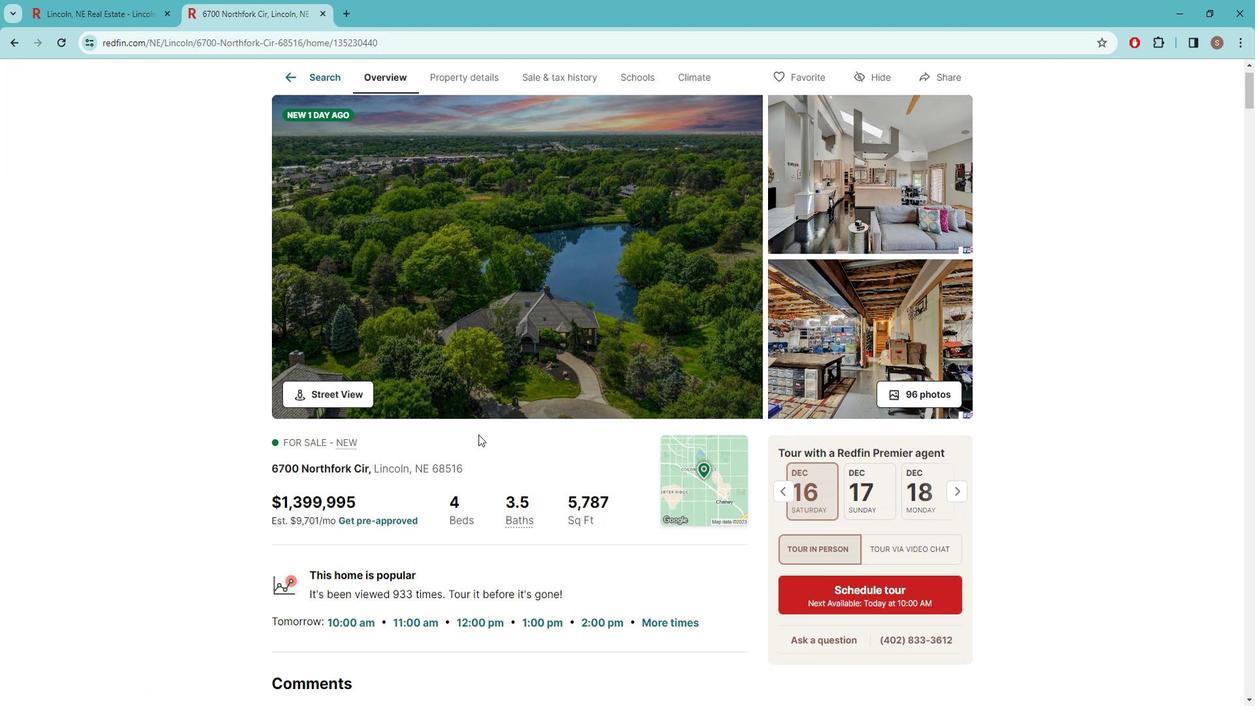 
Action: Mouse moved to (487, 432)
Screenshot: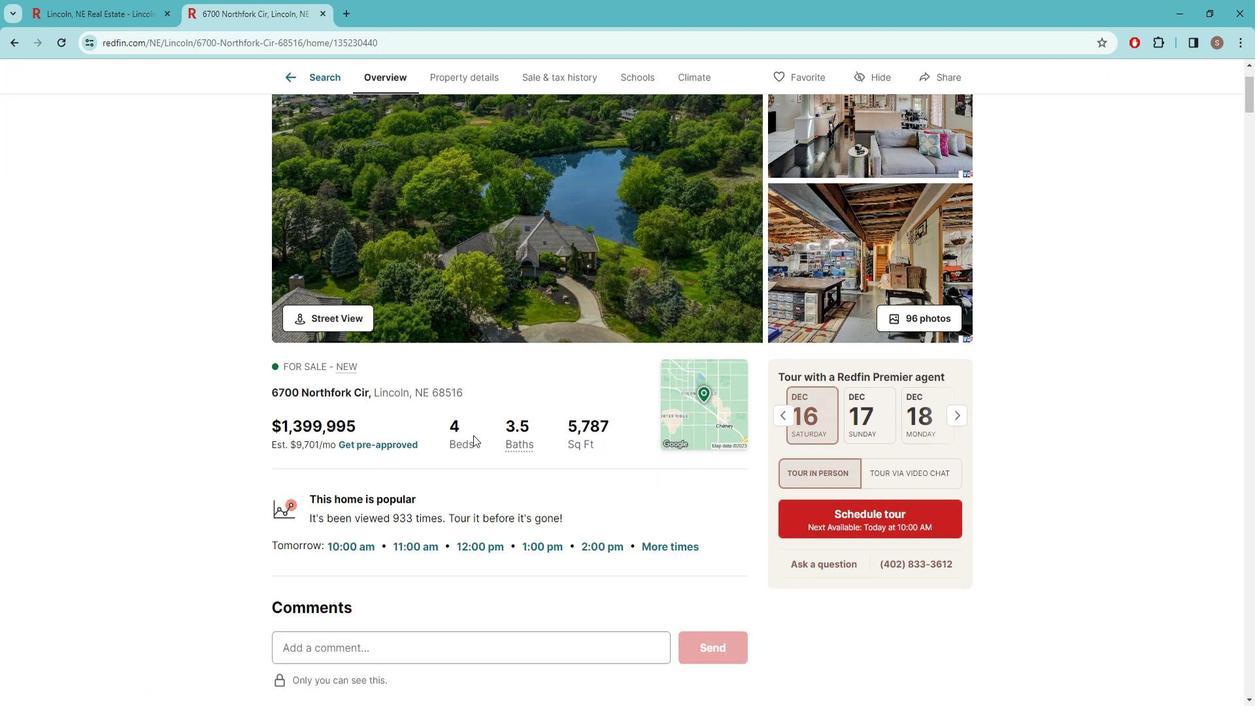 
Action: Mouse scrolled (487, 433) with delta (0, 0)
Screenshot: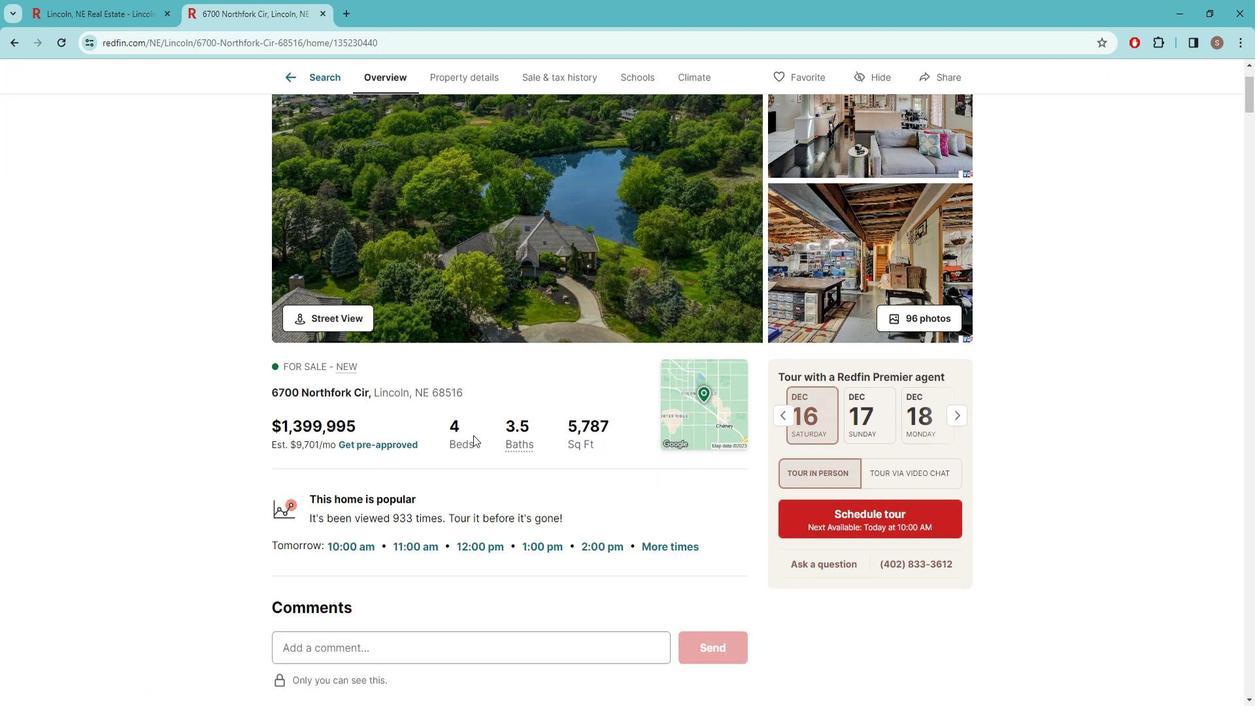 
Action: Mouse moved to (486, 432)
Screenshot: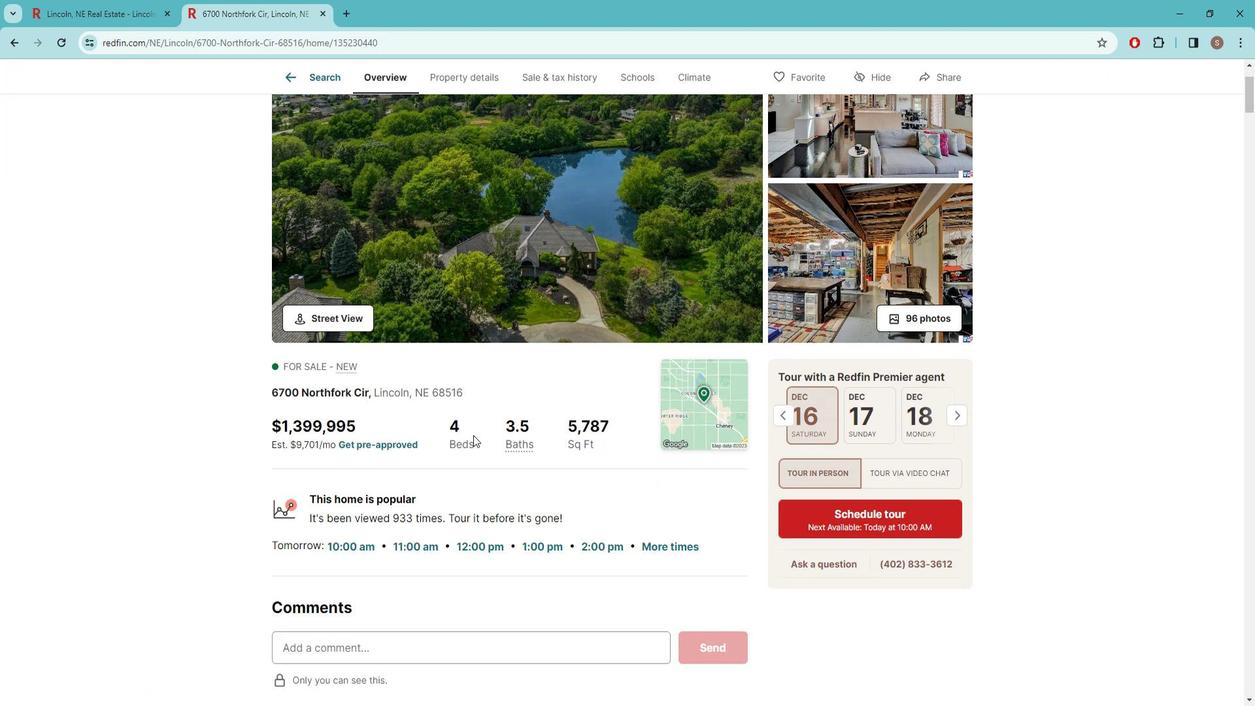 
Action: Mouse scrolled (486, 432) with delta (0, 0)
Screenshot: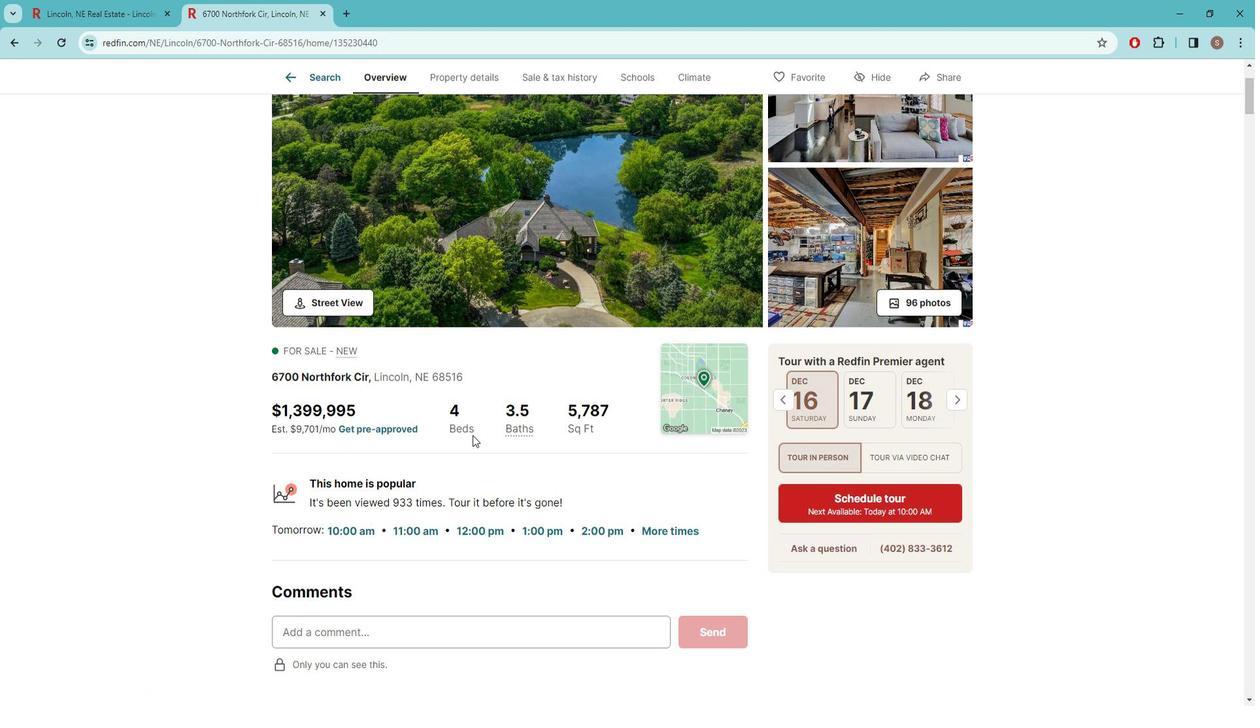 
Action: Mouse scrolled (486, 432) with delta (0, 0)
Screenshot: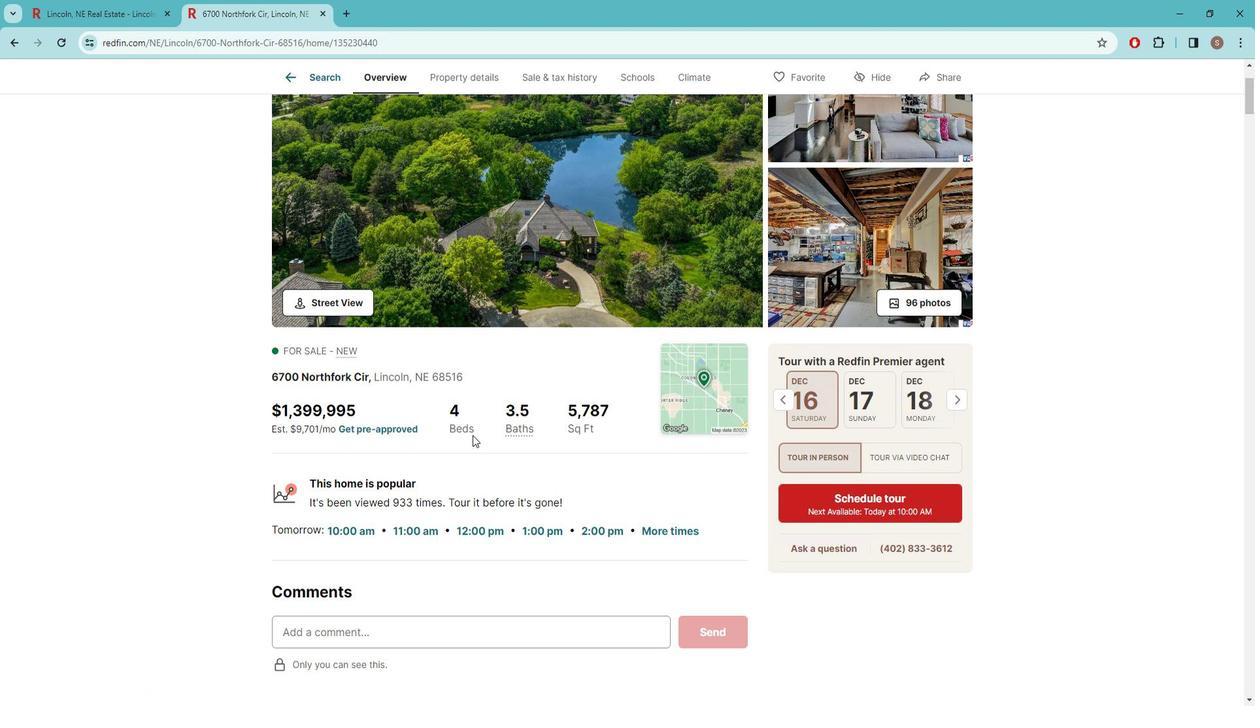 
Action: Mouse scrolled (486, 432) with delta (0, 0)
Screenshot: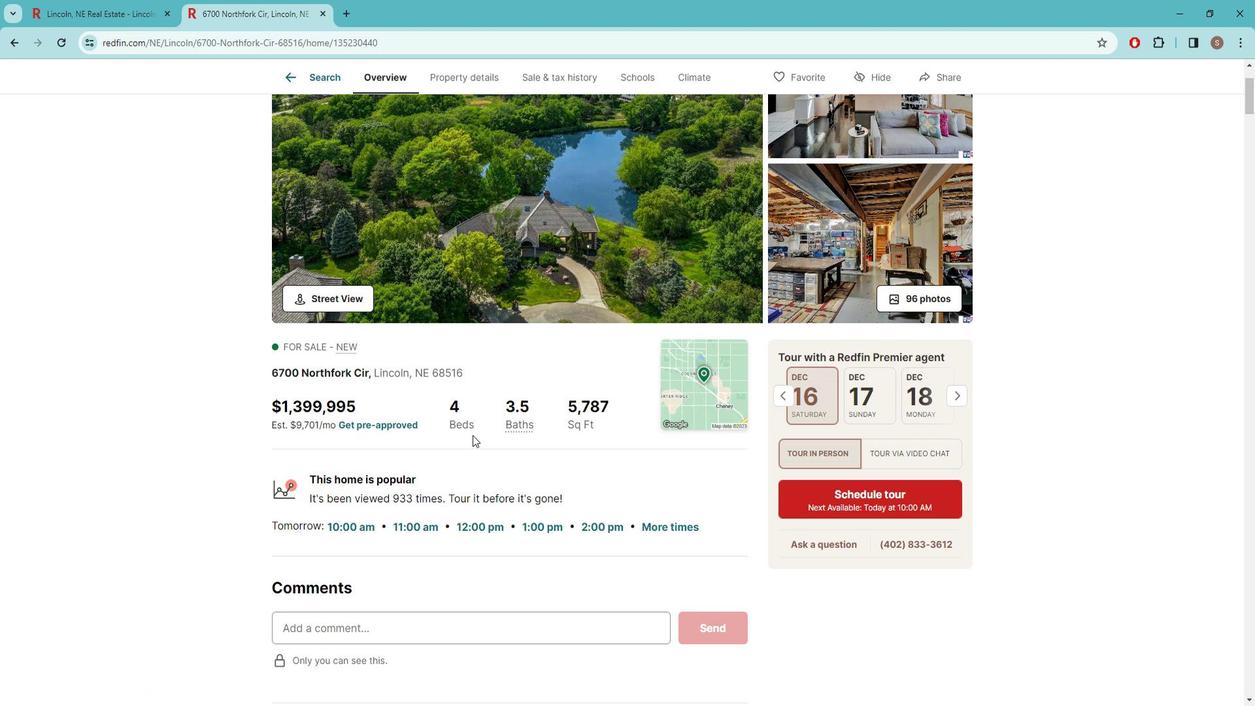 
Action: Mouse scrolled (486, 433) with delta (0, 0)
Screenshot: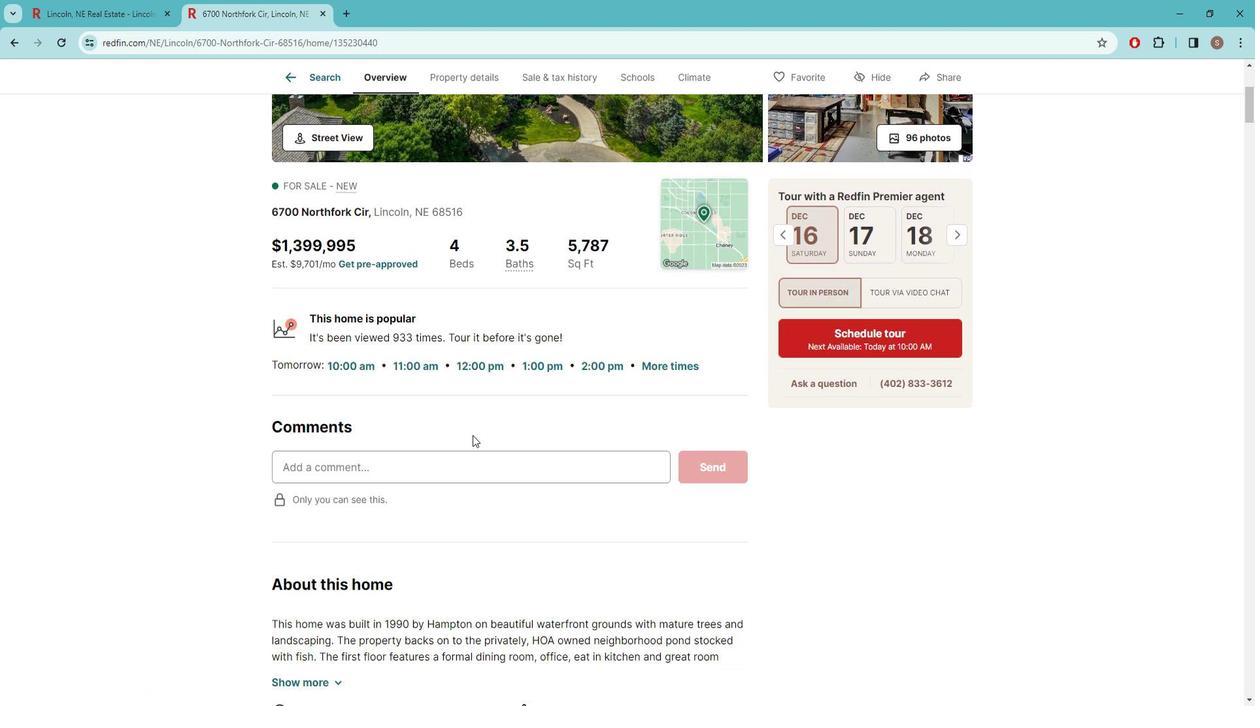 
Action: Mouse moved to (387, 413)
Screenshot: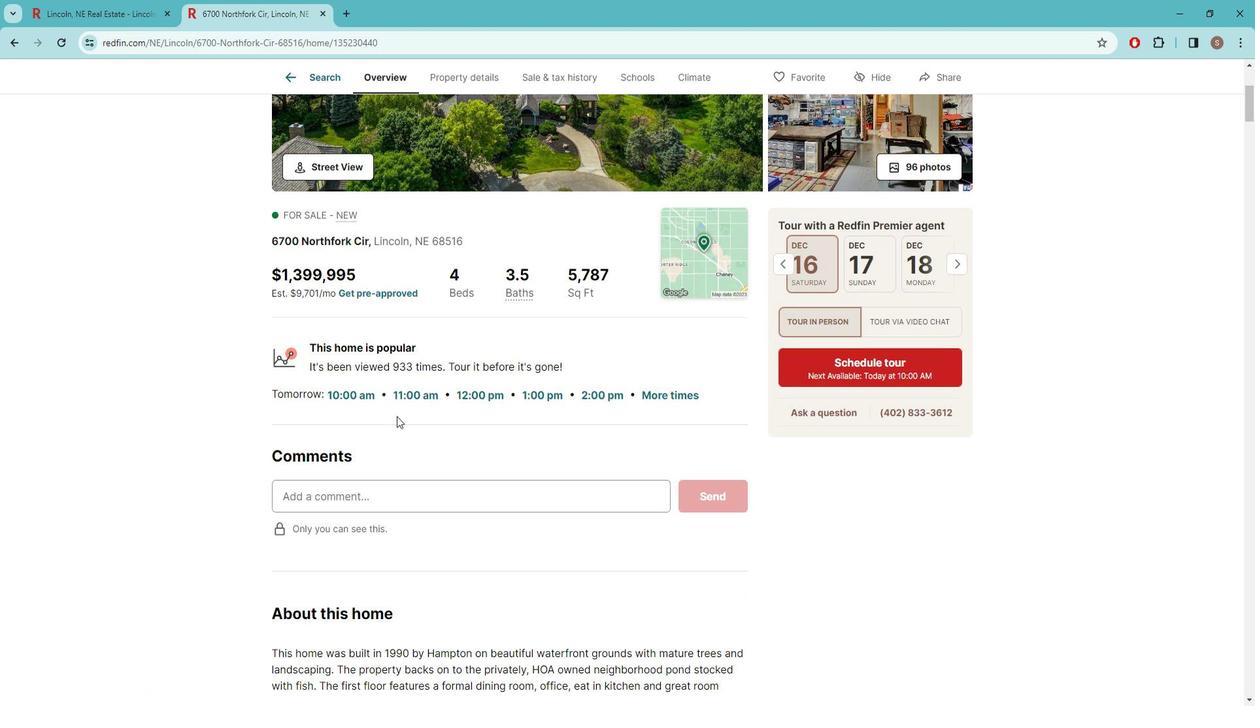 
Action: Mouse scrolled (387, 412) with delta (0, 0)
Screenshot: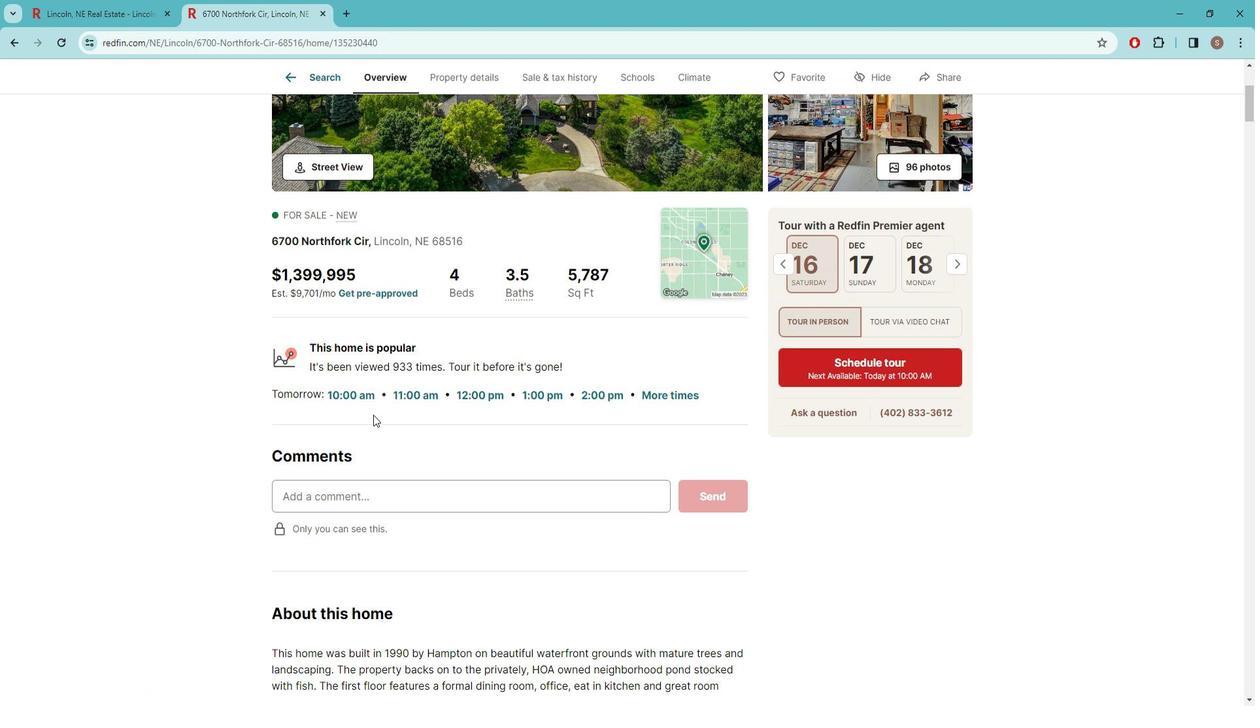 
Action: Mouse scrolled (387, 412) with delta (0, 0)
Screenshot: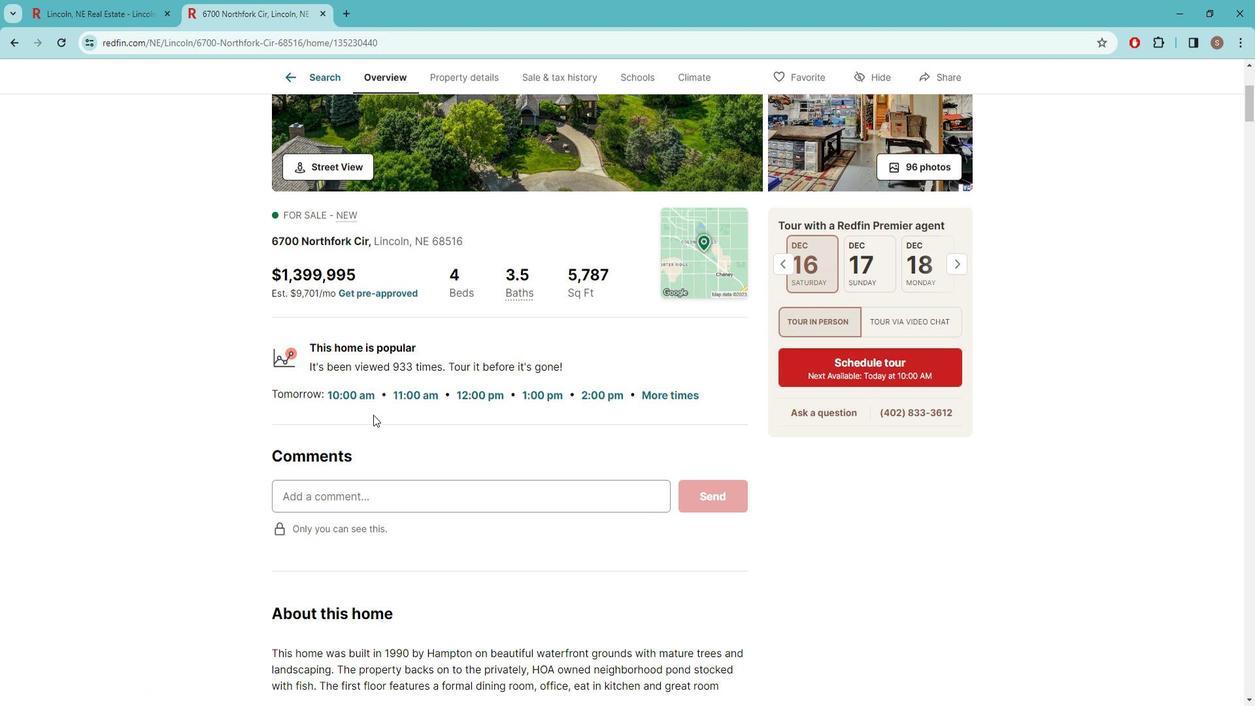 
Action: Mouse moved to (360, 474)
Screenshot: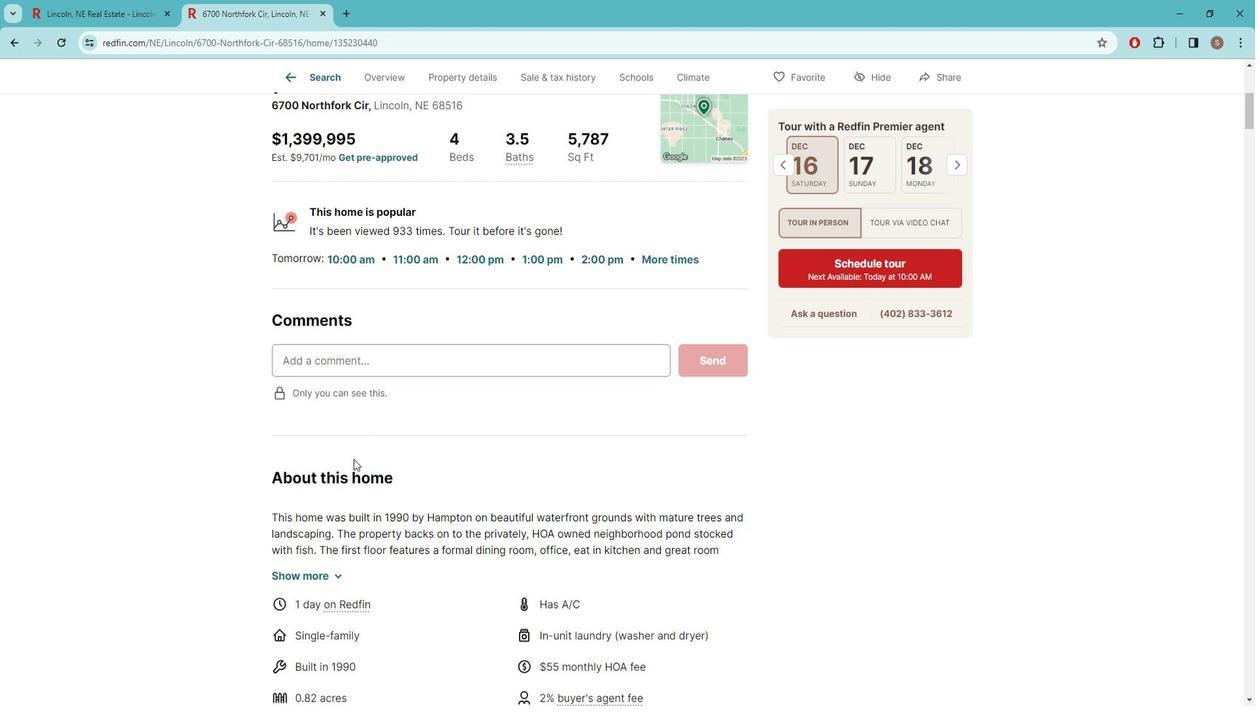 
Action: Mouse scrolled (360, 473) with delta (0, 0)
Screenshot: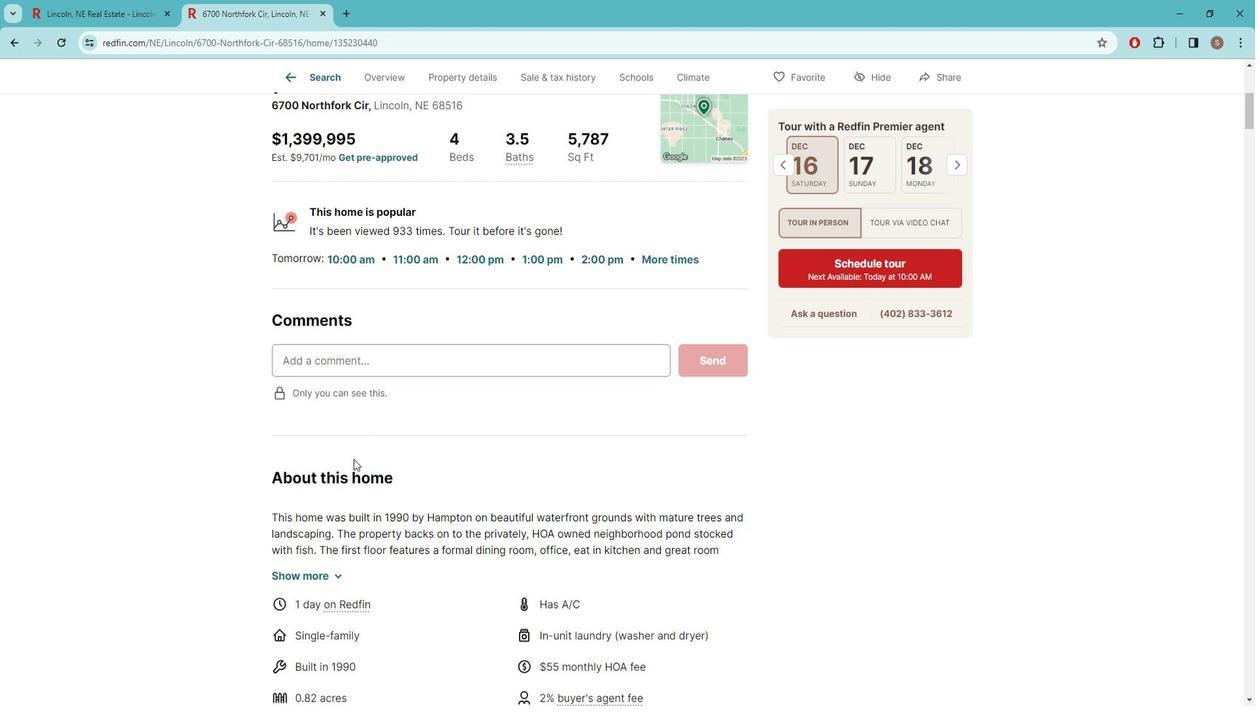 
Action: Mouse scrolled (360, 473) with delta (0, 0)
Screenshot: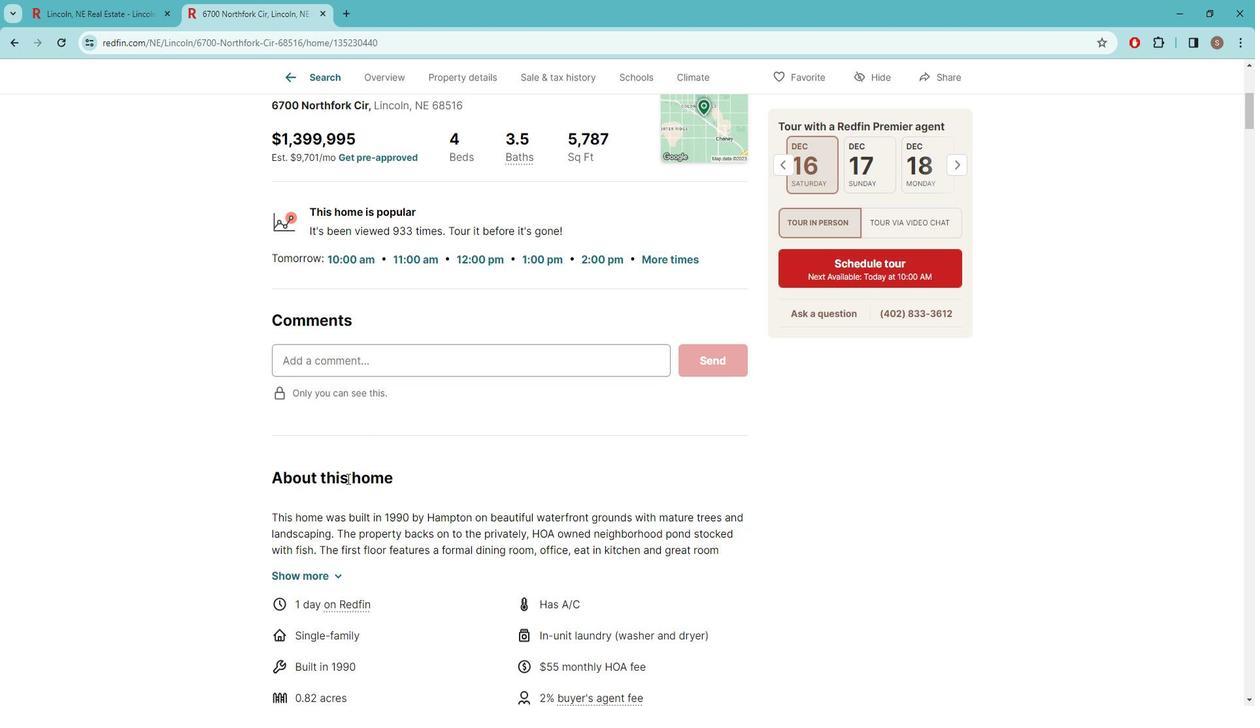 
Action: Mouse moved to (357, 478)
Screenshot: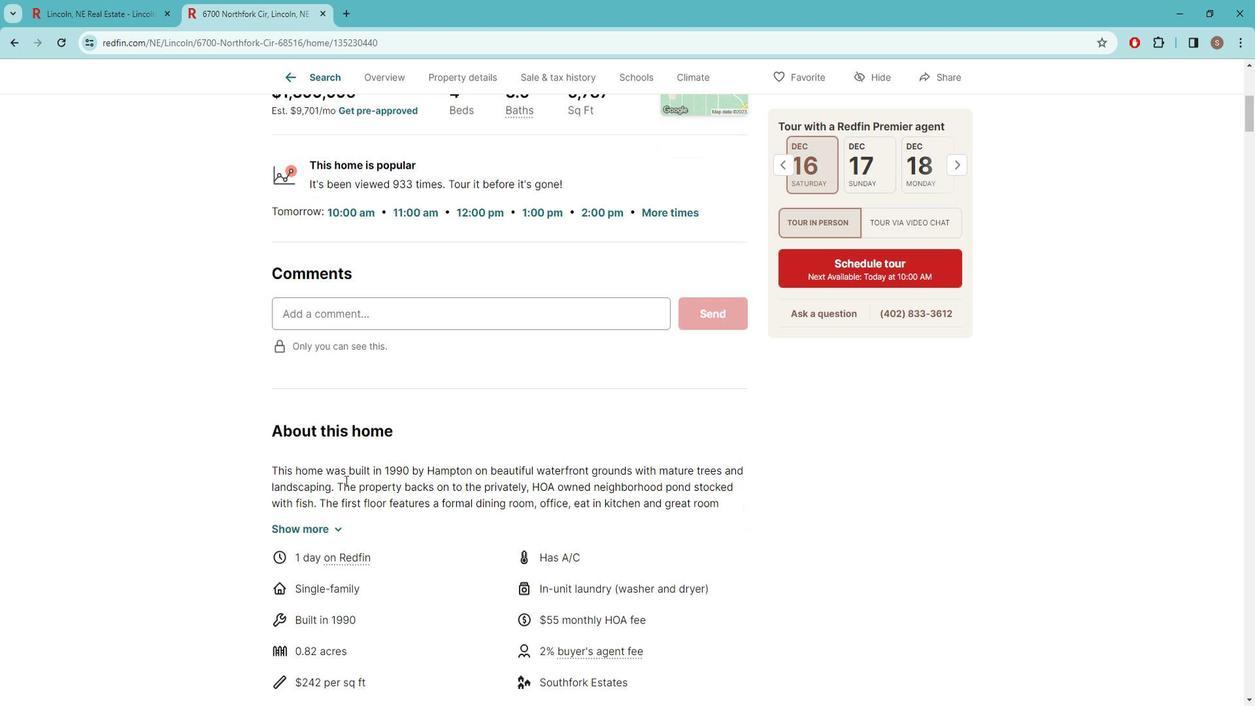 
Action: Mouse scrolled (357, 479) with delta (0, 0)
Screenshot: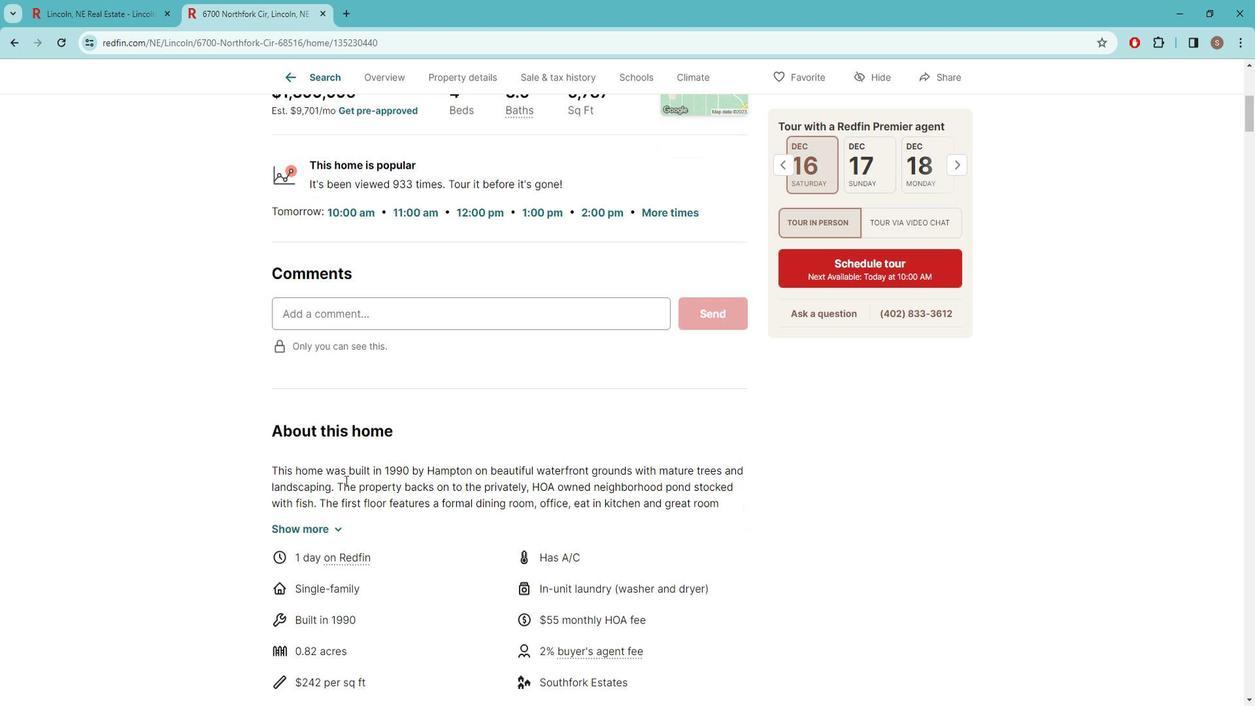 
Action: Mouse moved to (349, 498)
Screenshot: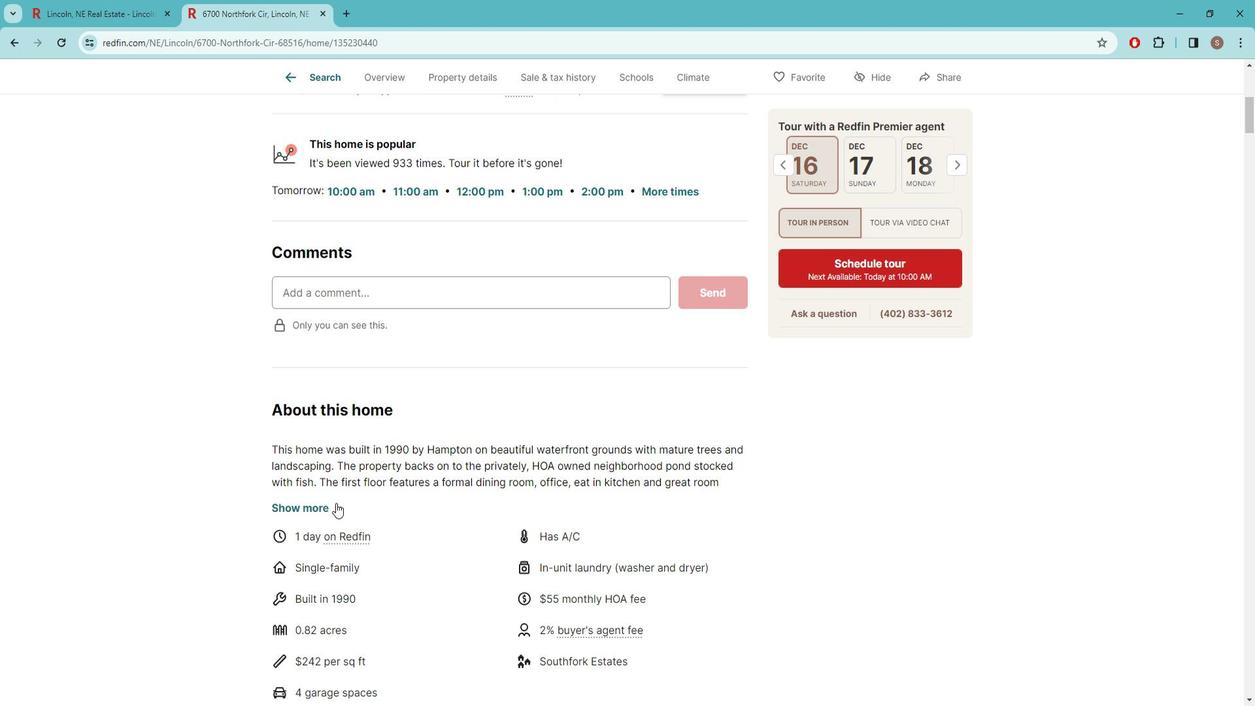 
Action: Mouse pressed left at (349, 498)
Screenshot: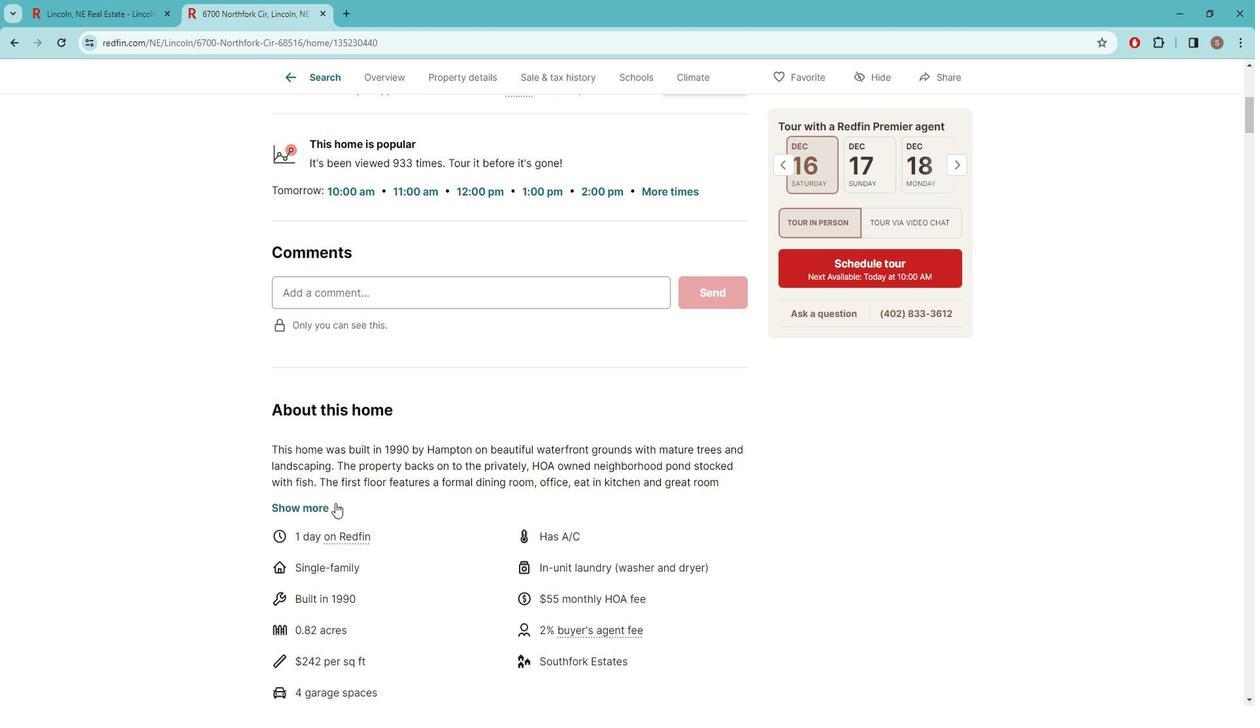 
Action: Mouse moved to (378, 479)
Screenshot: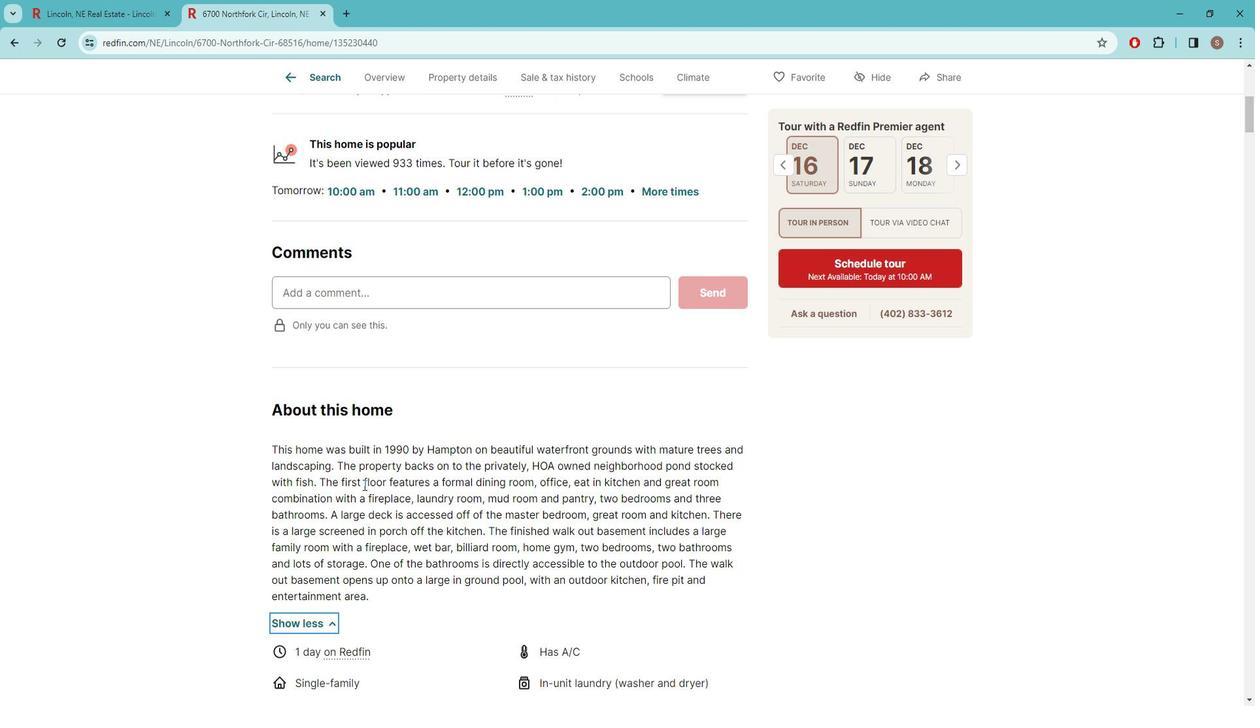 
Action: Mouse scrolled (378, 479) with delta (0, 0)
Screenshot: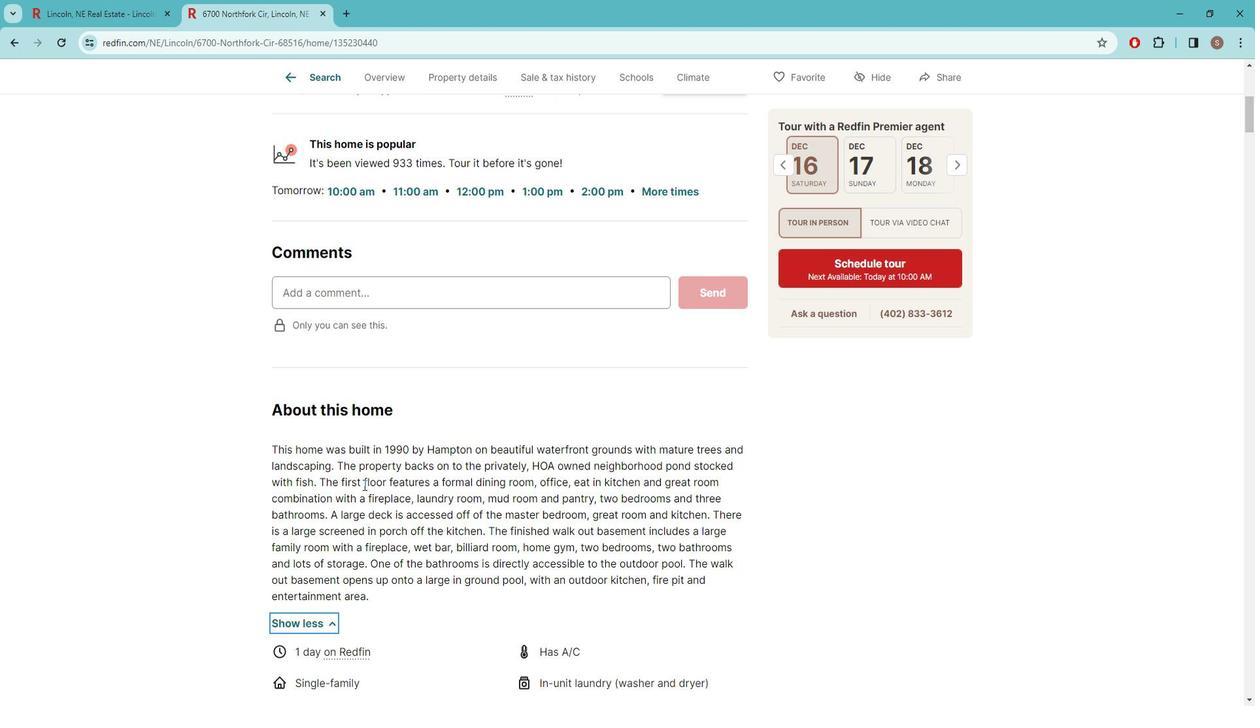 
Action: Mouse scrolled (378, 479) with delta (0, 0)
Screenshot: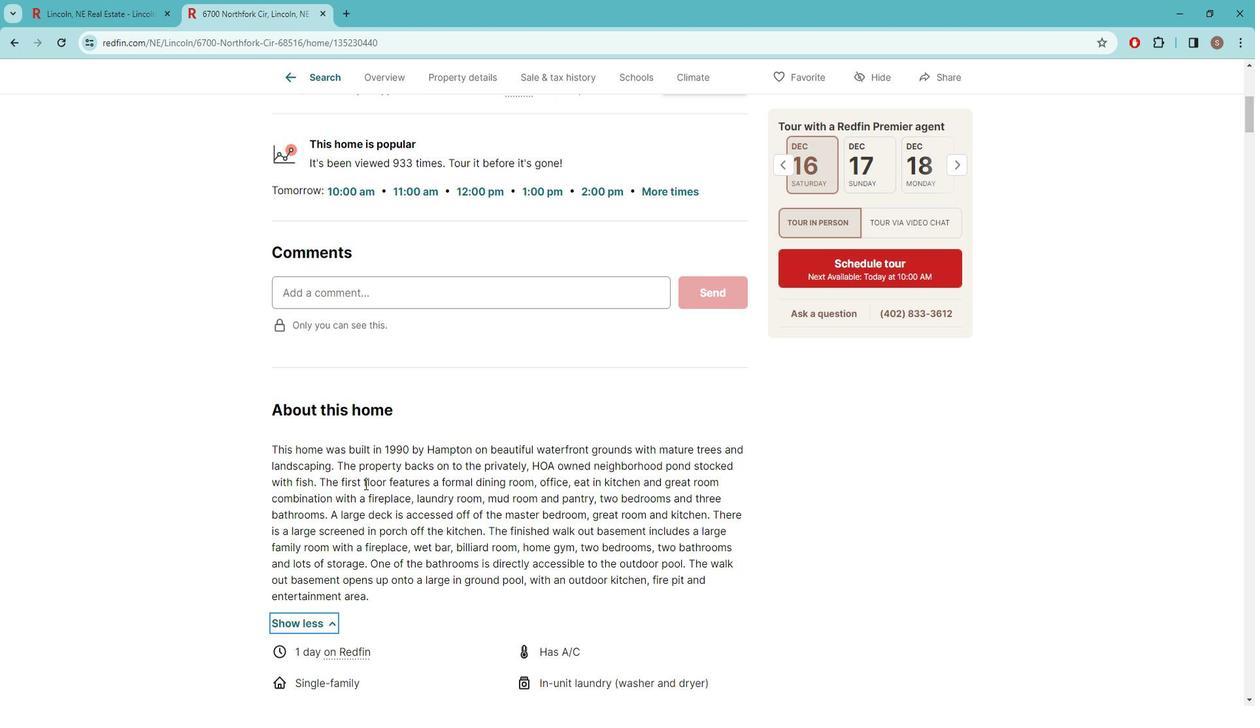 
Action: Mouse moved to (538, 408)
Screenshot: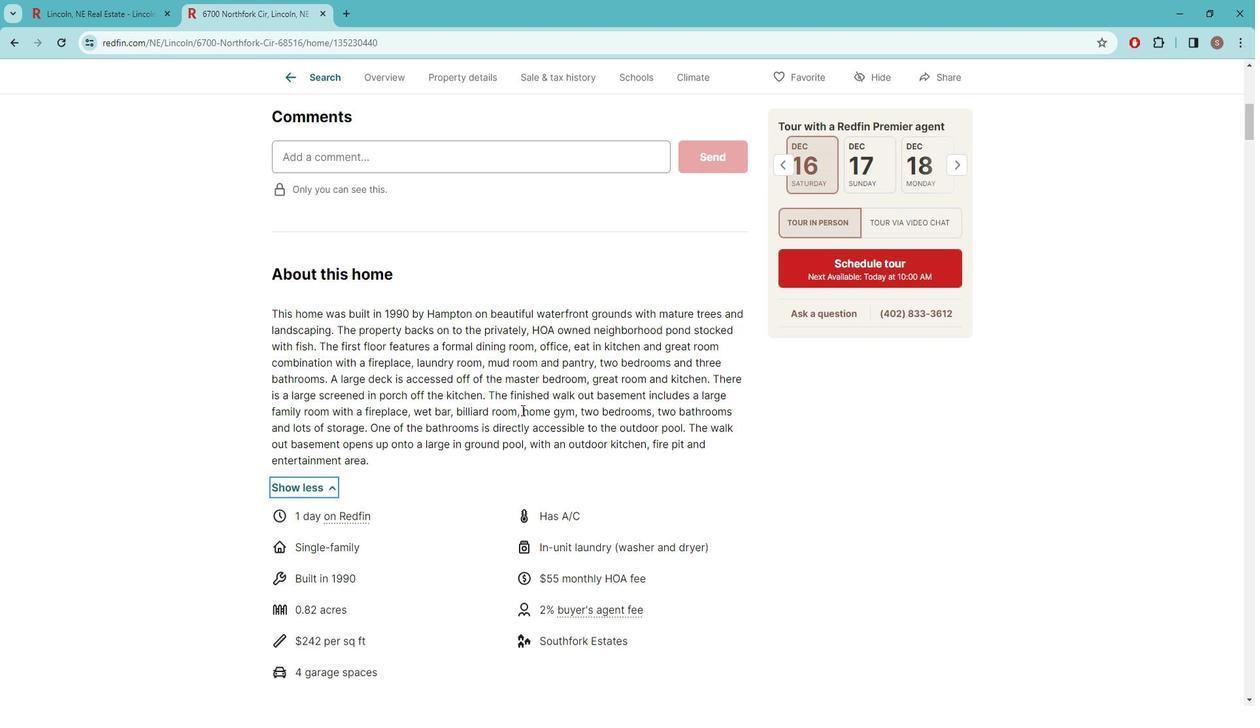 
Action: Mouse pressed left at (538, 408)
Screenshot: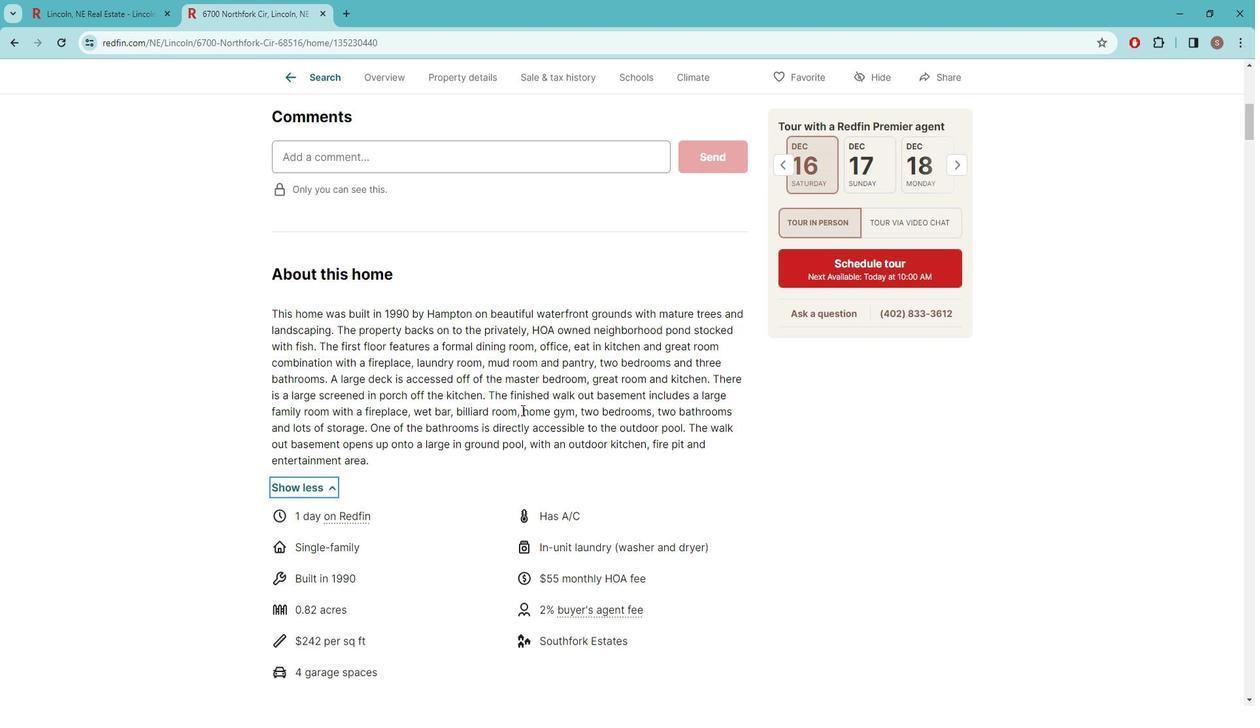 
Action: Mouse moved to (589, 411)
Screenshot: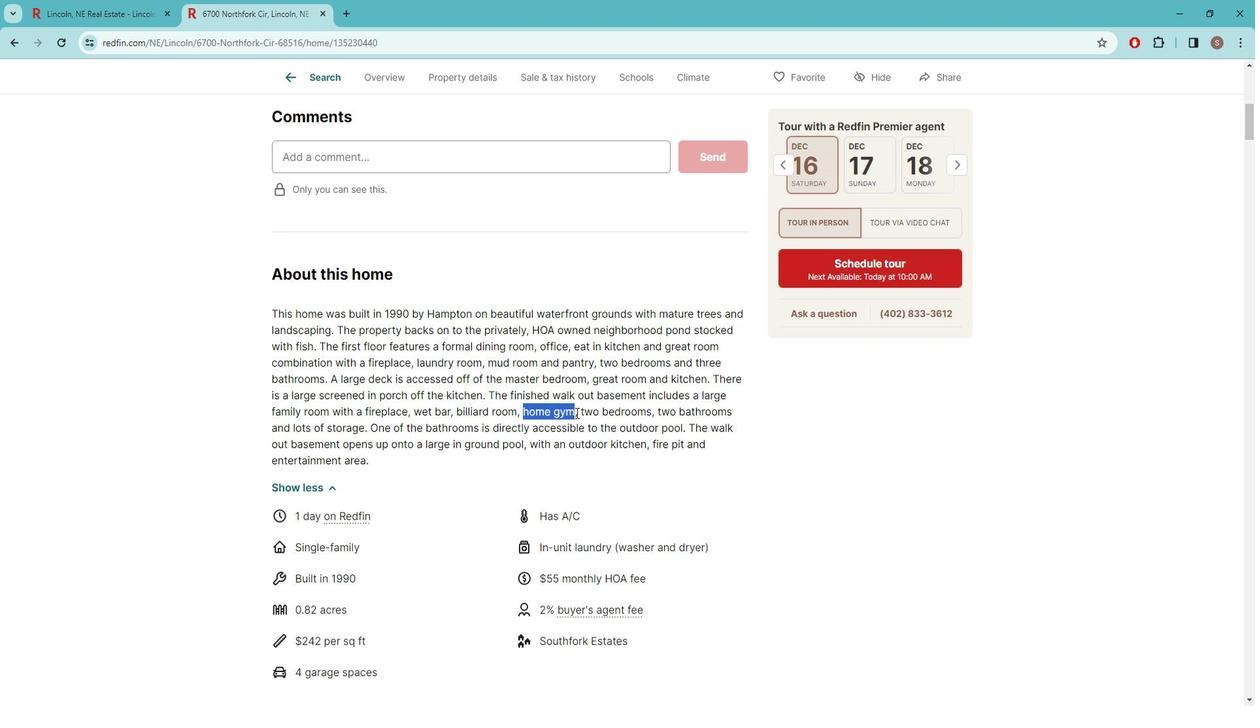 
Action: Mouse pressed left at (589, 411)
Screenshot: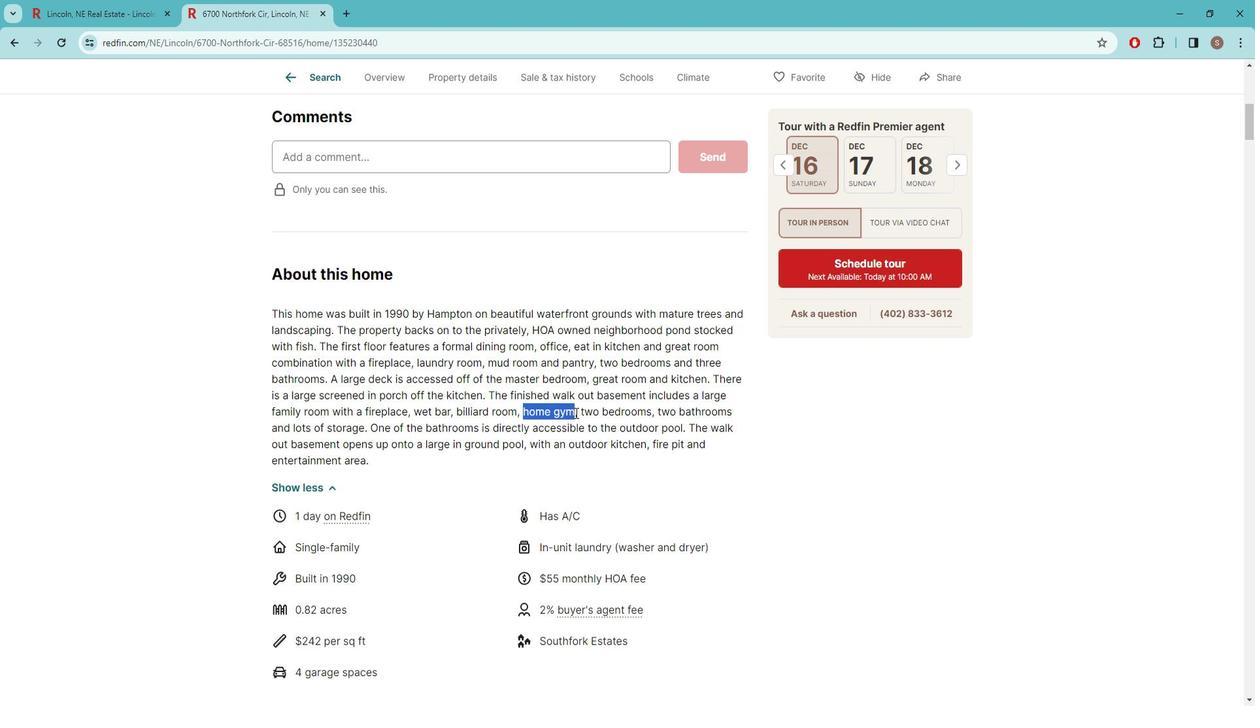 
Action: Mouse scrolled (589, 410) with delta (0, 0)
Screenshot: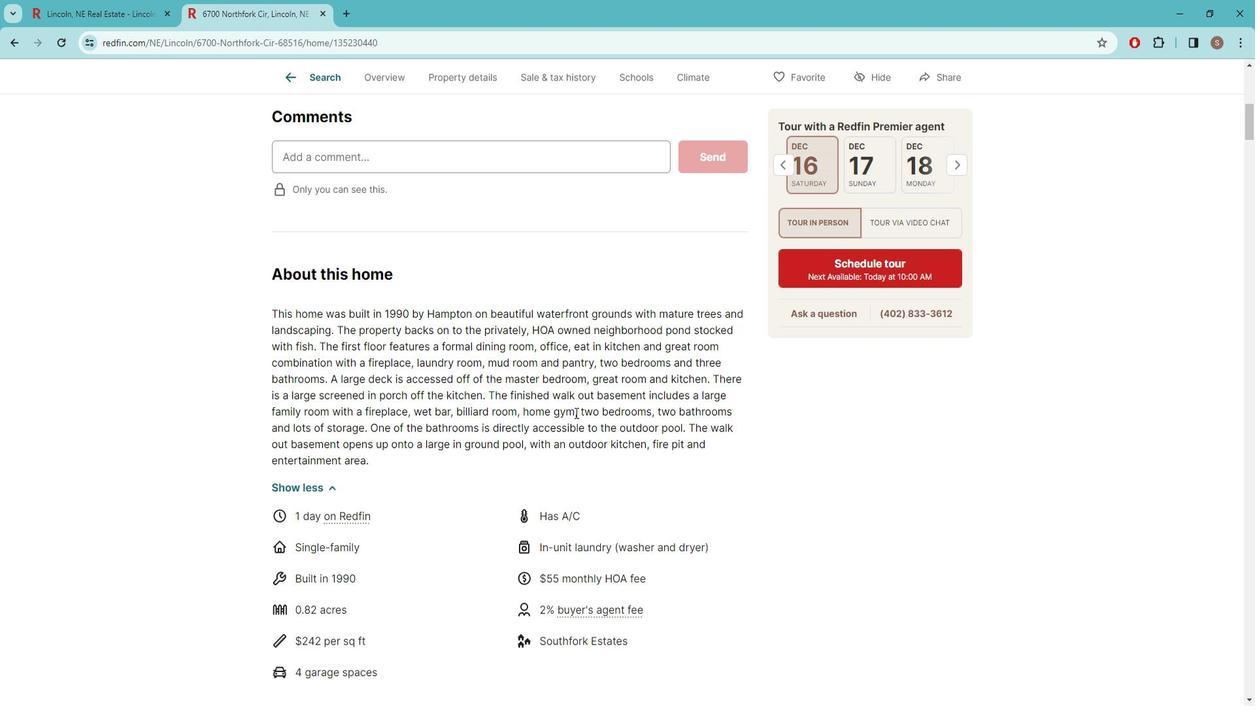 
Action: Mouse scrolled (589, 410) with delta (0, 0)
Screenshot: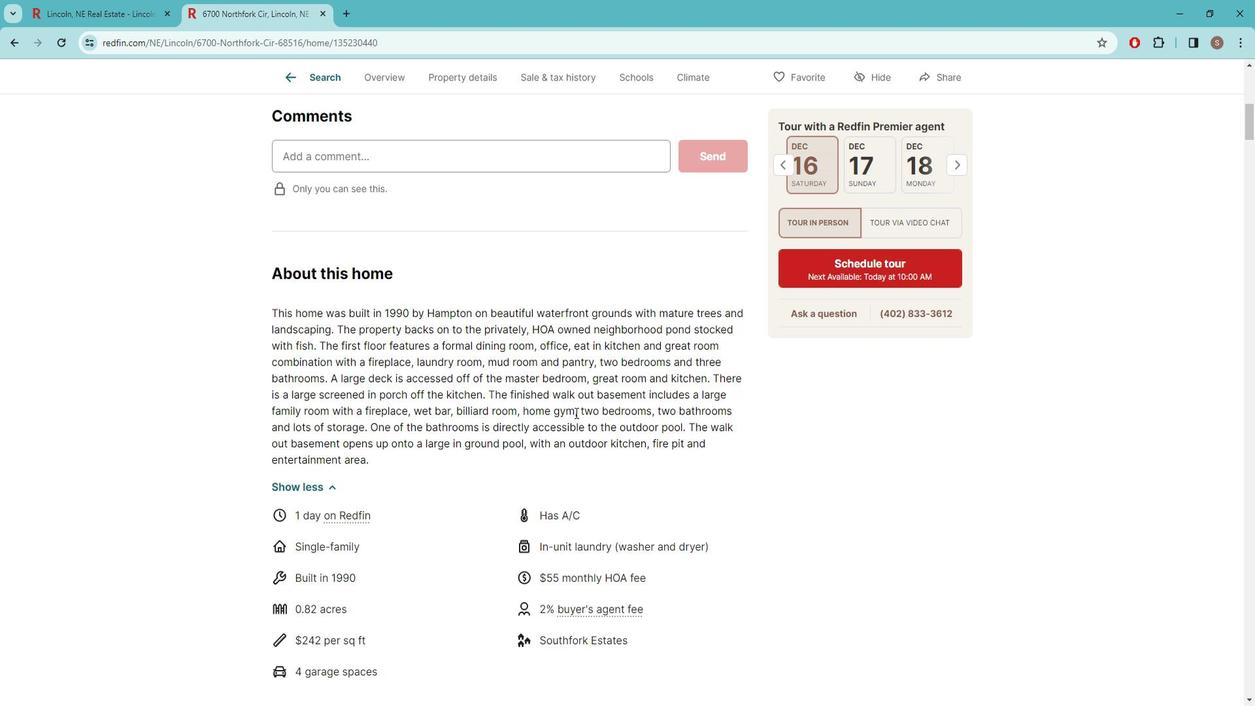 
Action: Mouse scrolled (589, 410) with delta (0, 0)
Screenshot: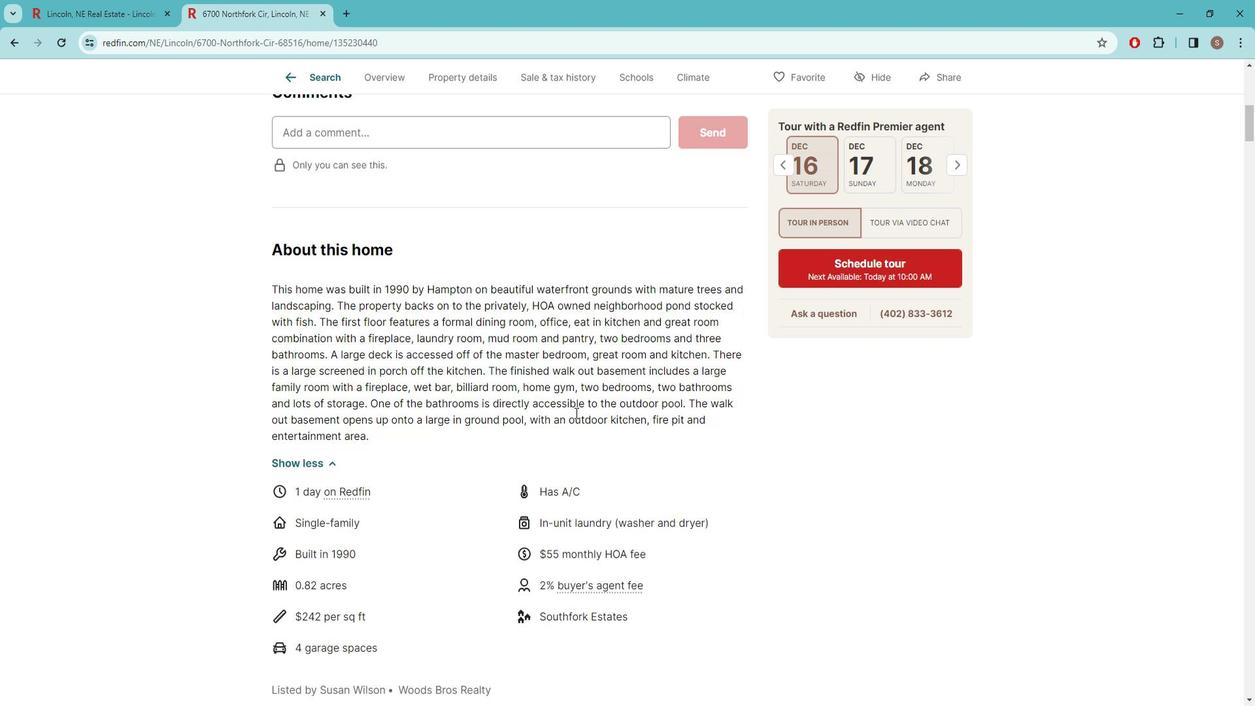 
Action: Mouse moved to (522, 427)
Screenshot: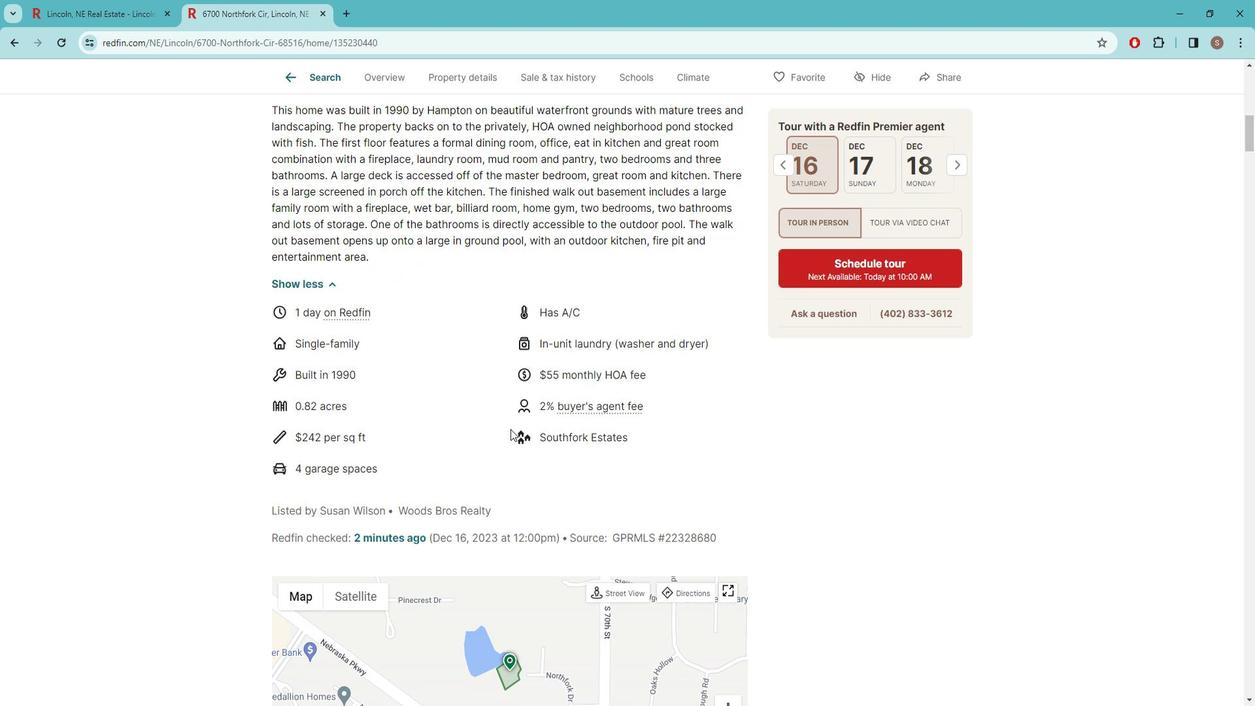 
Action: Mouse scrolled (522, 426) with delta (0, 0)
Screenshot: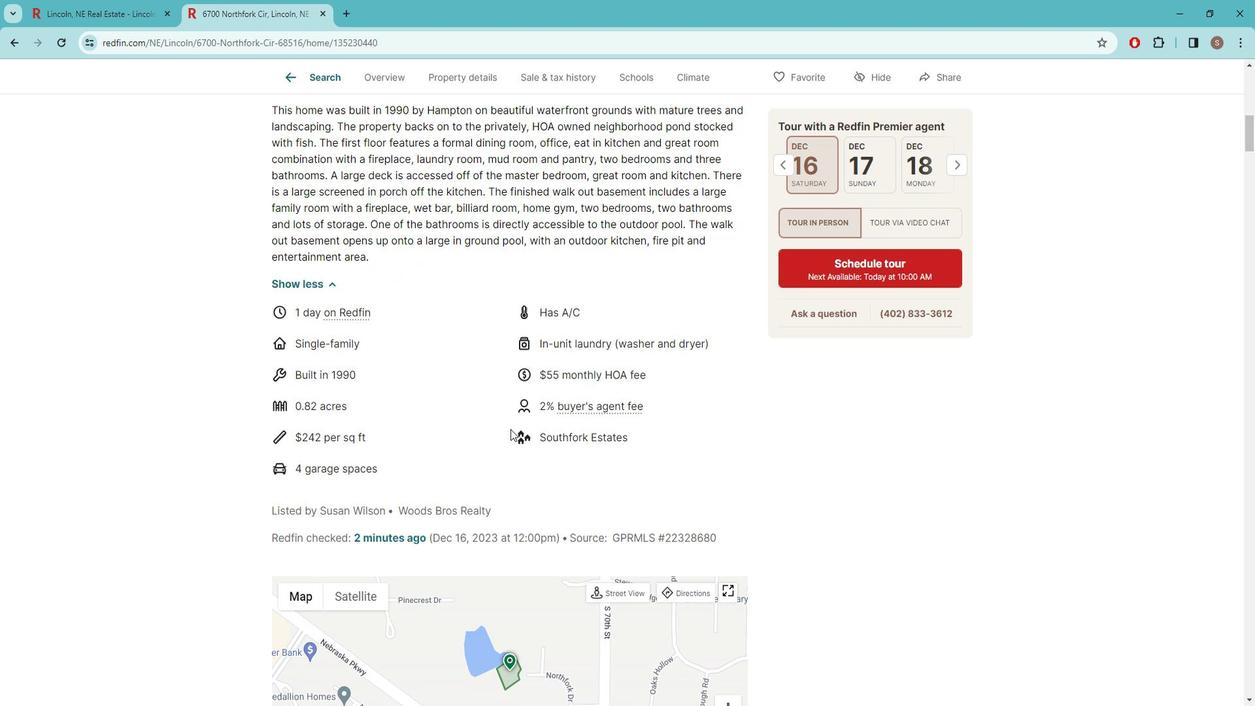 
Action: Mouse moved to (521, 428)
Screenshot: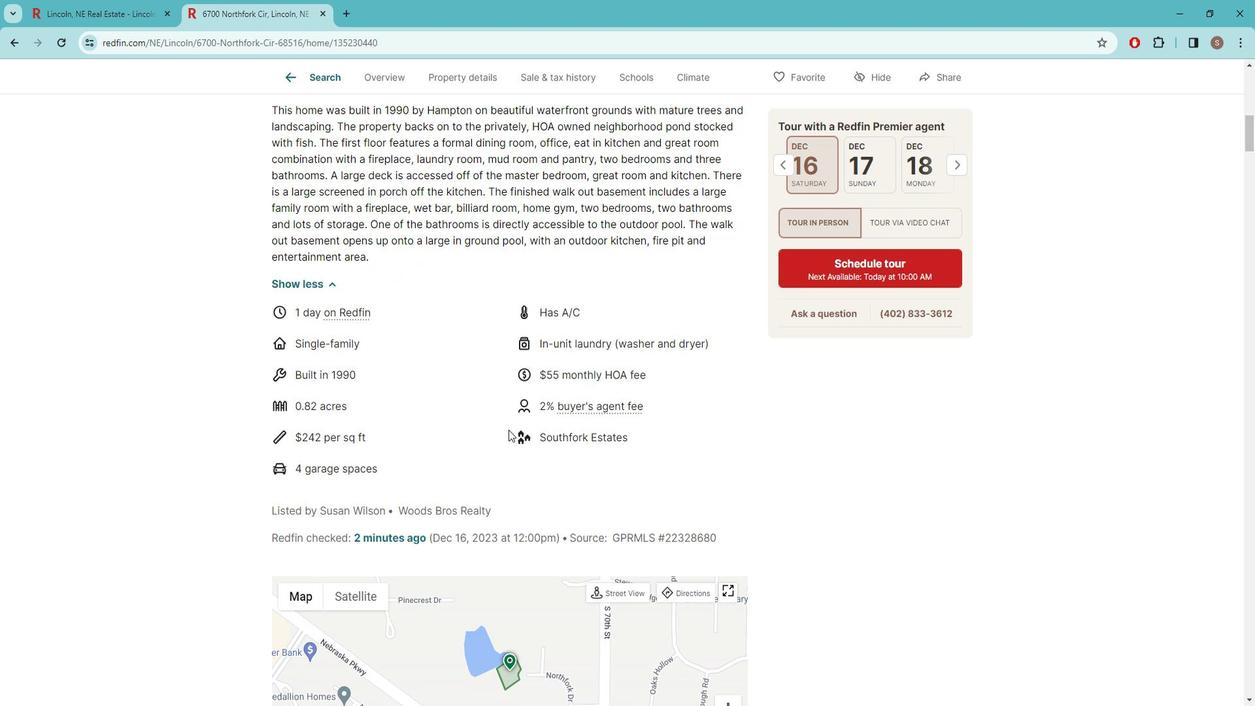 
Action: Mouse scrolled (521, 427) with delta (0, 0)
Screenshot: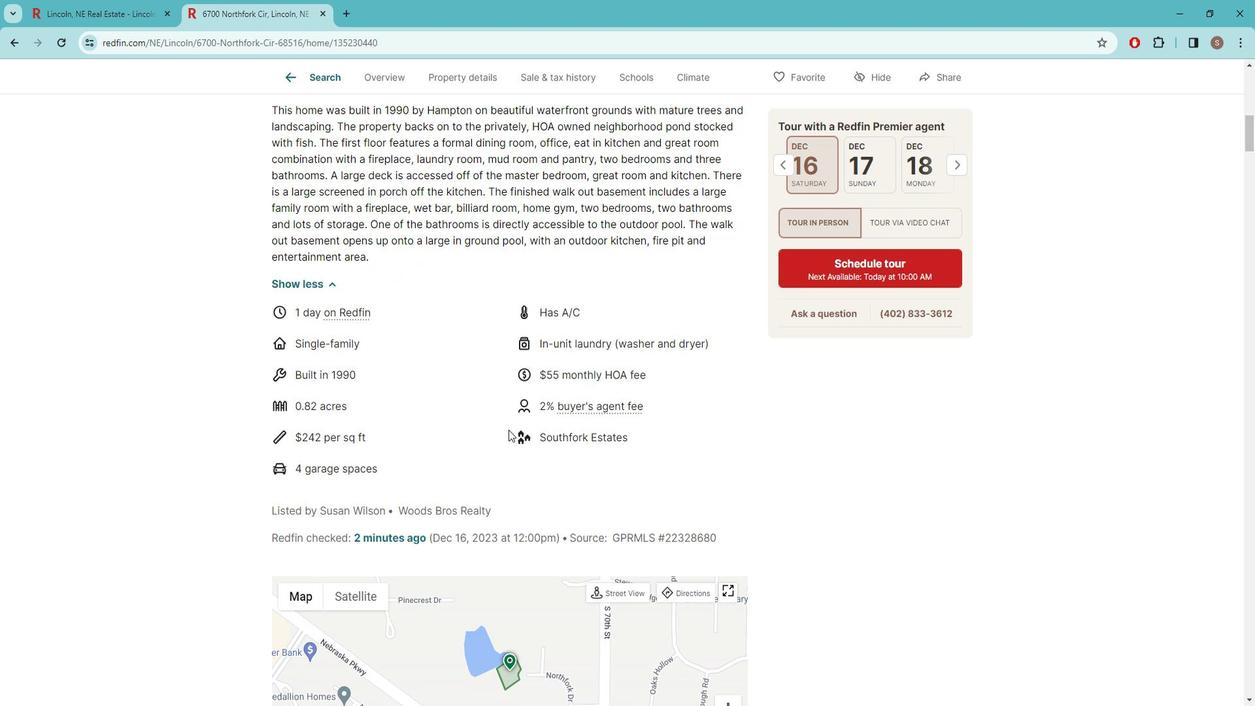 
Action: Mouse moved to (520, 428)
Screenshot: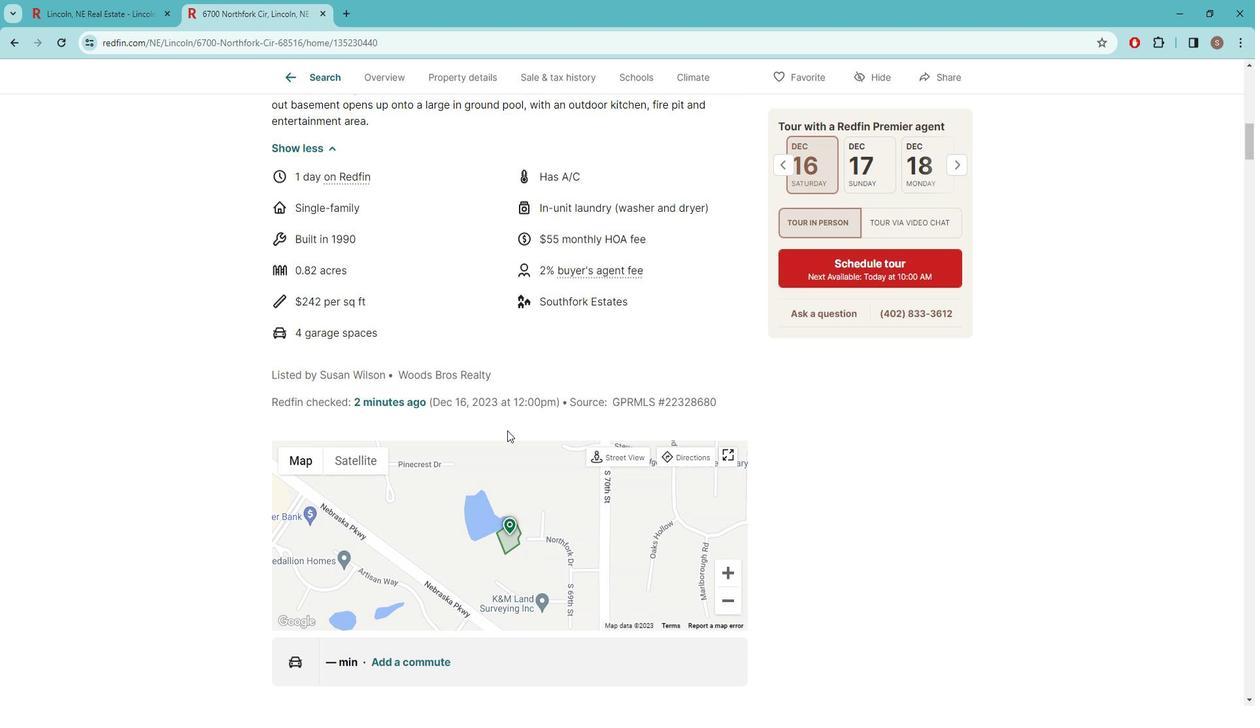 
Action: Mouse scrolled (520, 427) with delta (0, 0)
Screenshot: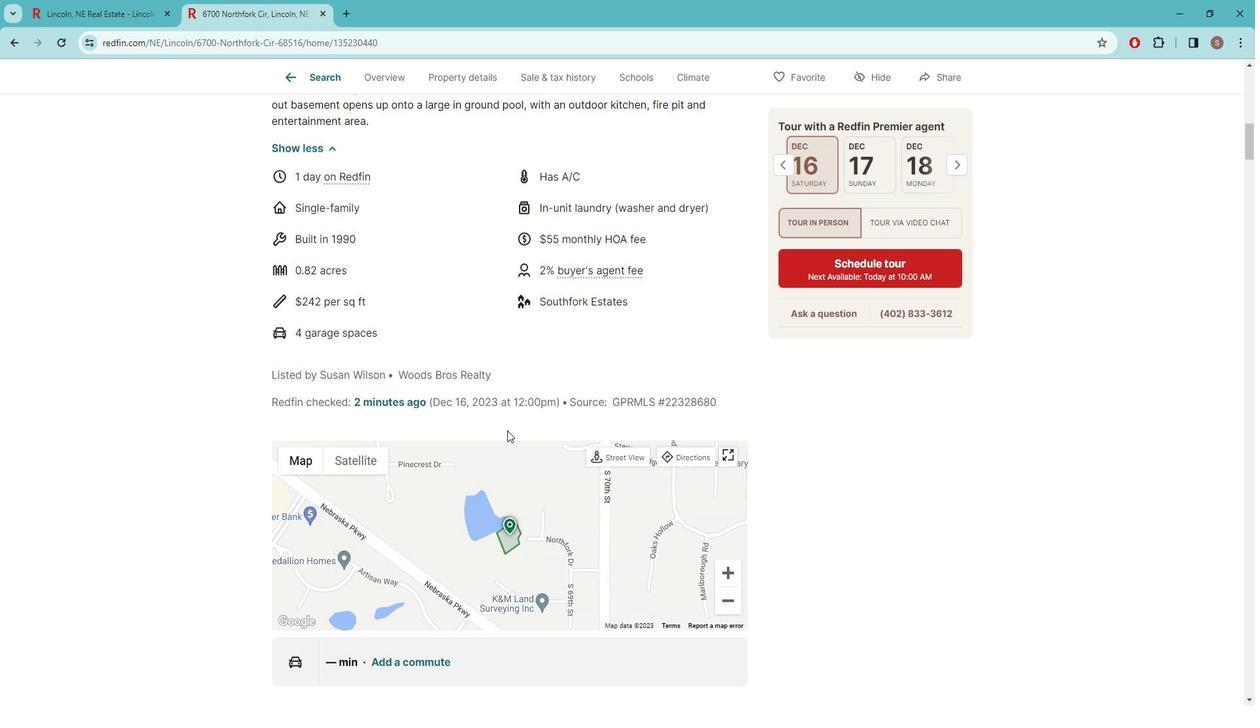 
Action: Mouse moved to (519, 428)
Screenshot: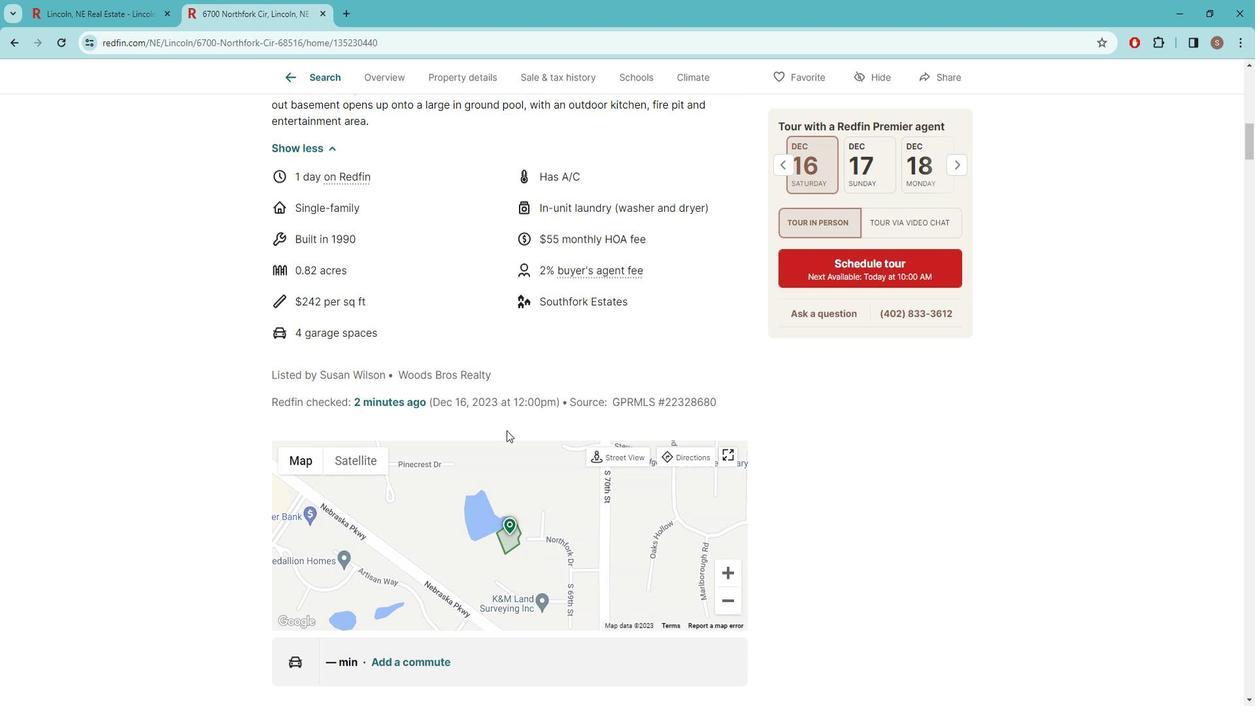 
Action: Mouse scrolled (519, 428) with delta (0, 0)
Screenshot: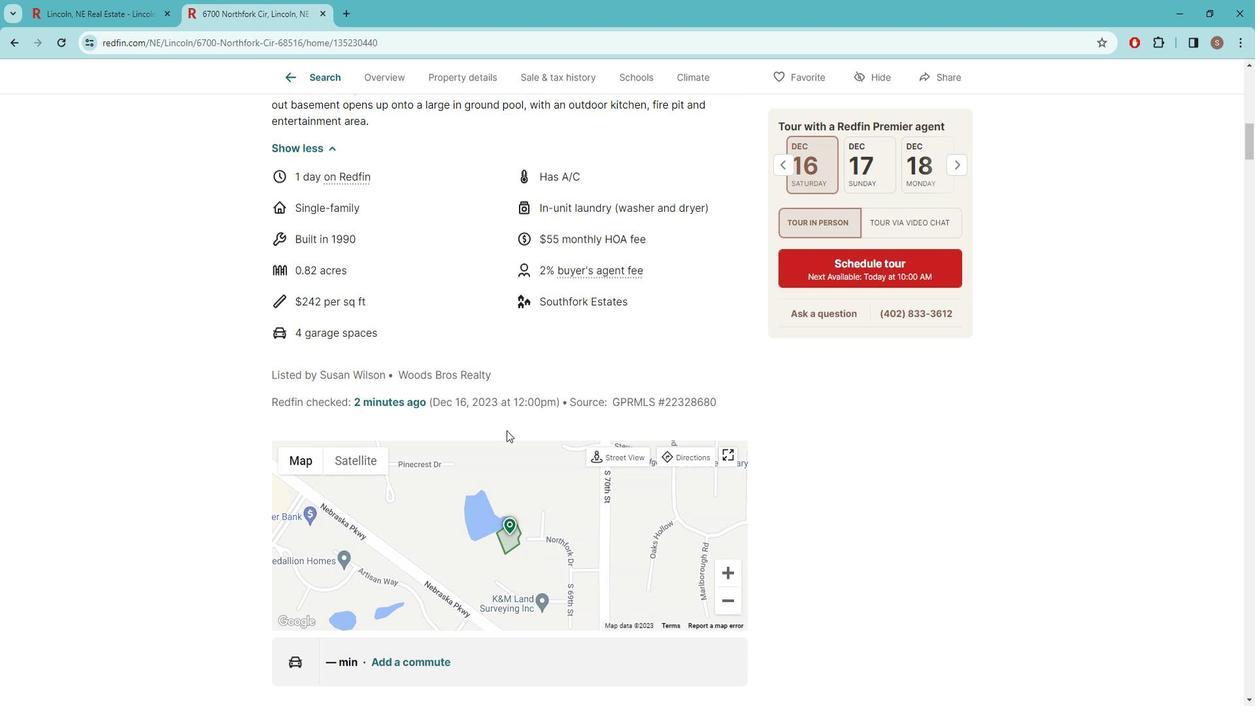 
Action: Mouse moved to (494, 430)
Screenshot: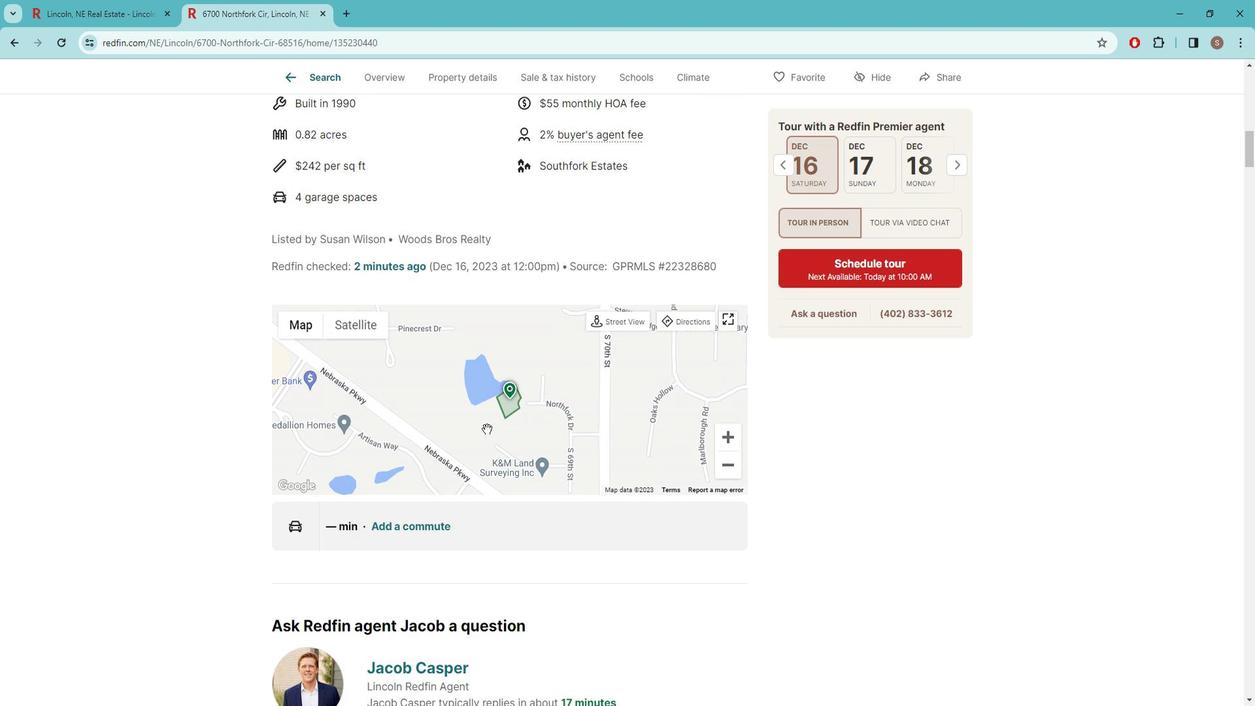 
Action: Mouse scrolled (494, 430) with delta (0, 0)
Screenshot: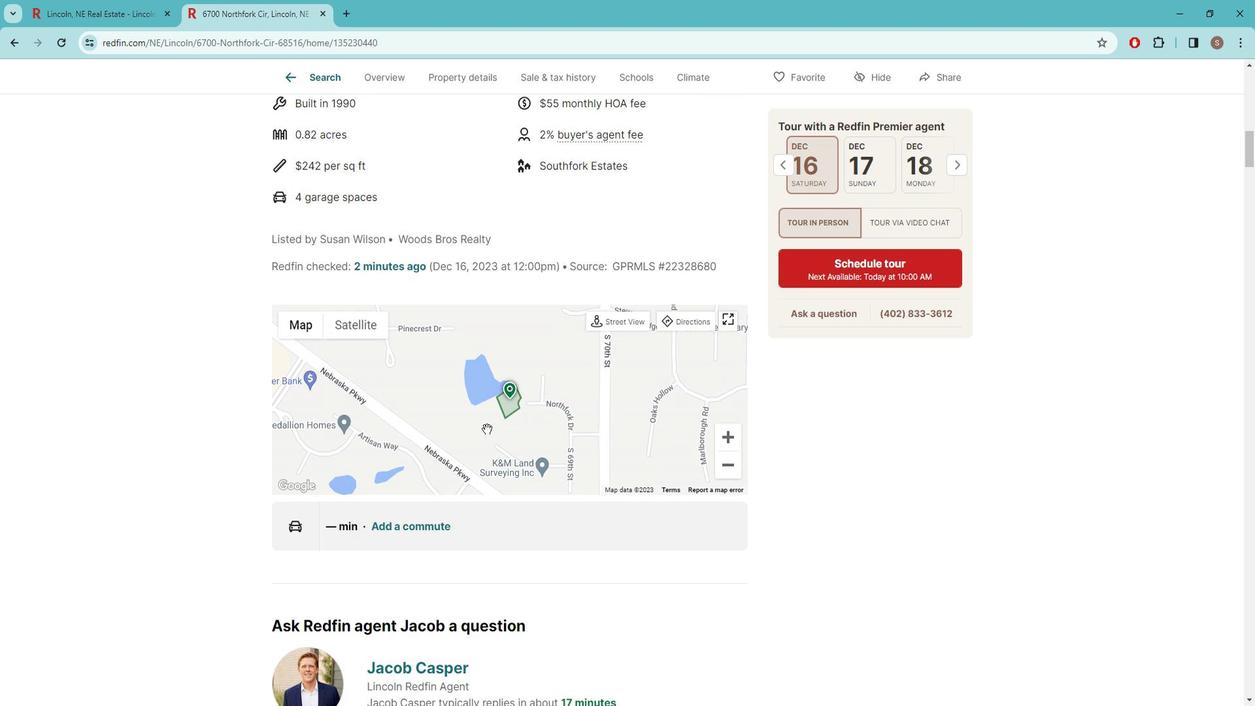 
Action: Mouse scrolled (494, 430) with delta (0, 0)
Screenshot: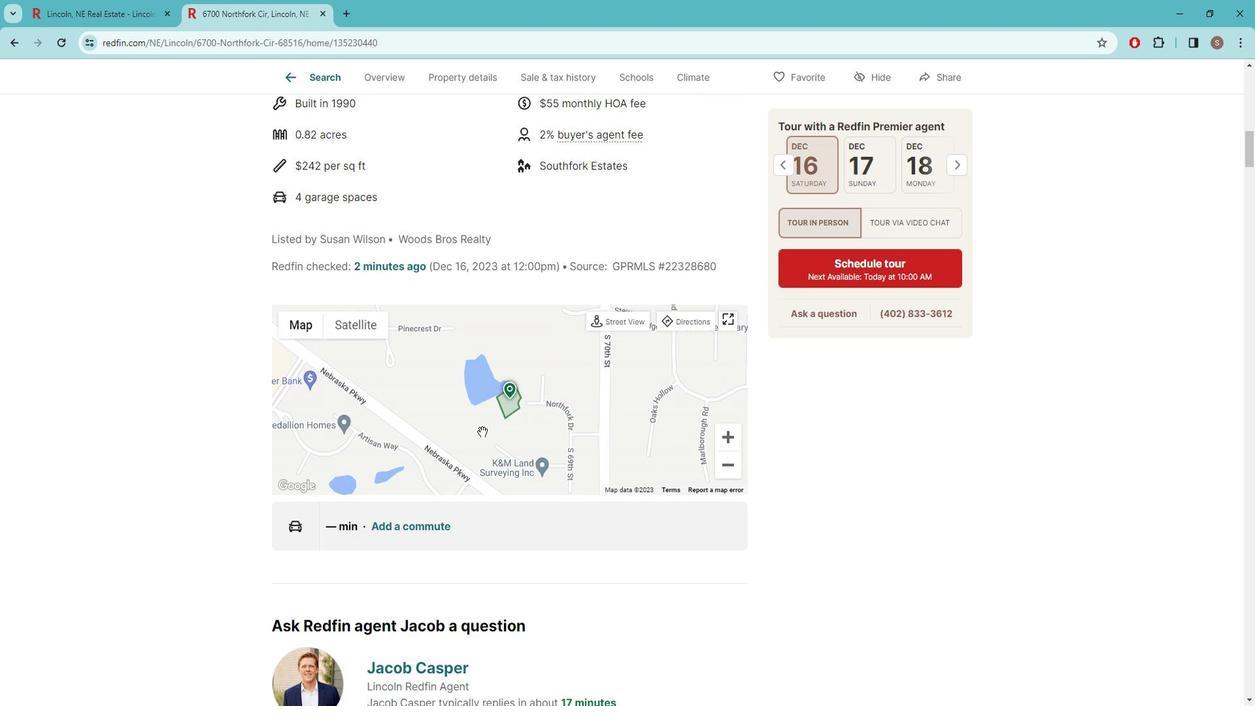 
Action: Mouse scrolled (494, 430) with delta (0, 0)
Screenshot: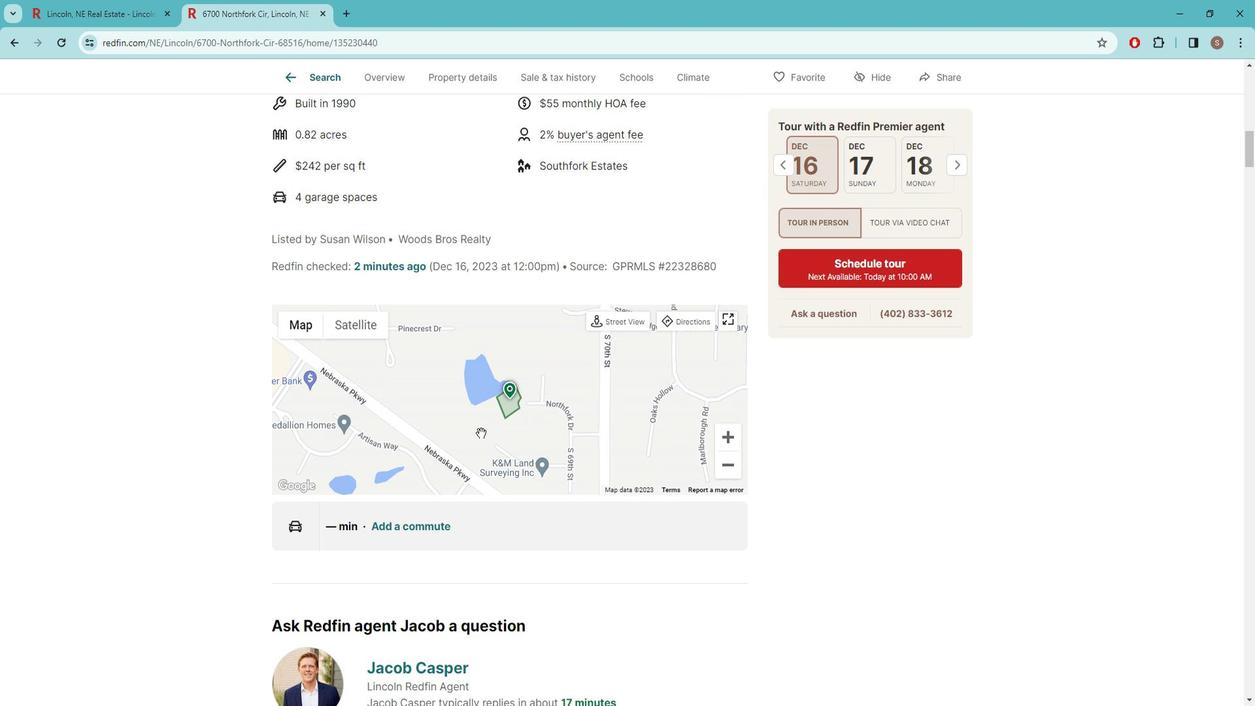 
Action: Mouse moved to (490, 431)
Screenshot: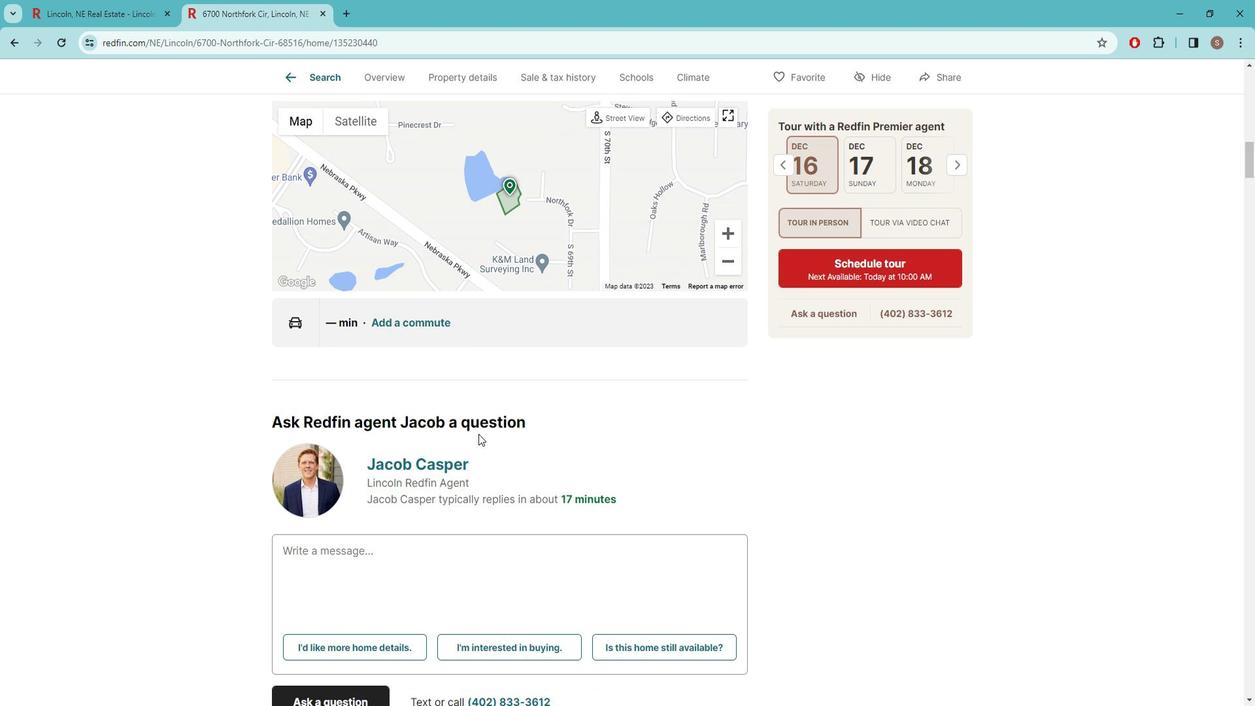 
Action: Mouse scrolled (490, 430) with delta (0, 0)
Screenshot: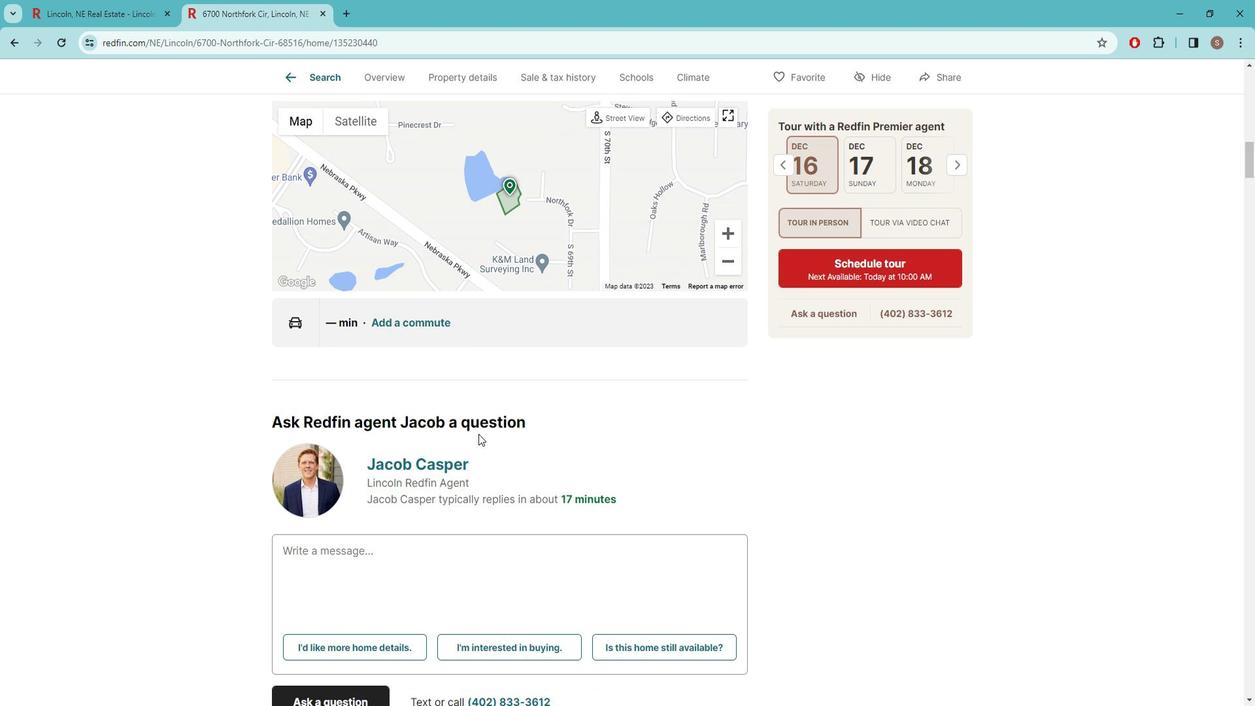 
Action: Mouse moved to (489, 431)
Screenshot: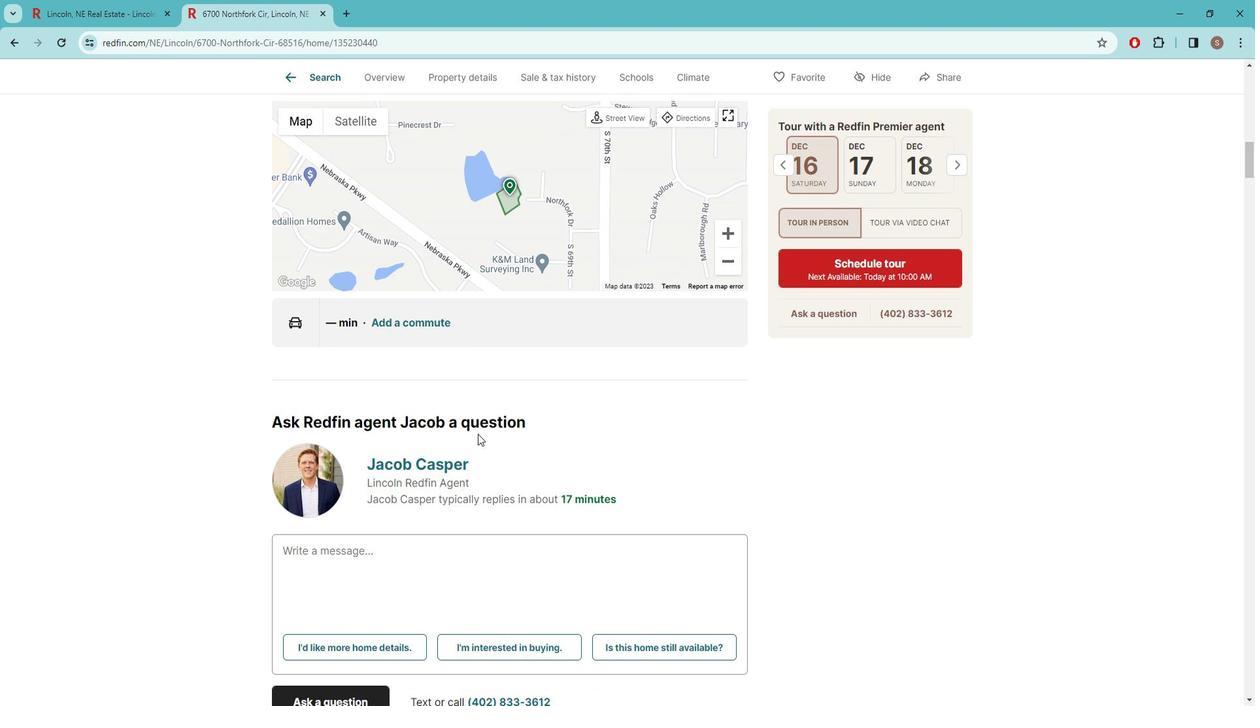 
Action: Mouse scrolled (489, 430) with delta (0, 0)
Screenshot: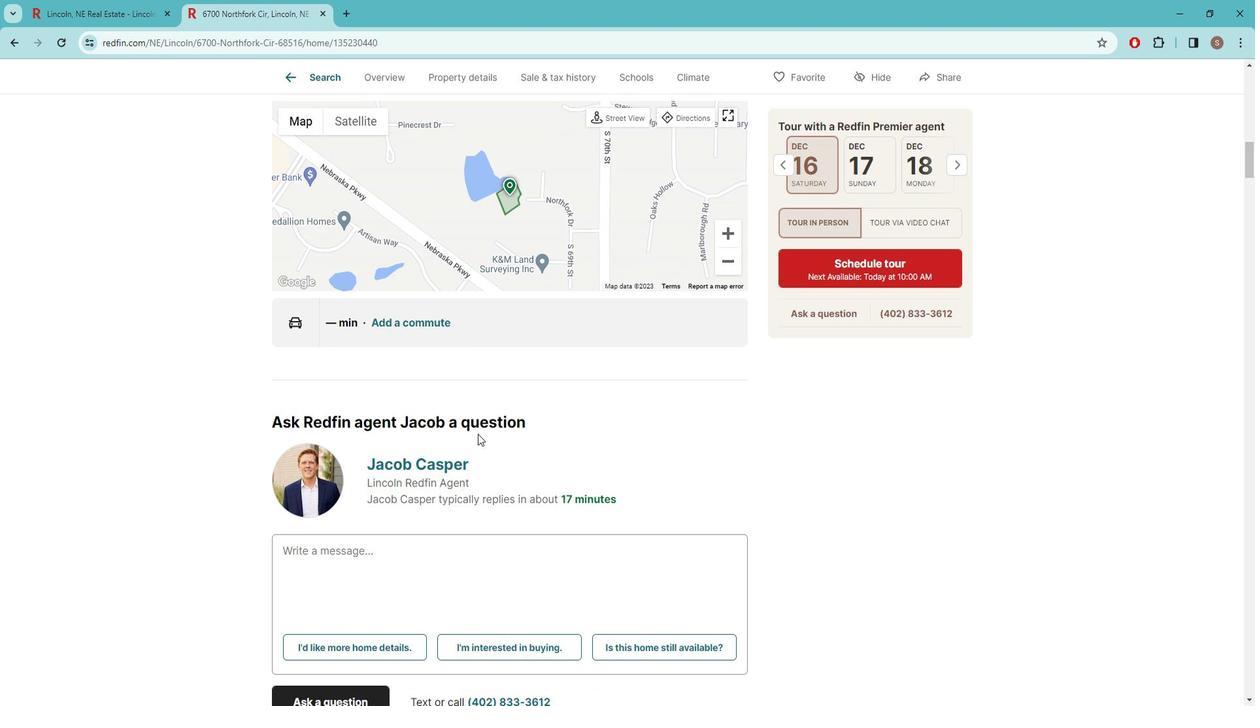 
Action: Mouse moved to (481, 428)
Screenshot: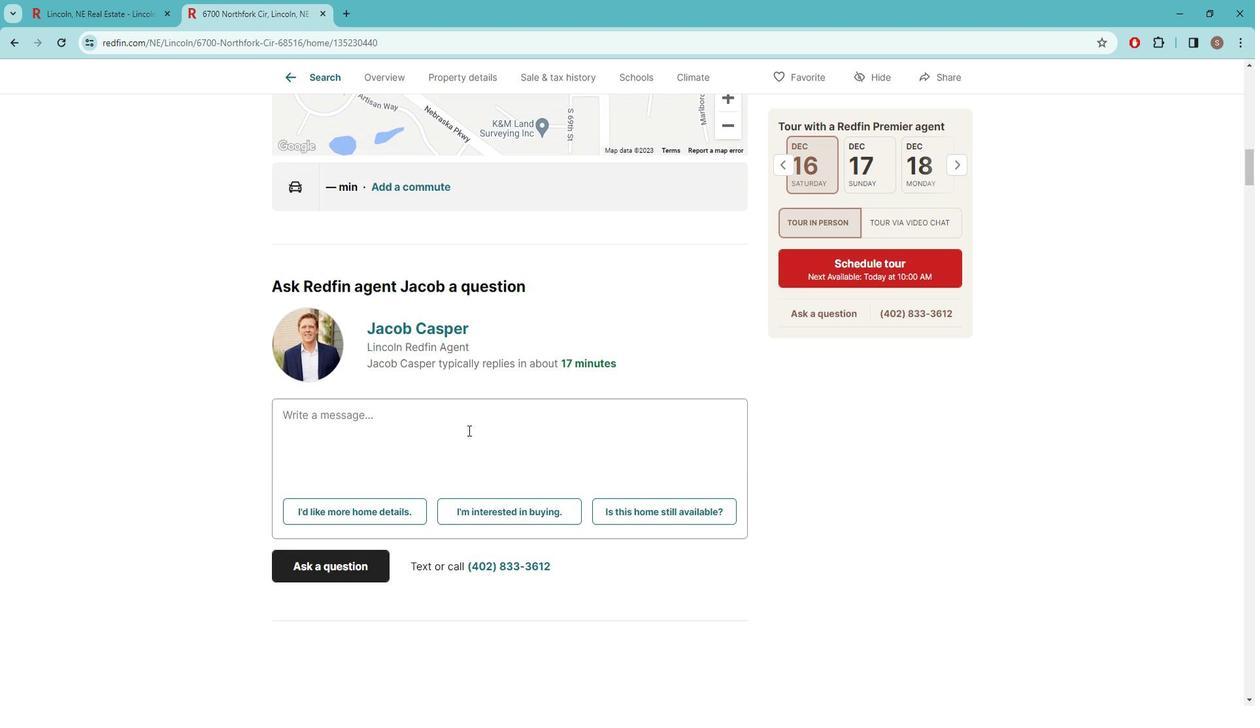 
Action: Mouse scrolled (481, 427) with delta (0, 0)
Screenshot: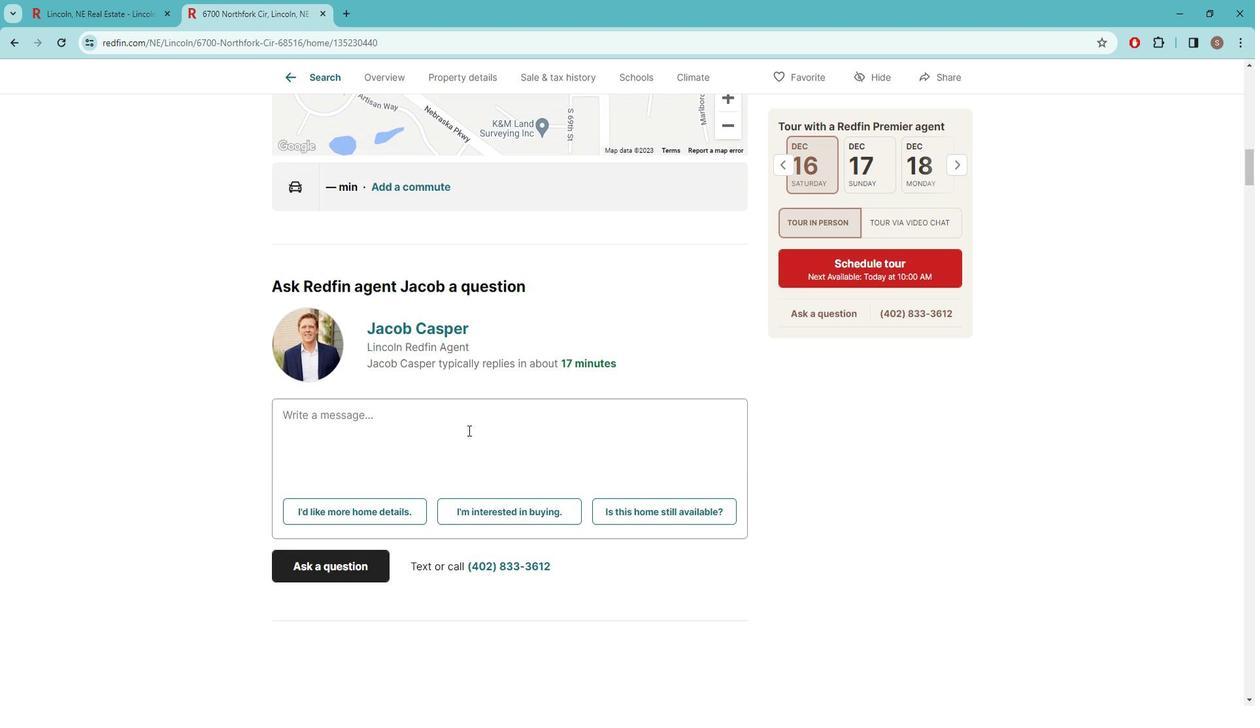 
Action: Mouse scrolled (481, 427) with delta (0, 0)
Screenshot: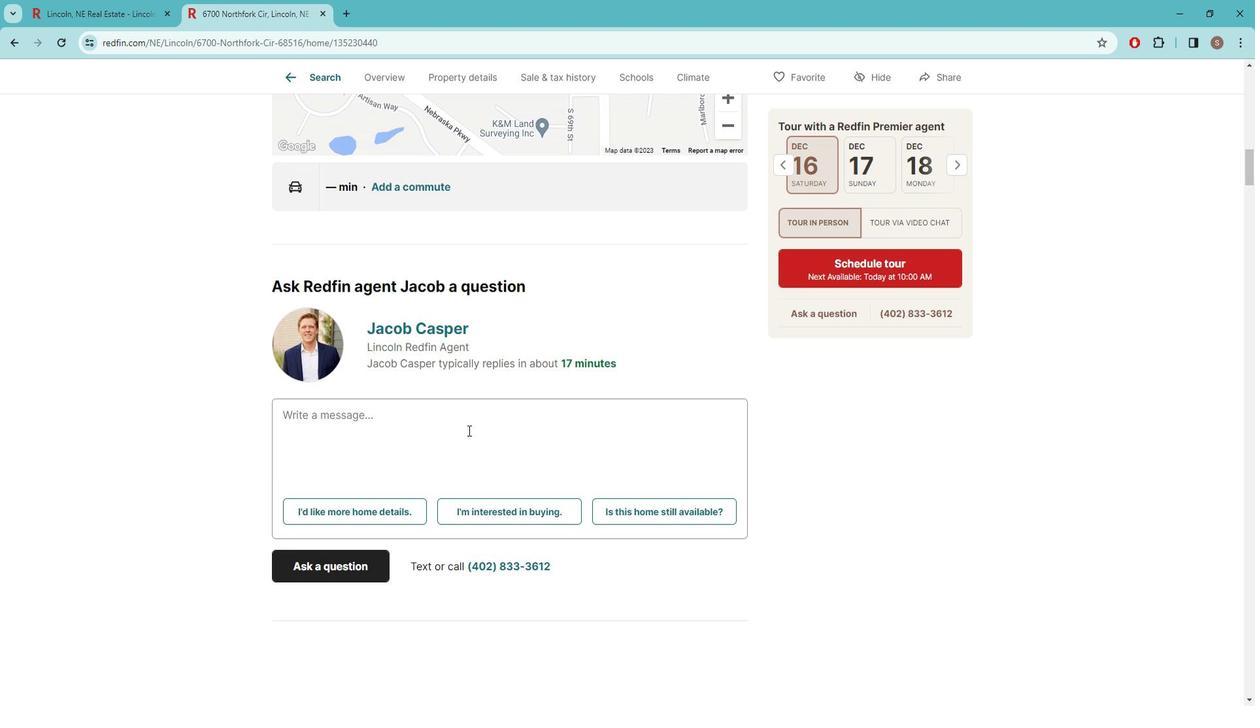 
Action: Mouse scrolled (481, 427) with delta (0, 0)
Screenshot: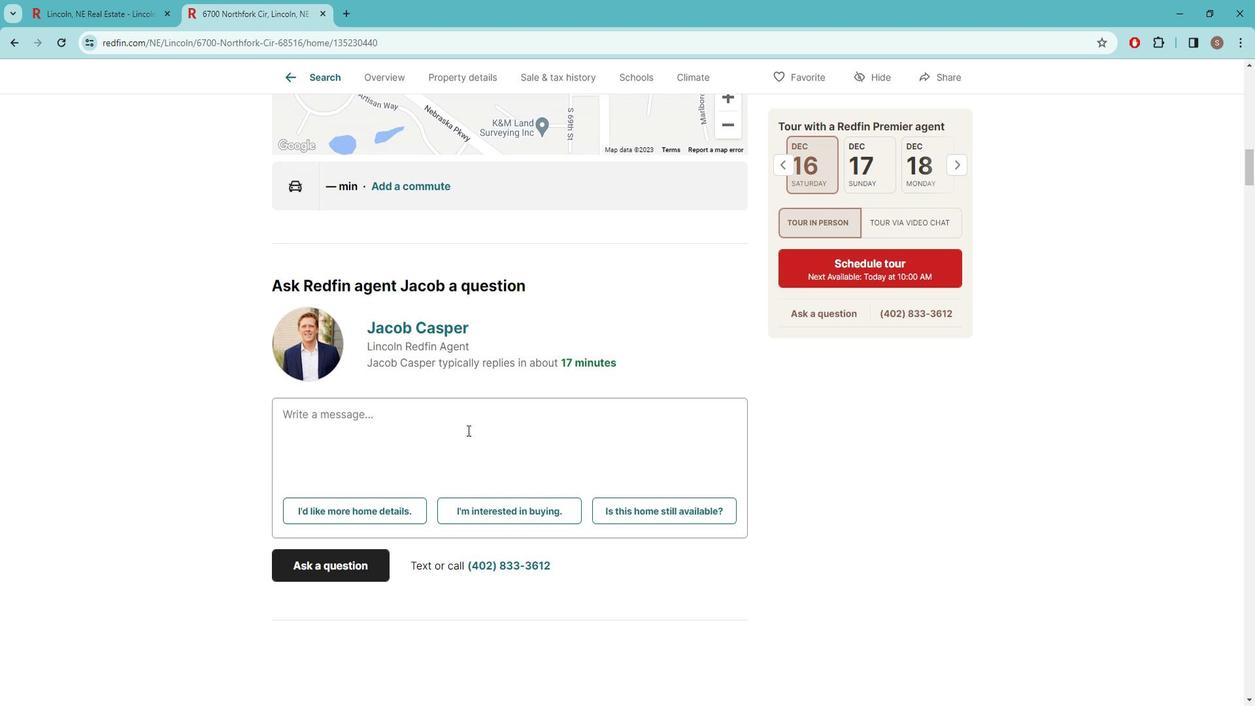 
Action: Mouse moved to (479, 428)
Screenshot: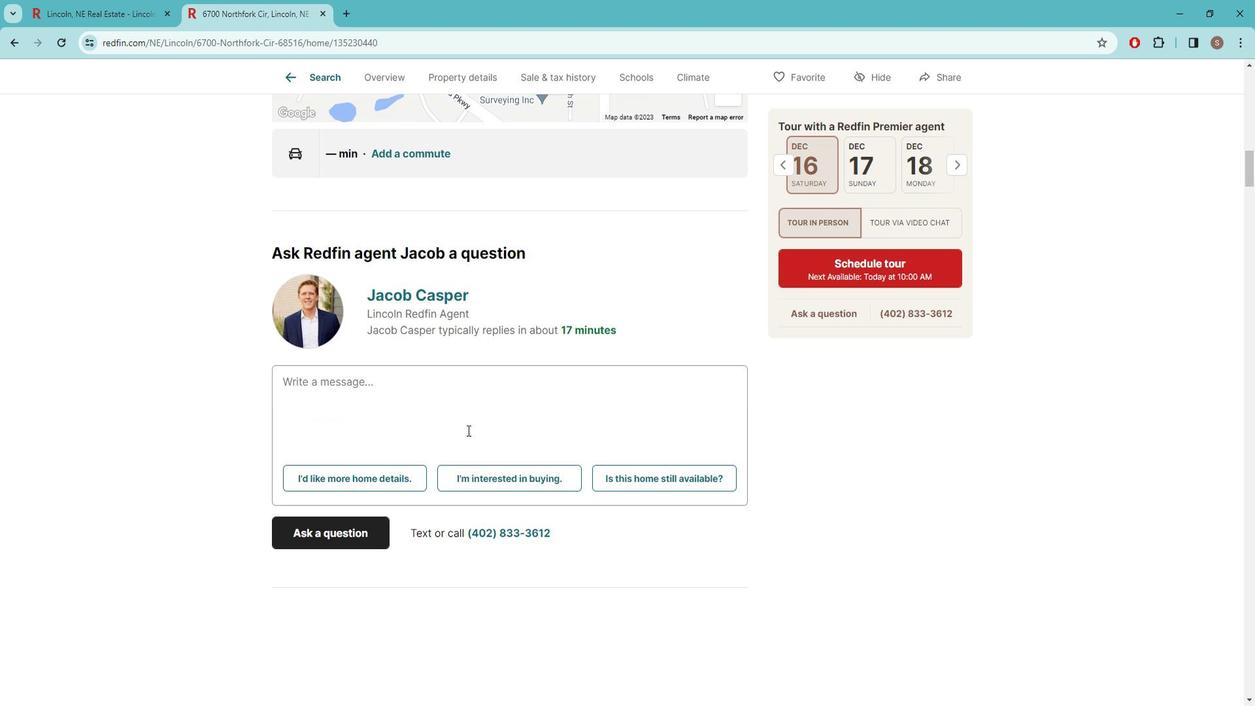 
Action: Mouse scrolled (479, 427) with delta (0, 0)
Screenshot: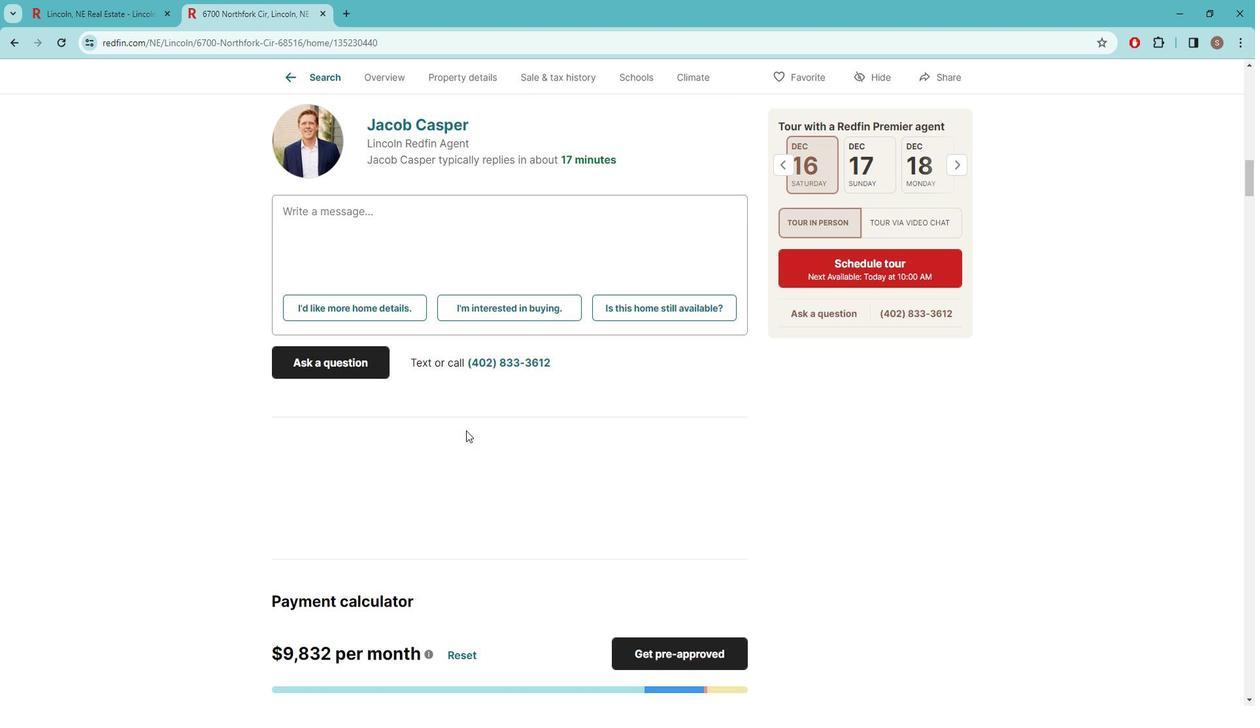 
Action: Mouse scrolled (479, 427) with delta (0, 0)
Screenshot: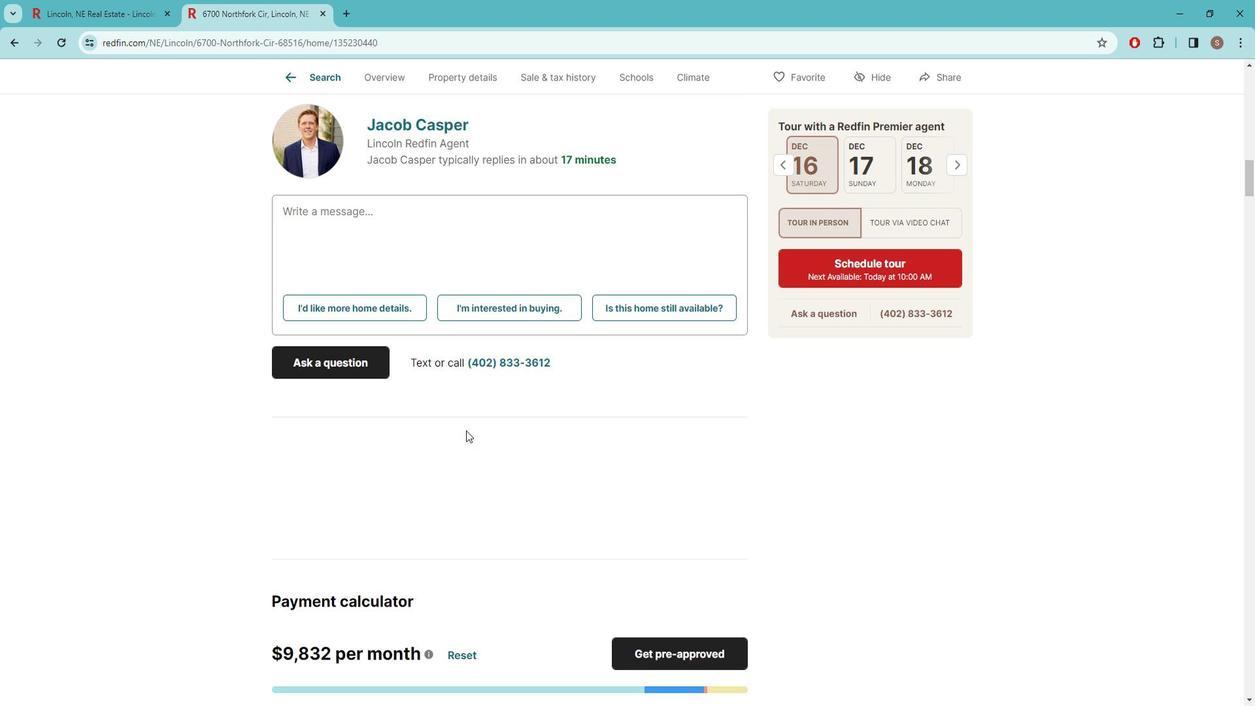 
Action: Mouse scrolled (479, 427) with delta (0, 0)
Screenshot: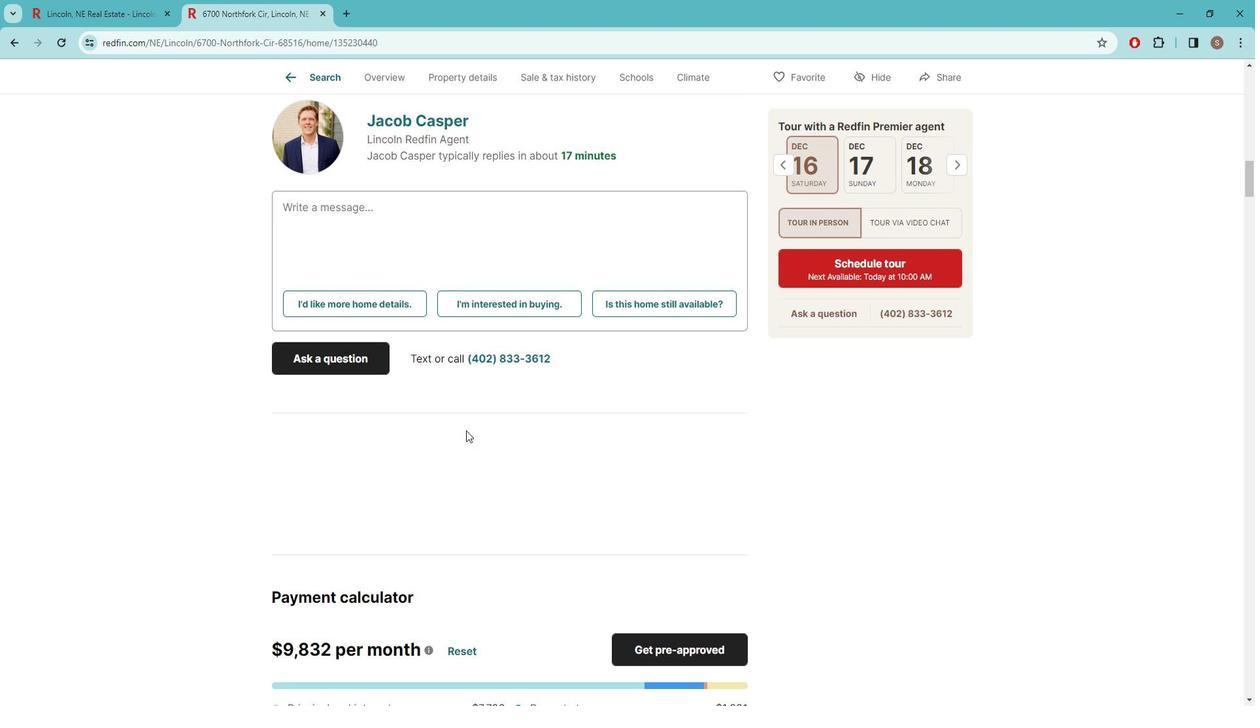 
Action: Mouse moved to (468, 442)
Screenshot: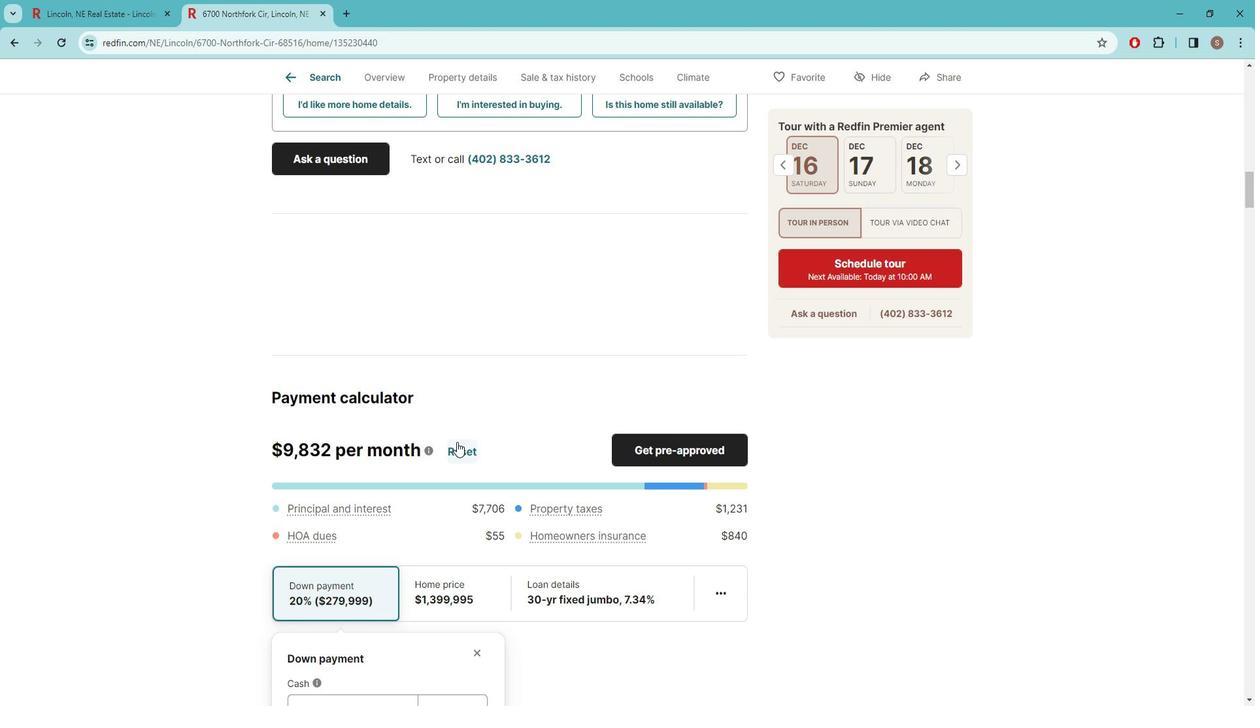 
Action: Mouse scrolled (468, 441) with delta (0, 0)
Screenshot: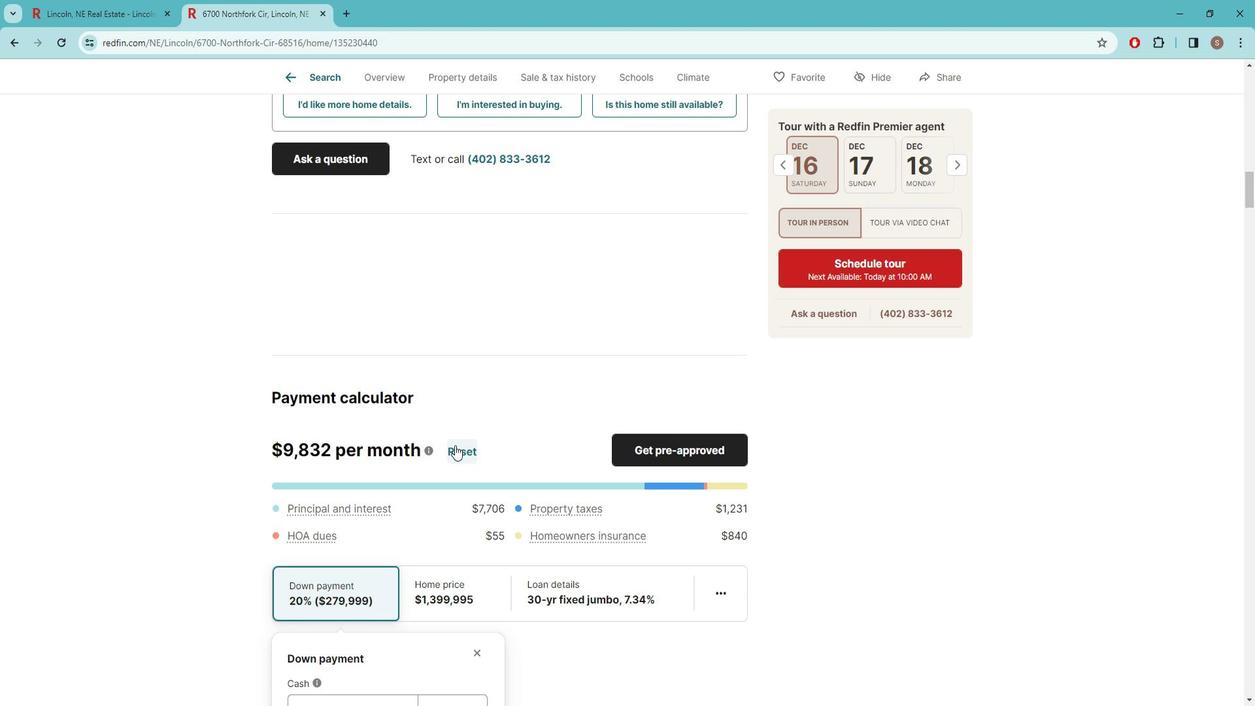 
Action: Mouse scrolled (468, 441) with delta (0, 0)
Screenshot: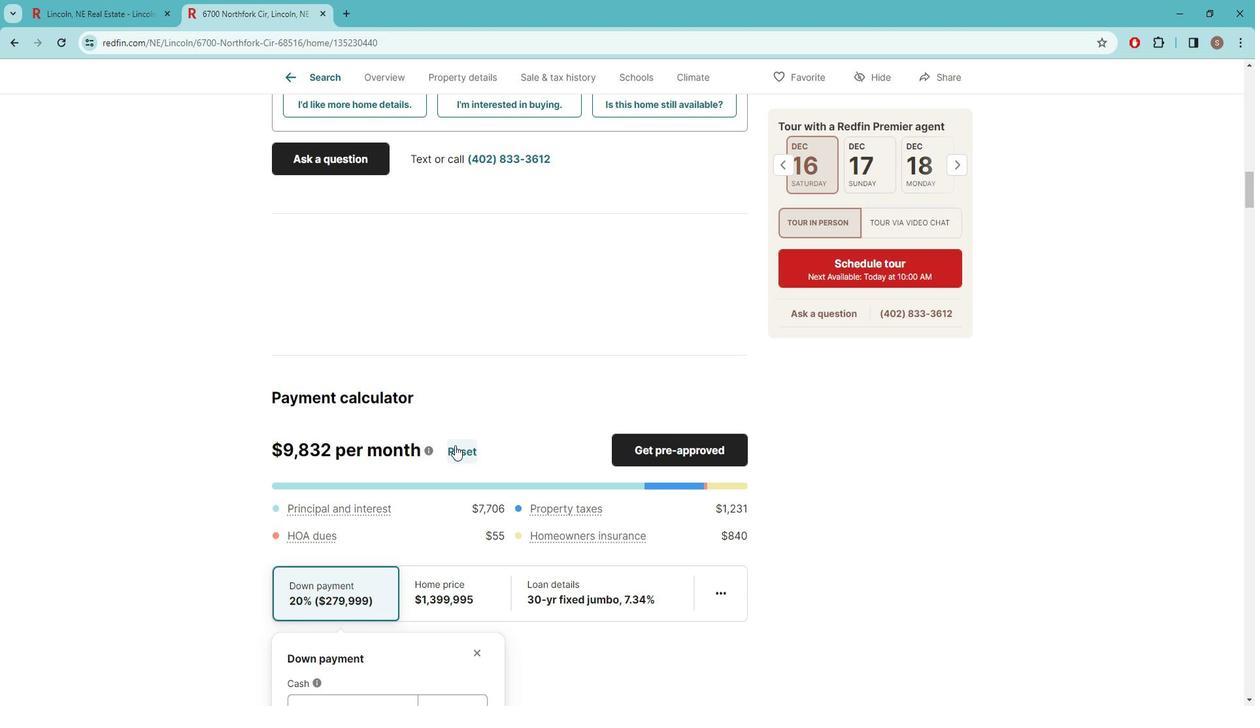 
Action: Mouse moved to (468, 442)
Screenshot: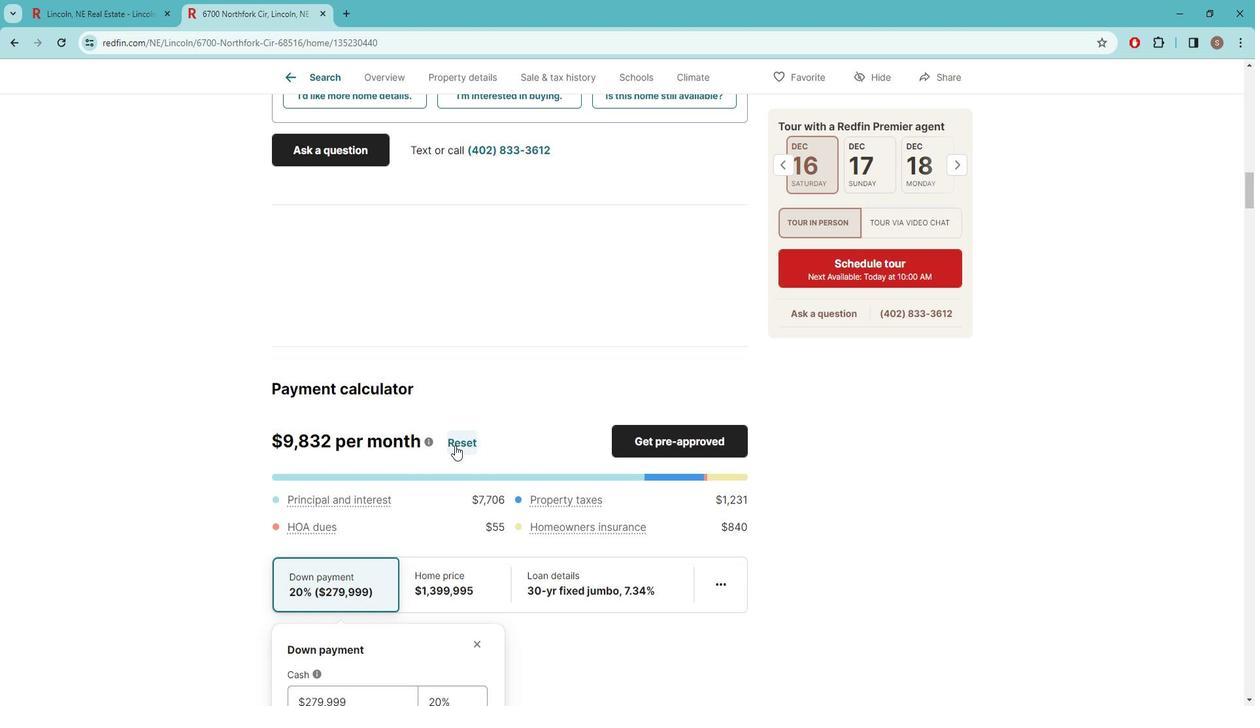 
Action: Mouse scrolled (468, 441) with delta (0, 0)
Screenshot: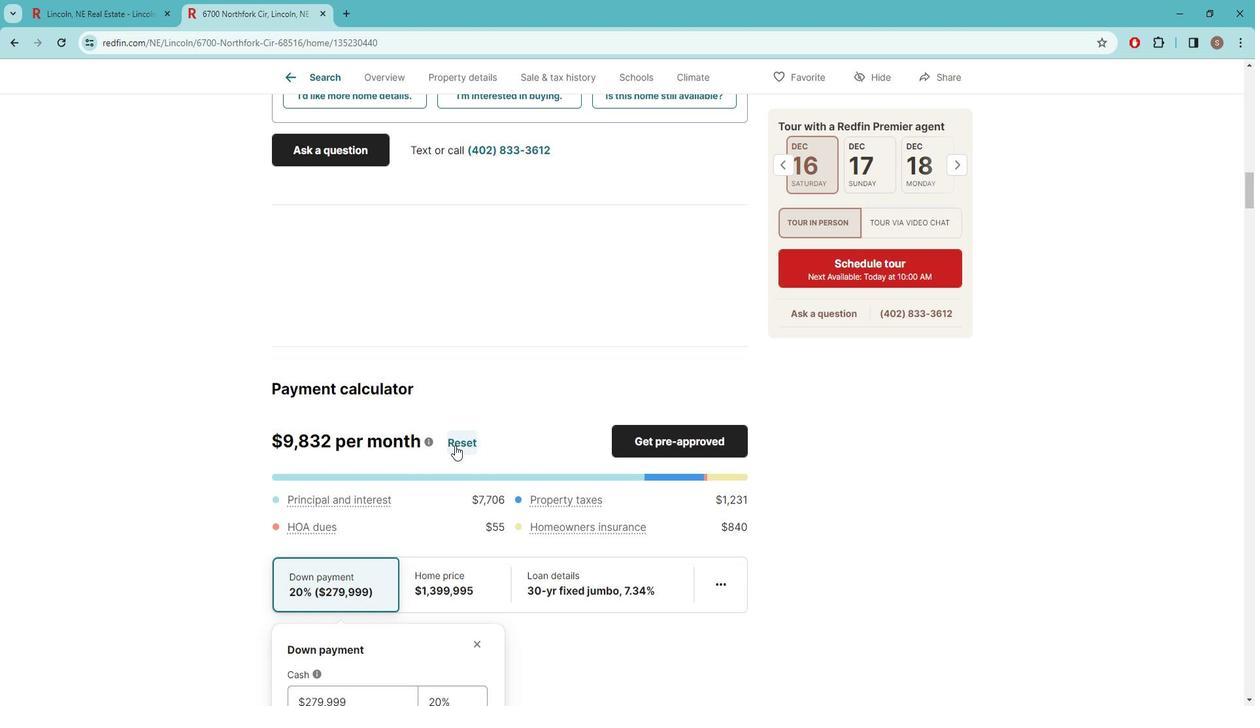 
Action: Mouse moved to (465, 436)
Screenshot: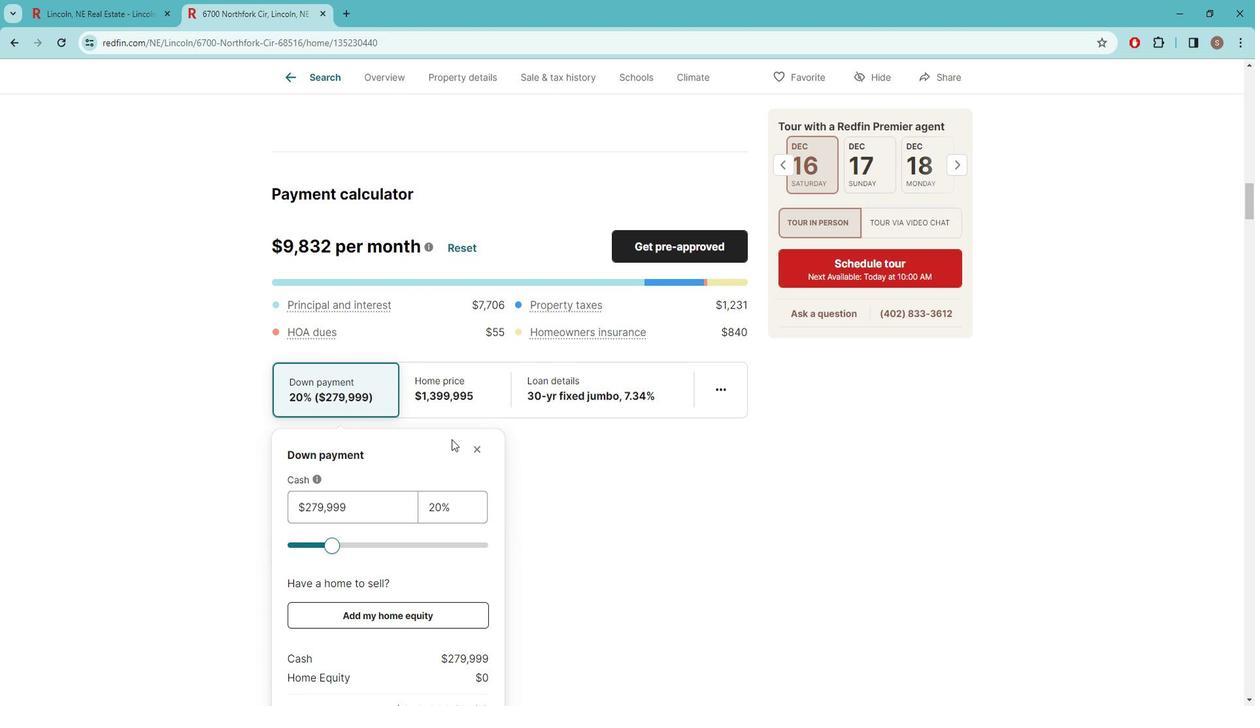
Action: Mouse scrolled (465, 435) with delta (0, 0)
Screenshot: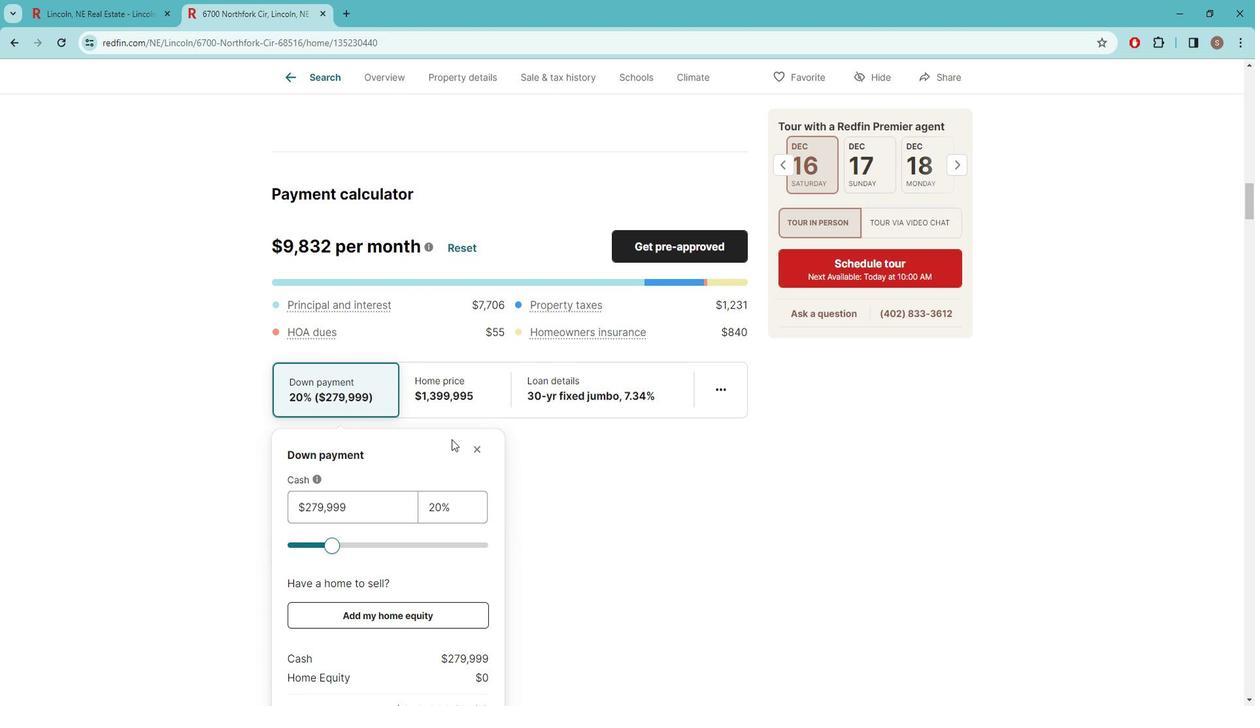 
Action: Mouse scrolled (465, 435) with delta (0, 0)
Screenshot: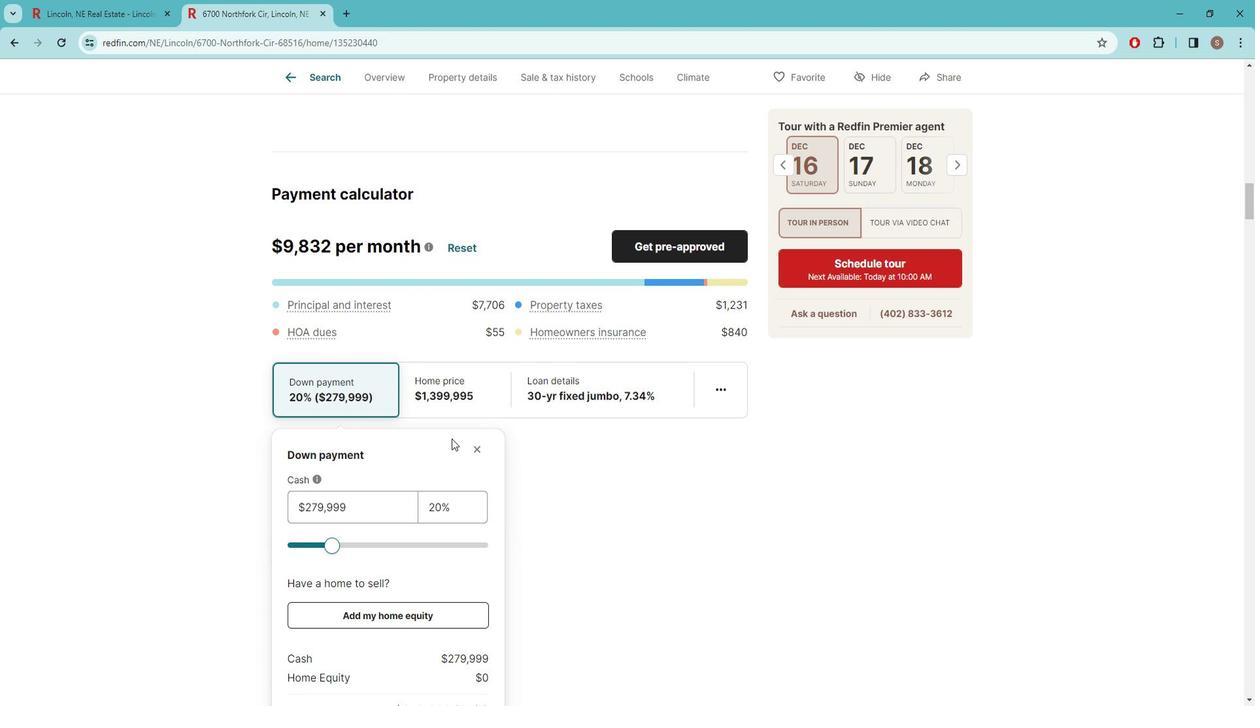 
Action: Mouse scrolled (465, 435) with delta (0, 0)
Screenshot: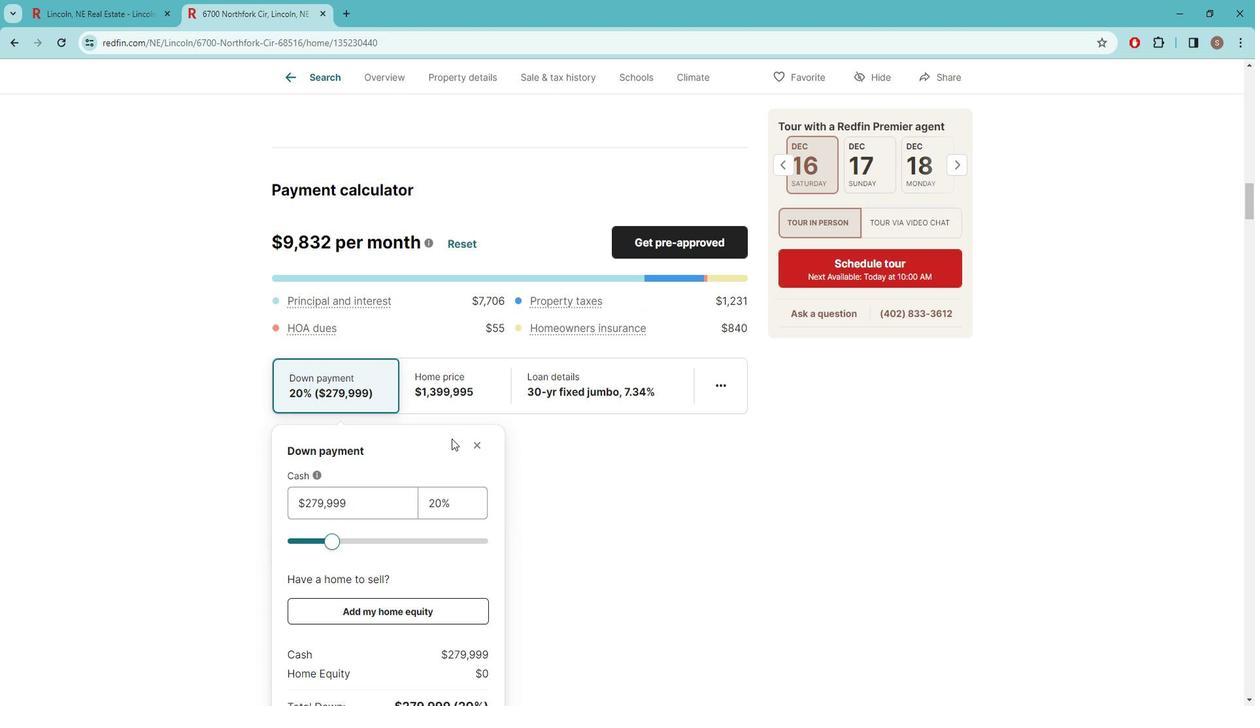 
Action: Mouse moved to (465, 434)
Screenshot: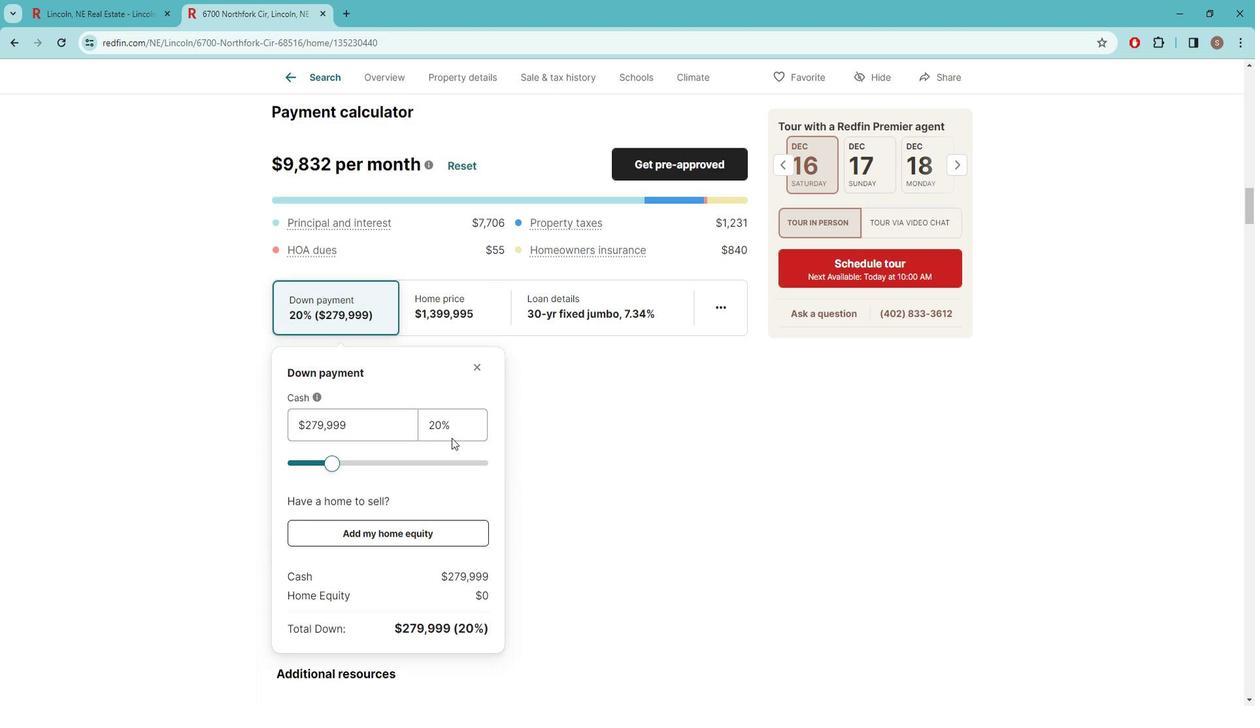 
Action: Mouse scrolled (465, 433) with delta (0, 0)
Screenshot: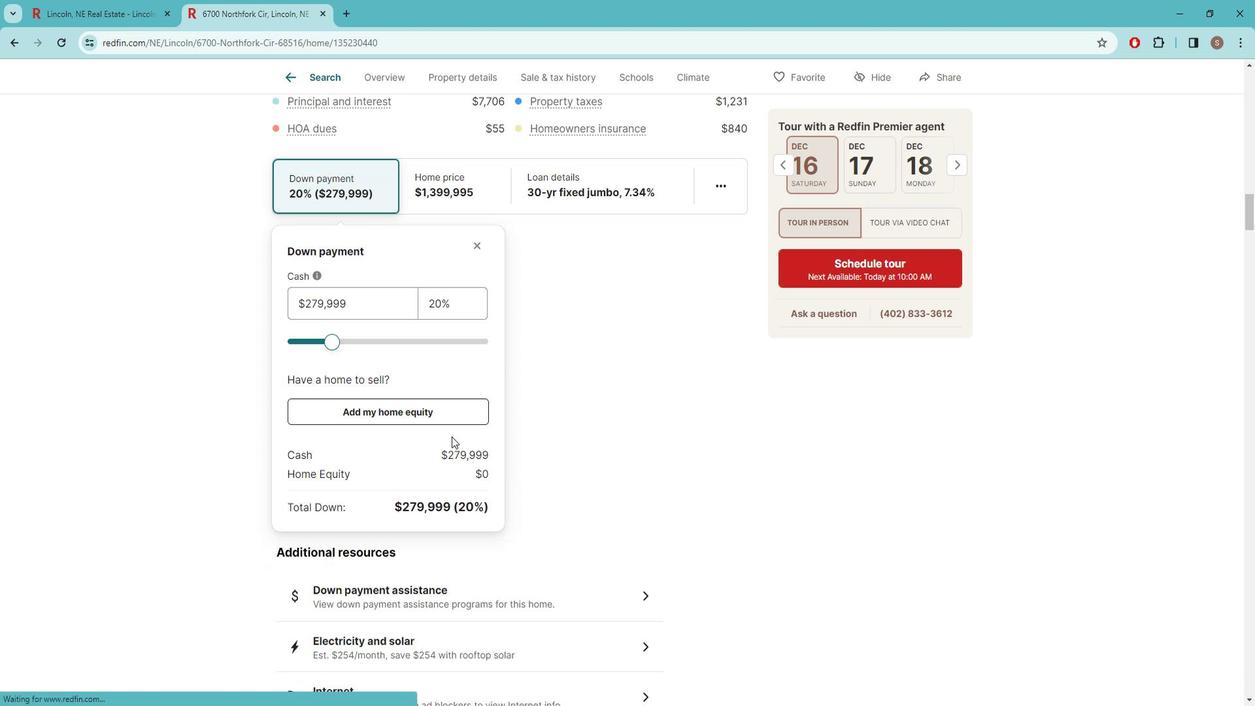 
Action: Mouse scrolled (465, 433) with delta (0, 0)
Screenshot: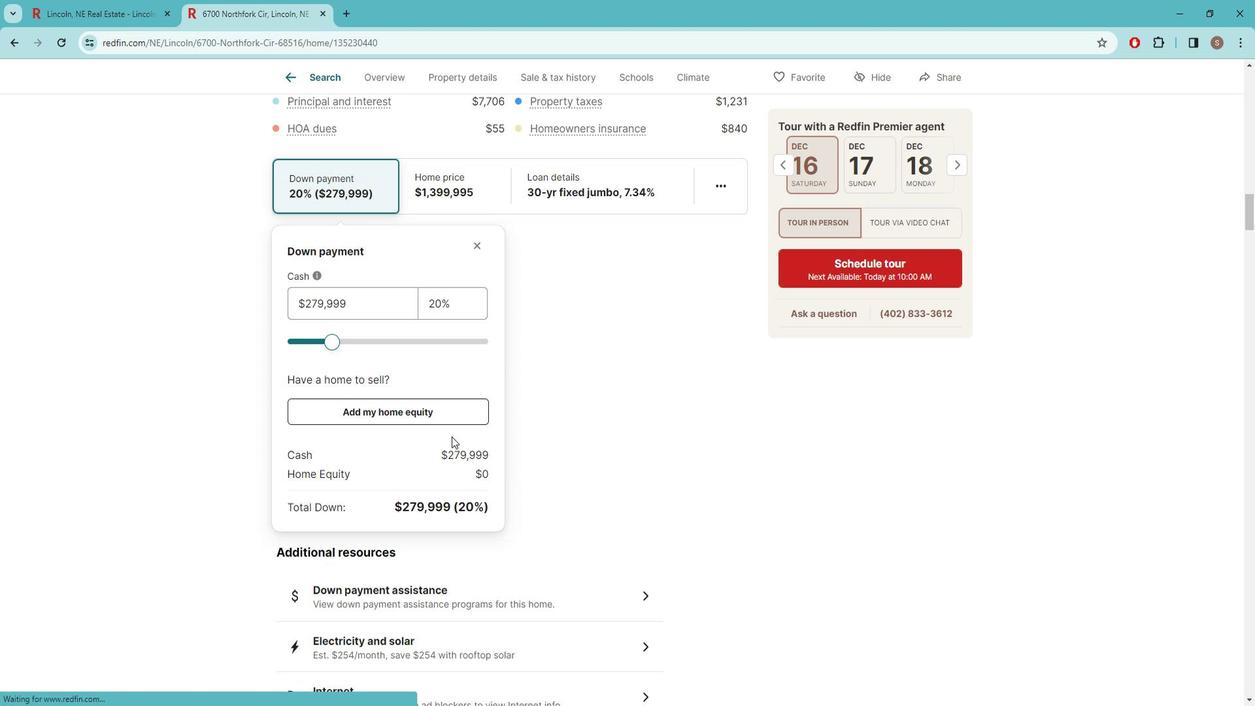 
Action: Mouse moved to (465, 434)
Screenshot: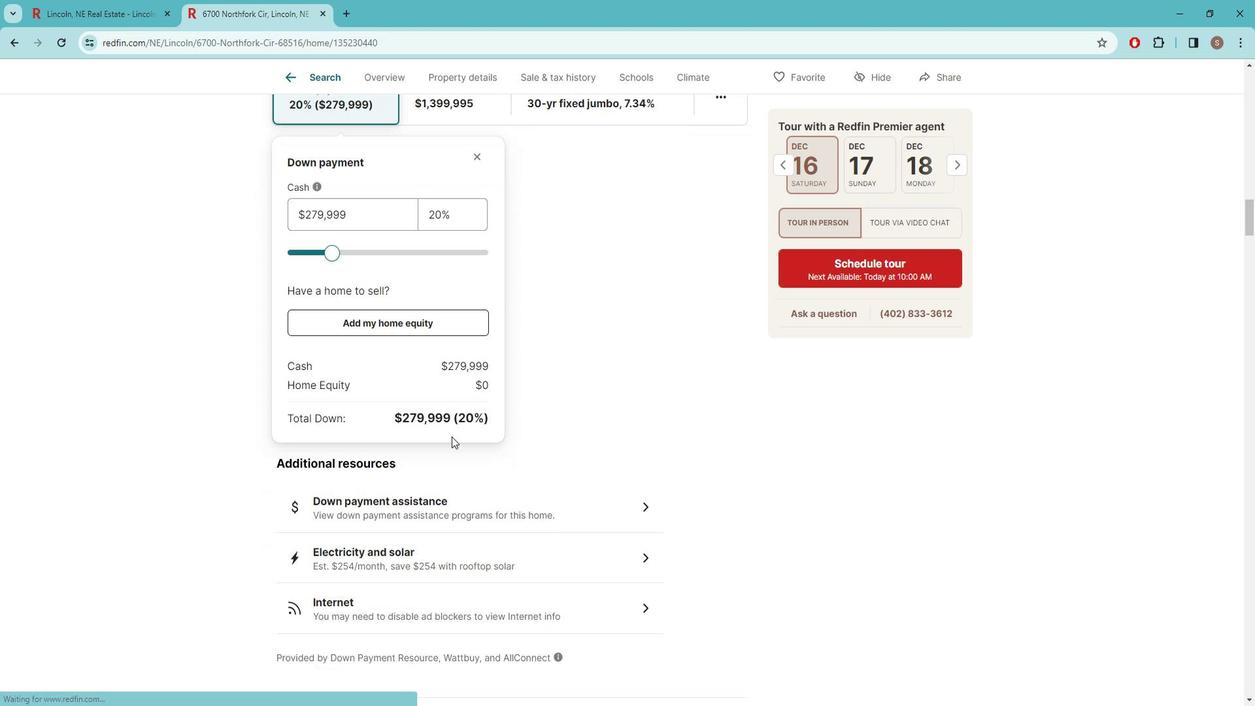 
Action: Mouse scrolled (465, 433) with delta (0, 0)
Screenshot: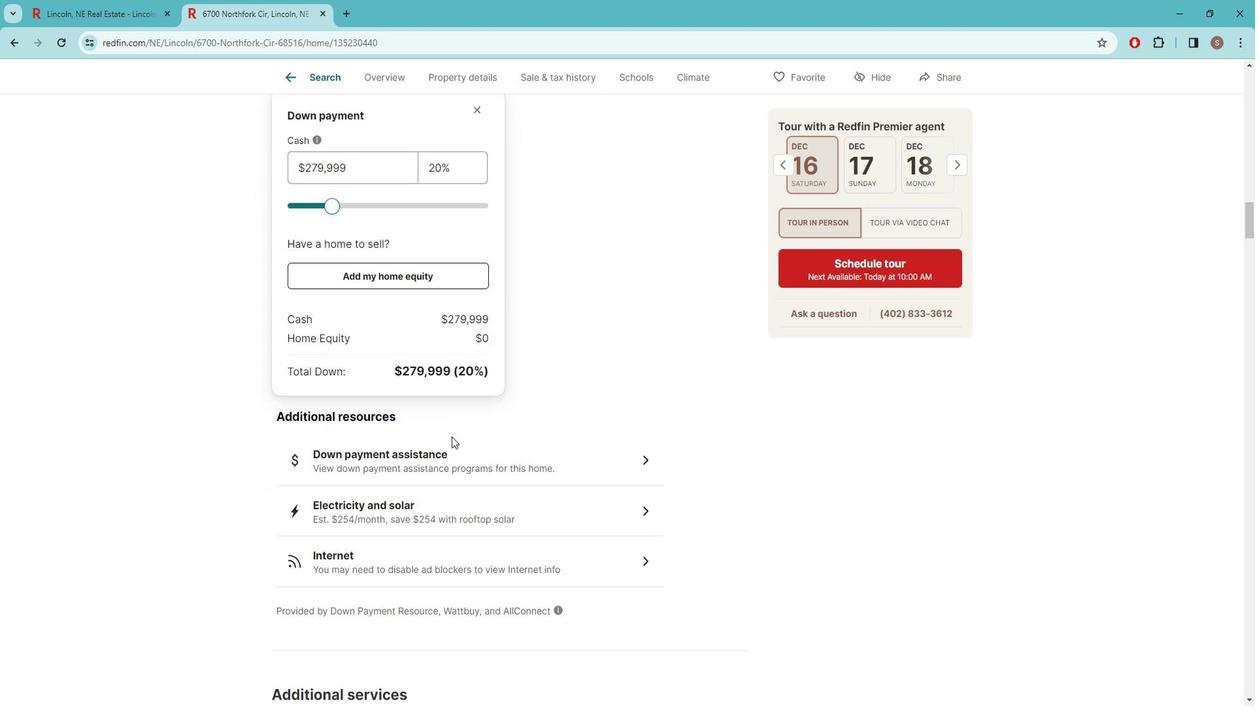 
Action: Mouse moved to (465, 433)
Screenshot: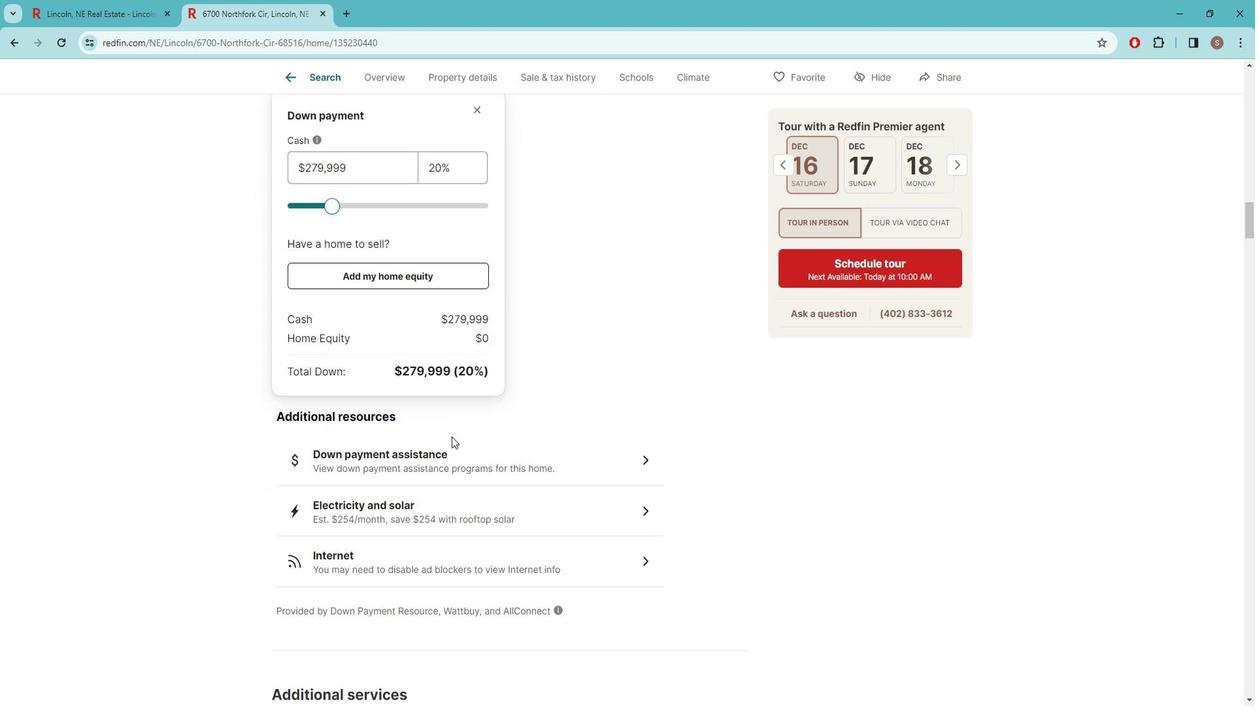 
Action: Mouse scrolled (465, 432) with delta (0, 0)
Screenshot: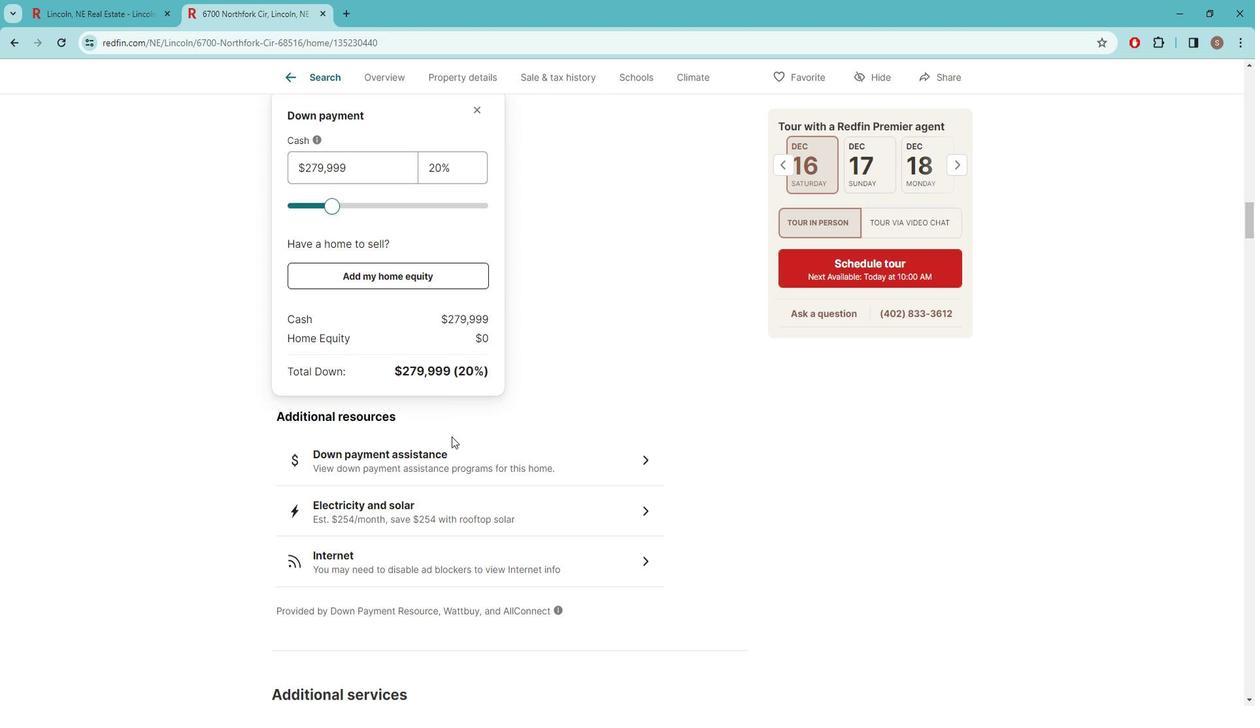 
Action: Mouse moved to (465, 433)
Screenshot: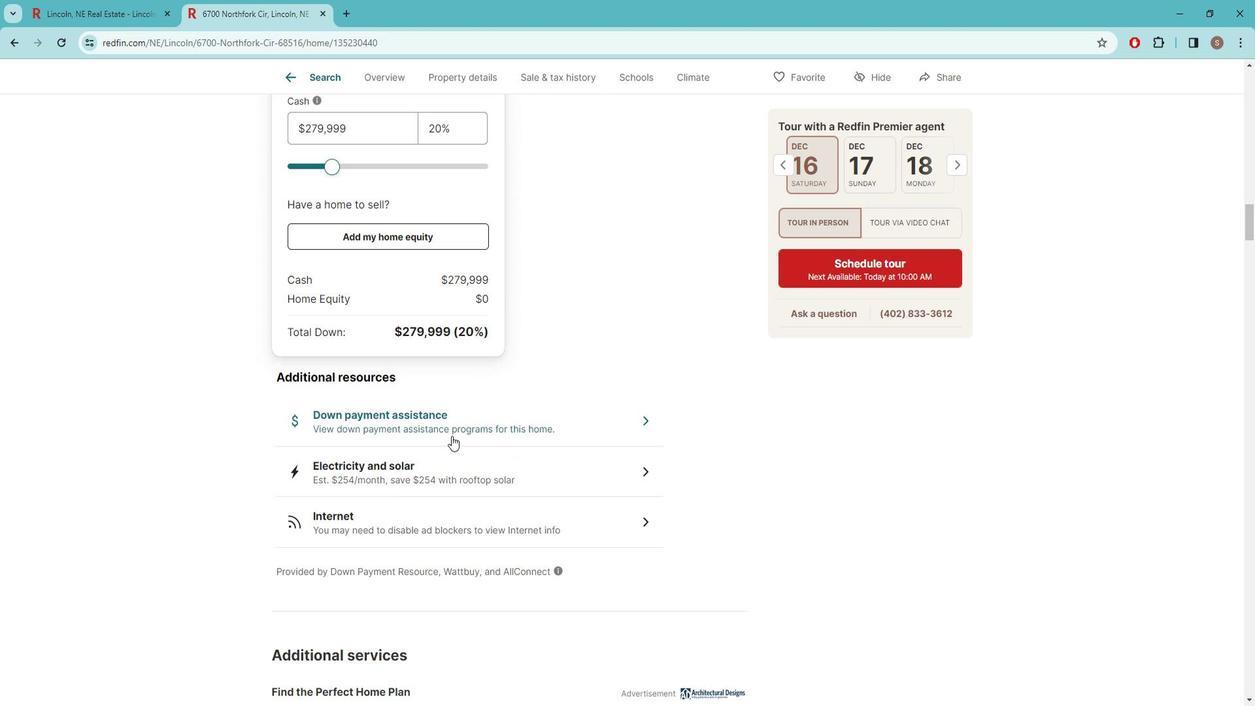 
Action: Mouse scrolled (465, 432) with delta (0, 0)
Screenshot: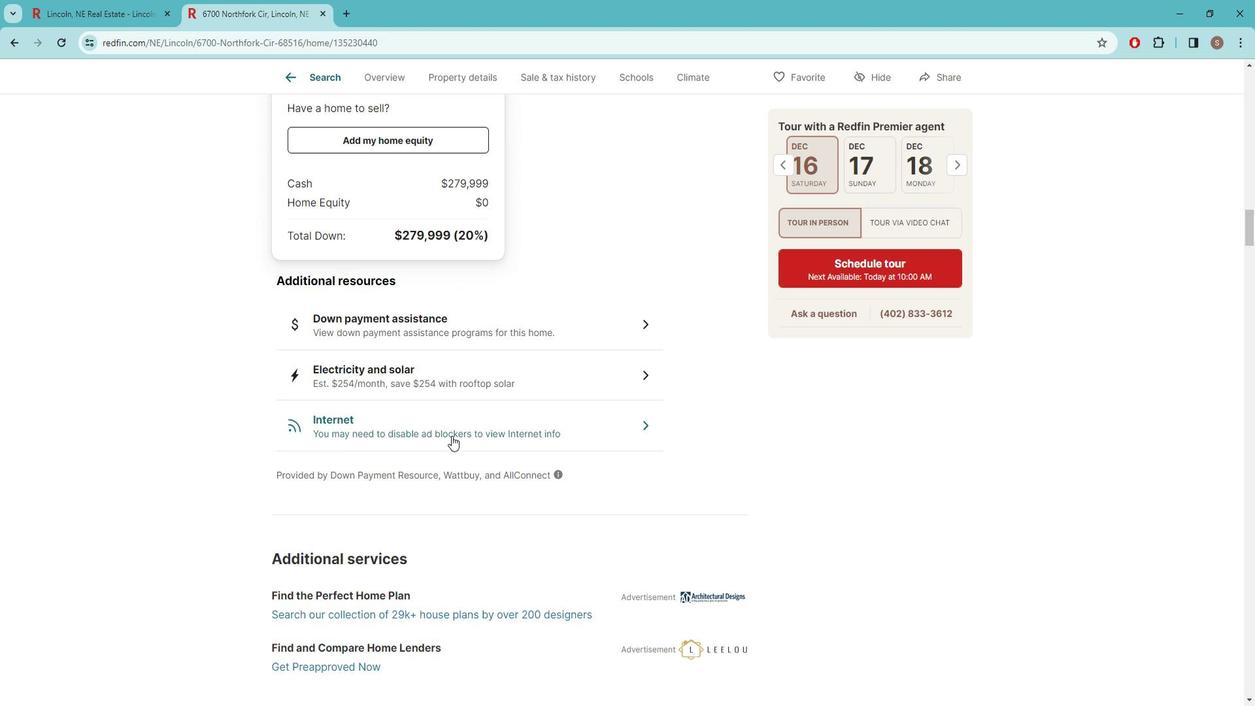 
Action: Mouse scrolled (465, 432) with delta (0, 0)
Screenshot: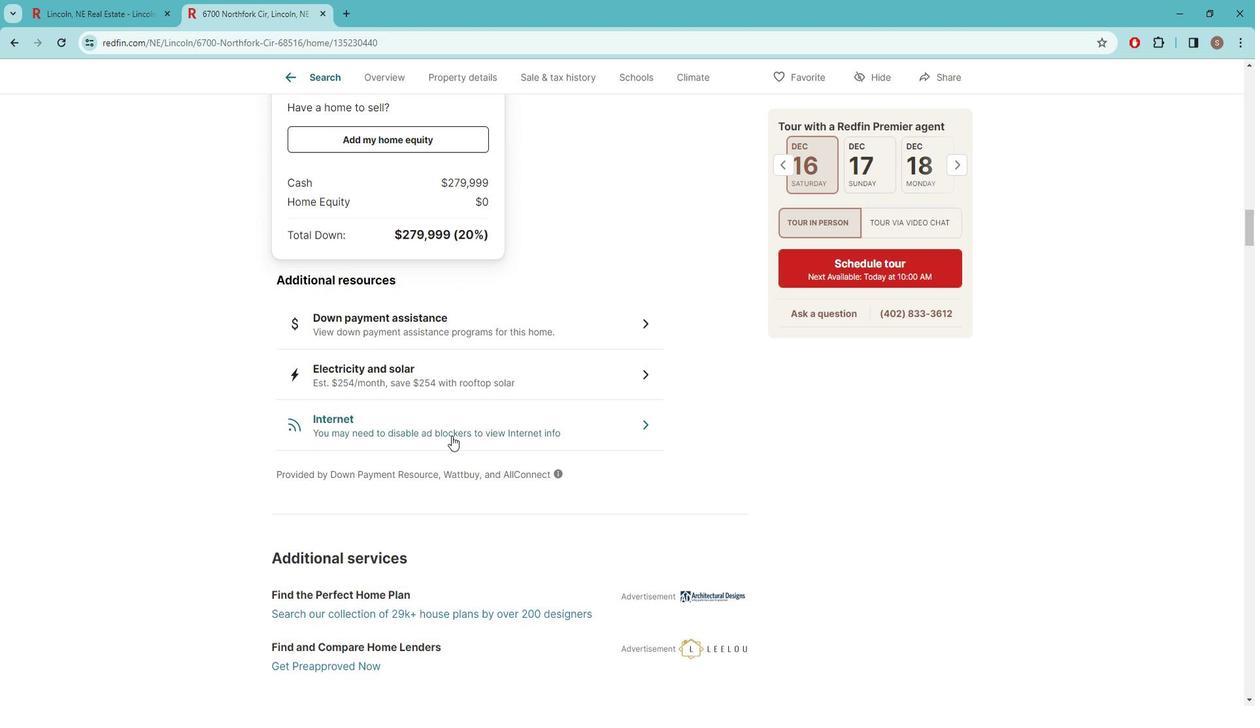 
Action: Mouse scrolled (465, 432) with delta (0, 0)
Screenshot: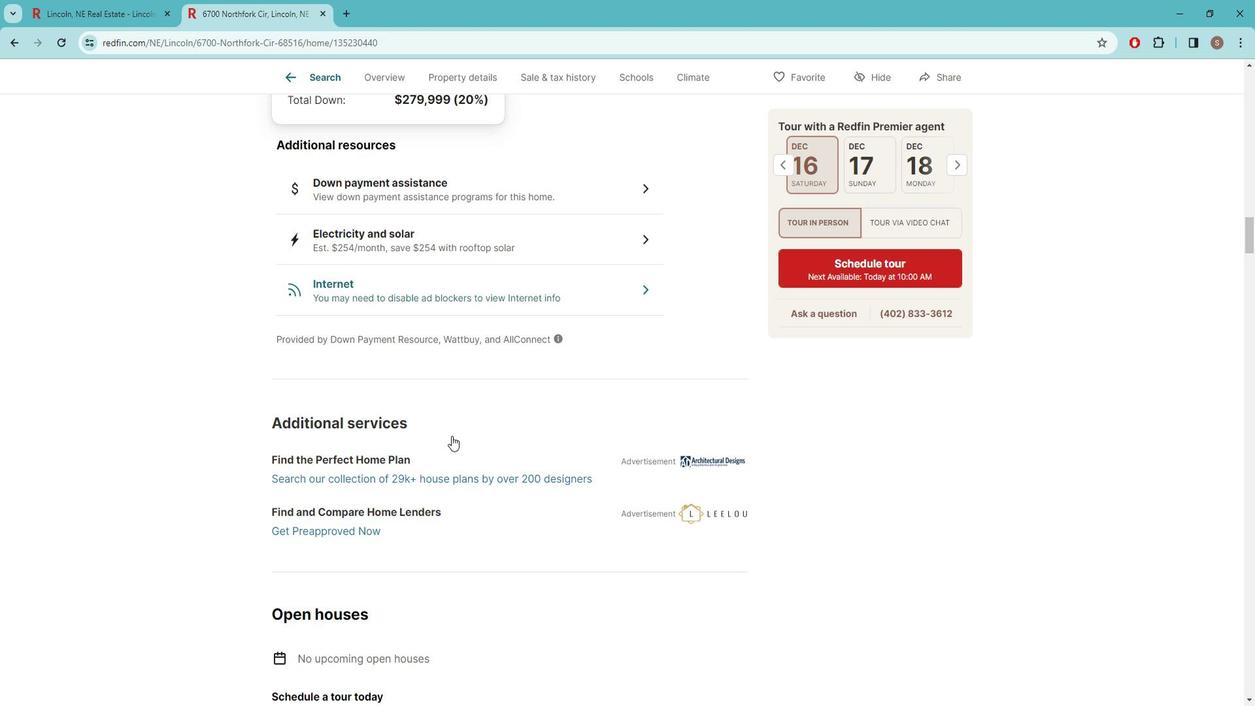 
Action: Mouse scrolled (465, 432) with delta (0, 0)
Screenshot: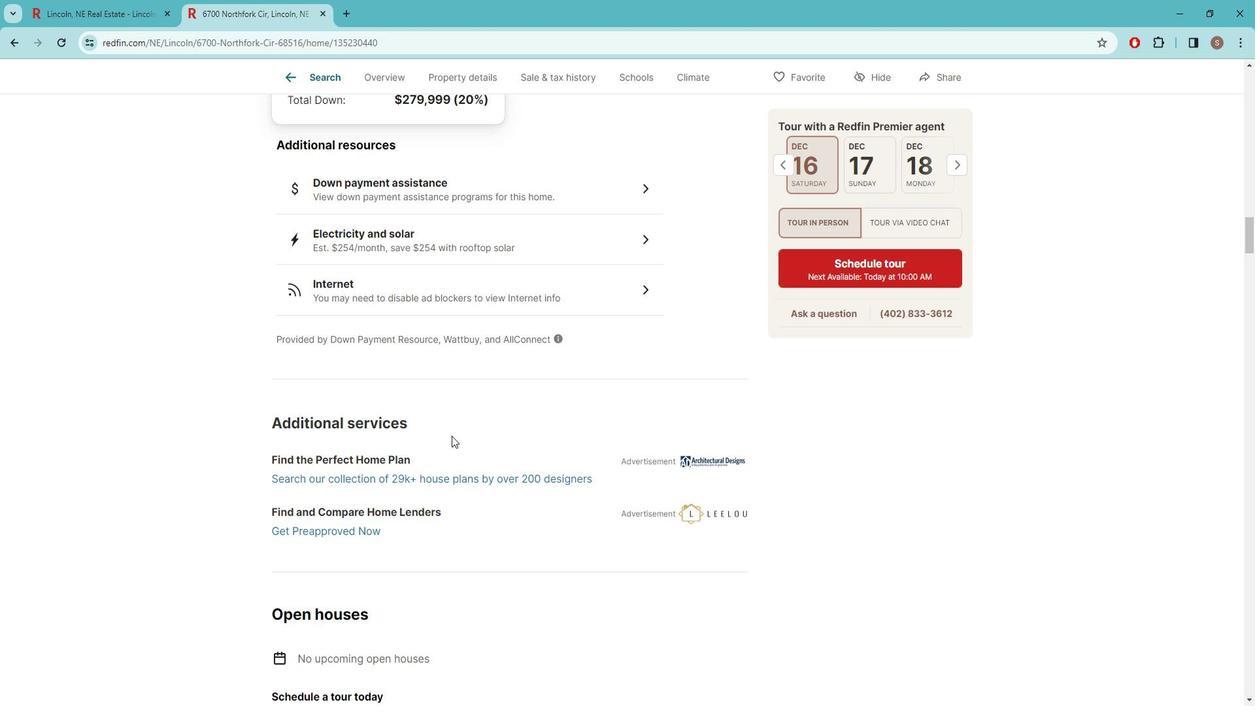 
Action: Mouse scrolled (465, 432) with delta (0, 0)
Screenshot: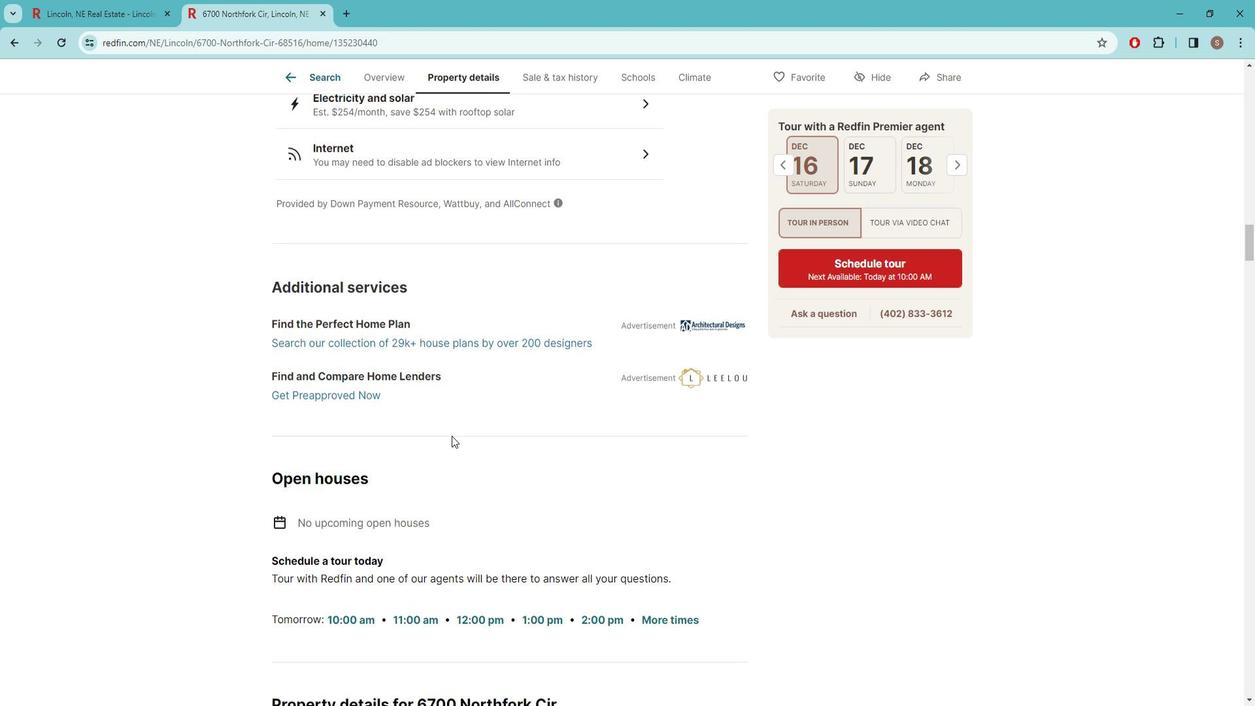 
Action: Mouse scrolled (465, 432) with delta (0, 0)
Screenshot: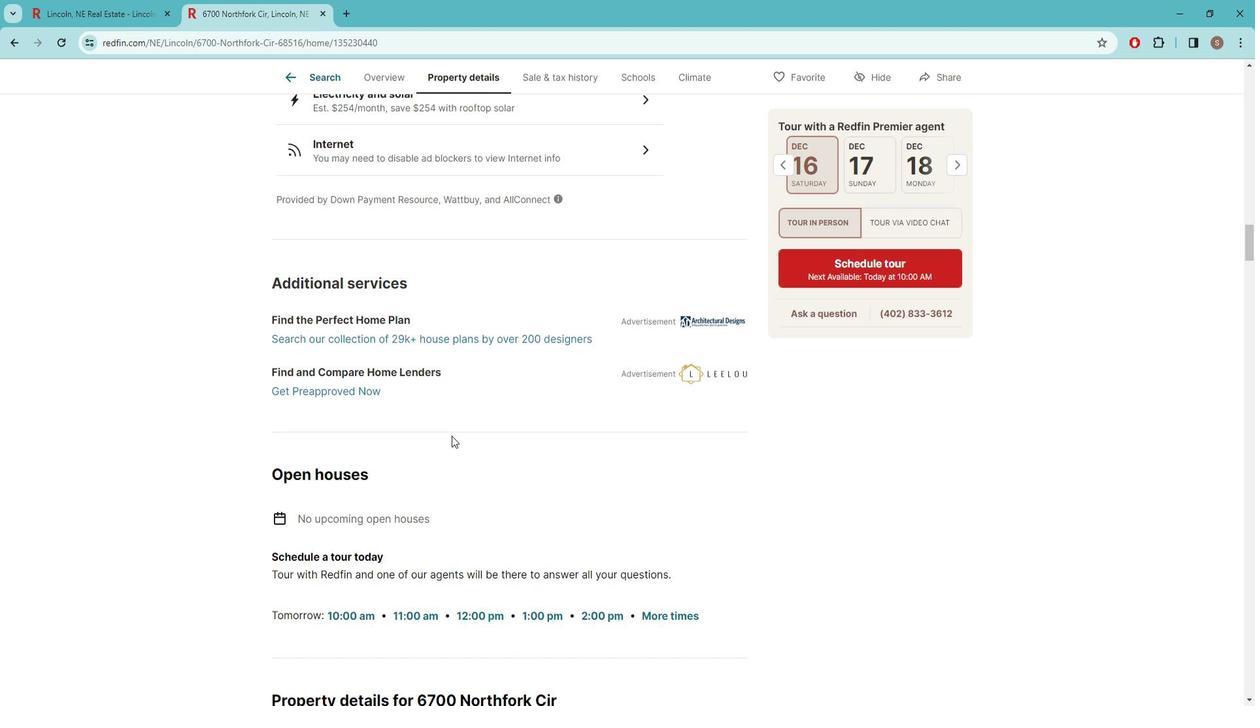 
Action: Mouse scrolled (465, 432) with delta (0, 0)
Screenshot: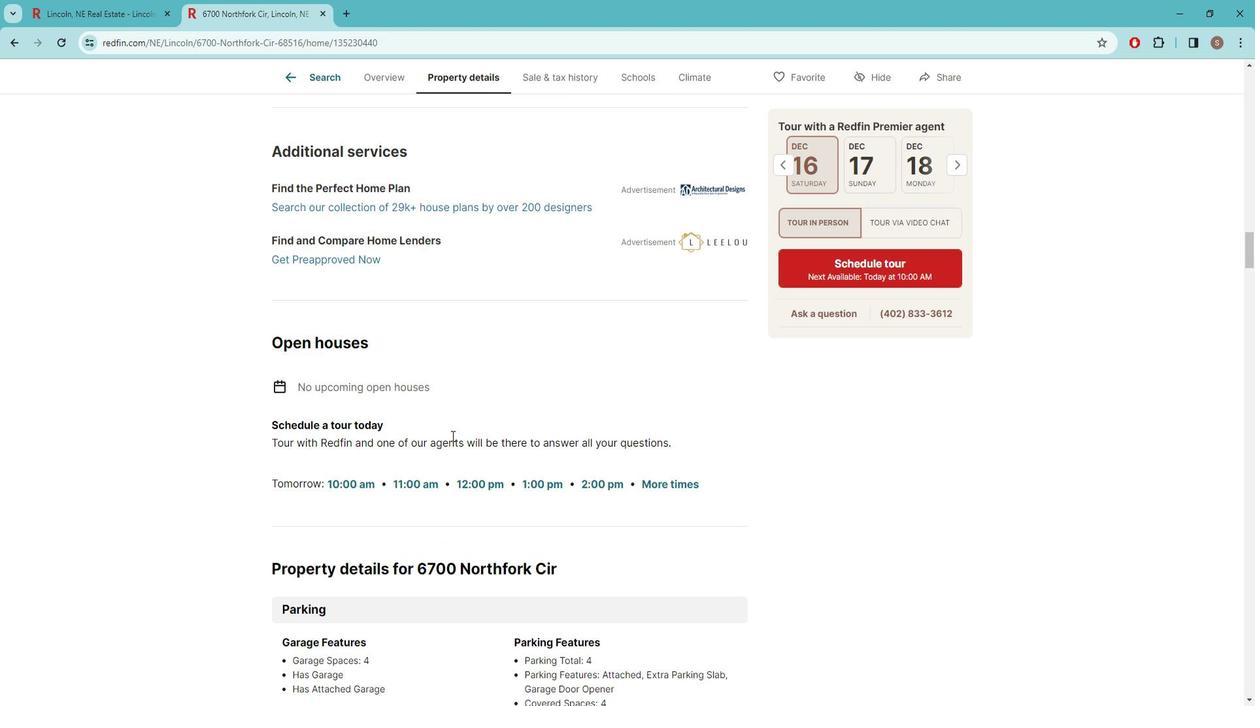 
Action: Mouse scrolled (465, 432) with delta (0, 0)
Screenshot: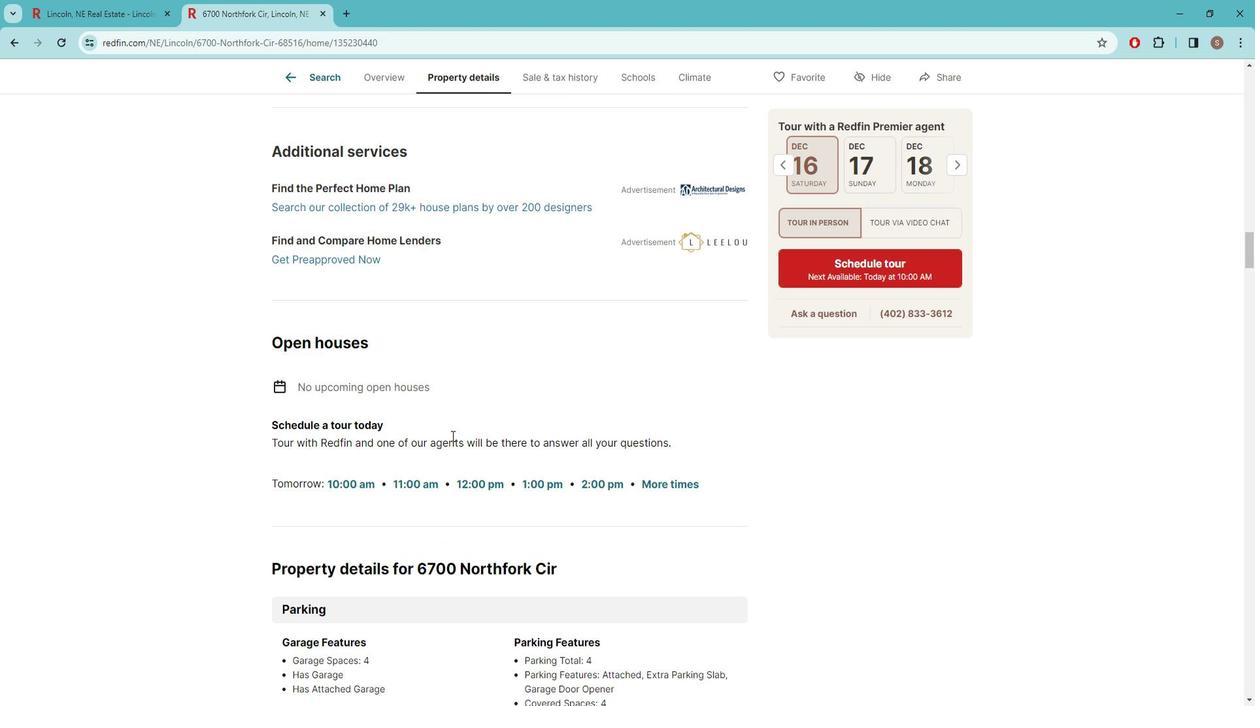
Action: Mouse moved to (465, 433)
Screenshot: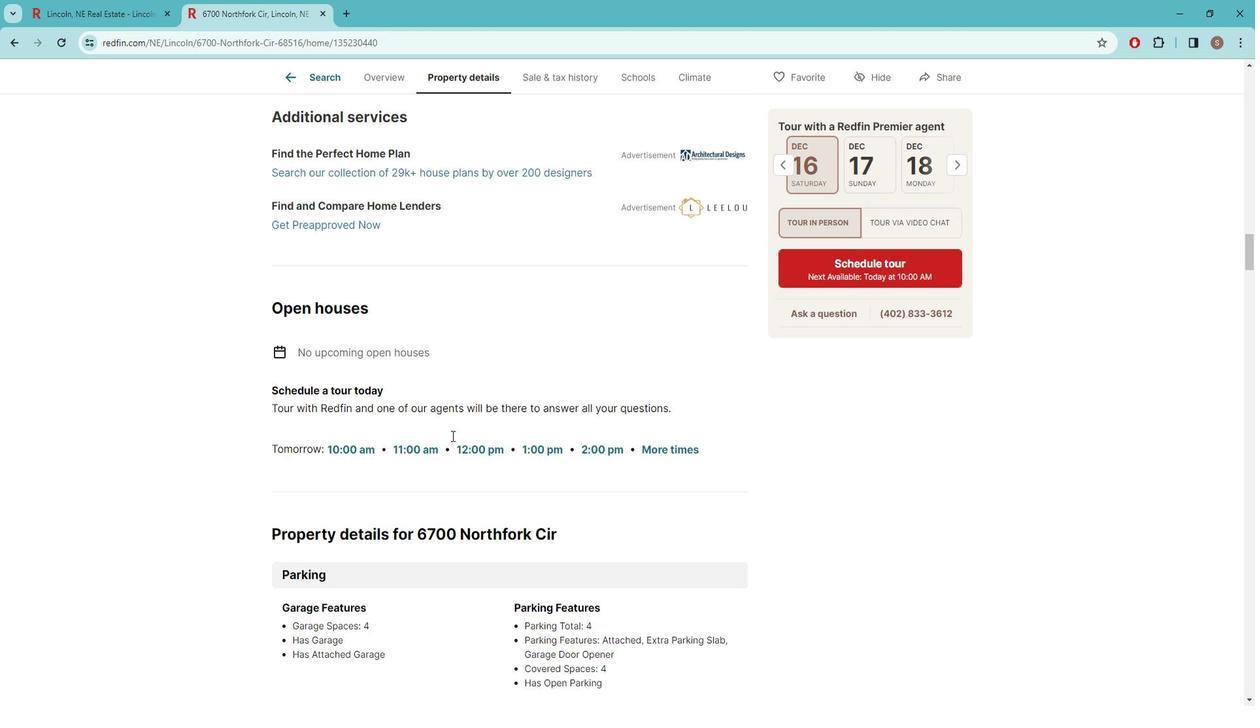 
Action: Mouse scrolled (465, 432) with delta (0, 0)
Screenshot: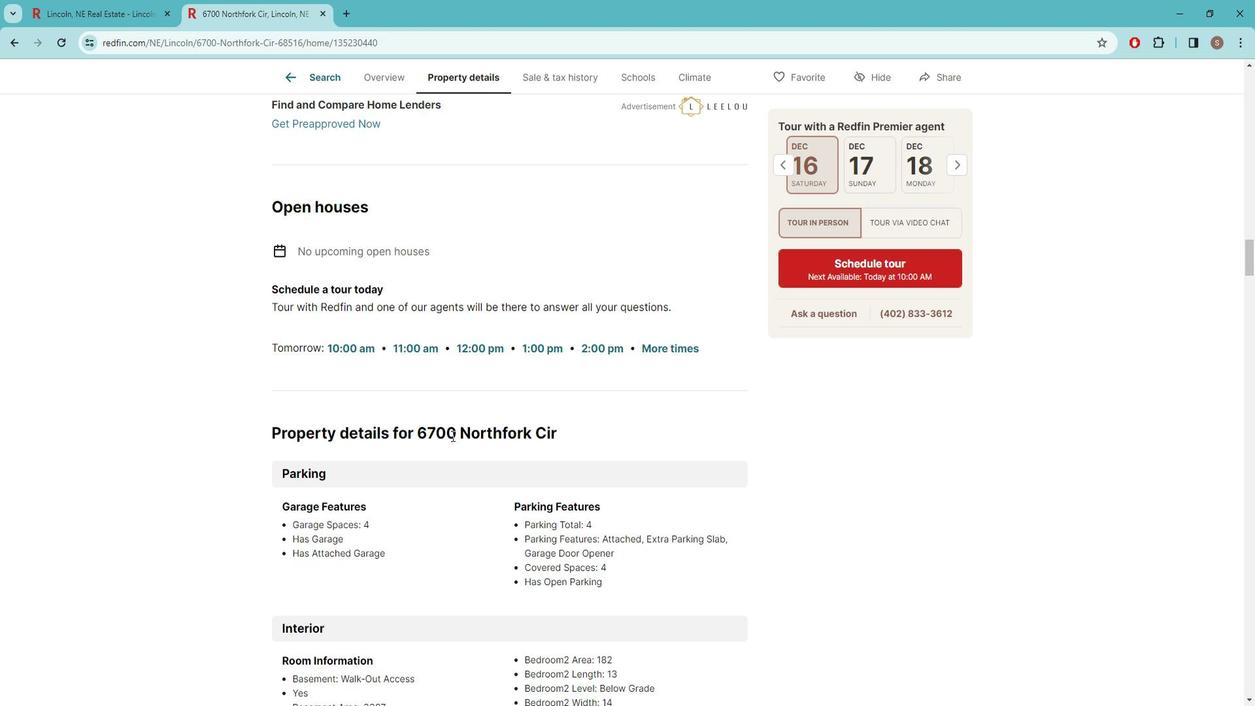 
Action: Mouse scrolled (465, 432) with delta (0, 0)
Screenshot: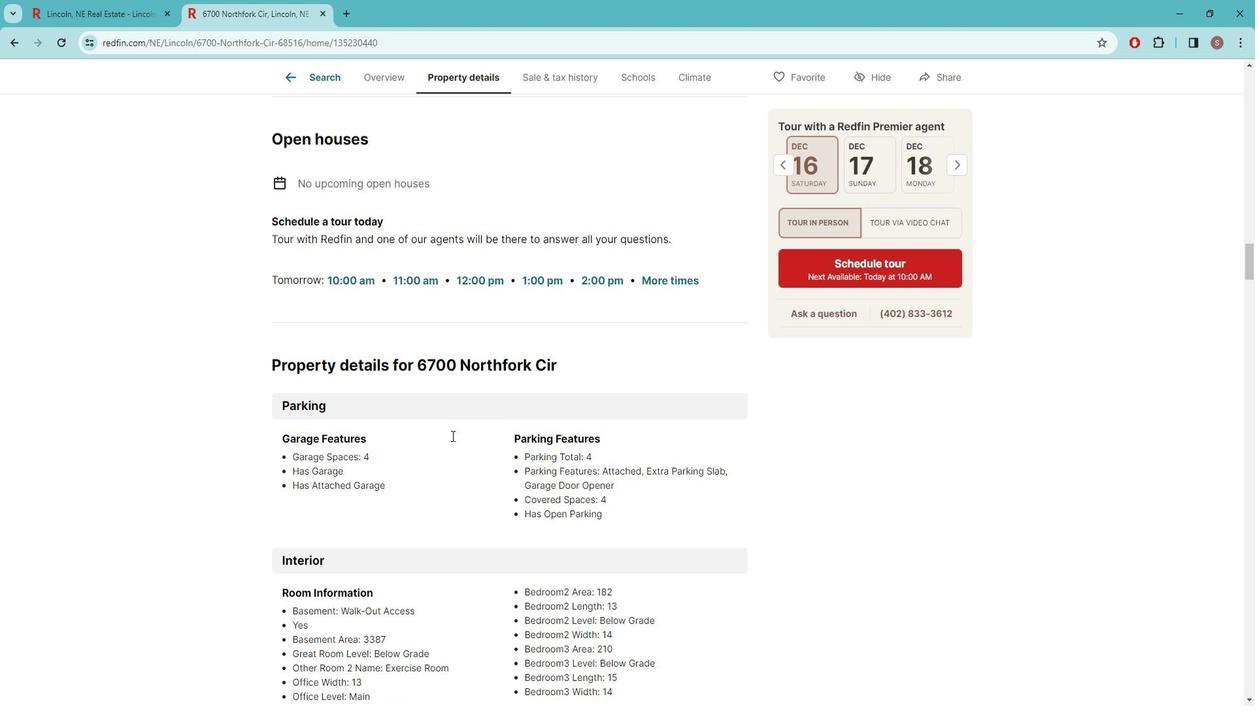 
Action: Mouse scrolled (465, 432) with delta (0, 0)
Screenshot: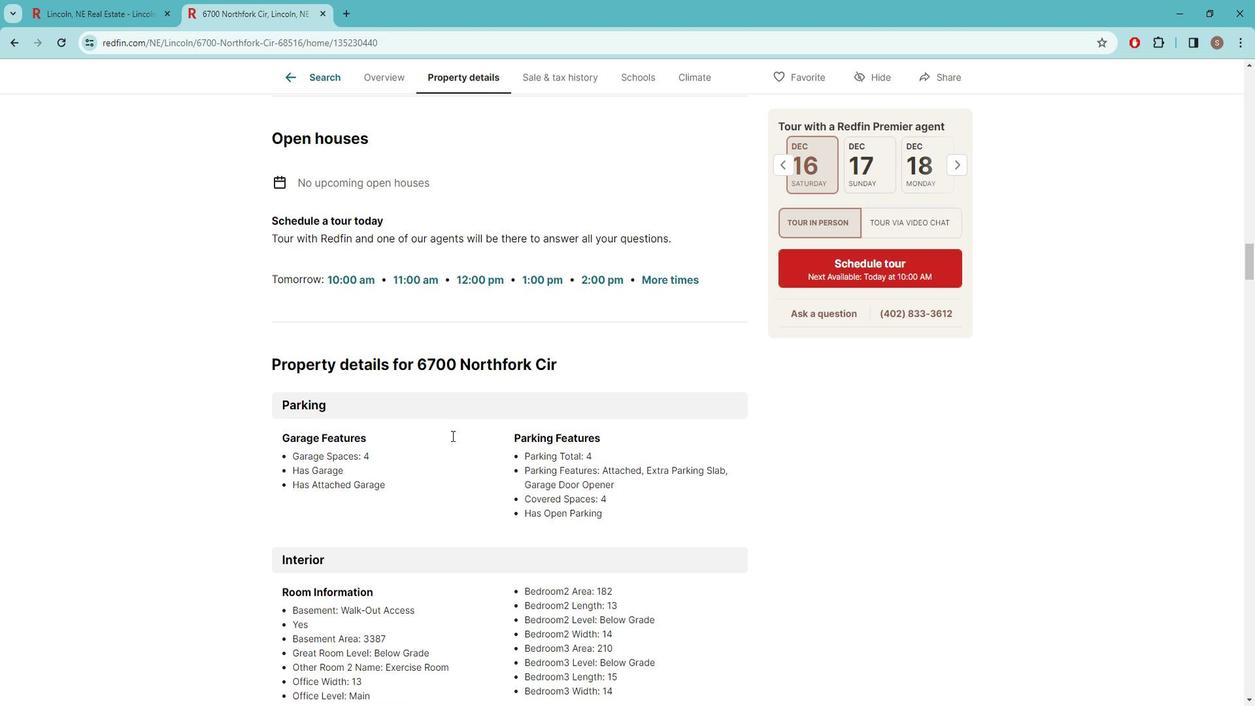 
Action: Mouse moved to (473, 432)
Screenshot: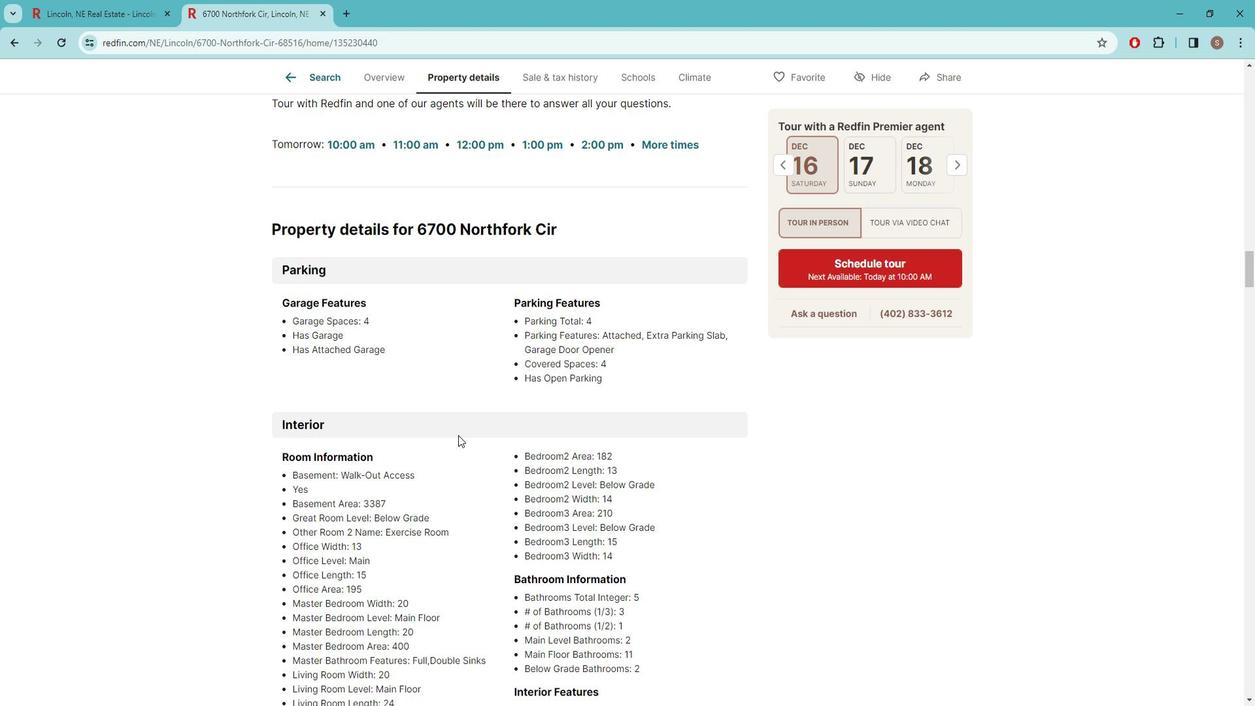 
Action: Mouse scrolled (473, 432) with delta (0, 0)
Screenshot: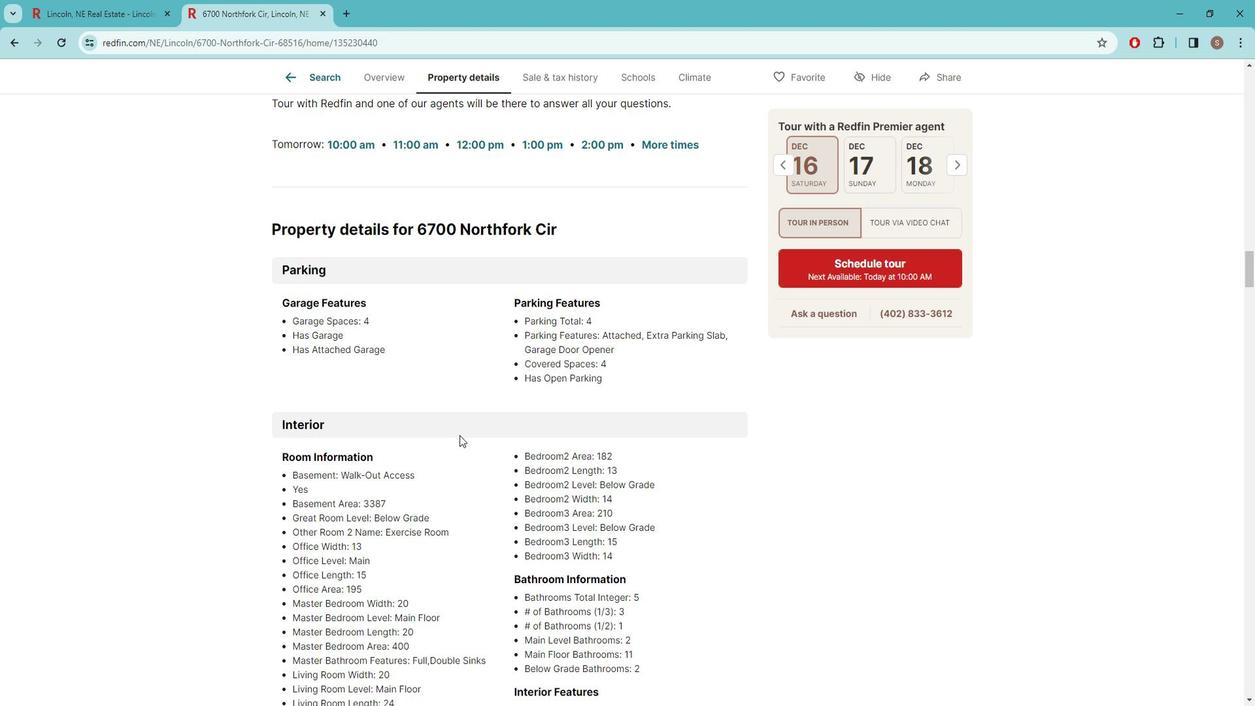 
Action: Mouse scrolled (473, 432) with delta (0, 0)
Screenshot: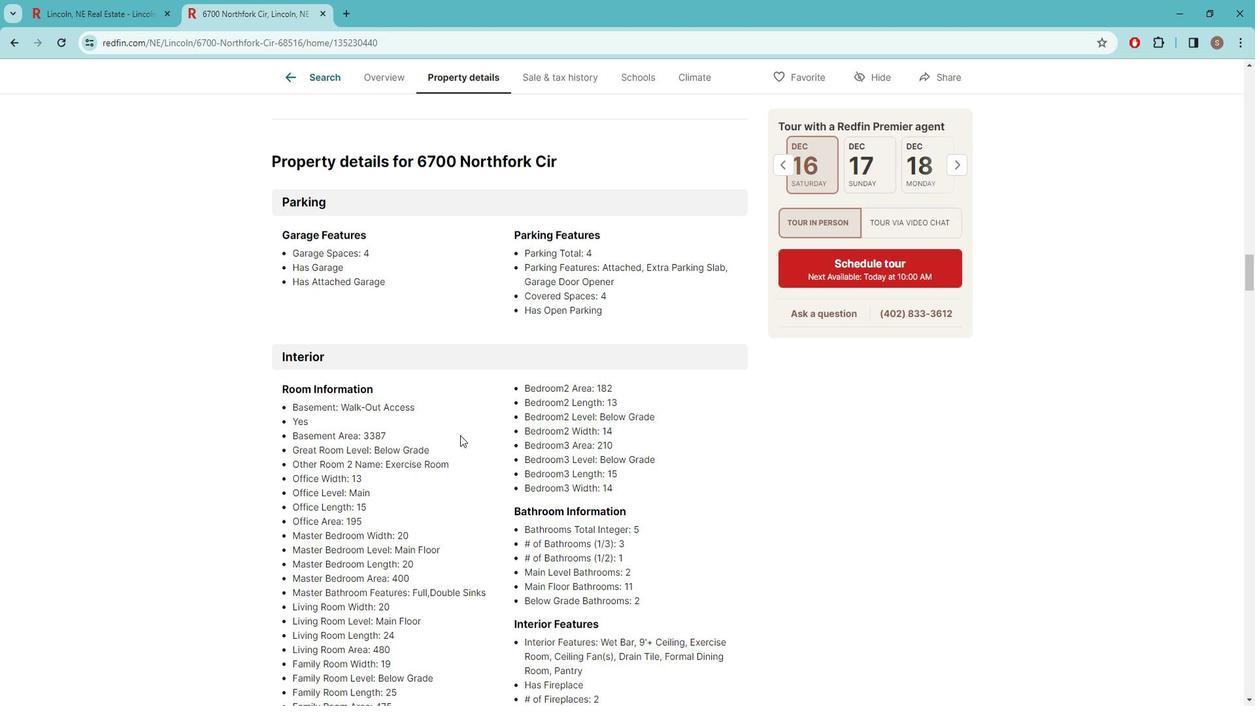 
Action: Mouse scrolled (473, 432) with delta (0, 0)
Screenshot: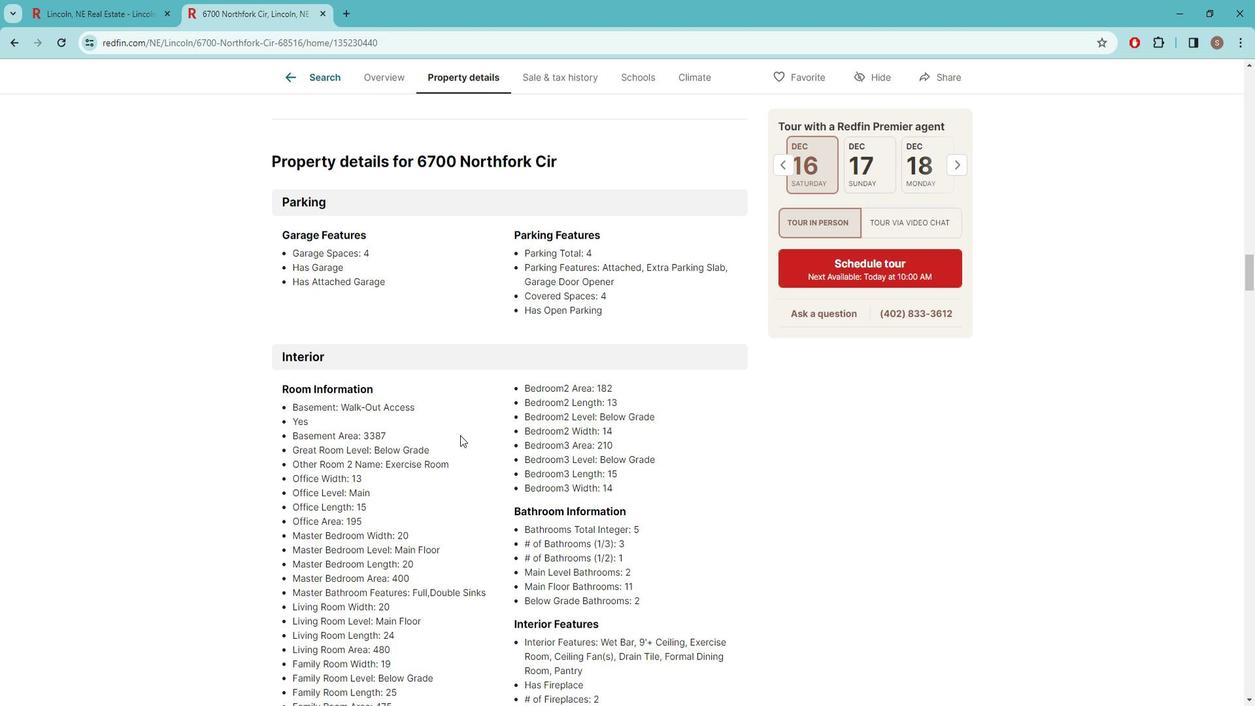 
Action: Mouse scrolled (473, 432) with delta (0, 0)
Screenshot: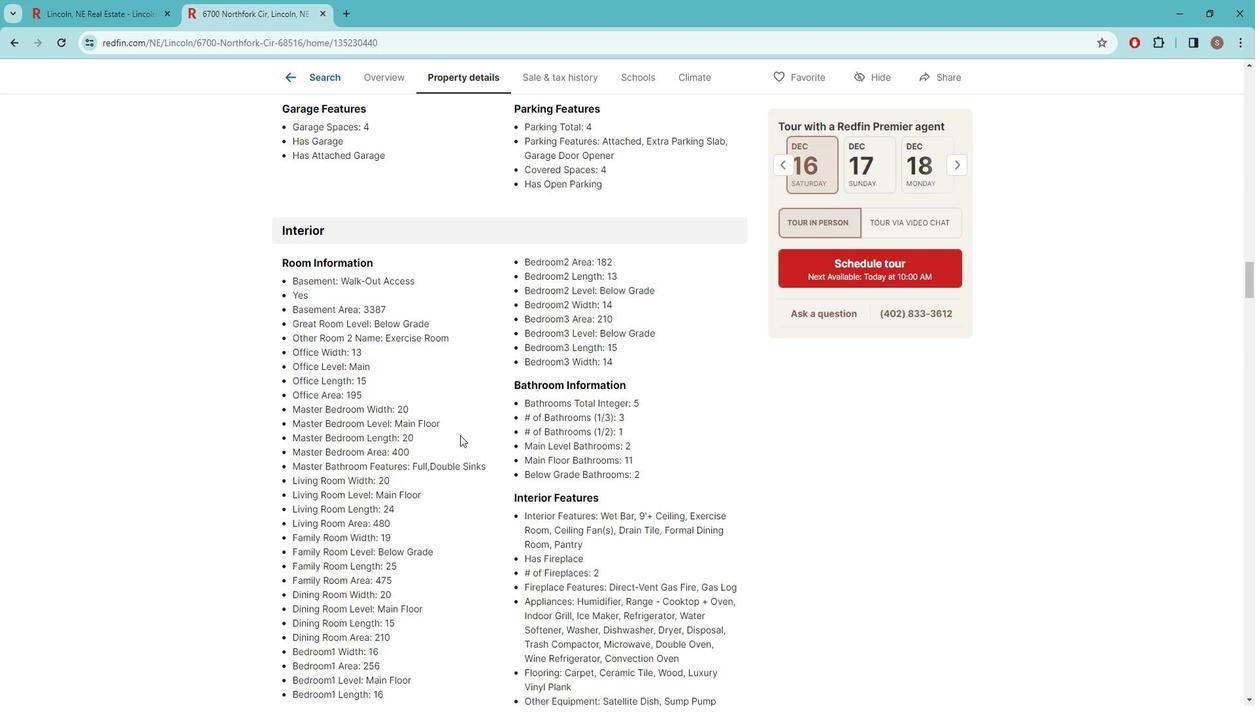 
Action: Mouse scrolled (473, 432) with delta (0, 0)
Screenshot: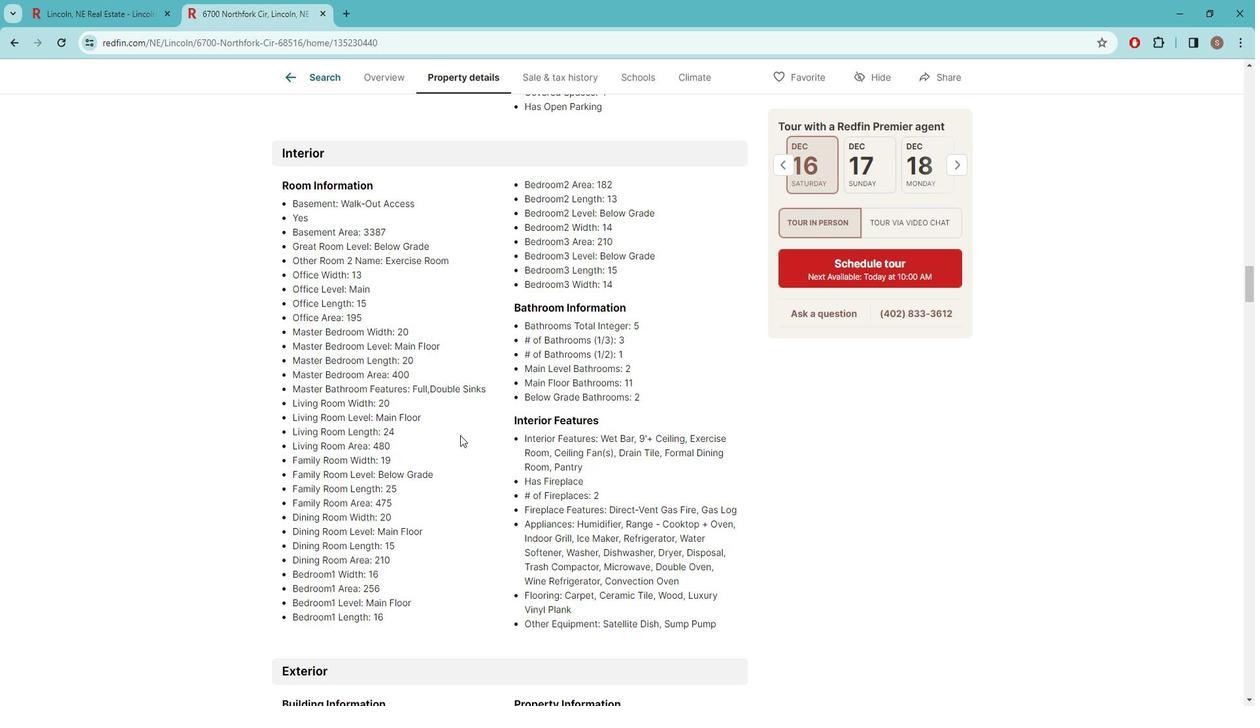
Action: Mouse scrolled (473, 432) with delta (0, 0)
Screenshot: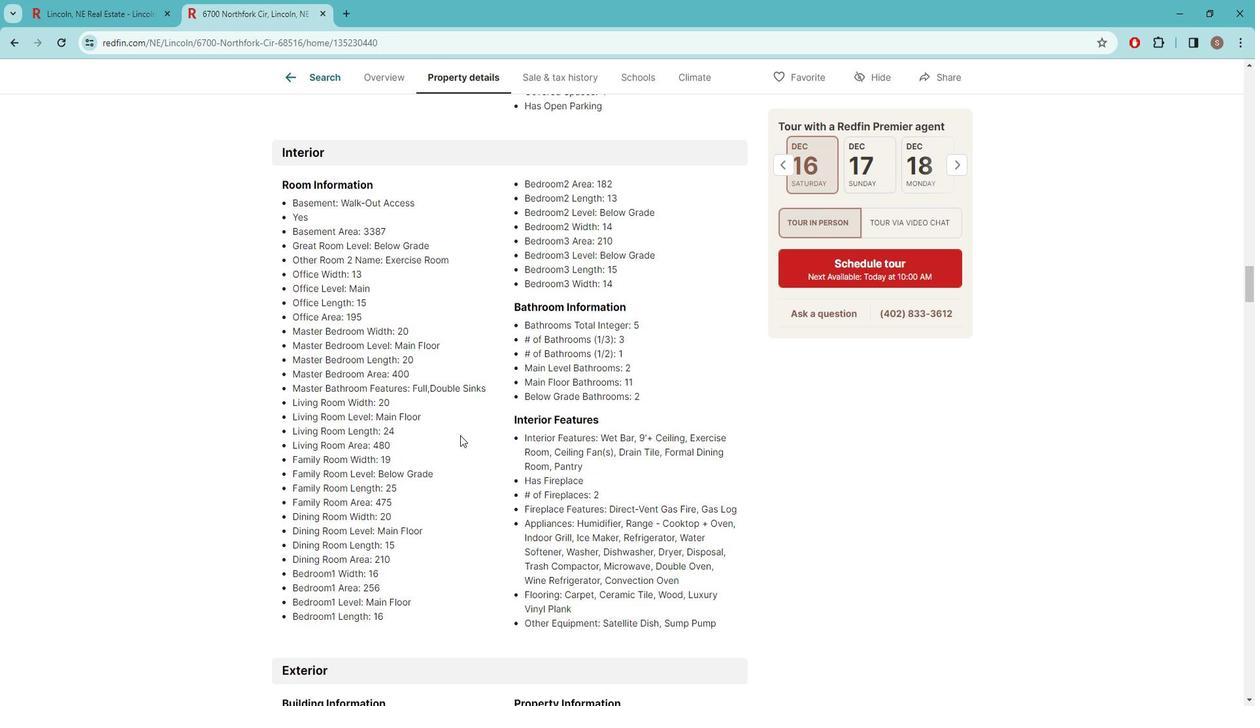 
Action: Mouse scrolled (473, 432) with delta (0, 0)
Screenshot: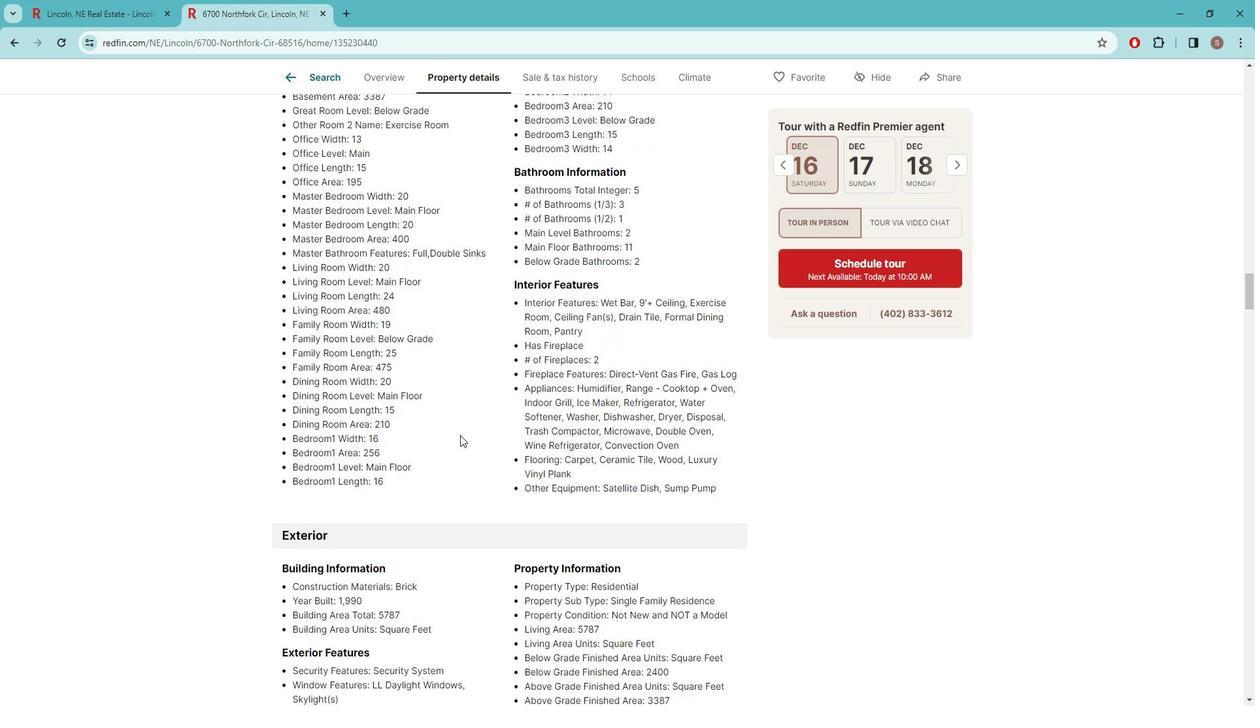 
Action: Mouse scrolled (473, 432) with delta (0, 0)
Screenshot: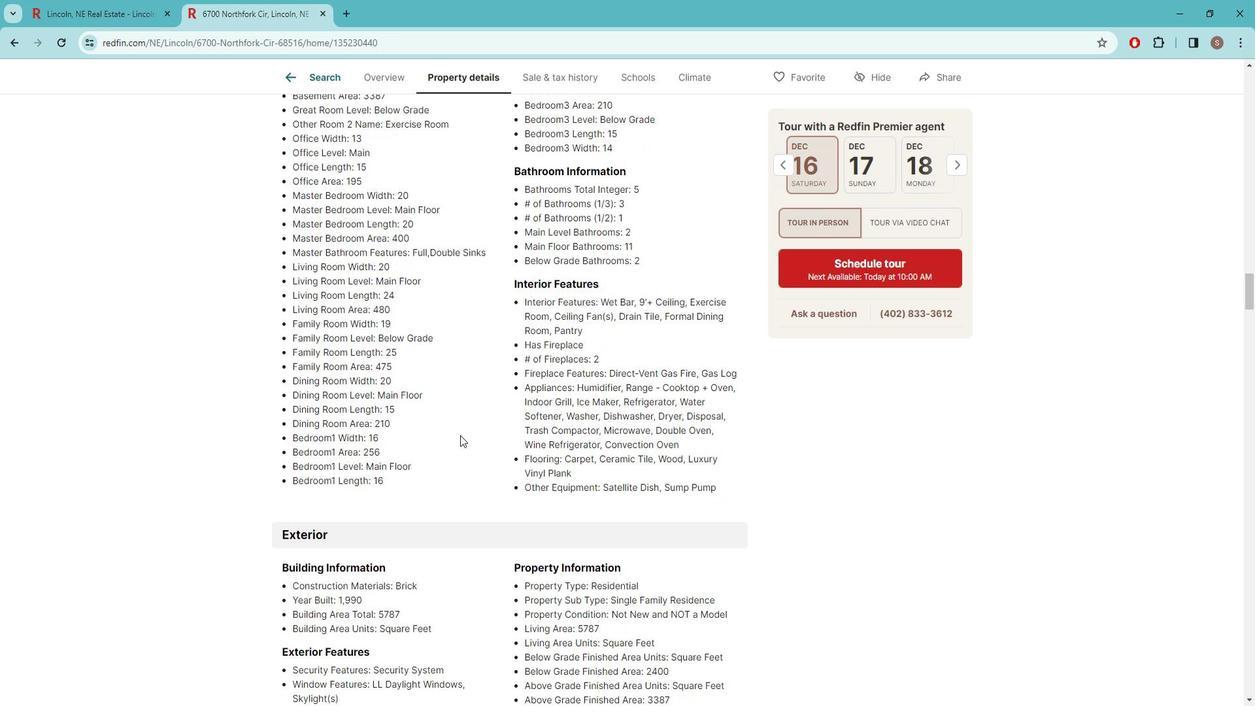 
Action: Mouse scrolled (473, 433) with delta (0, 0)
Screenshot: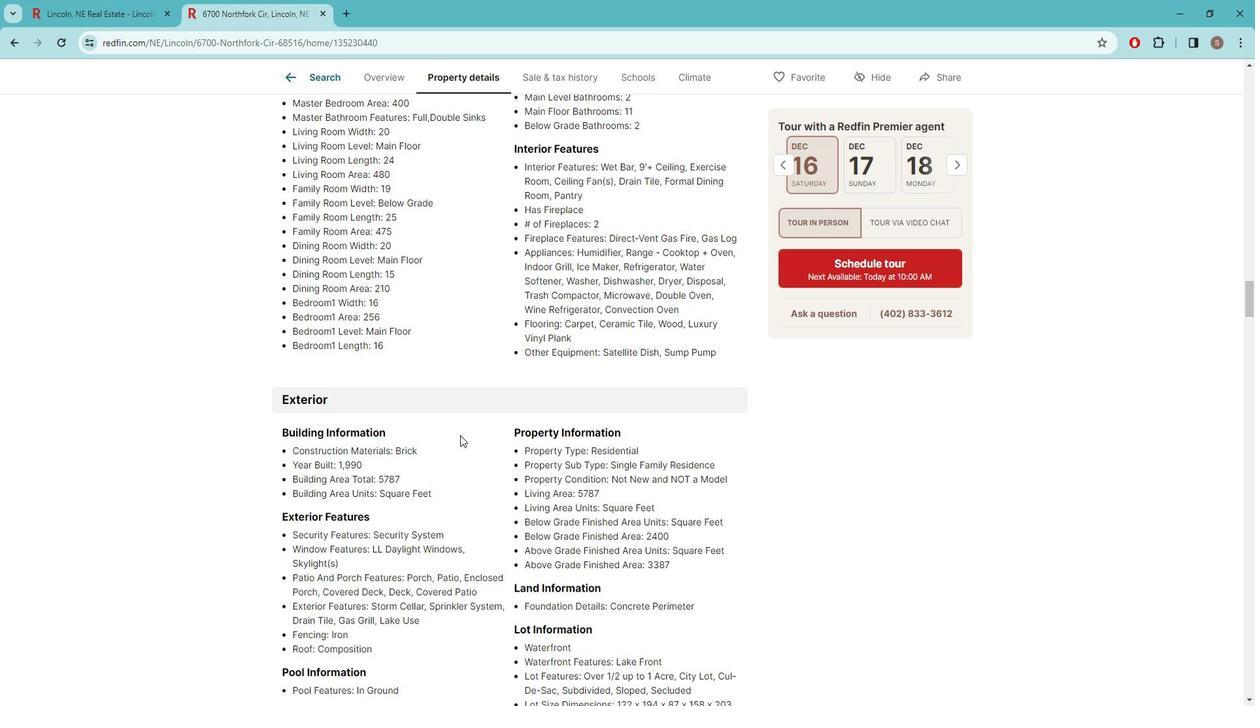 
Action: Mouse scrolled (473, 433) with delta (0, 0)
Screenshot: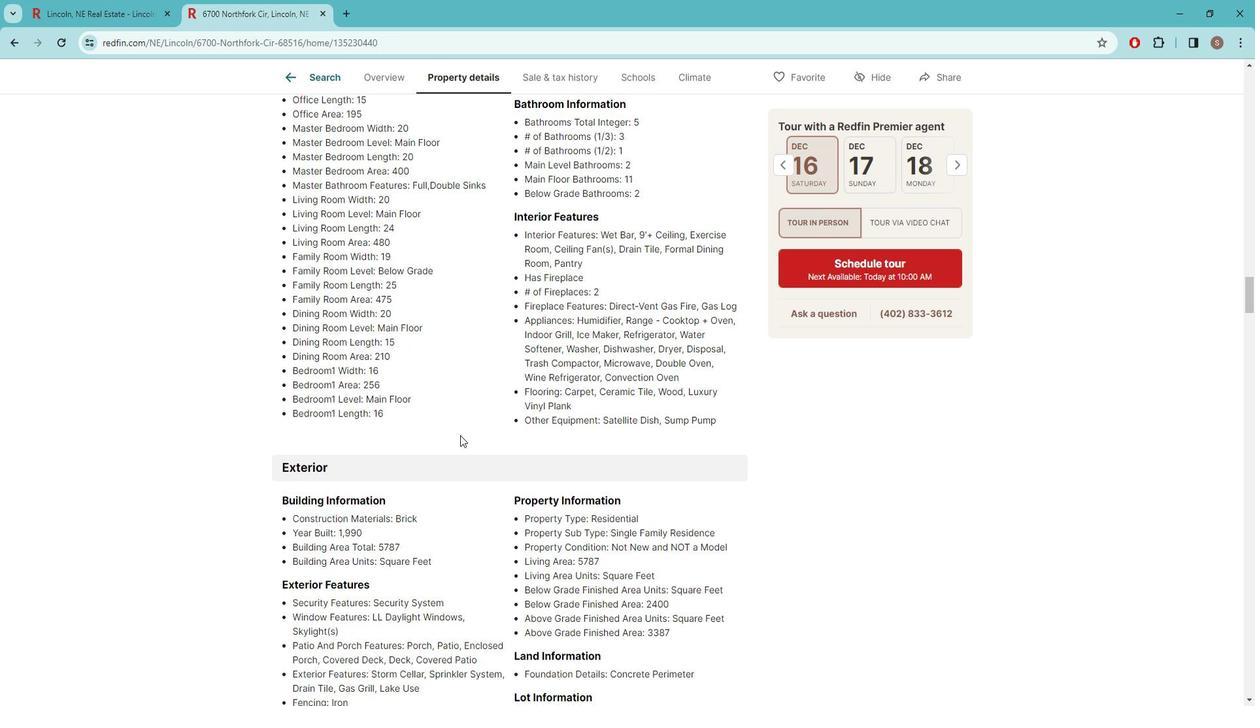 
Action: Mouse scrolled (473, 432) with delta (0, 0)
Screenshot: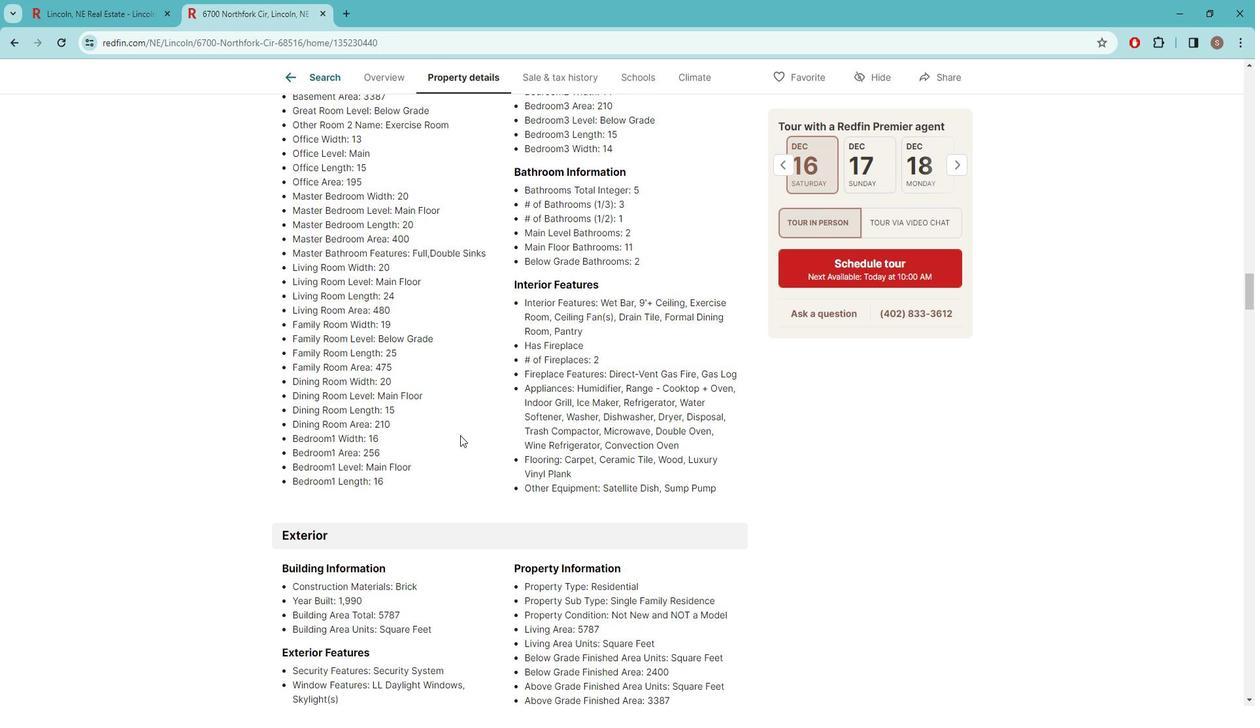 
Action: Mouse scrolled (473, 432) with delta (0, 0)
Screenshot: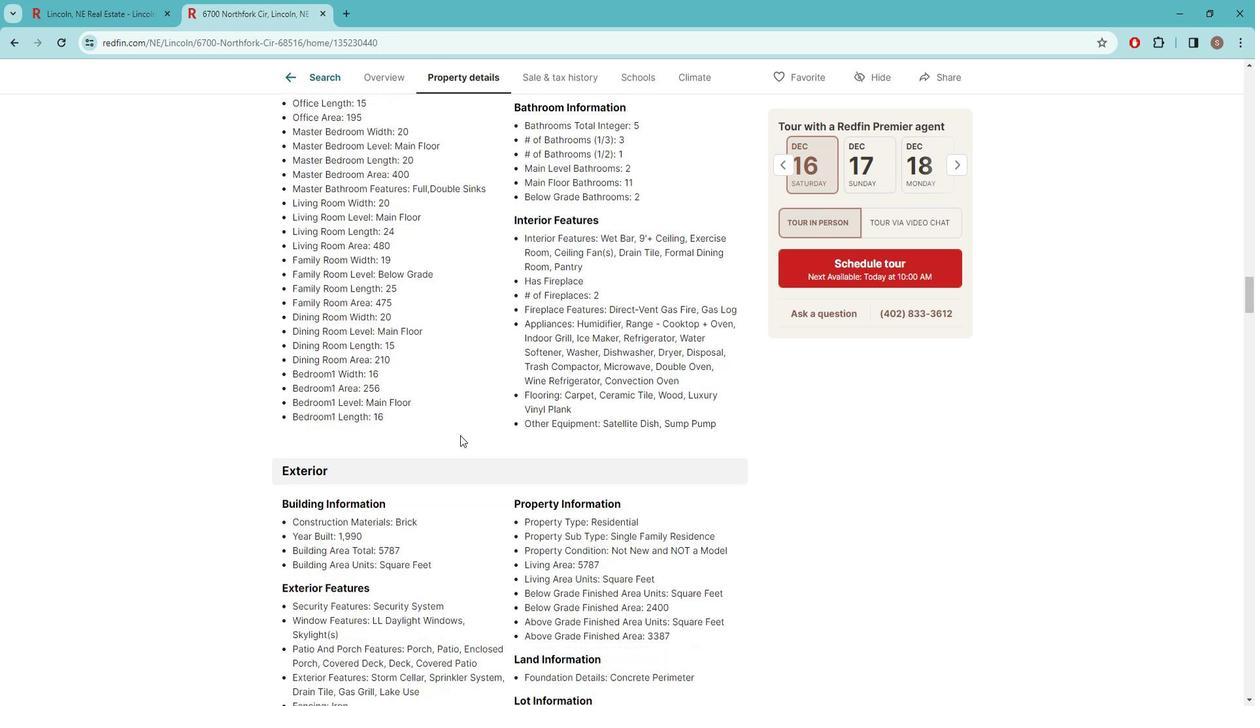 
Action: Mouse scrolled (473, 433) with delta (0, 0)
Screenshot: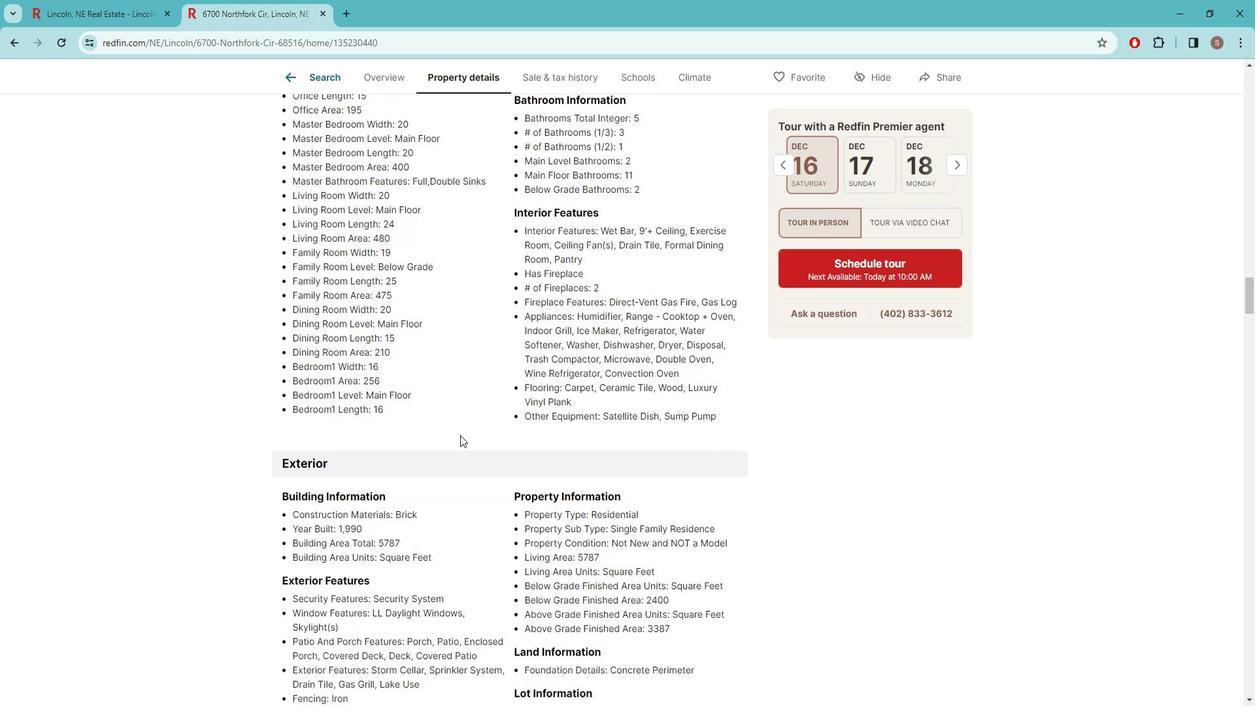
Action: Mouse scrolled (473, 432) with delta (0, 0)
Screenshot: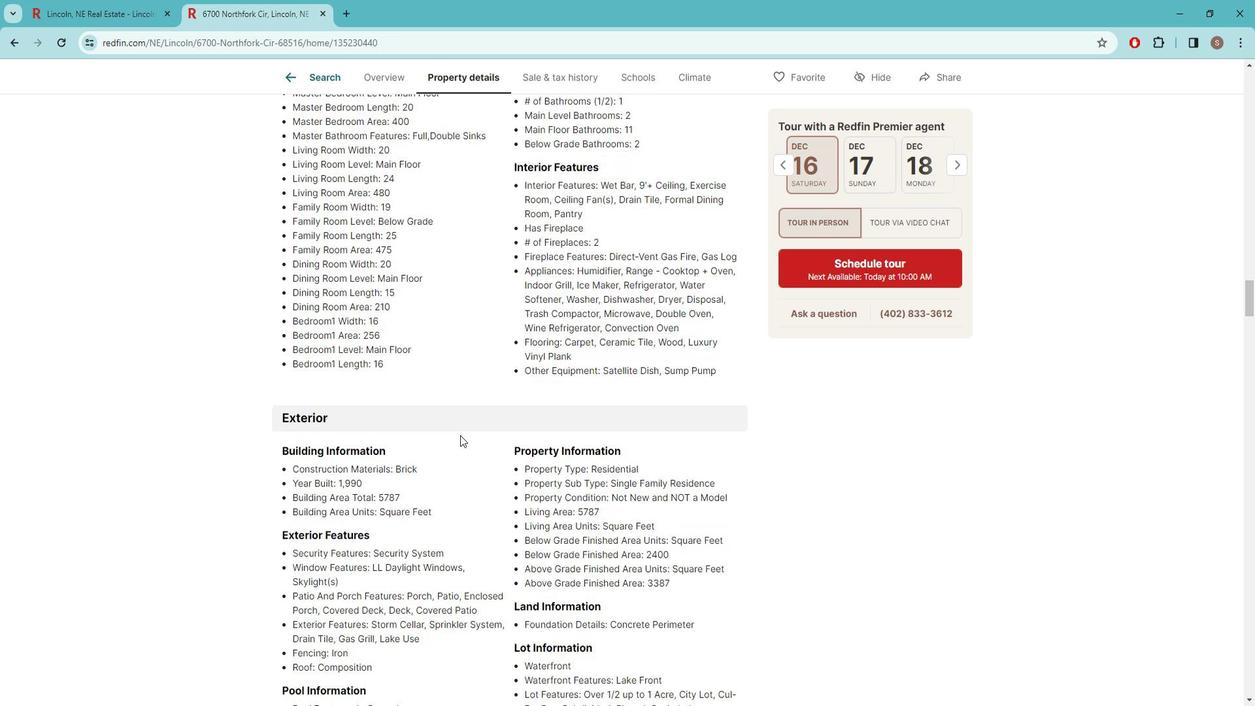 
Action: Mouse scrolled (473, 432) with delta (0, 0)
